 Task: Play online Dominion games in easy mode.
Action: Mouse moved to (256, 503)
Screenshot: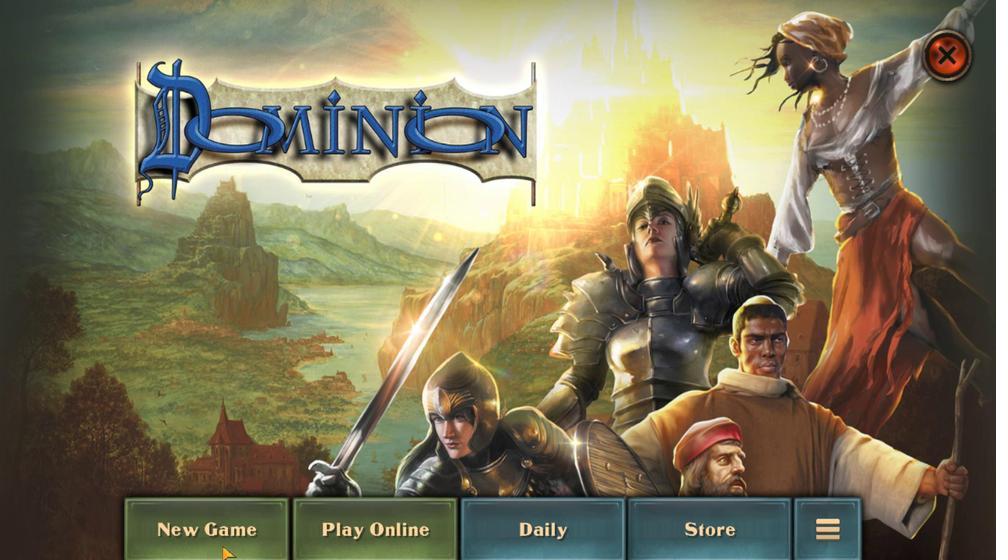 
Action: Mouse pressed left at (256, 503)
Screenshot: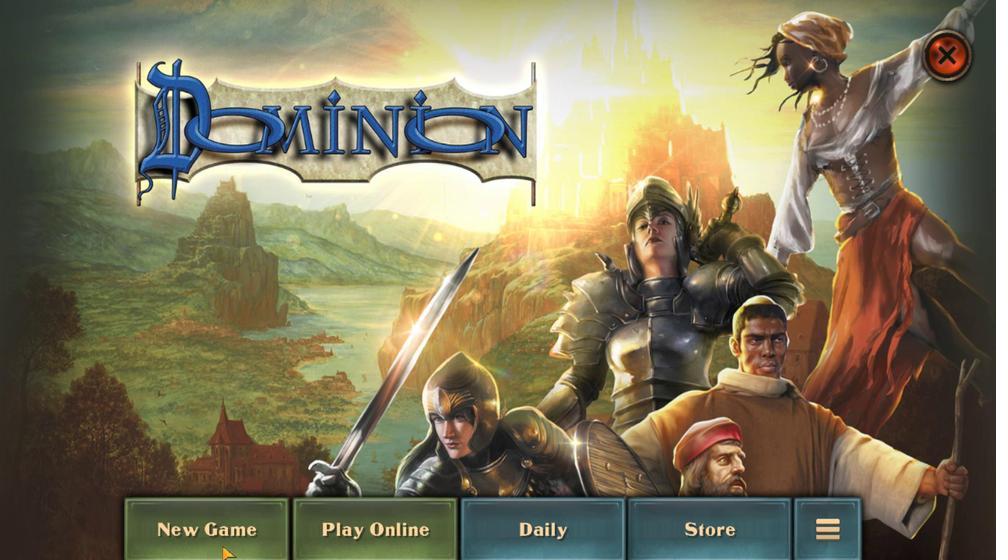 
Action: Mouse moved to (440, 217)
Screenshot: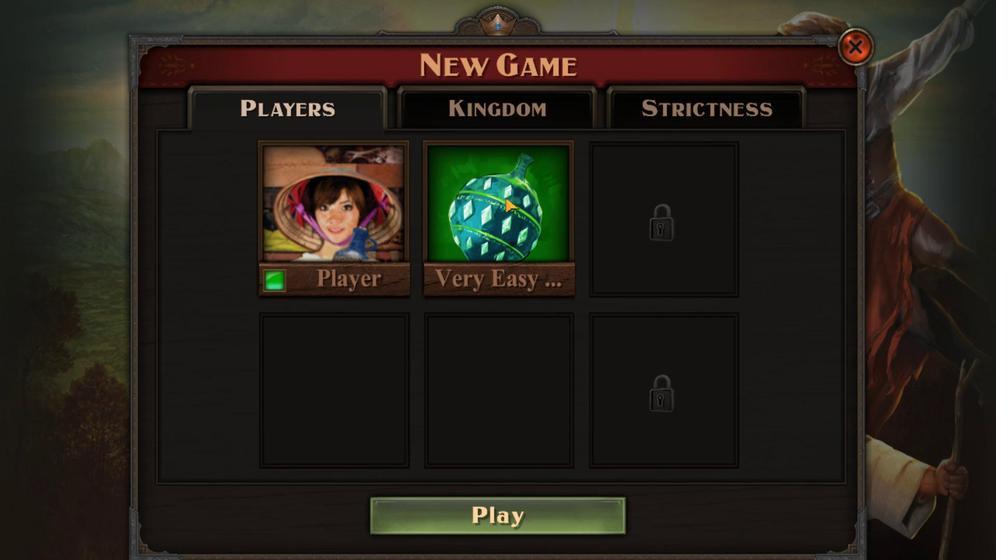 
Action: Mouse pressed left at (440, 217)
Screenshot: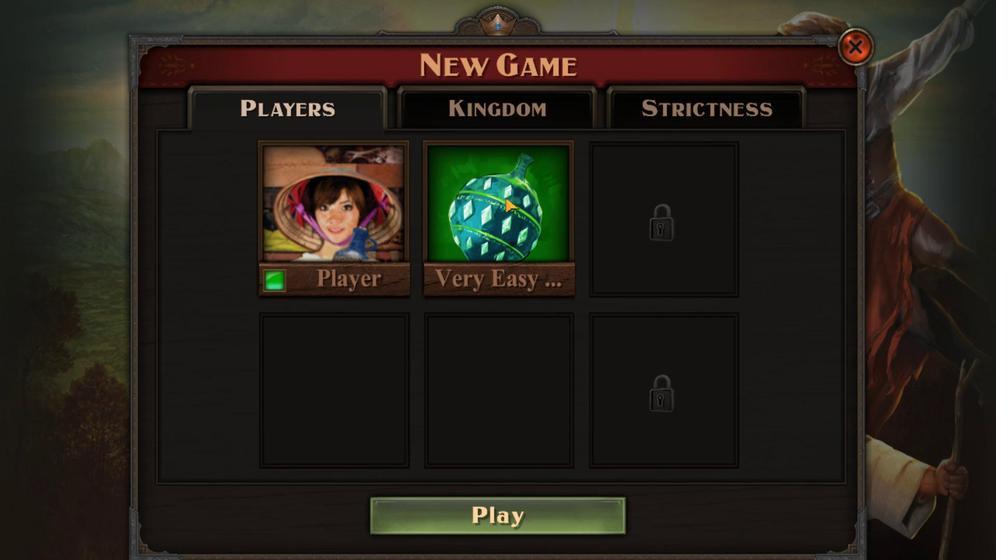 
Action: Mouse moved to (323, 312)
Screenshot: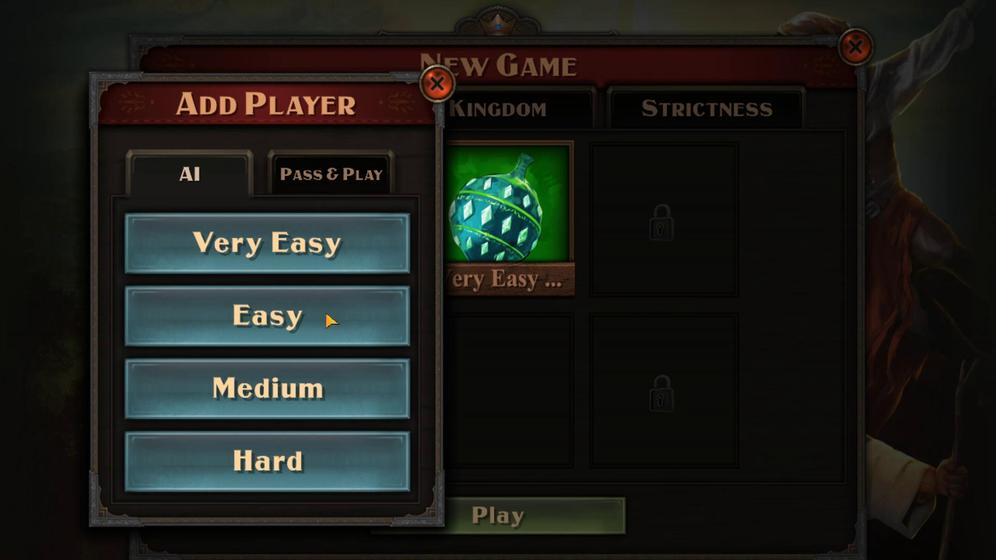 
Action: Mouse pressed left at (323, 312)
Screenshot: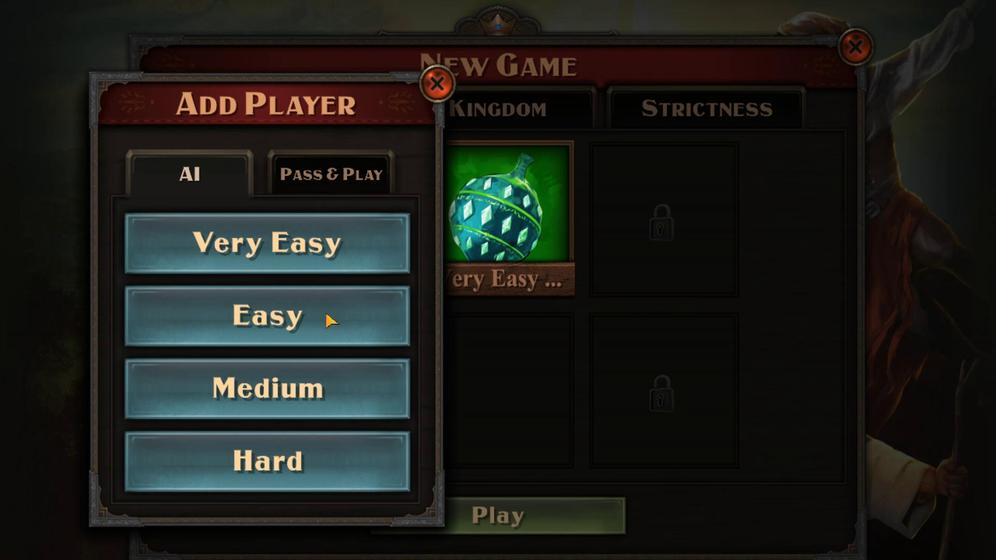 
Action: Mouse moved to (465, 473)
Screenshot: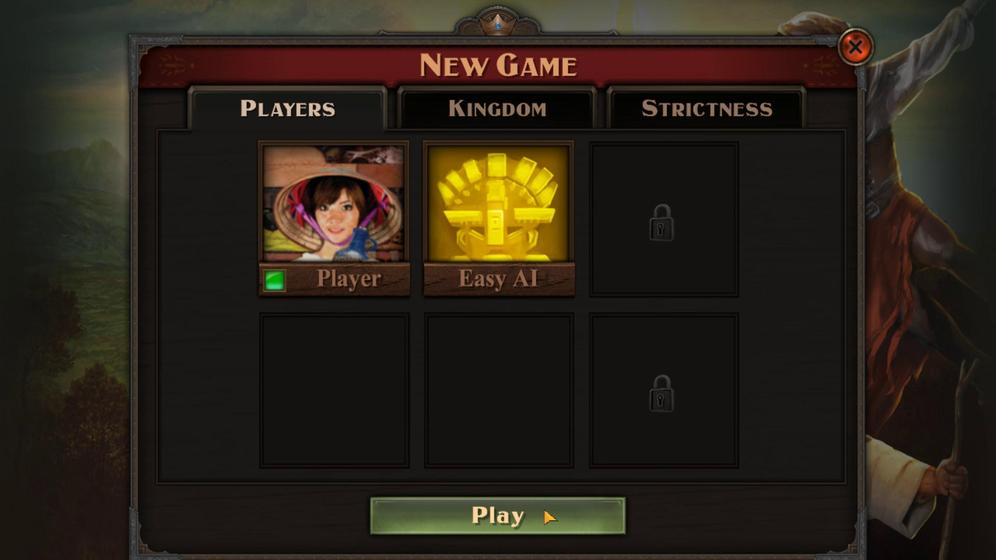 
Action: Mouse pressed left at (465, 473)
Screenshot: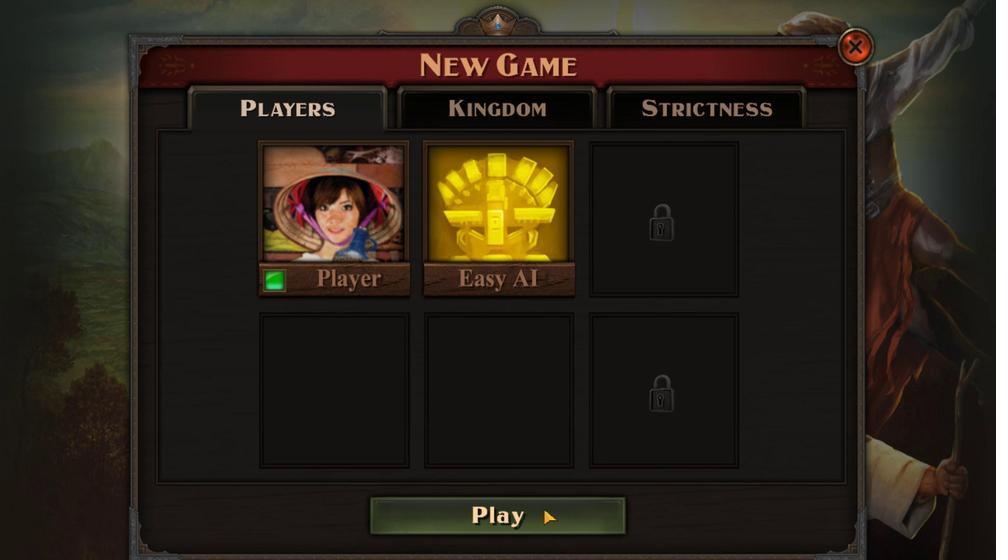 
Action: Mouse moved to (395, 432)
Screenshot: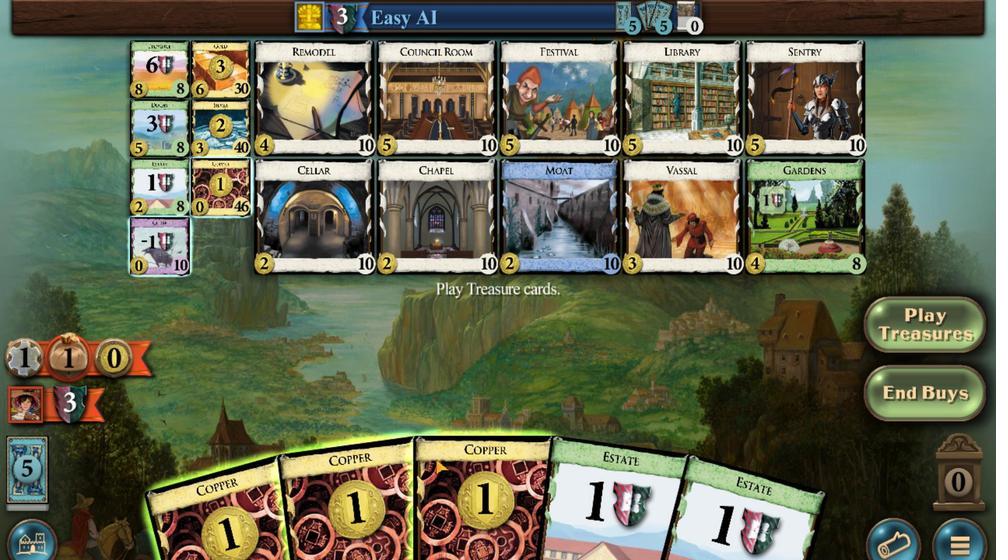 
Action: Mouse scrolled (395, 432) with delta (0, 0)
Screenshot: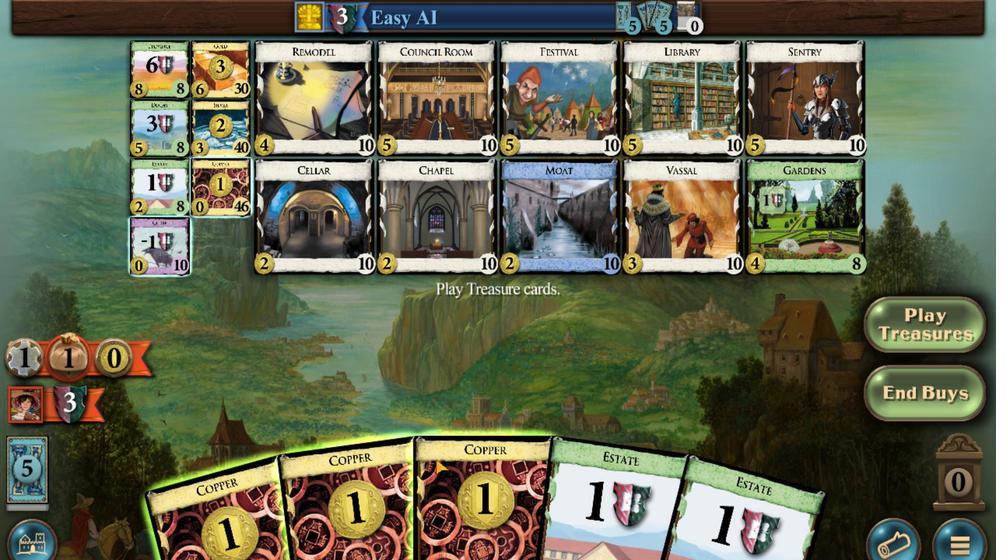 
Action: Mouse moved to (369, 442)
Screenshot: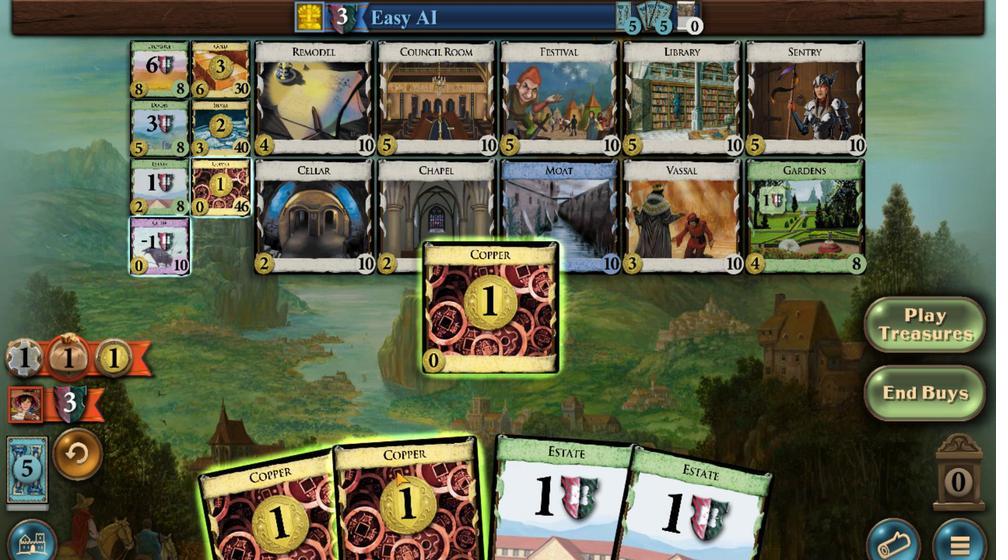
Action: Mouse scrolled (369, 442) with delta (0, 0)
Screenshot: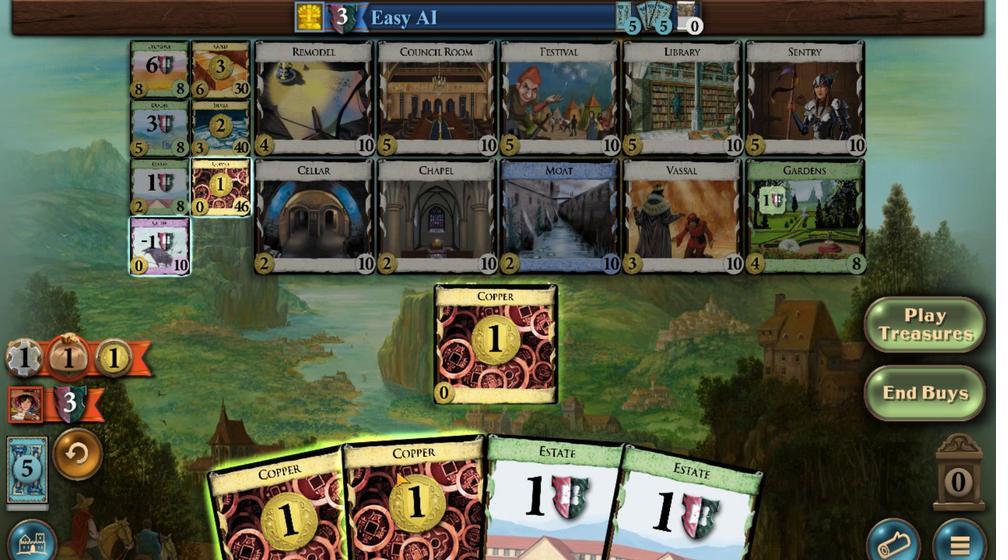 
Action: Mouse moved to (351, 452)
Screenshot: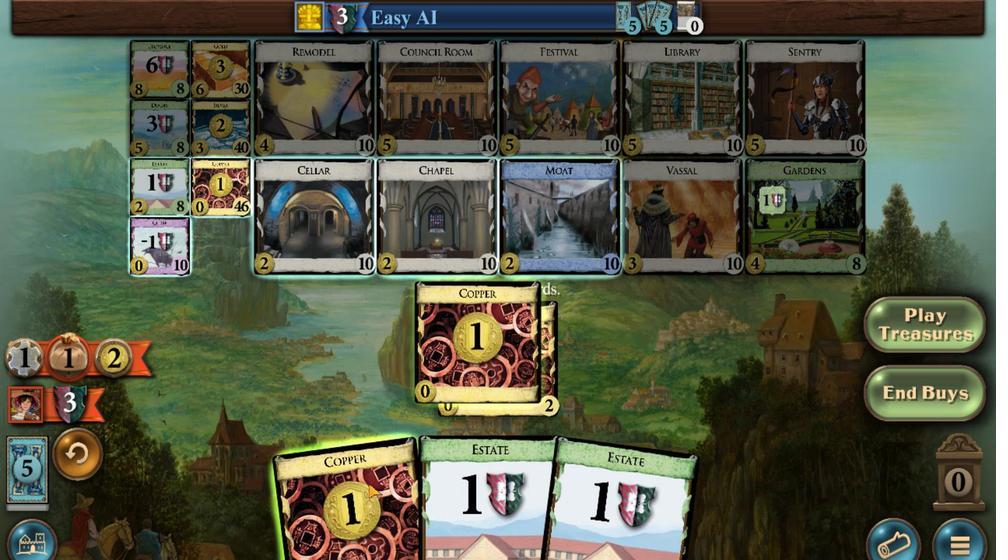 
Action: Mouse scrolled (351, 451) with delta (0, 0)
Screenshot: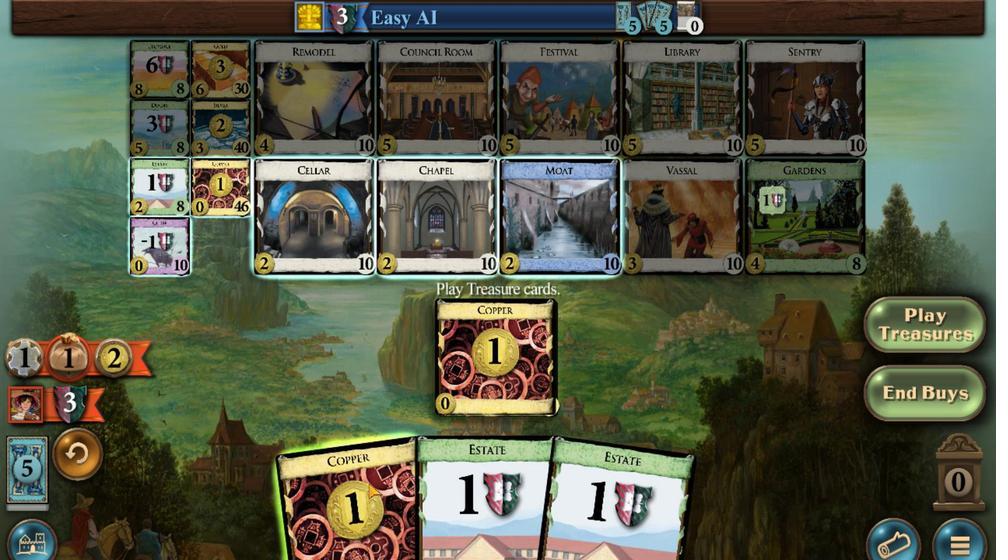 
Action: Mouse moved to (247, 141)
Screenshot: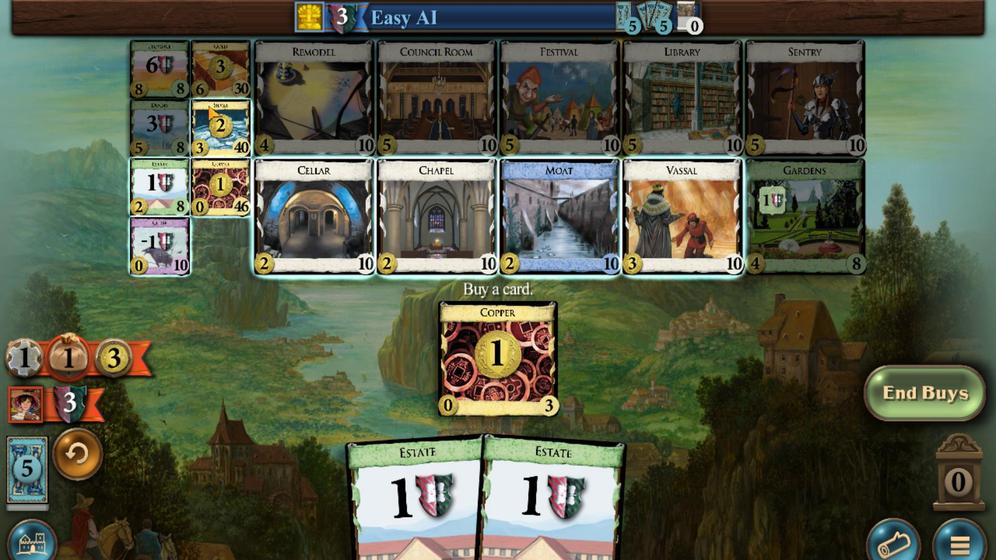 
Action: Mouse scrolled (247, 142) with delta (0, 0)
Screenshot: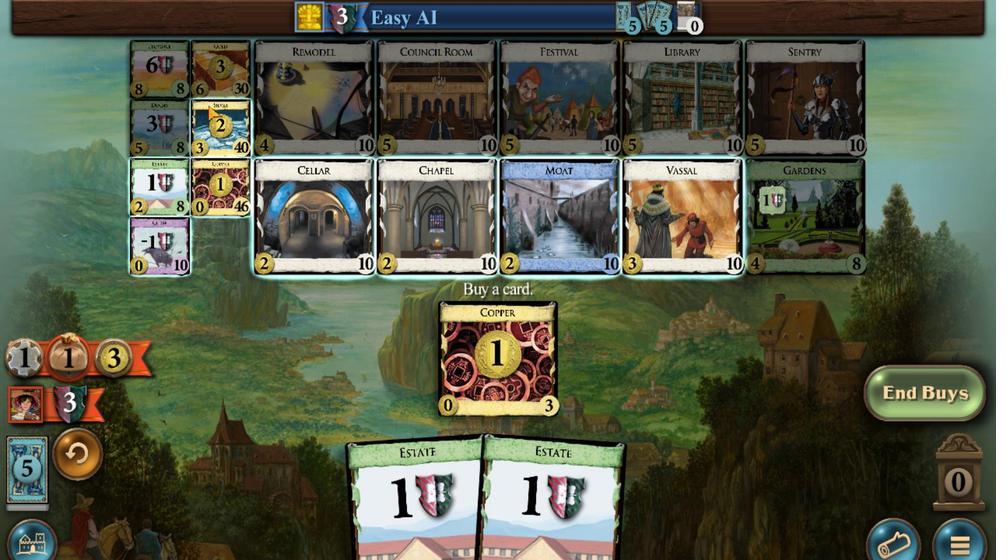
Action: Mouse scrolled (247, 142) with delta (0, 0)
Screenshot: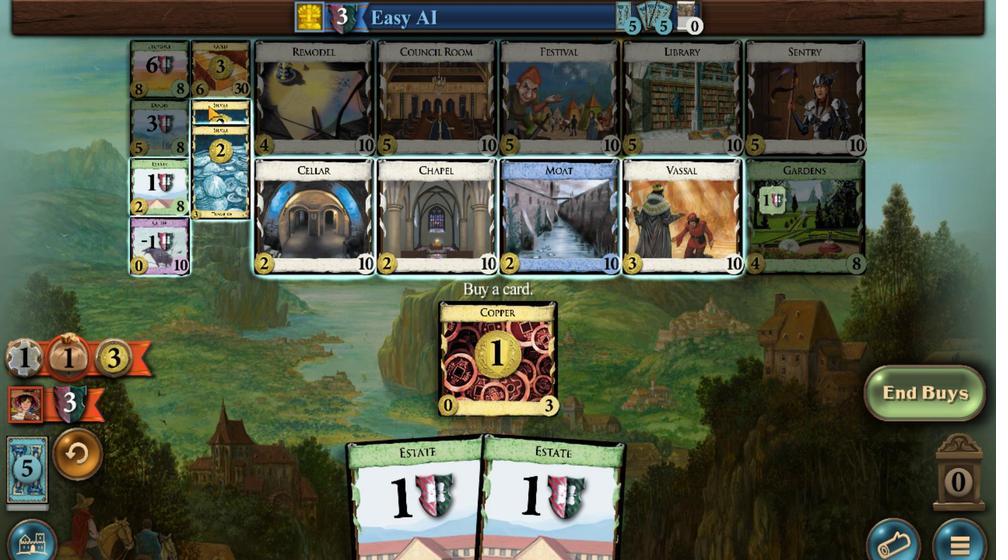 
Action: Mouse scrolled (247, 142) with delta (0, 0)
Screenshot: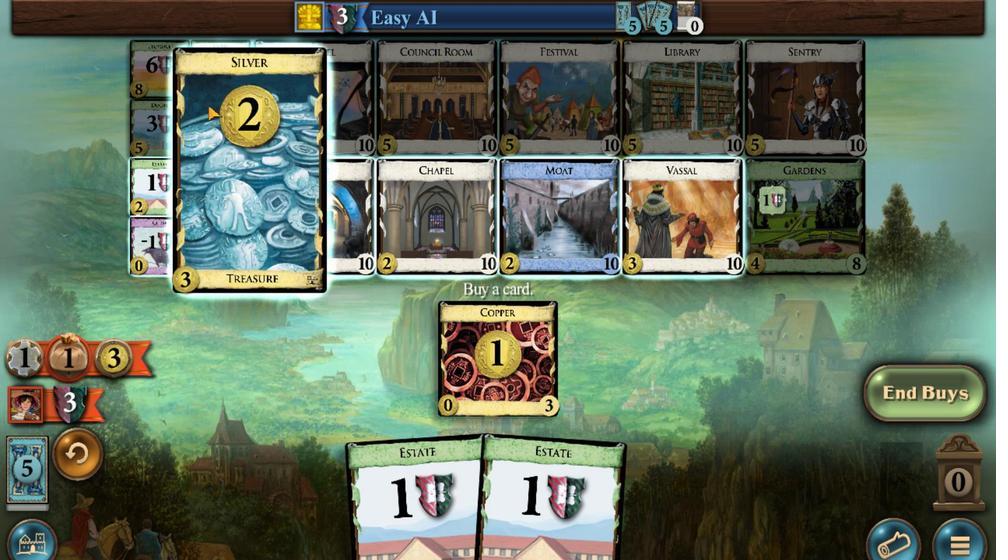 
Action: Mouse scrolled (247, 142) with delta (0, 0)
Screenshot: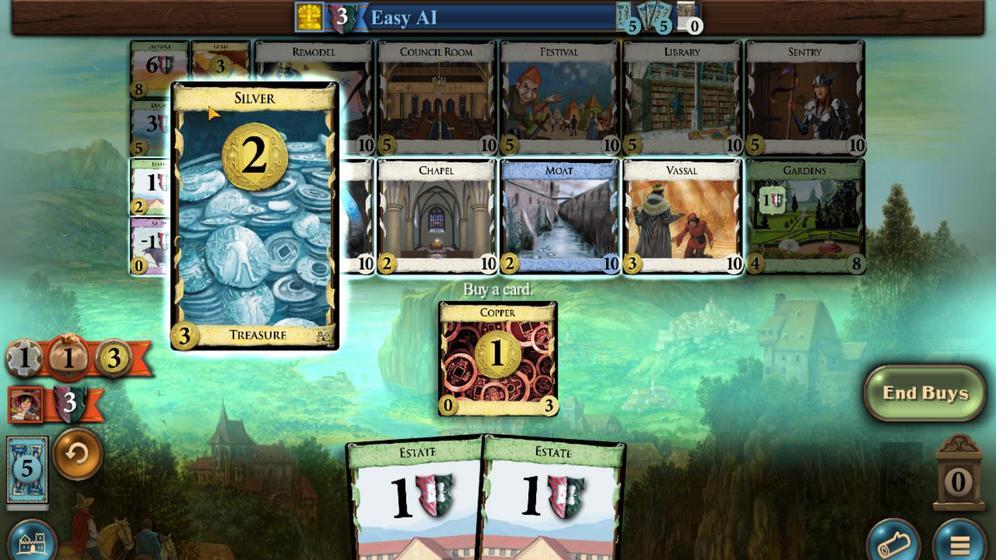 
Action: Mouse scrolled (247, 142) with delta (0, 0)
Screenshot: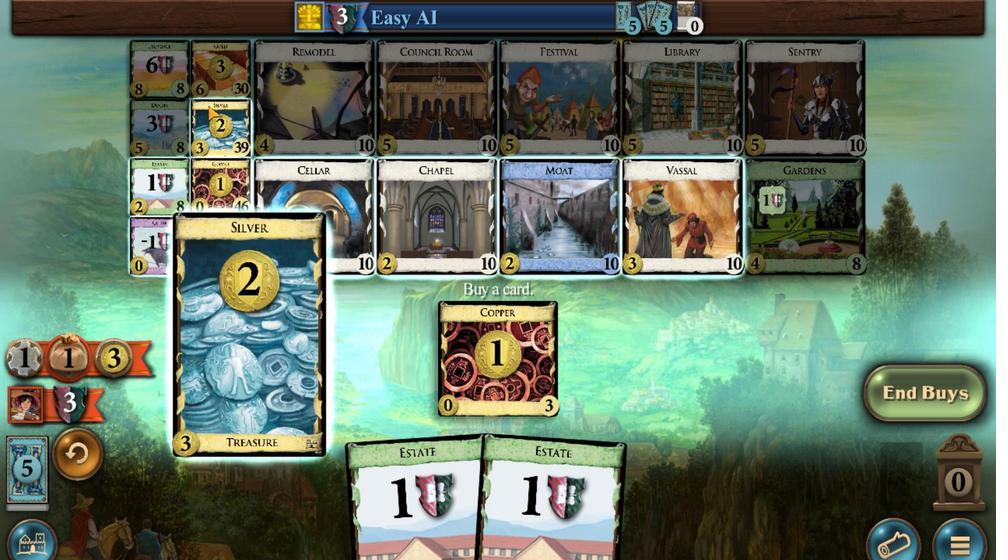 
Action: Mouse moved to (441, 456)
Screenshot: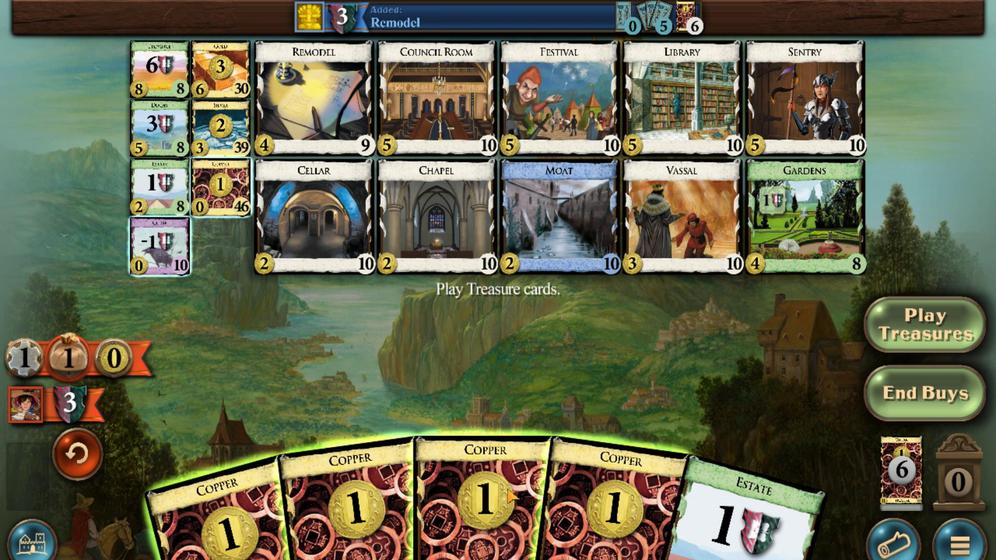 
Action: Mouse scrolled (441, 456) with delta (0, 0)
Screenshot: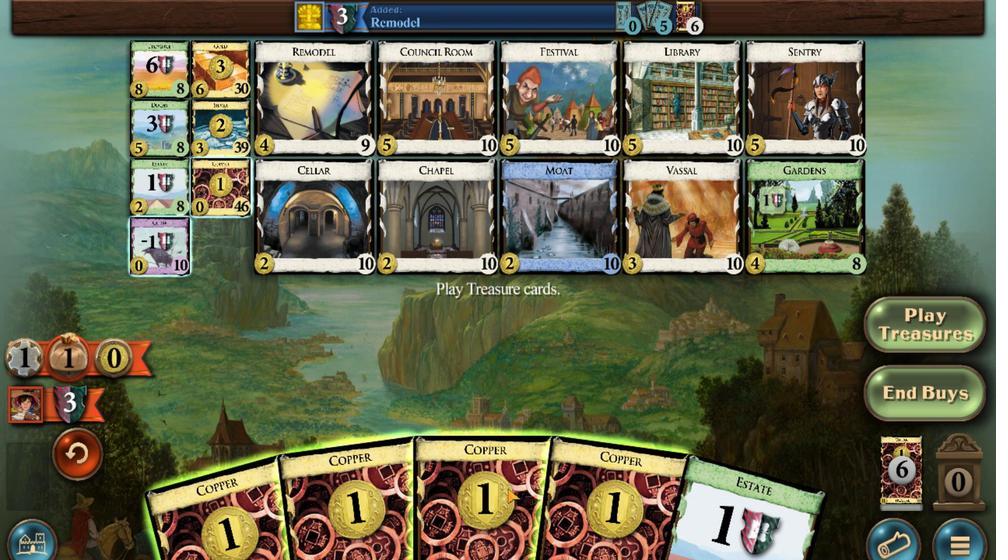 
Action: Mouse moved to (415, 450)
Screenshot: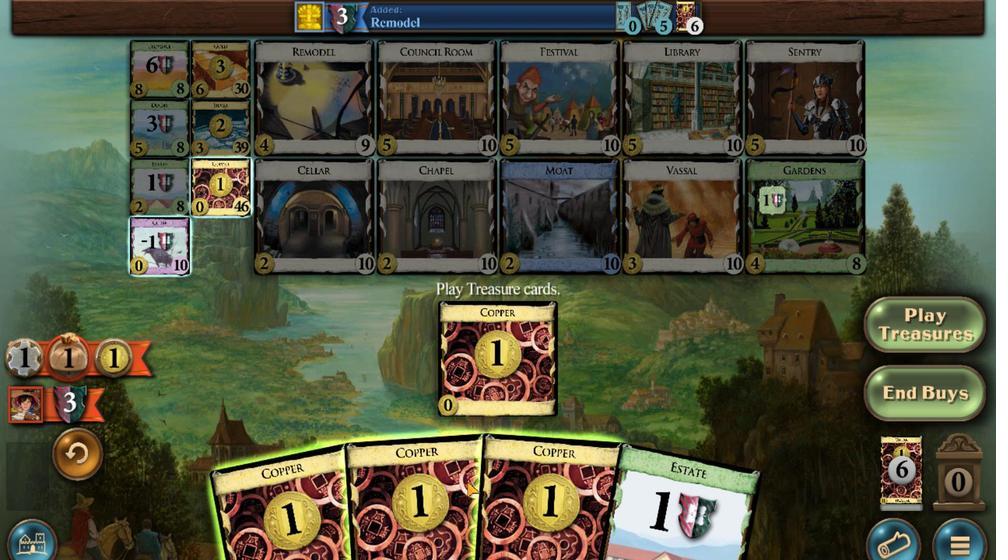 
Action: Mouse scrolled (415, 450) with delta (0, 0)
Screenshot: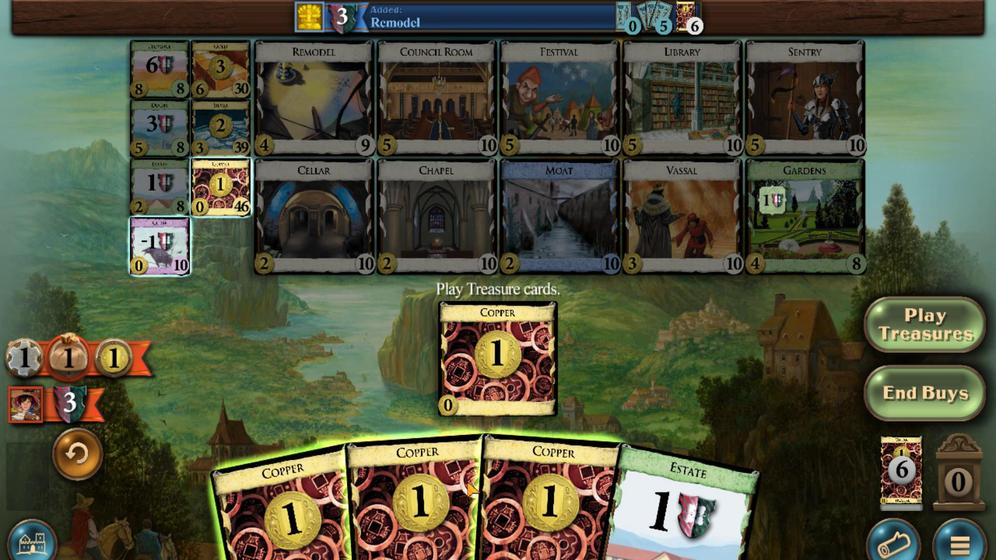 
Action: Mouse moved to (428, 449)
Screenshot: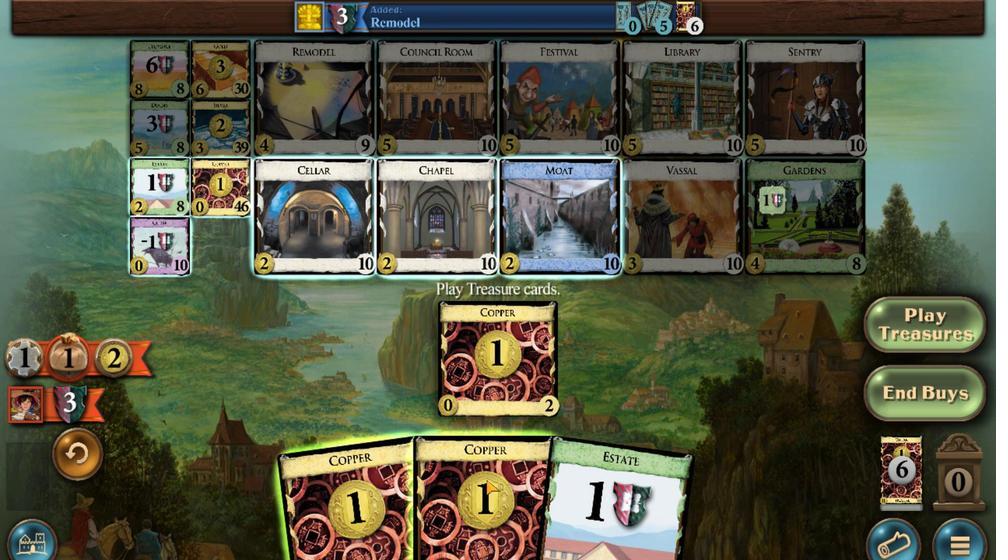 
Action: Mouse scrolled (428, 448) with delta (0, 0)
Screenshot: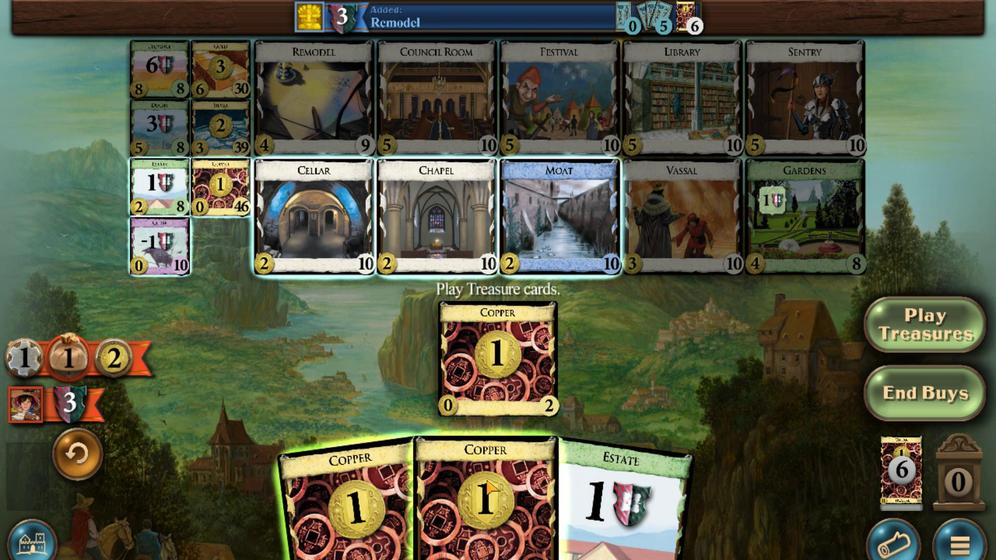 
Action: Mouse moved to (408, 442)
Screenshot: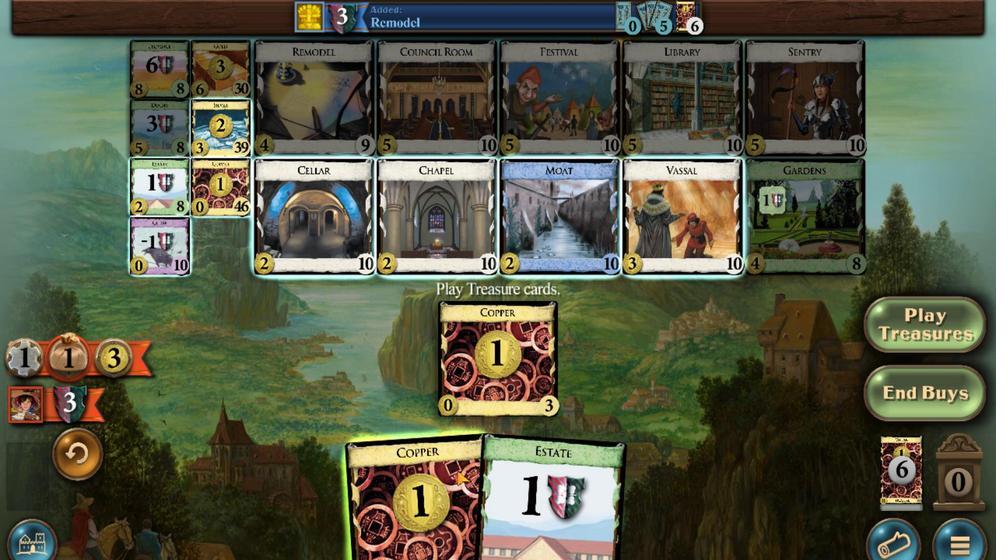 
Action: Mouse scrolled (408, 441) with delta (0, 0)
Screenshot: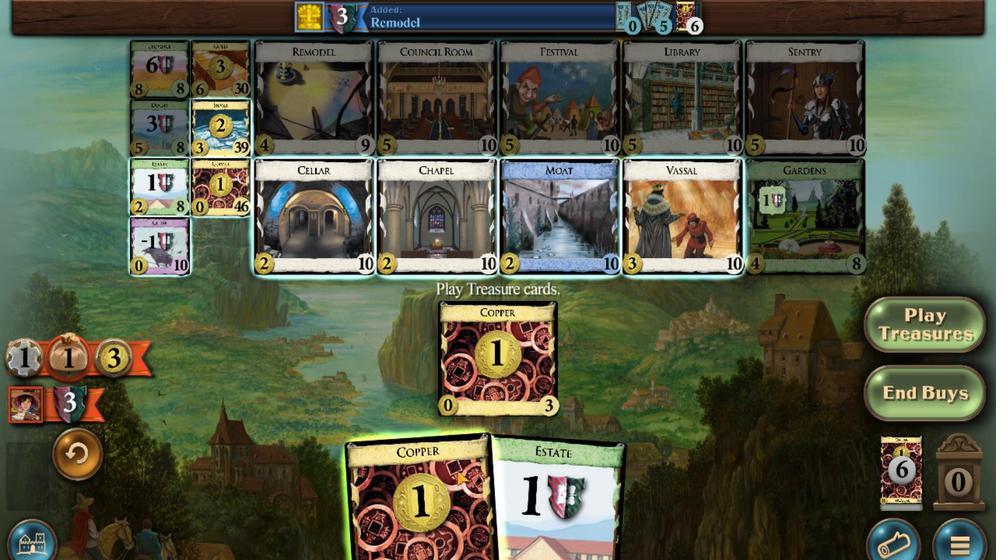 
Action: Mouse moved to (319, 134)
Screenshot: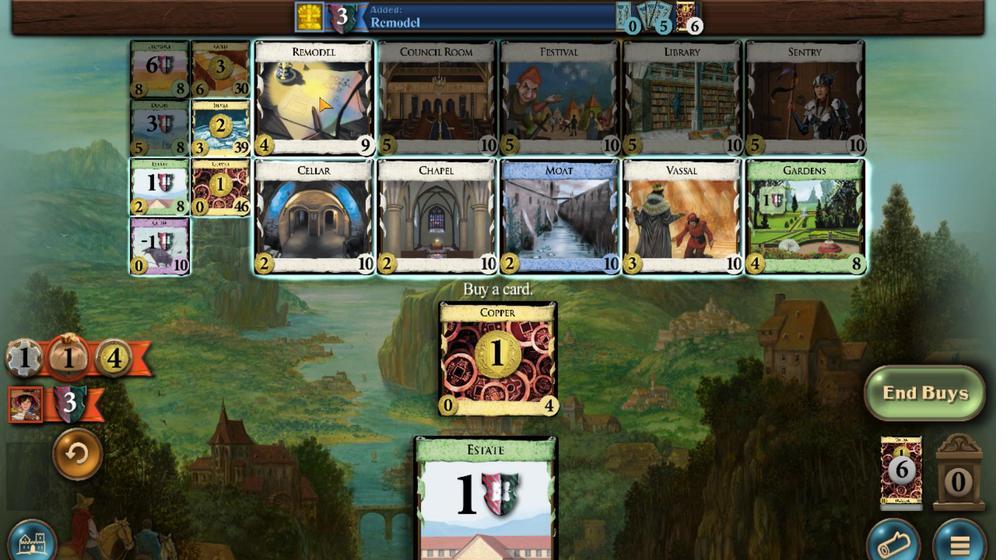 
Action: Mouse scrolled (319, 135) with delta (0, 0)
Screenshot: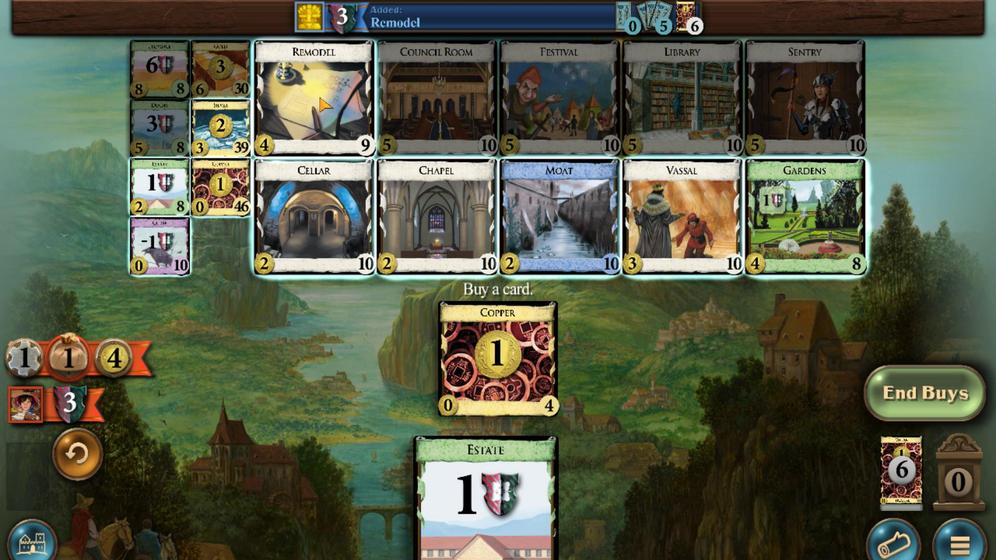 
Action: Mouse scrolled (319, 135) with delta (0, 0)
Screenshot: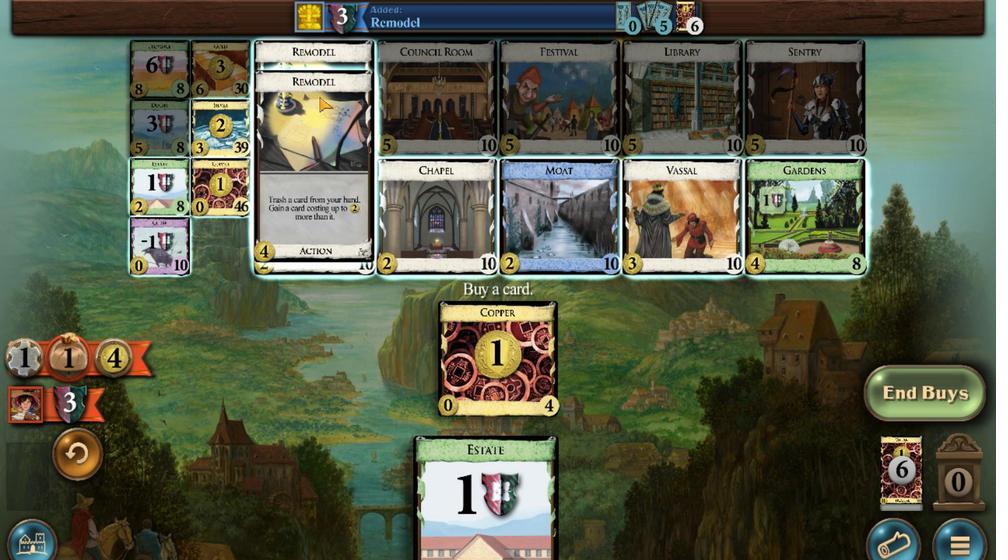 
Action: Mouse scrolled (319, 135) with delta (0, 0)
Screenshot: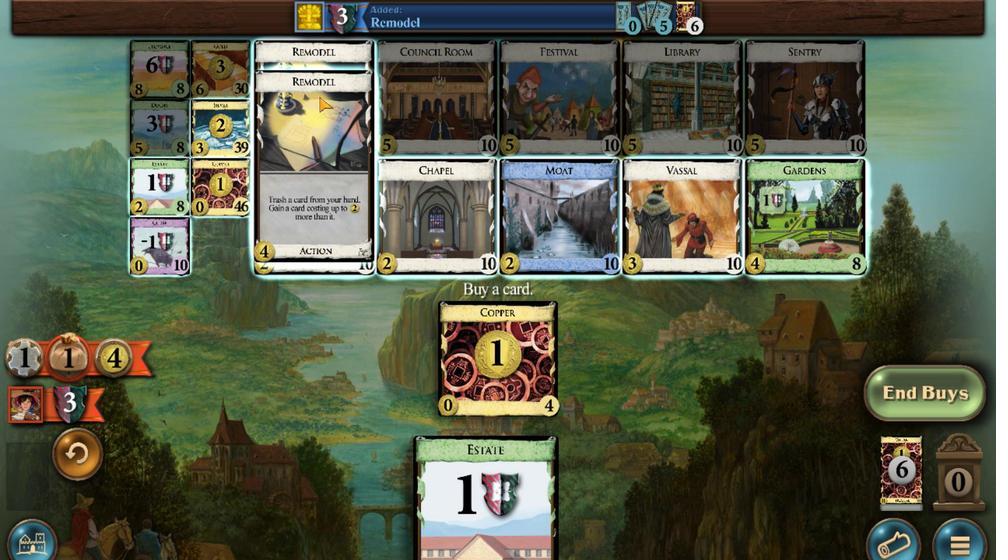 
Action: Mouse scrolled (319, 135) with delta (0, 0)
Screenshot: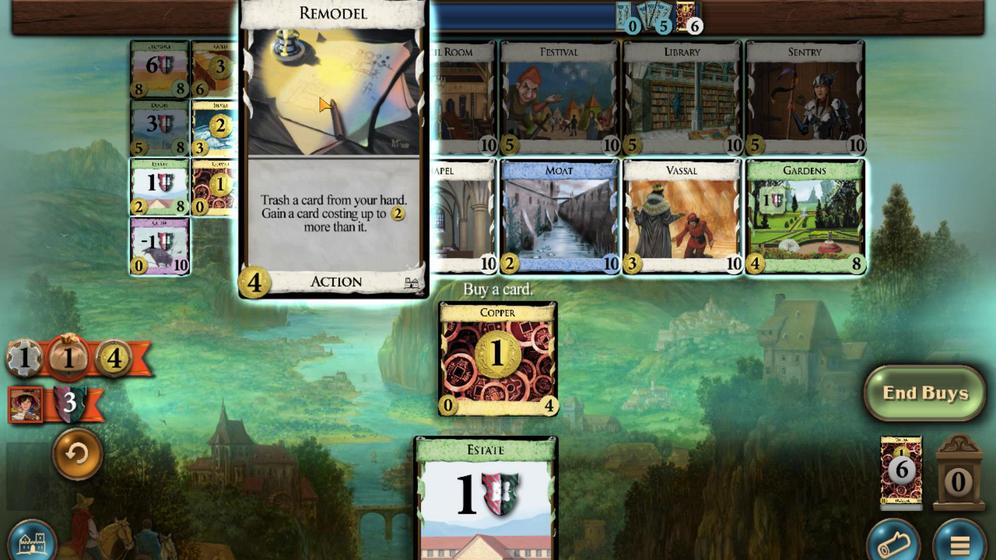 
Action: Mouse scrolled (319, 135) with delta (0, 0)
Screenshot: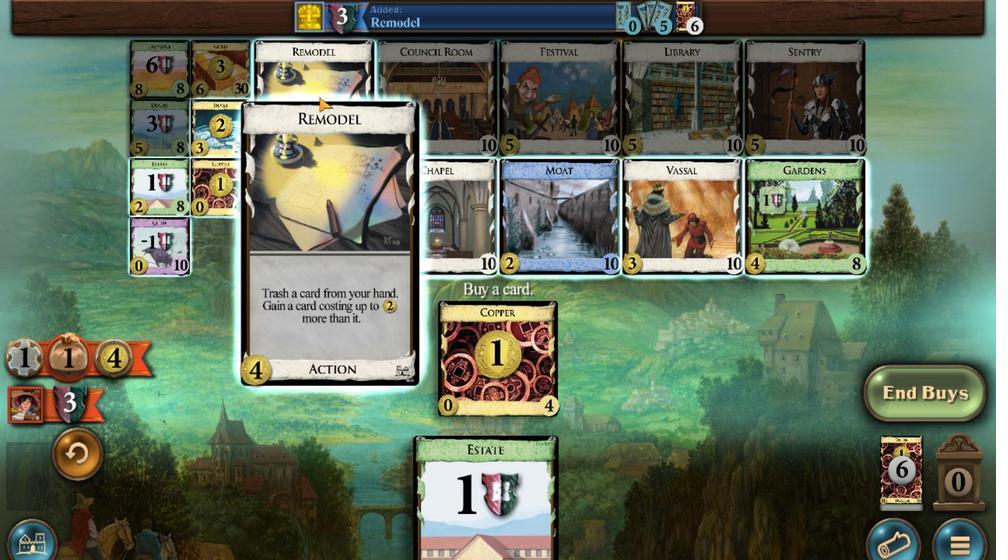 
Action: Mouse scrolled (319, 135) with delta (0, 0)
Screenshot: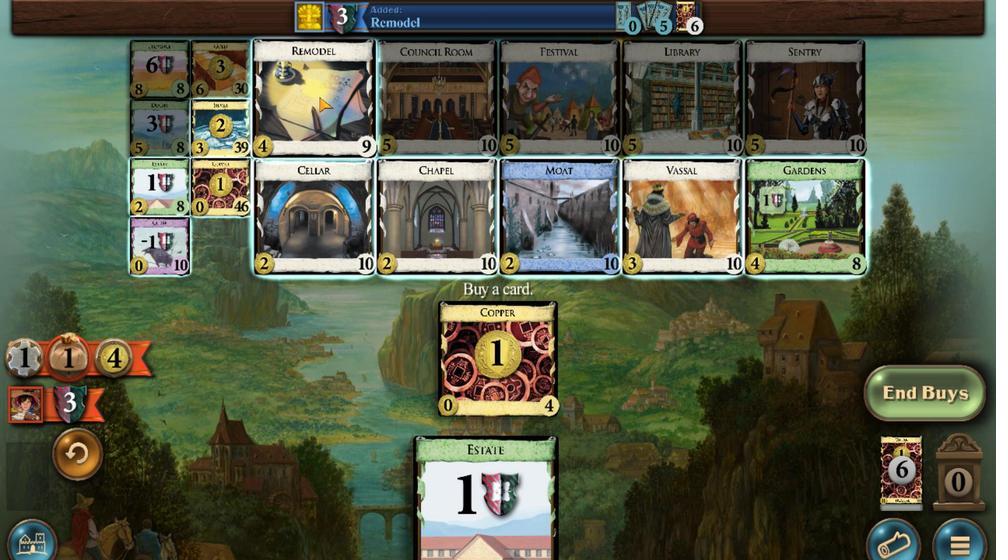 
Action: Mouse scrolled (319, 135) with delta (0, 0)
Screenshot: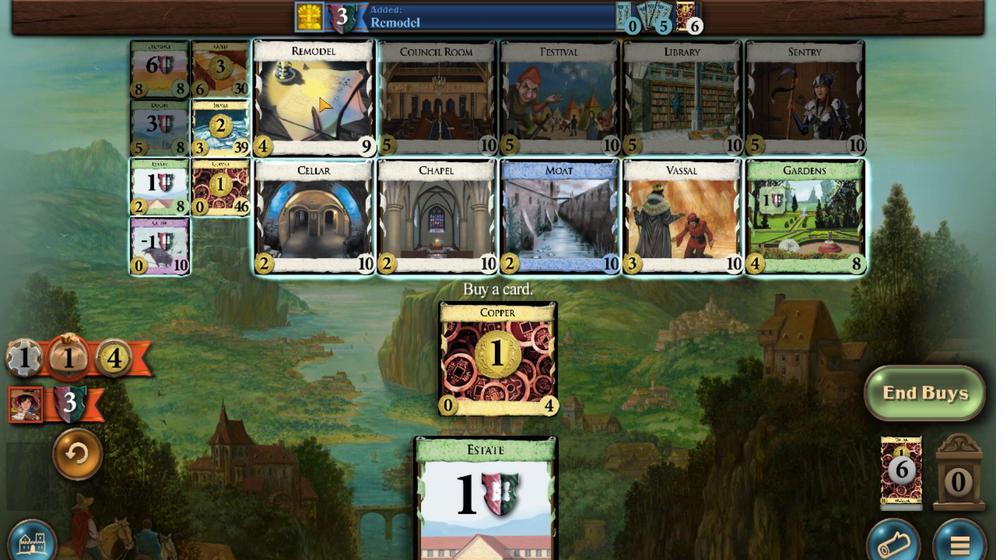 
Action: Mouse scrolled (319, 135) with delta (0, 0)
Screenshot: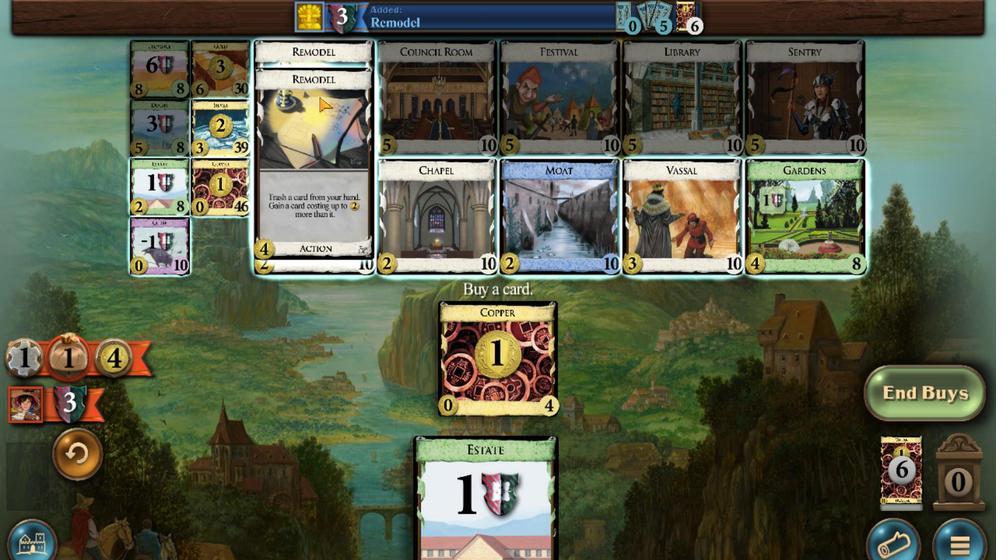 
Action: Mouse scrolled (319, 135) with delta (0, 0)
Screenshot: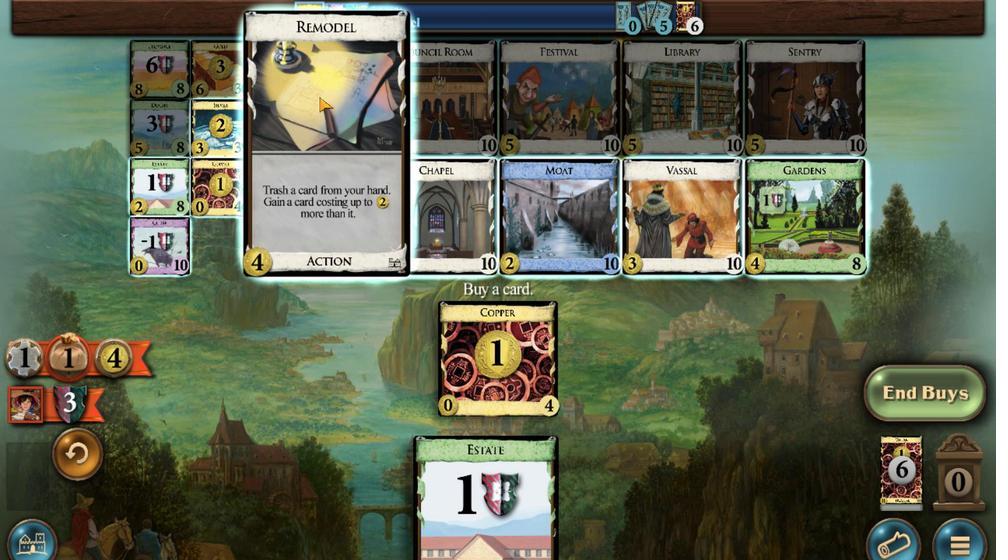
Action: Mouse scrolled (319, 135) with delta (0, 0)
Screenshot: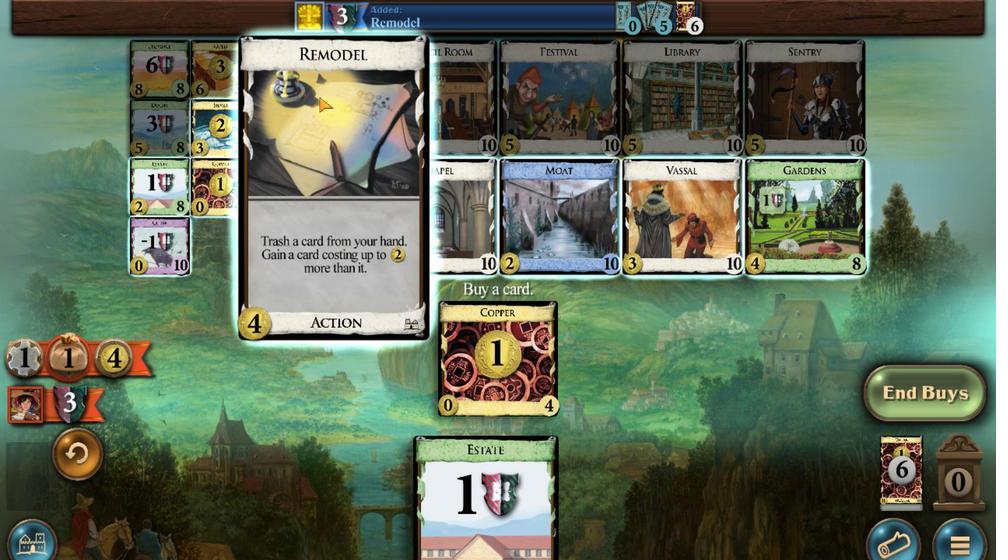 
Action: Mouse moved to (311, 474)
Screenshot: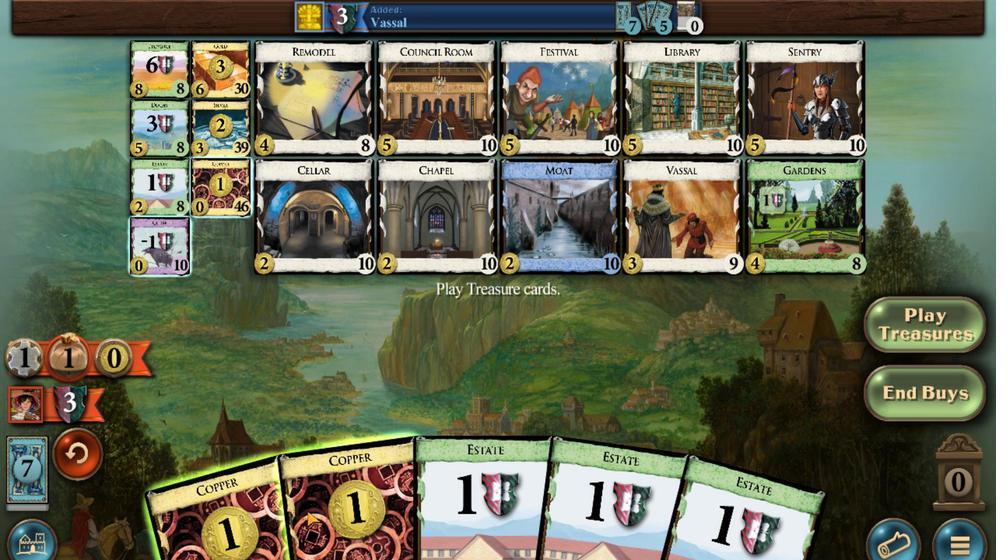 
Action: Mouse scrolled (311, 474) with delta (0, 0)
Screenshot: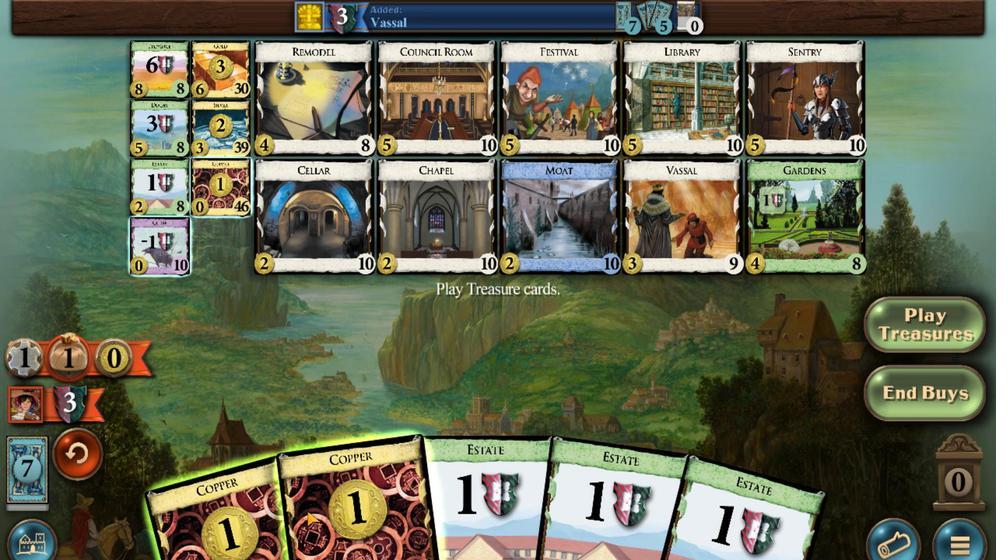 
Action: Mouse moved to (296, 473)
Screenshot: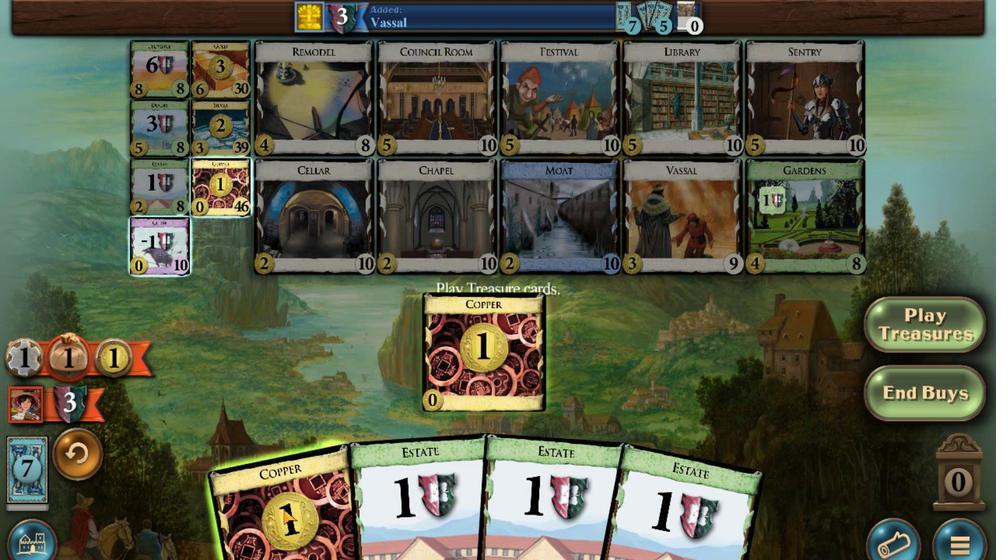 
Action: Mouse scrolled (296, 473) with delta (0, 0)
Screenshot: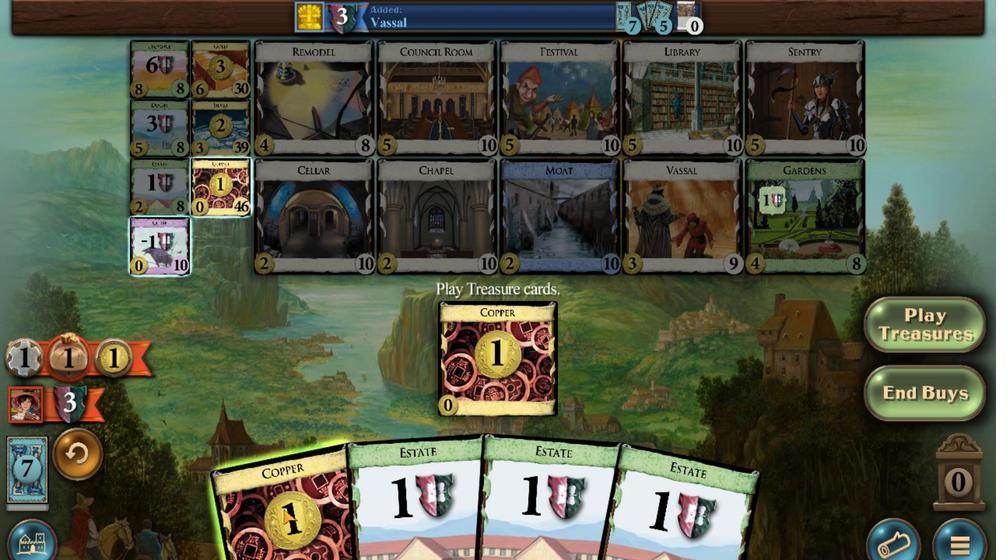 
Action: Mouse moved to (218, 208)
Screenshot: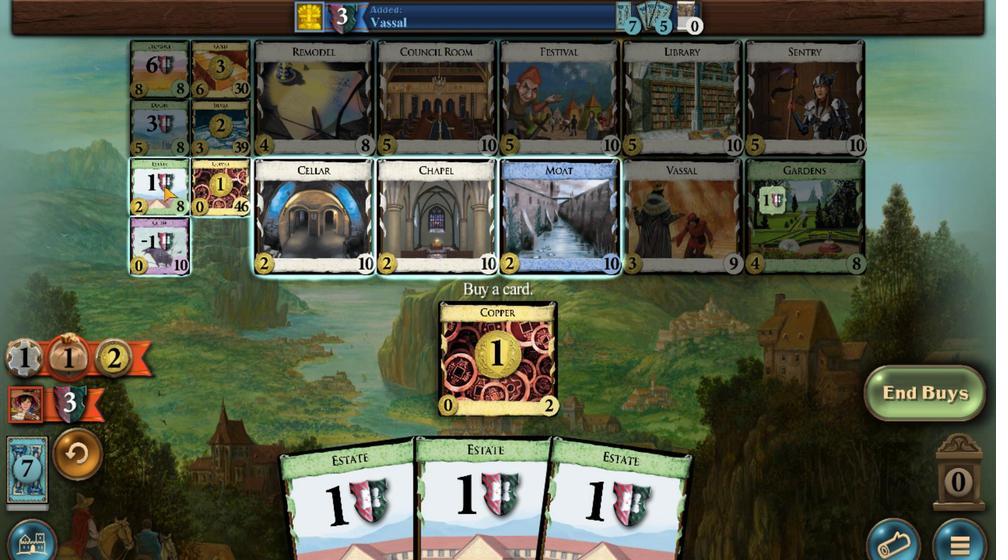 
Action: Mouse scrolled (218, 208) with delta (0, 0)
Screenshot: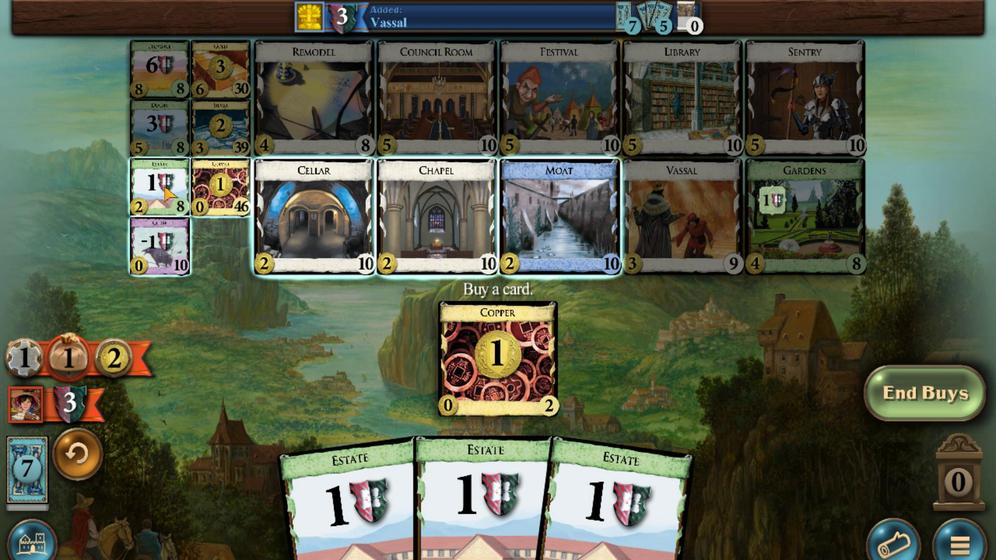 
Action: Mouse scrolled (218, 208) with delta (0, 0)
Screenshot: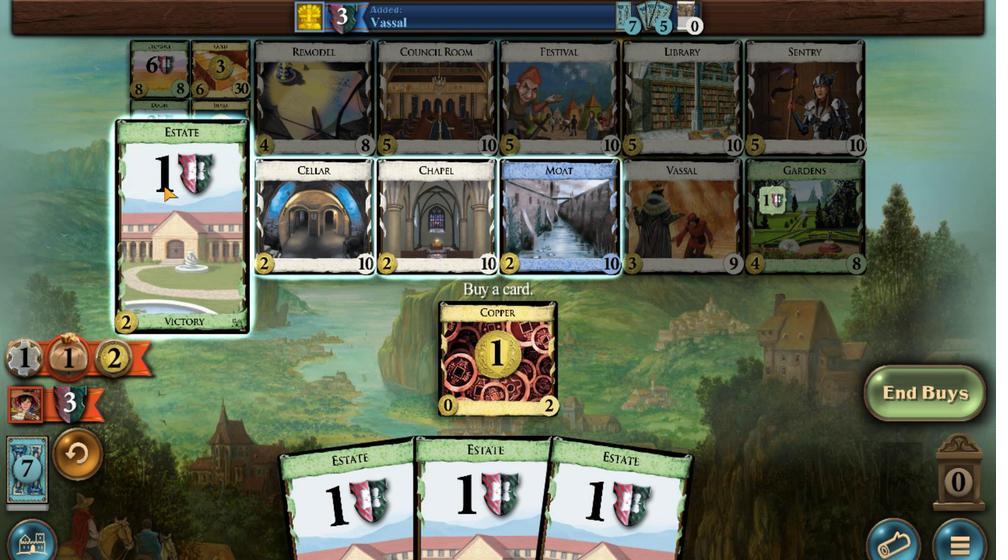 
Action: Mouse scrolled (218, 208) with delta (0, 0)
Screenshot: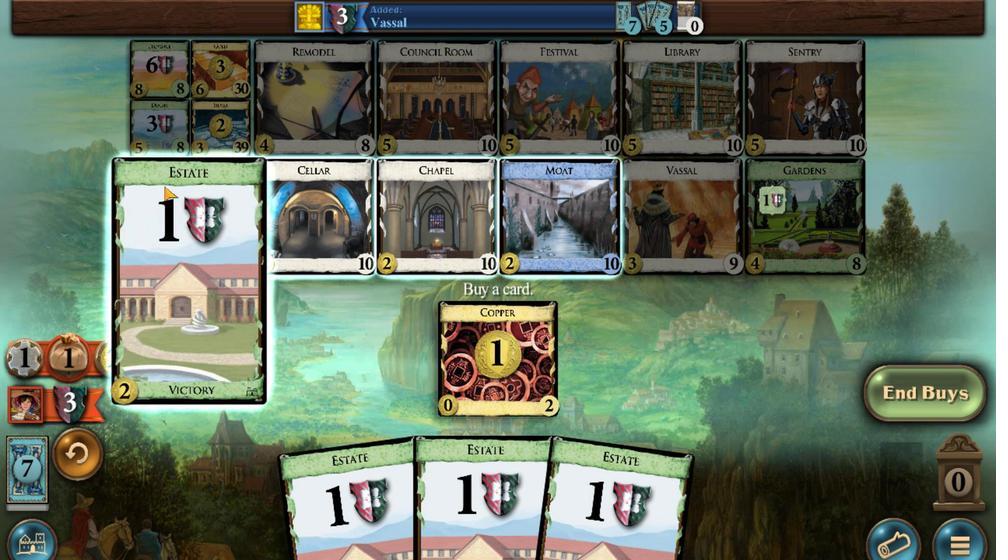 
Action: Mouse moved to (269, 499)
Screenshot: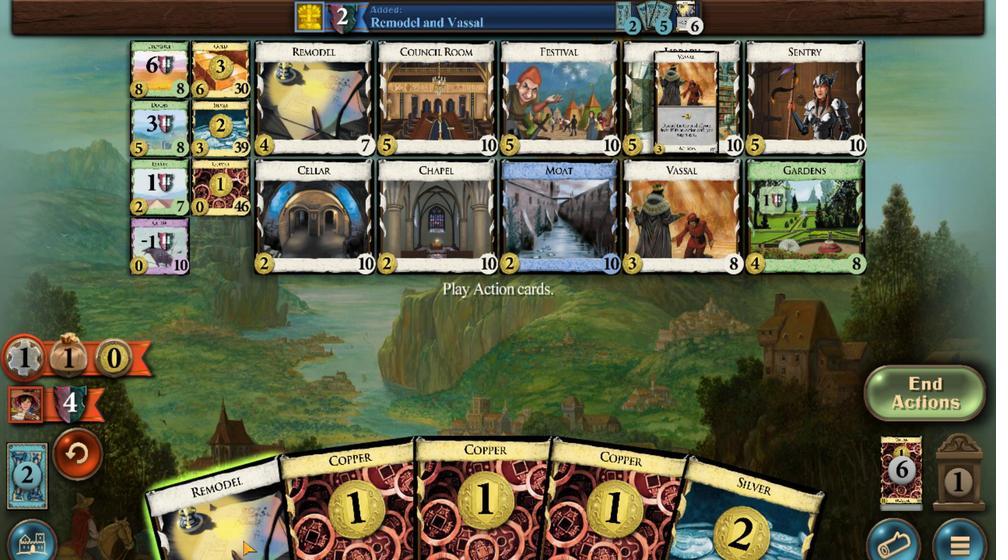 
Action: Mouse scrolled (269, 499) with delta (0, 0)
Screenshot: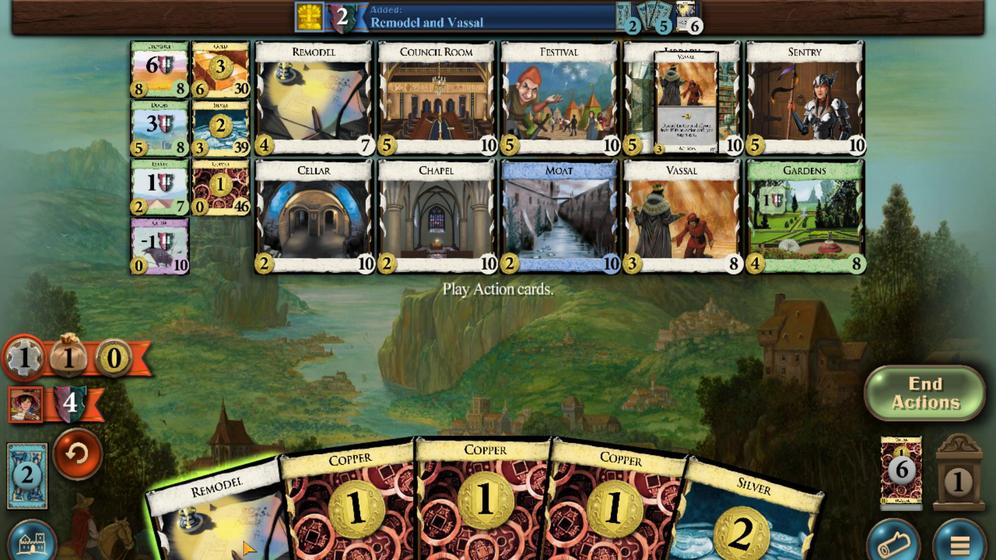 
Action: Mouse moved to (272, 496)
Screenshot: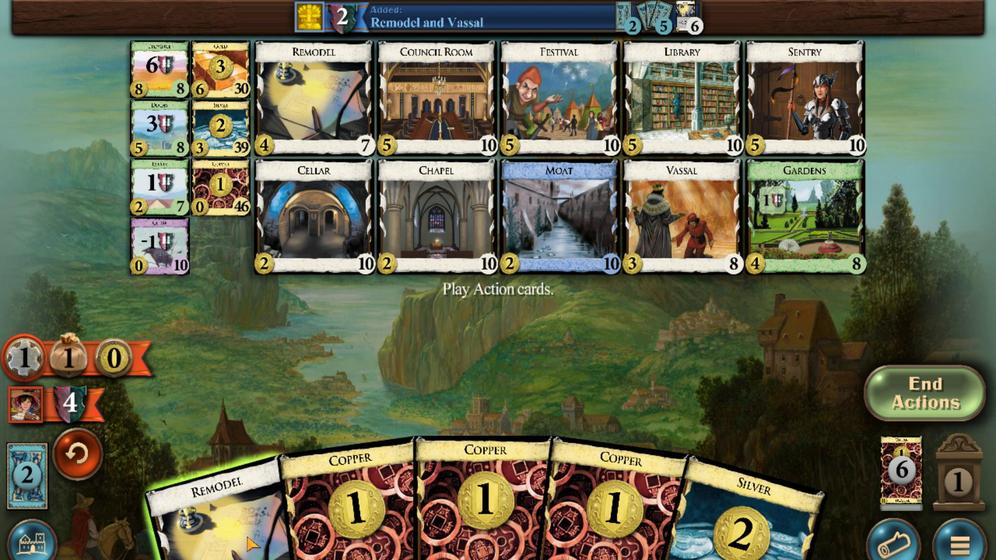 
Action: Mouse scrolled (272, 495) with delta (0, 0)
Screenshot: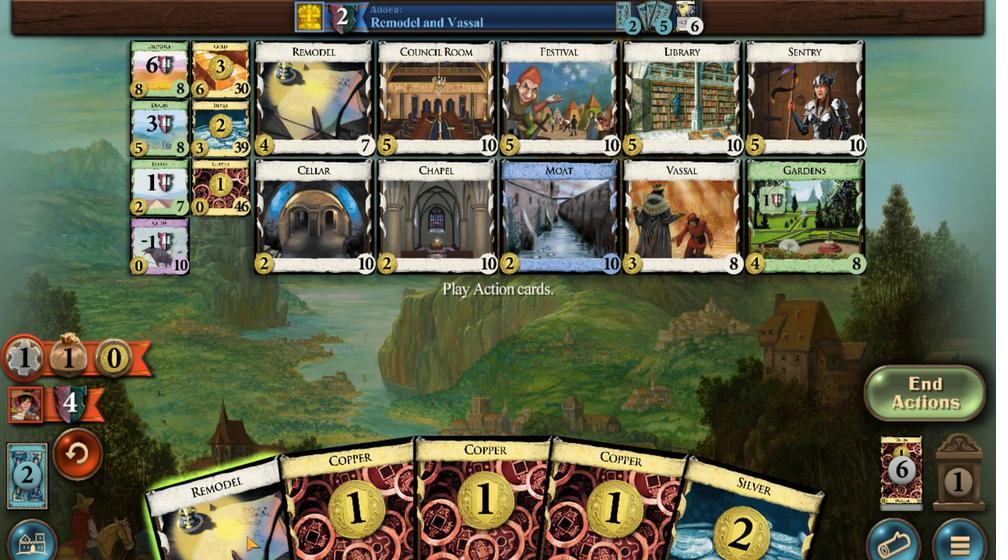 
Action: Mouse moved to (542, 452)
Screenshot: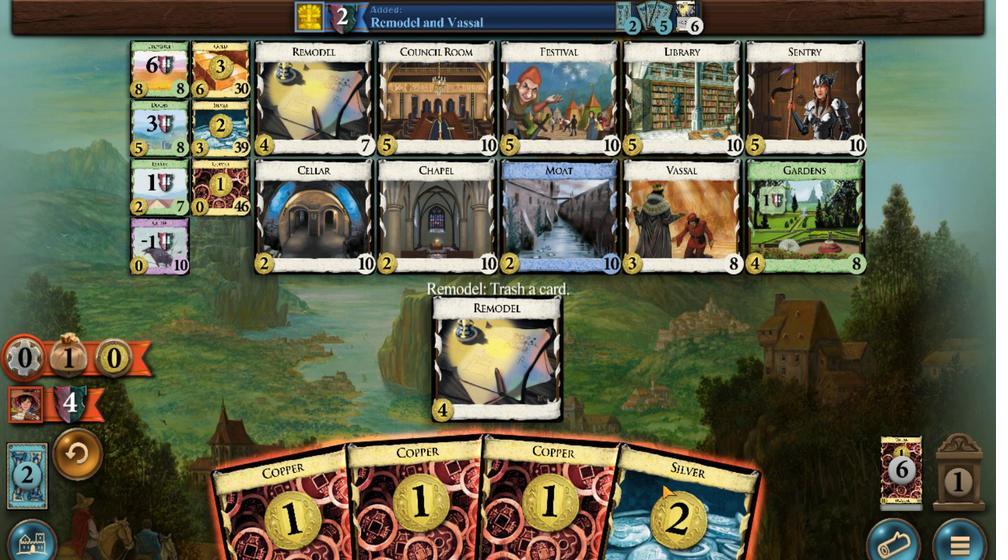 
Action: Mouse scrolled (542, 452) with delta (0, 0)
Screenshot: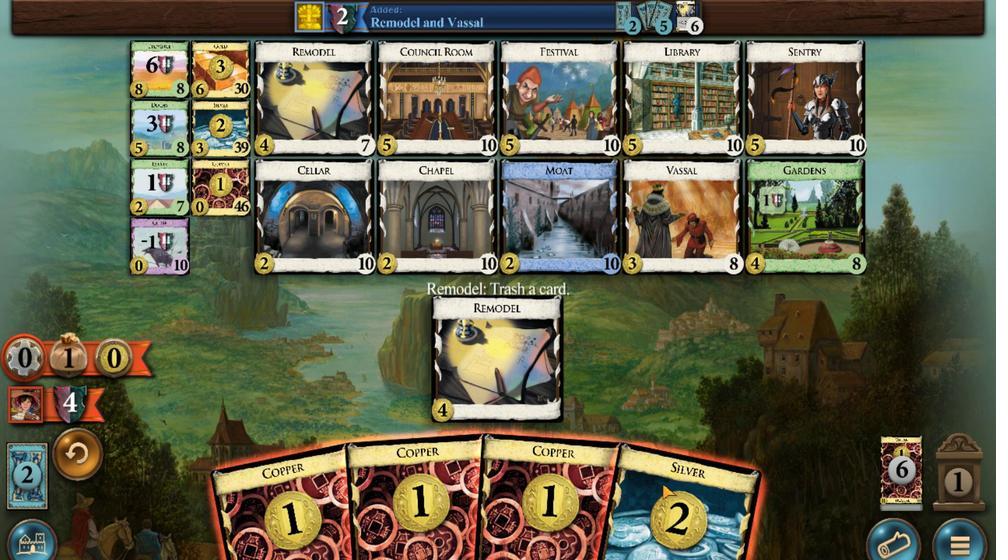 
Action: Mouse moved to (213, 166)
Screenshot: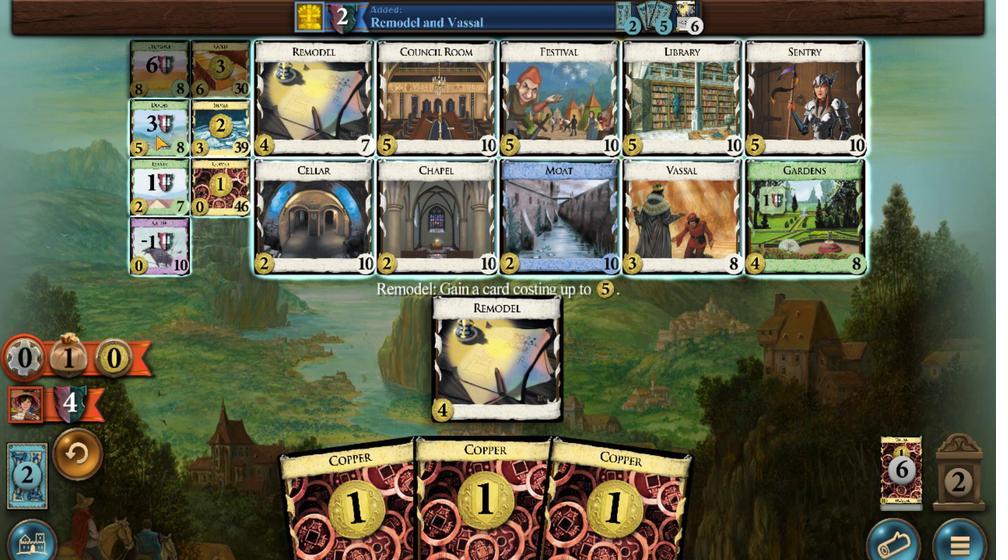 
Action: Mouse scrolled (213, 166) with delta (0, 0)
Screenshot: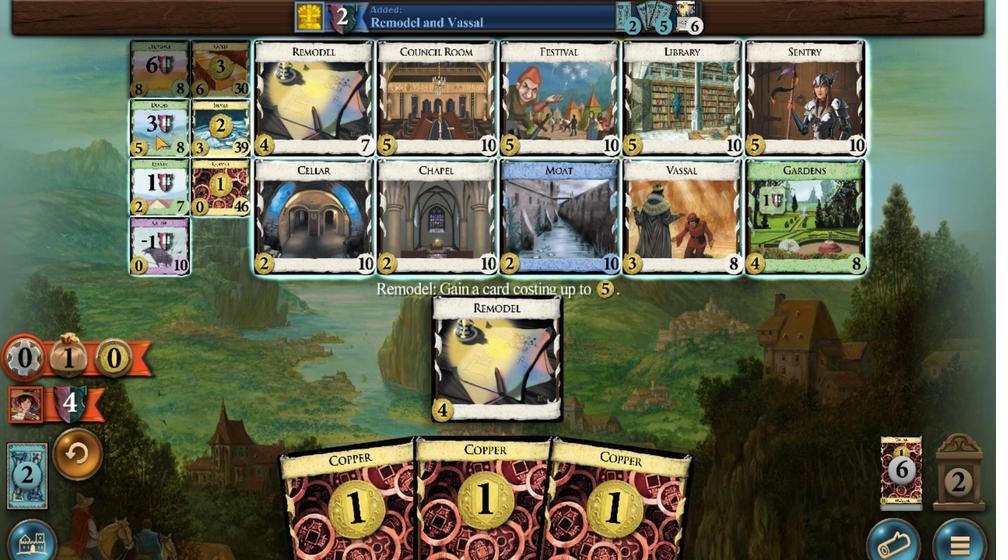 
Action: Mouse scrolled (213, 166) with delta (0, 0)
Screenshot: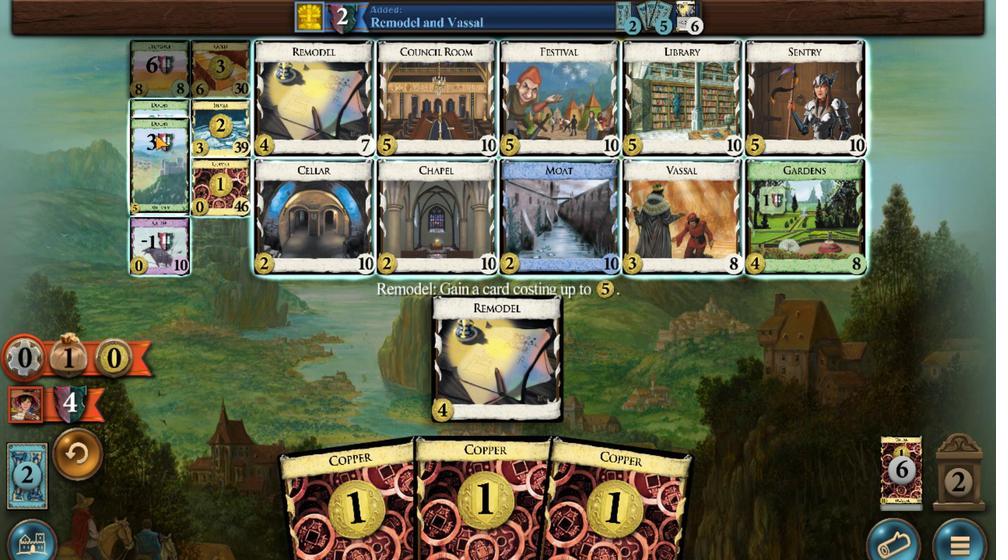 
Action: Mouse scrolled (213, 166) with delta (0, 0)
Screenshot: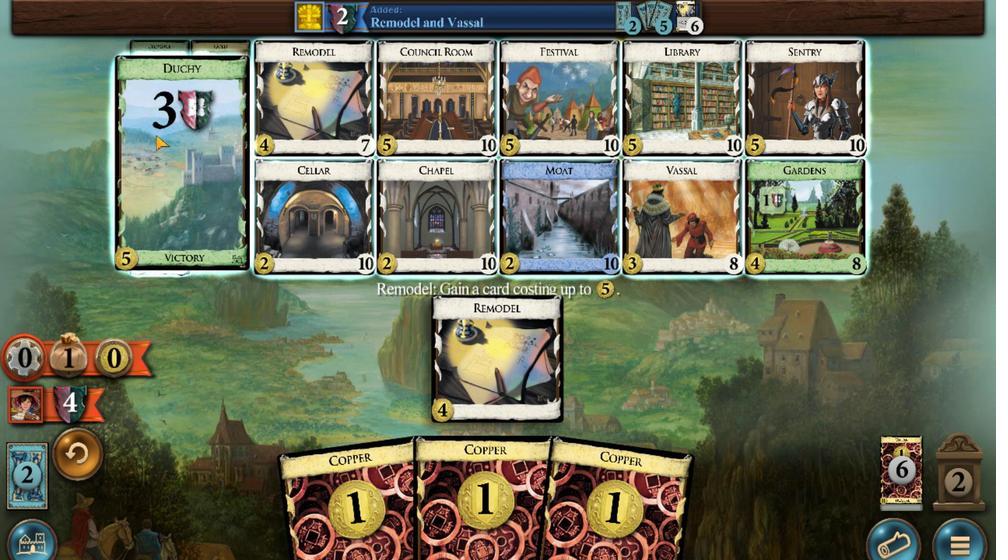 
Action: Mouse scrolled (213, 166) with delta (0, 0)
Screenshot: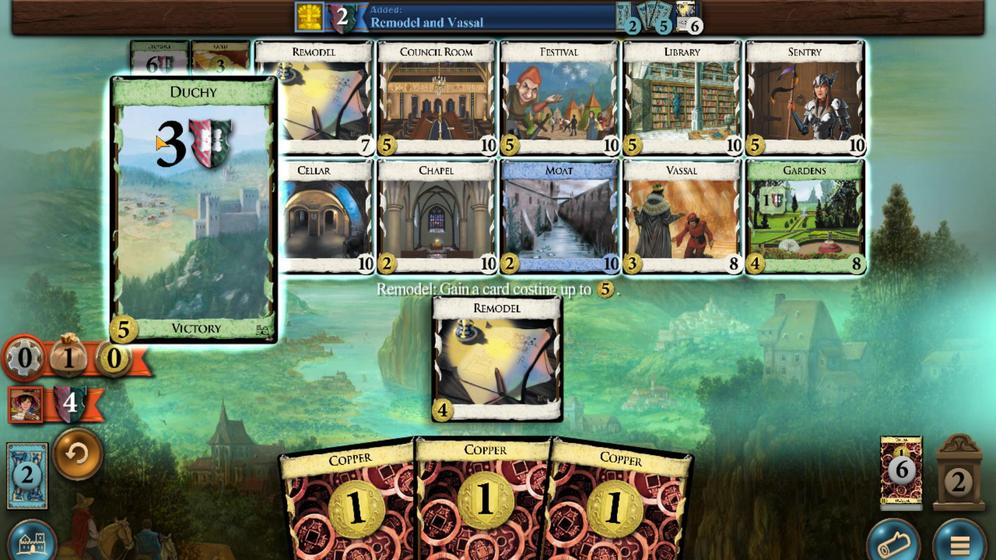 
Action: Mouse moved to (485, 430)
Screenshot: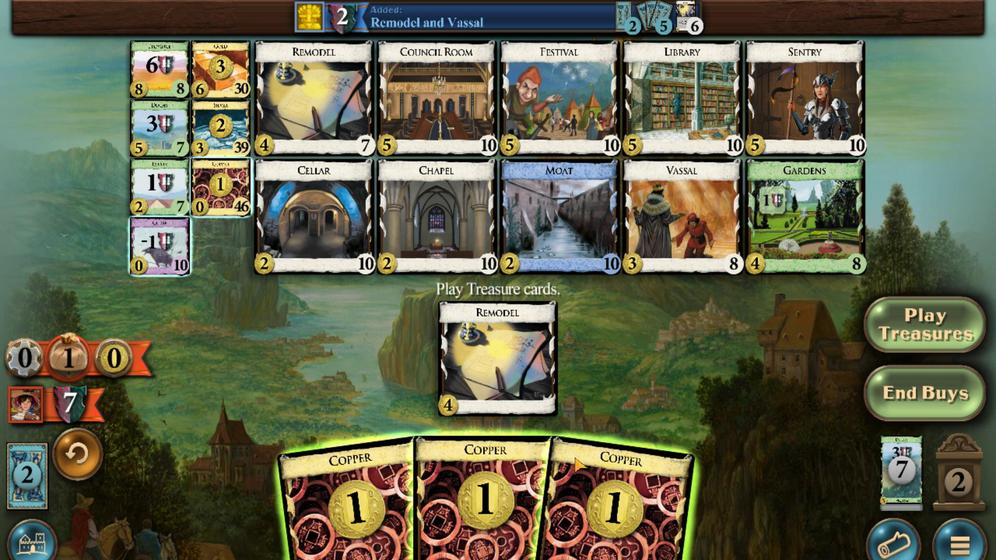 
Action: Mouse scrolled (485, 430) with delta (0, 0)
Screenshot: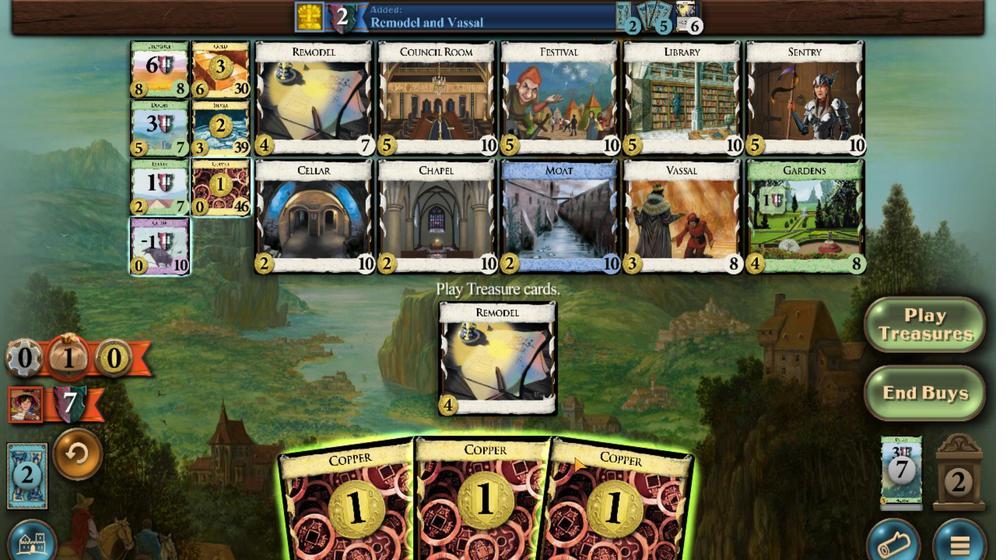 
Action: Mouse moved to (448, 440)
Screenshot: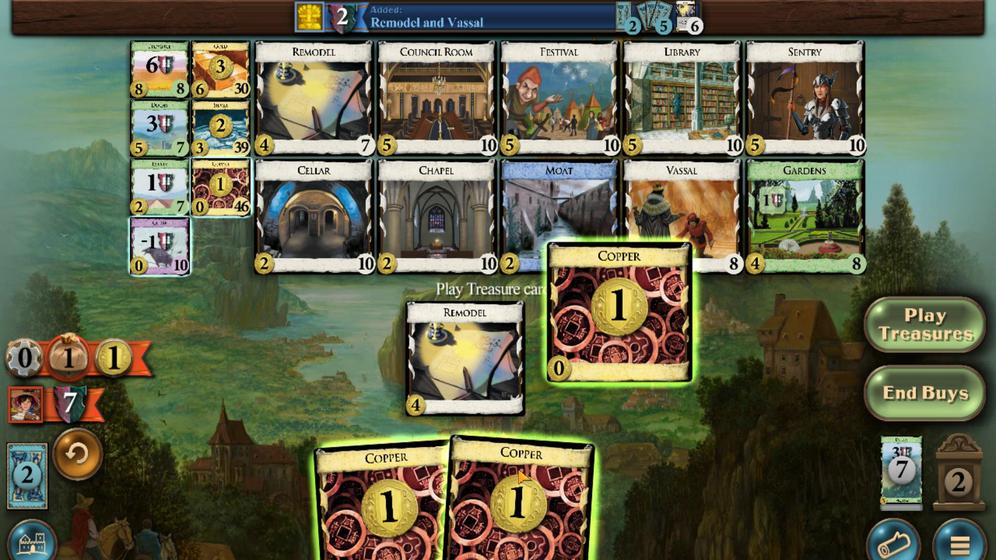 
Action: Mouse scrolled (448, 440) with delta (0, 0)
Screenshot: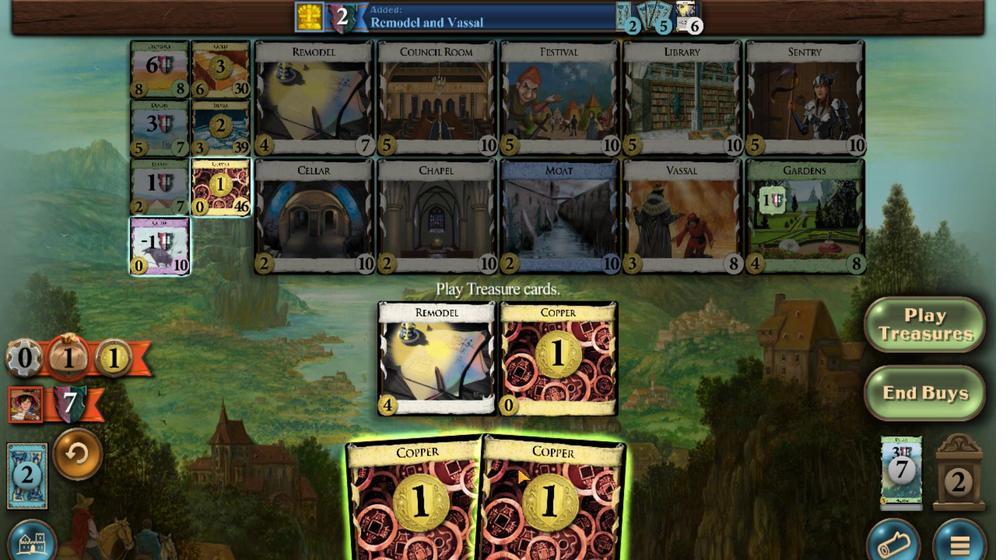 
Action: Mouse moved to (435, 444)
Screenshot: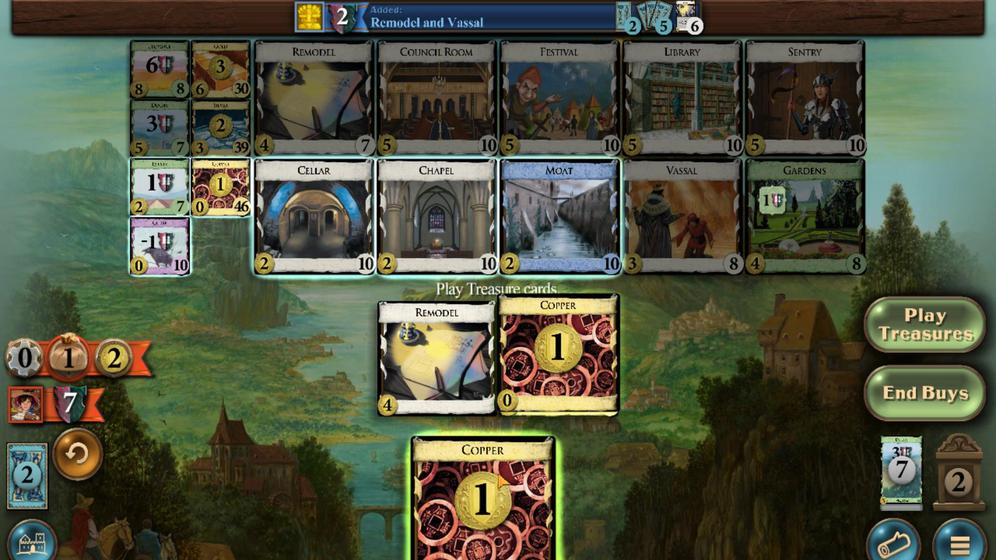 
Action: Mouse scrolled (435, 443) with delta (0, 0)
Screenshot: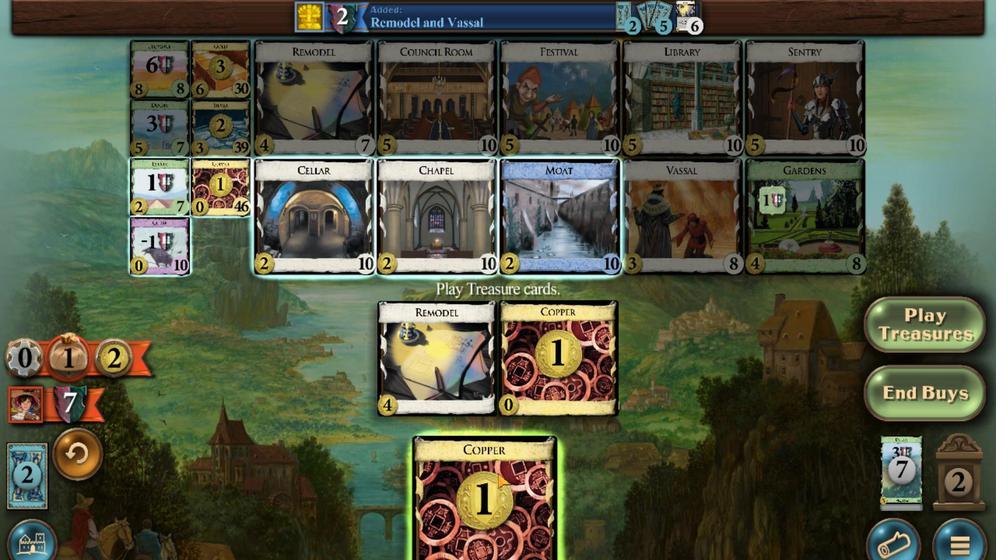 
Action: Mouse moved to (258, 150)
Screenshot: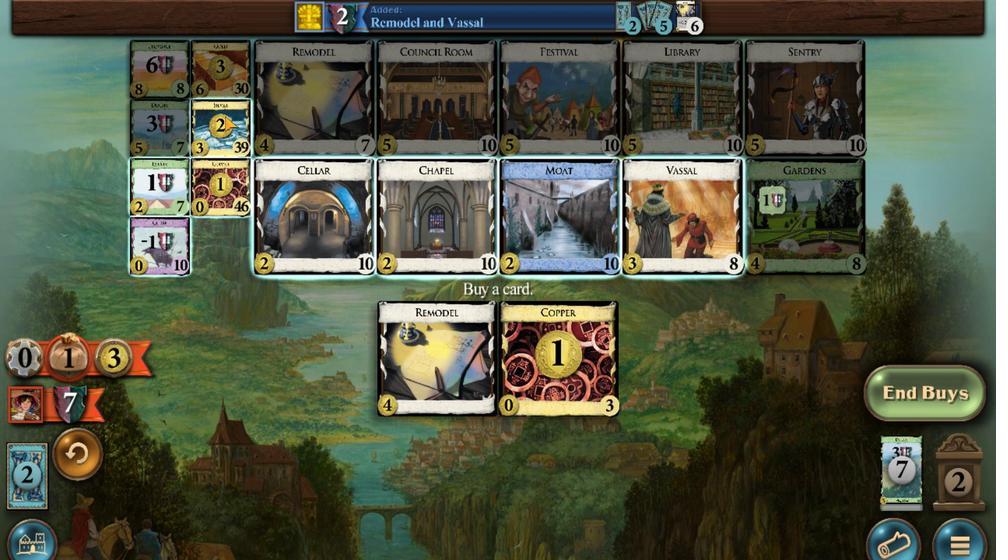 
Action: Mouse scrolled (258, 150) with delta (0, 0)
Screenshot: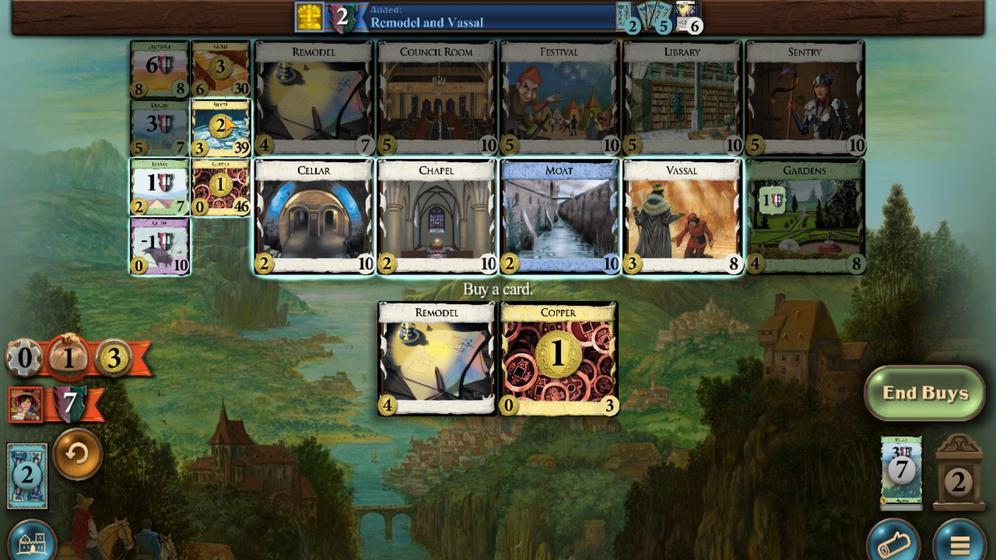 
Action: Mouse scrolled (258, 150) with delta (0, 0)
Screenshot: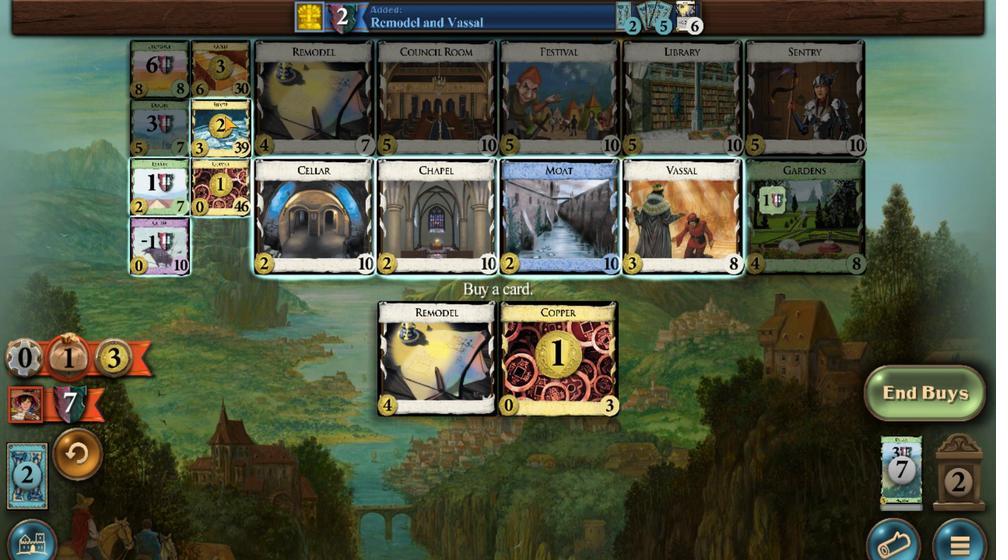 
Action: Mouse scrolled (258, 150) with delta (0, 0)
Screenshot: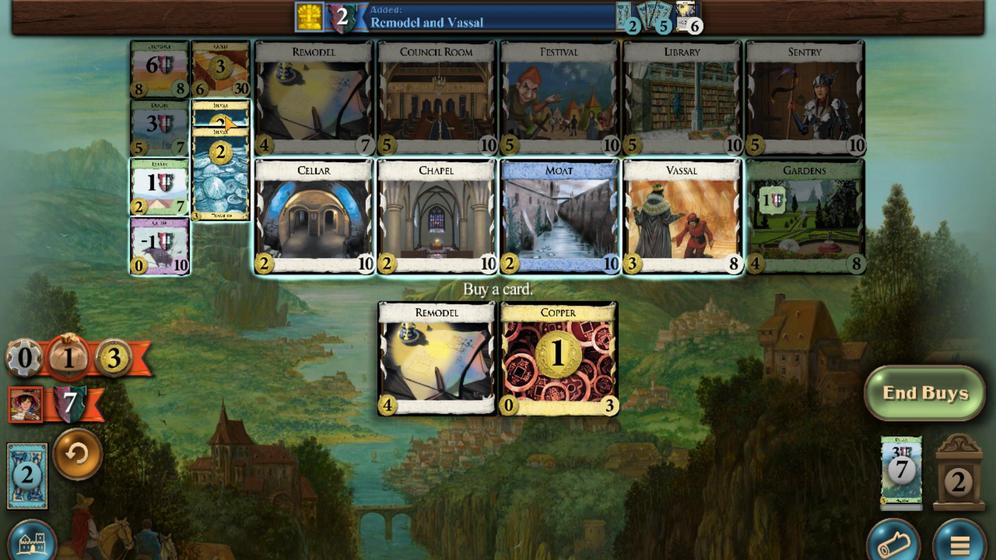 
Action: Mouse scrolled (258, 150) with delta (0, 0)
Screenshot: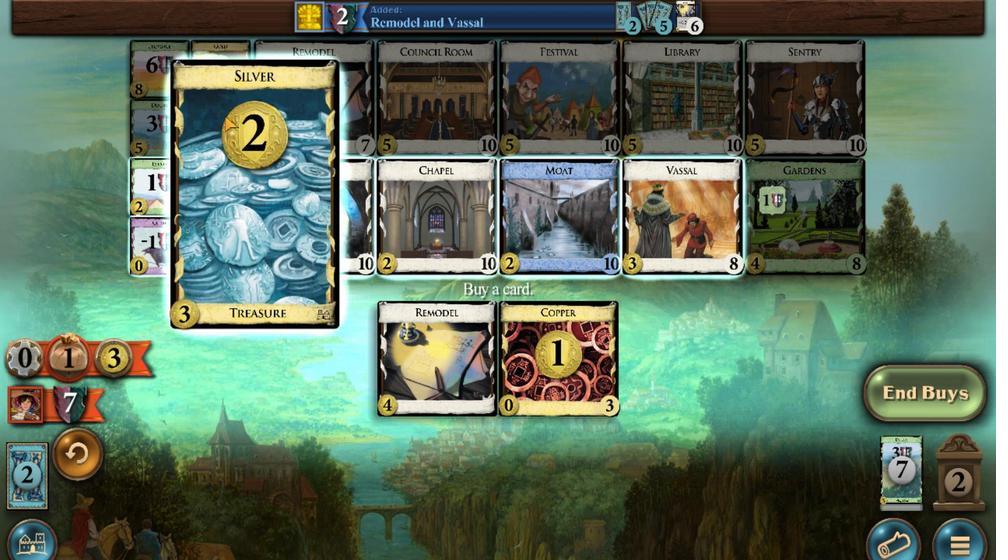 
Action: Mouse moved to (578, 463)
Screenshot: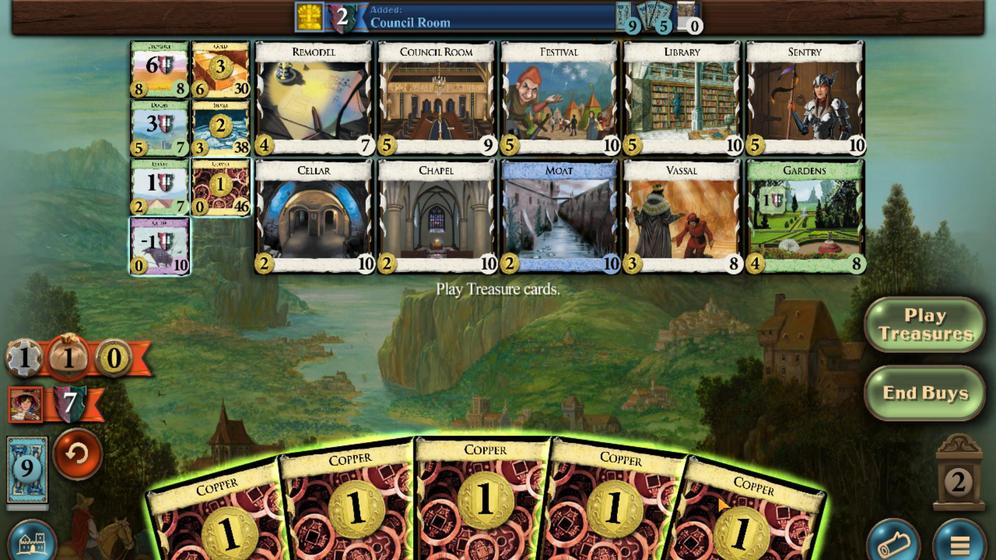 
Action: Mouse scrolled (578, 463) with delta (0, 0)
Screenshot: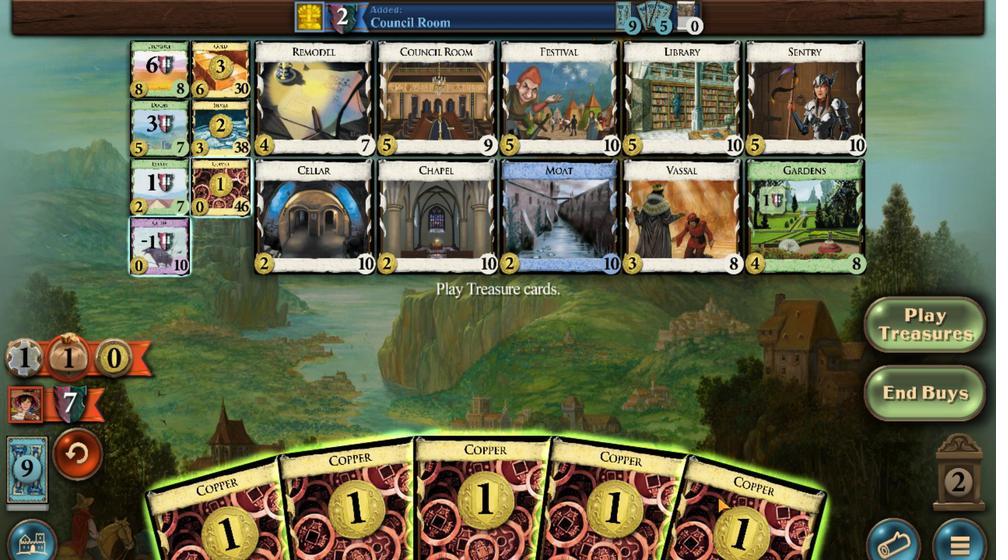 
Action: Mouse moved to (553, 473)
Screenshot: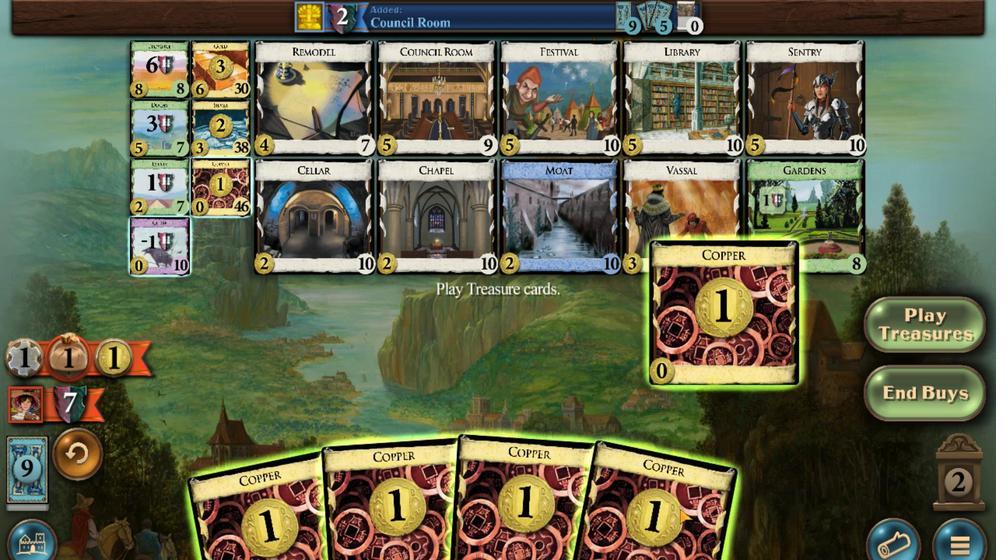 
Action: Mouse scrolled (553, 472) with delta (0, 0)
Screenshot: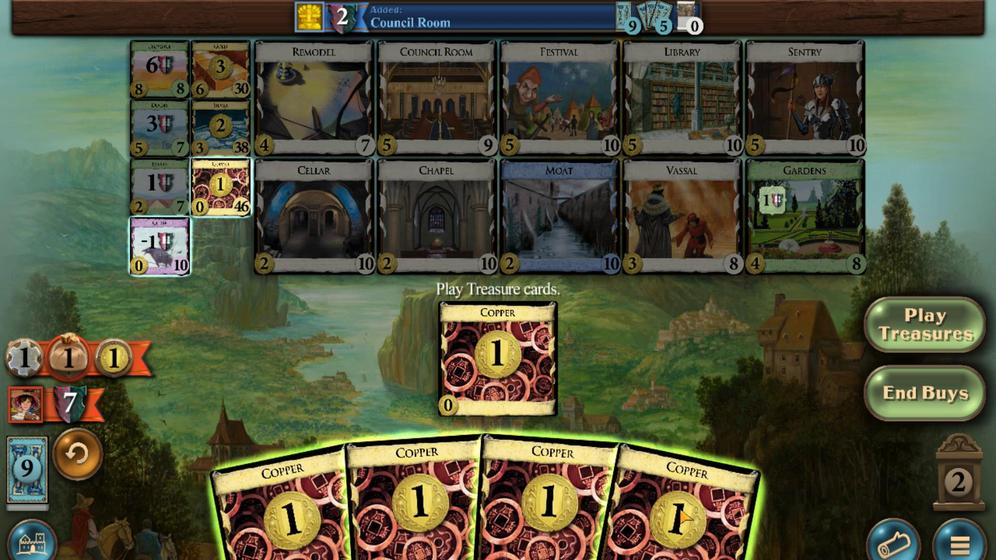 
Action: Mouse moved to (517, 471)
Screenshot: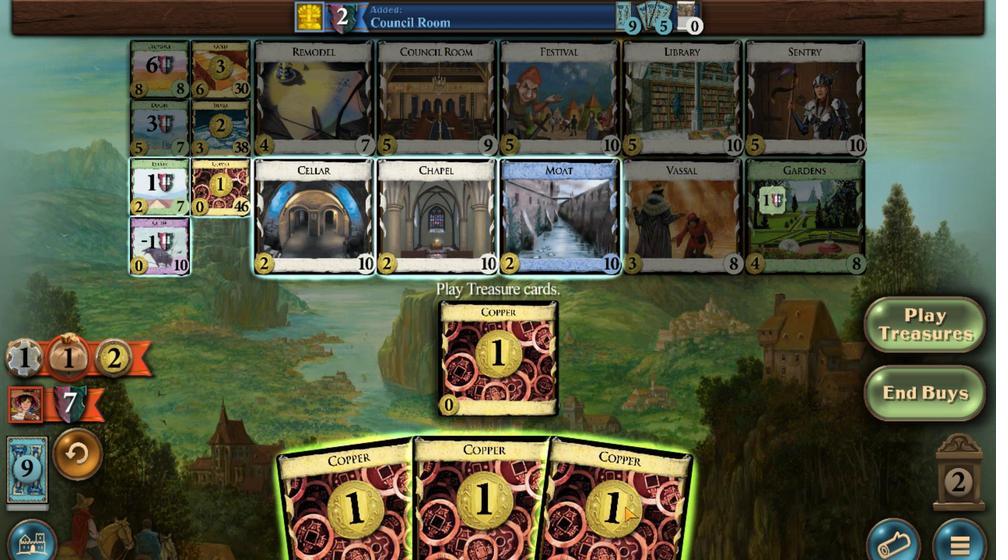 
Action: Mouse scrolled (517, 471) with delta (0, 0)
Screenshot: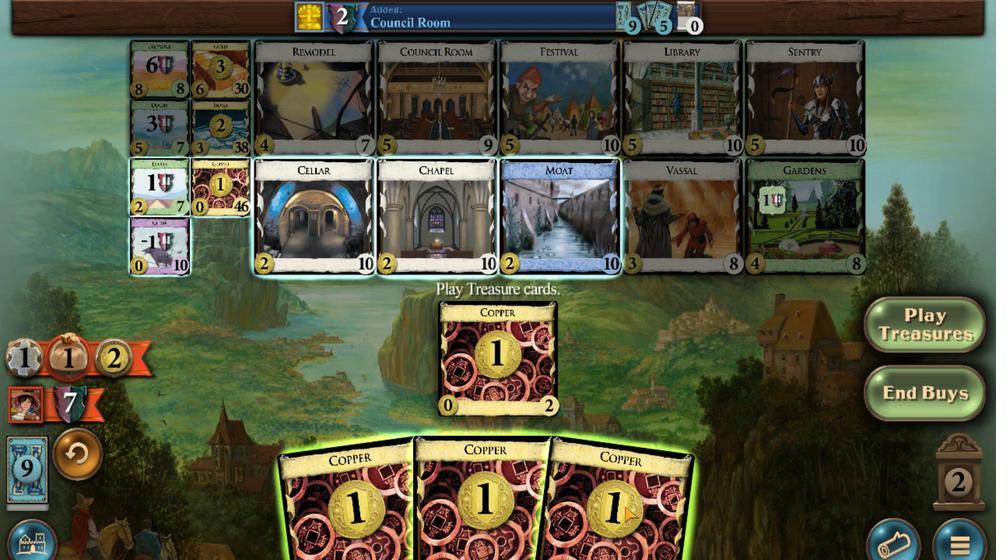 
Action: Mouse moved to (488, 466)
Screenshot: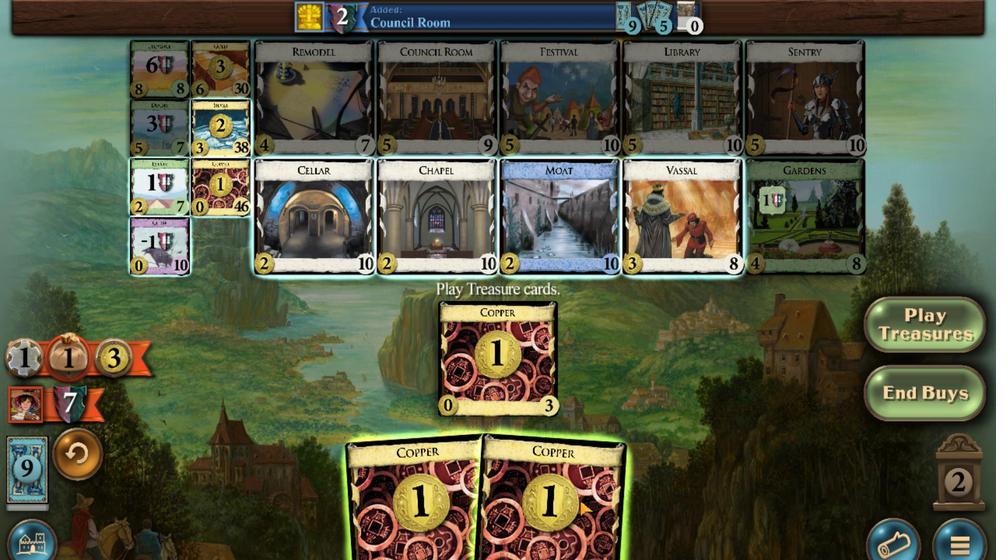 
Action: Mouse scrolled (488, 465) with delta (0, 0)
Screenshot: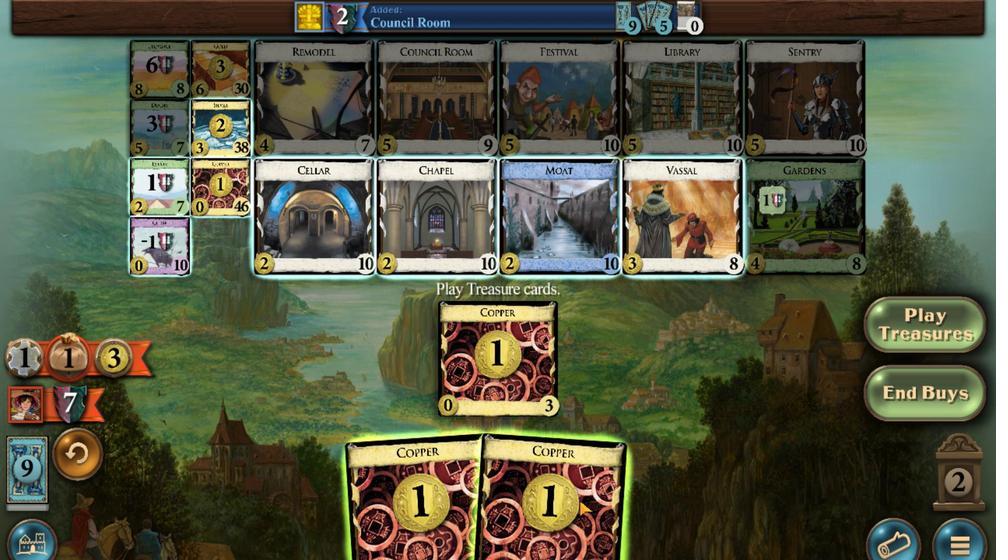 
Action: Mouse moved to (428, 475)
Screenshot: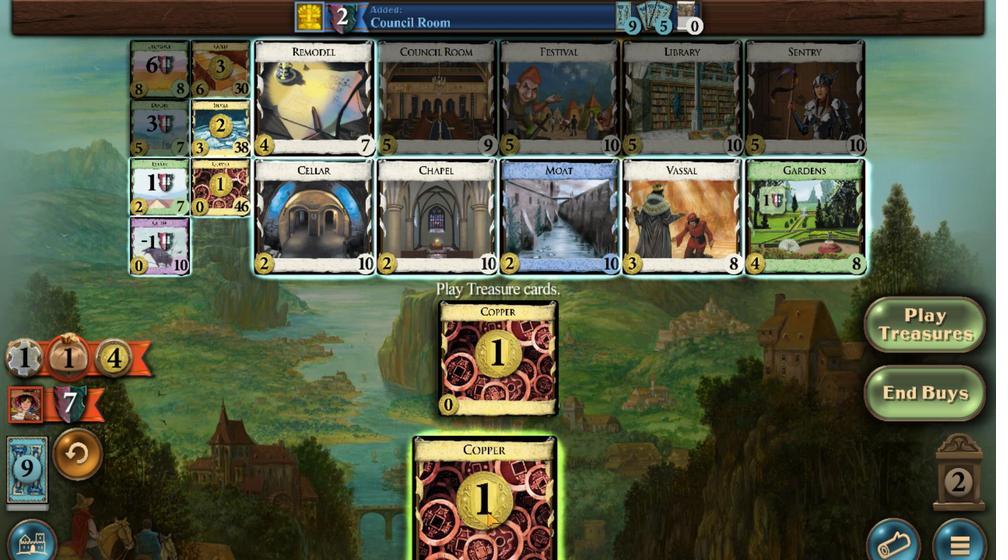 
Action: Mouse scrolled (428, 475) with delta (0, 0)
Screenshot: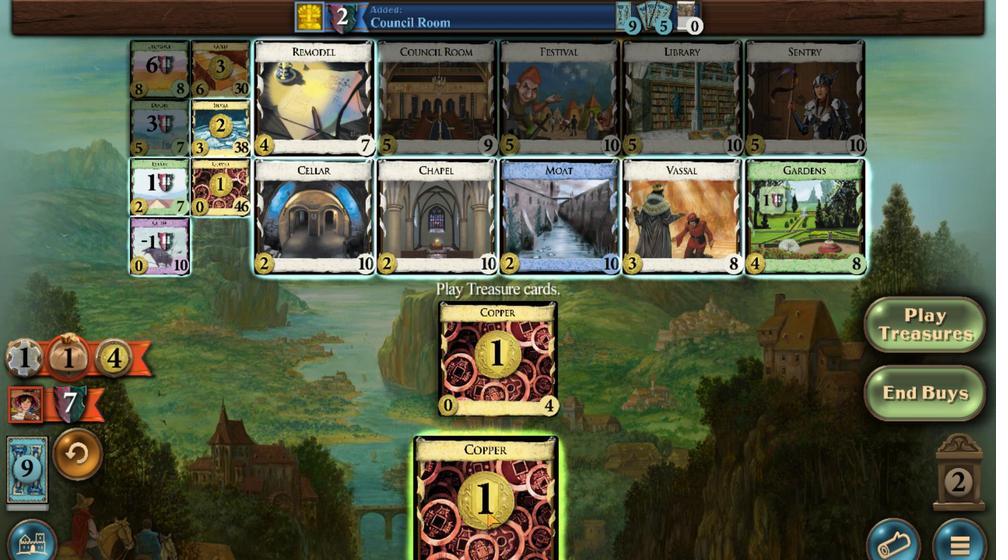 
Action: Mouse moved to (500, 143)
Screenshot: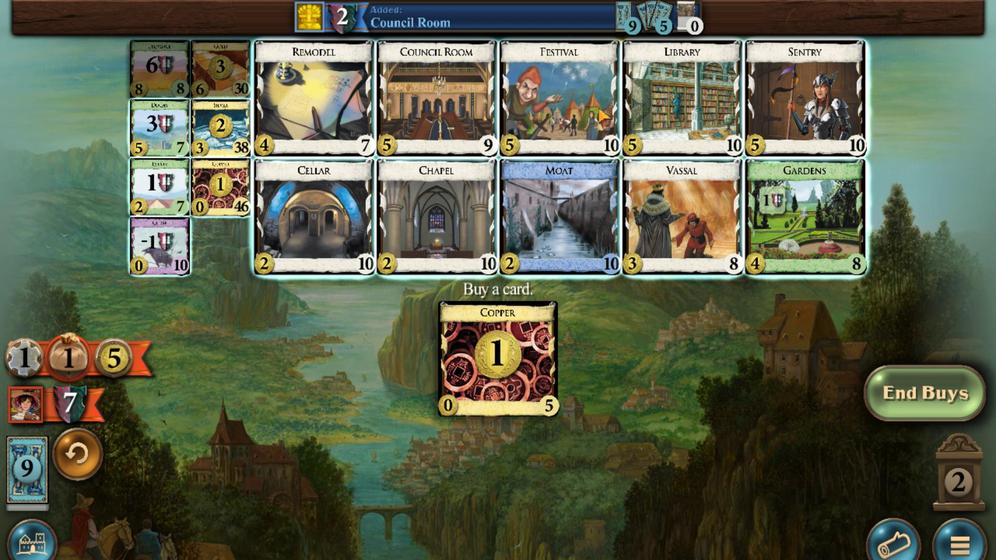 
Action: Mouse scrolled (500, 144) with delta (0, 0)
Screenshot: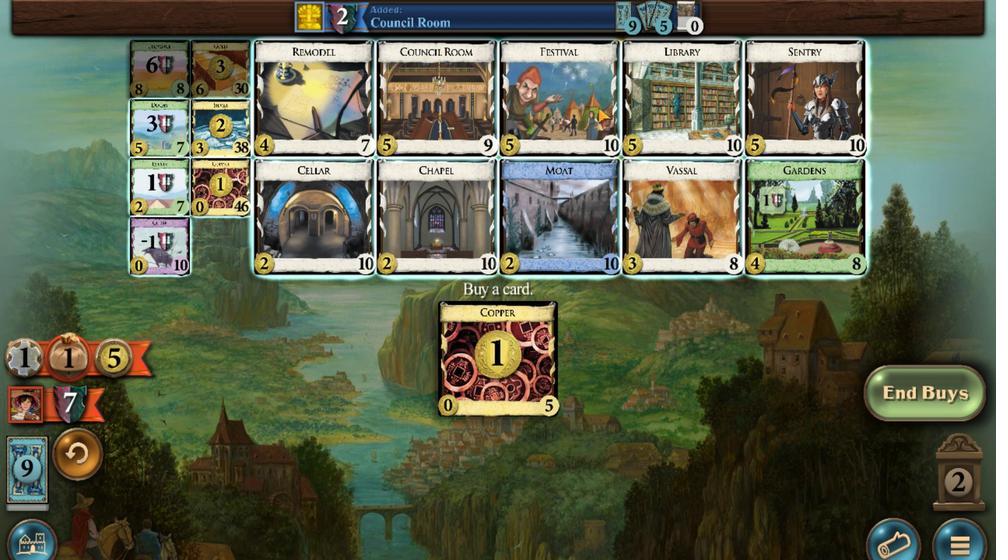 
Action: Mouse scrolled (500, 144) with delta (0, 0)
Screenshot: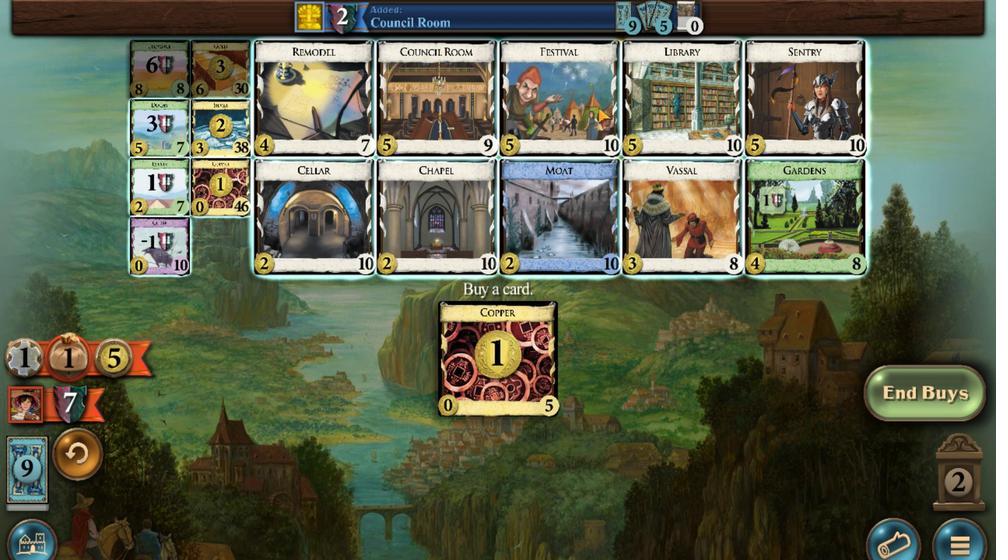 
Action: Mouse scrolled (500, 144) with delta (0, 0)
Screenshot: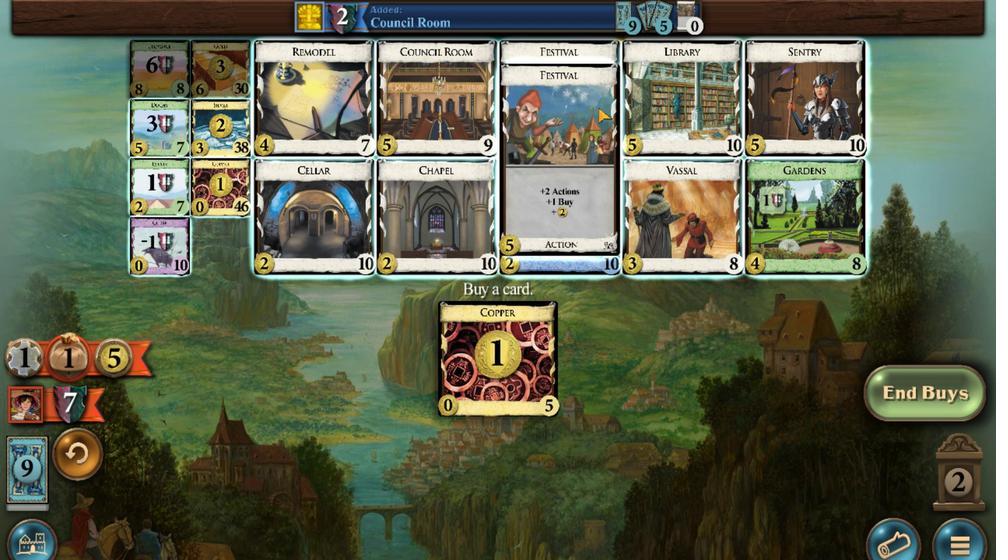 
Action: Mouse scrolled (500, 144) with delta (0, 0)
Screenshot: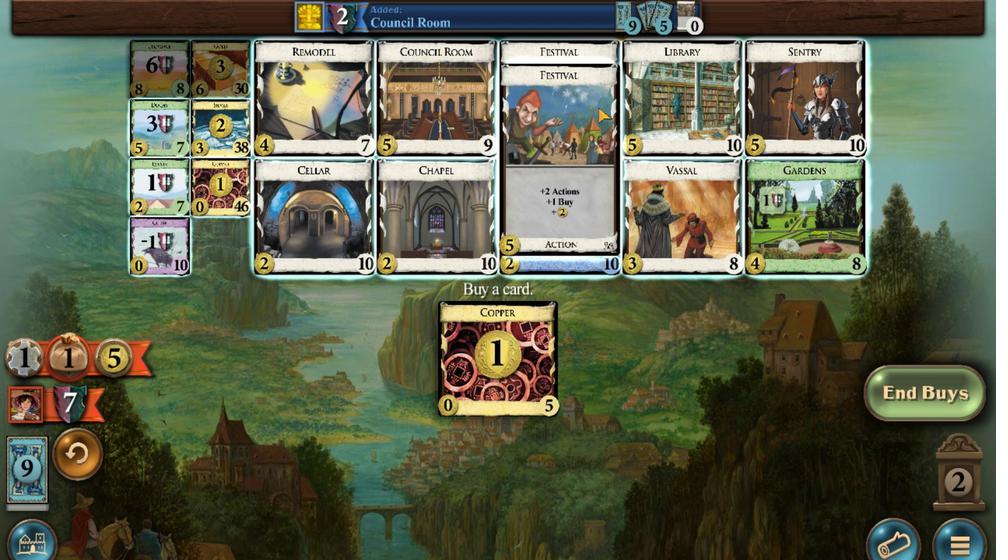 
Action: Mouse scrolled (500, 144) with delta (0, 0)
Screenshot: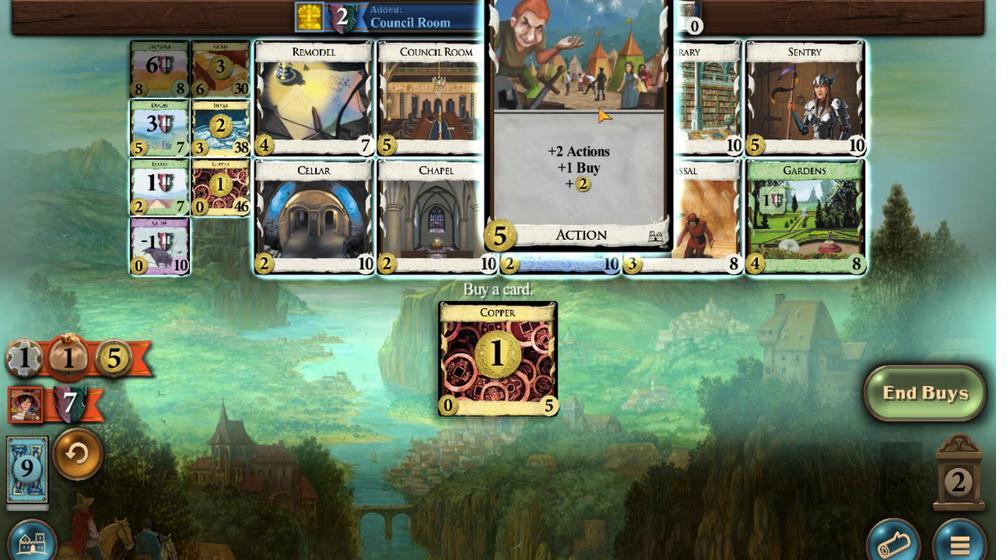 
Action: Mouse scrolled (500, 144) with delta (0, 0)
Screenshot: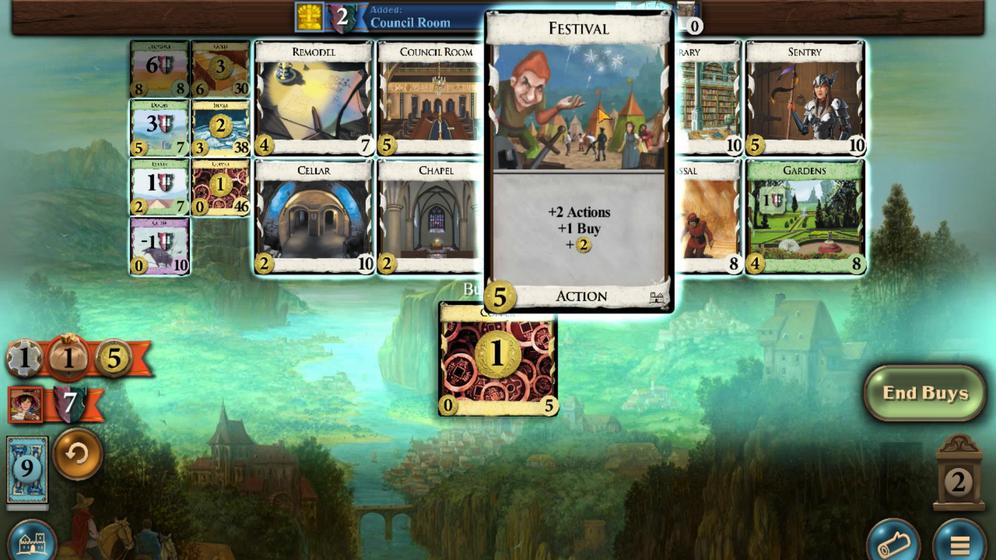 
Action: Mouse scrolled (500, 144) with delta (0, 0)
Screenshot: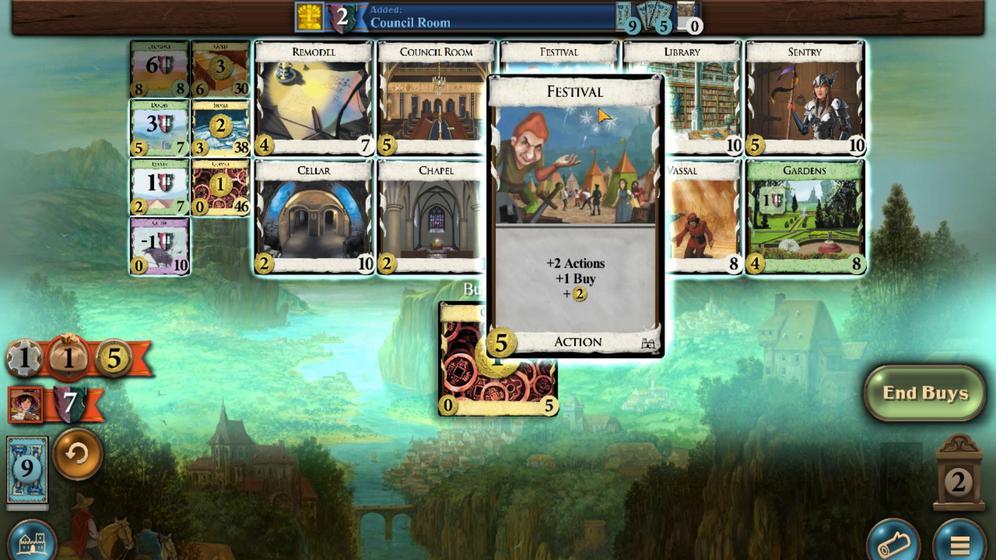 
Action: Mouse moved to (414, 436)
Screenshot: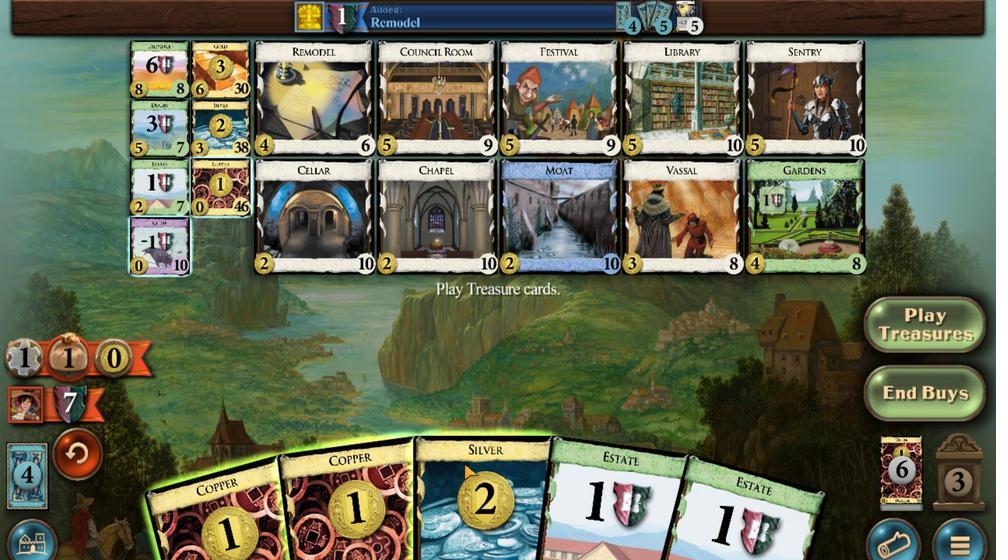 
Action: Mouse scrolled (414, 435) with delta (0, 0)
Screenshot: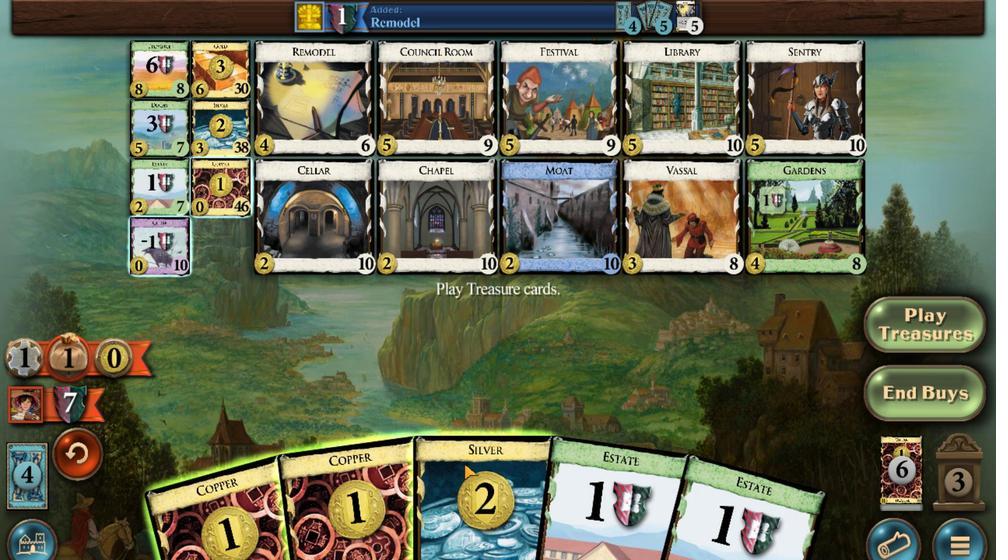 
Action: Mouse moved to (382, 438)
Screenshot: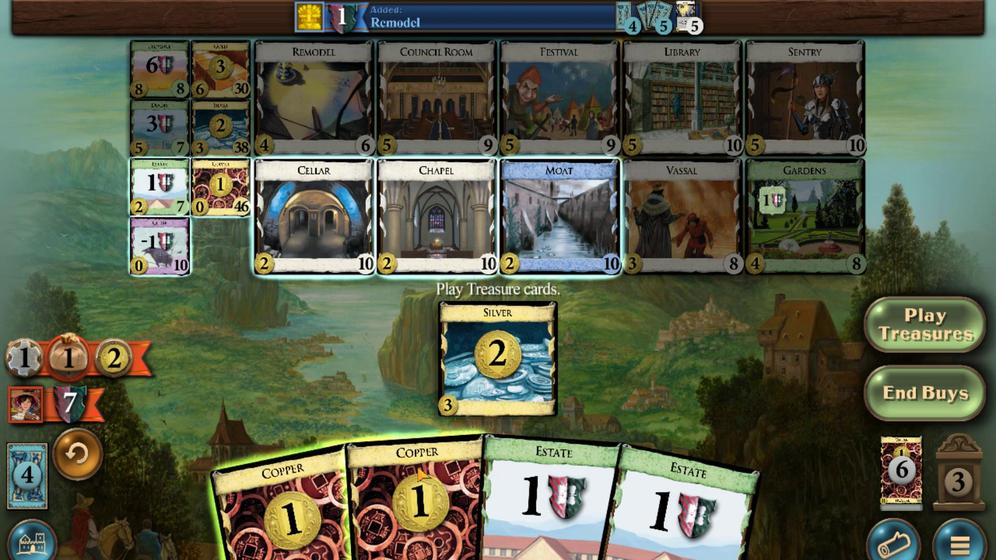 
Action: Mouse scrolled (382, 438) with delta (0, 0)
Screenshot: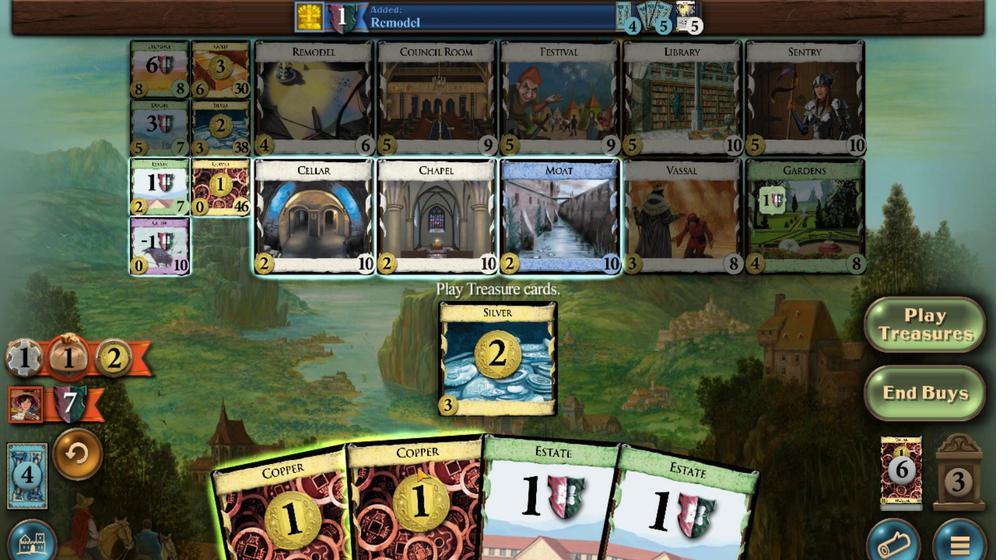 
Action: Mouse moved to (362, 451)
Screenshot: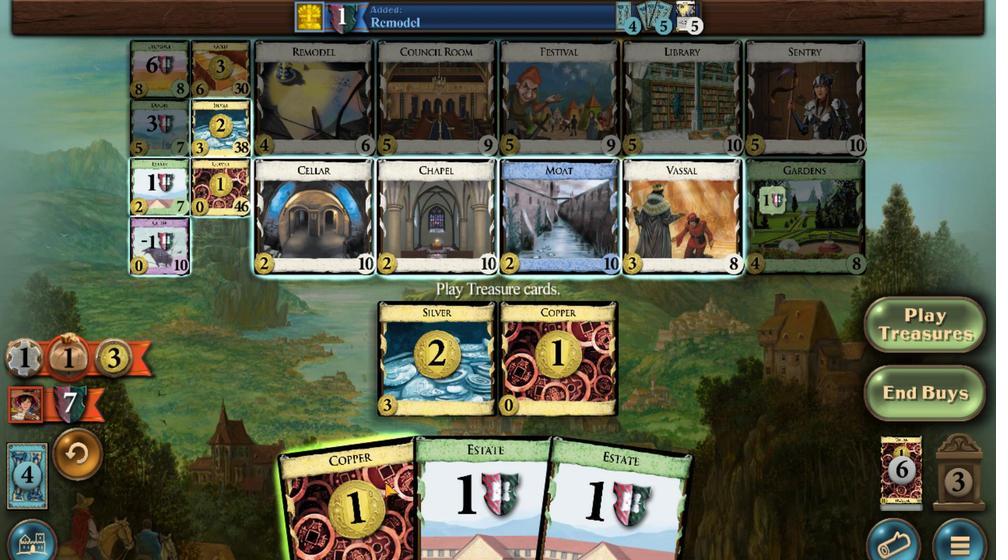 
Action: Mouse scrolled (362, 450) with delta (0, 0)
Screenshot: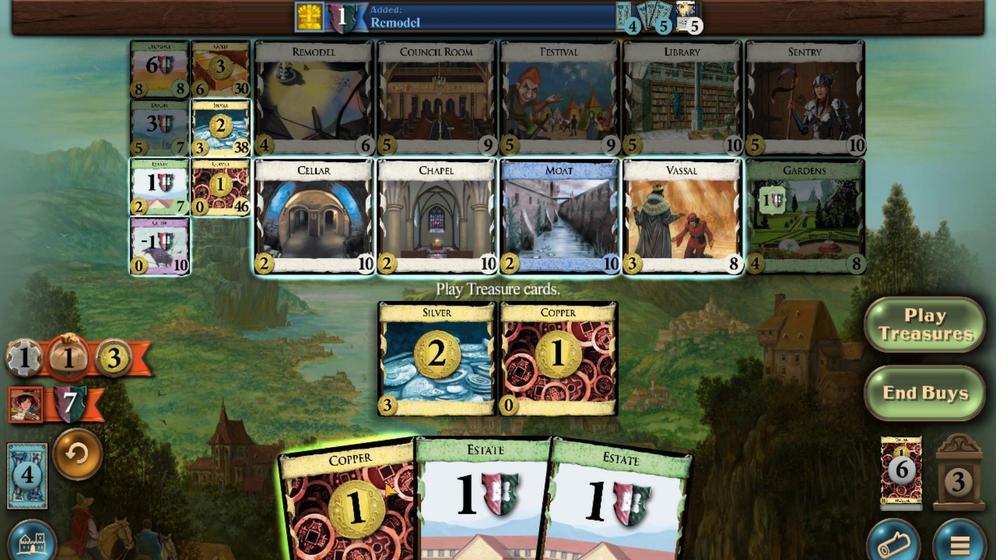 
Action: Mouse moved to (303, 147)
Screenshot: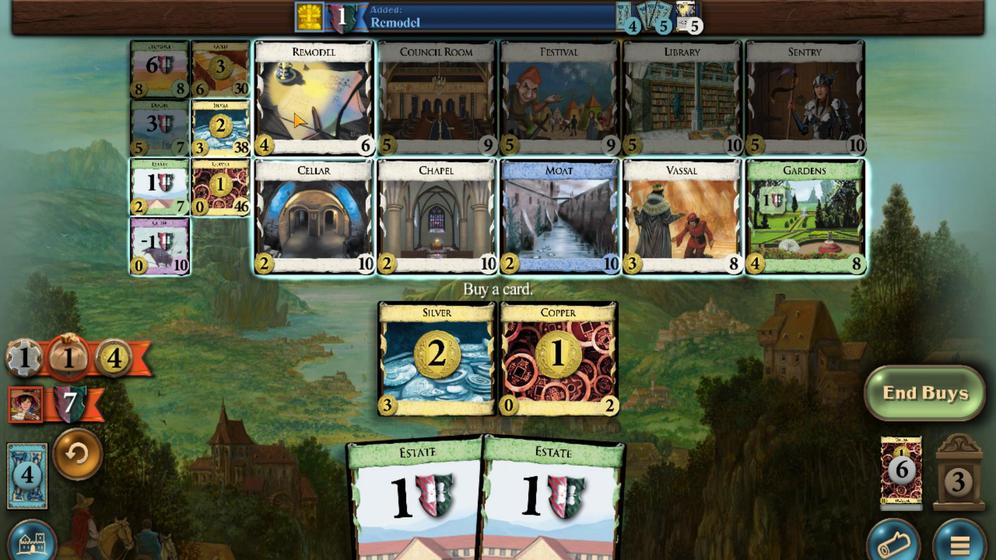 
Action: Mouse scrolled (303, 147) with delta (0, 0)
Screenshot: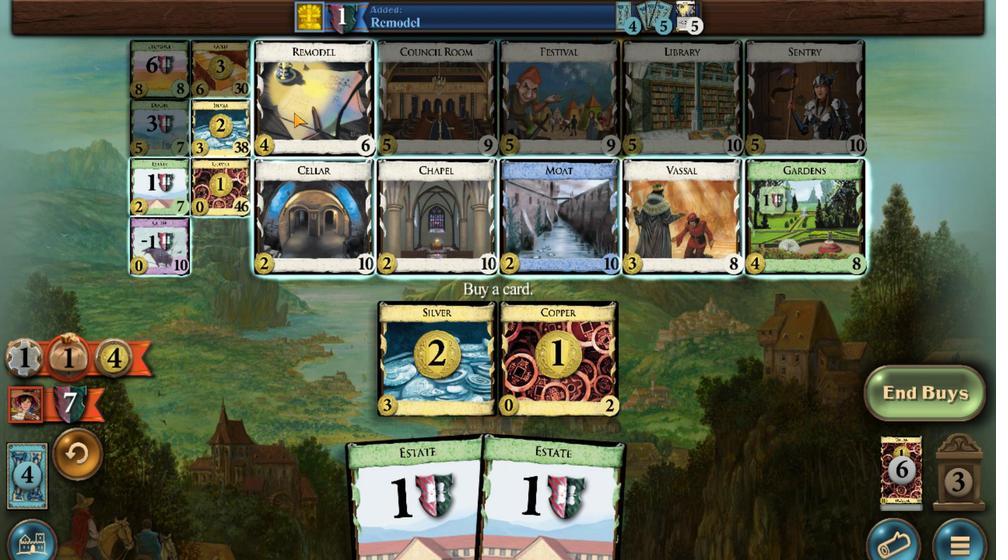 
Action: Mouse scrolled (303, 147) with delta (0, 0)
Screenshot: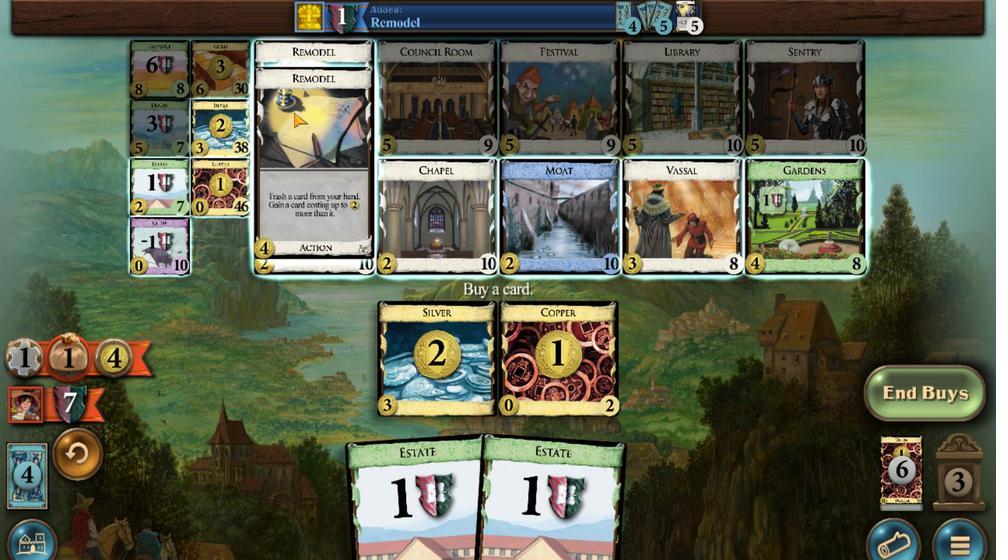 
Action: Mouse scrolled (303, 147) with delta (0, 0)
Screenshot: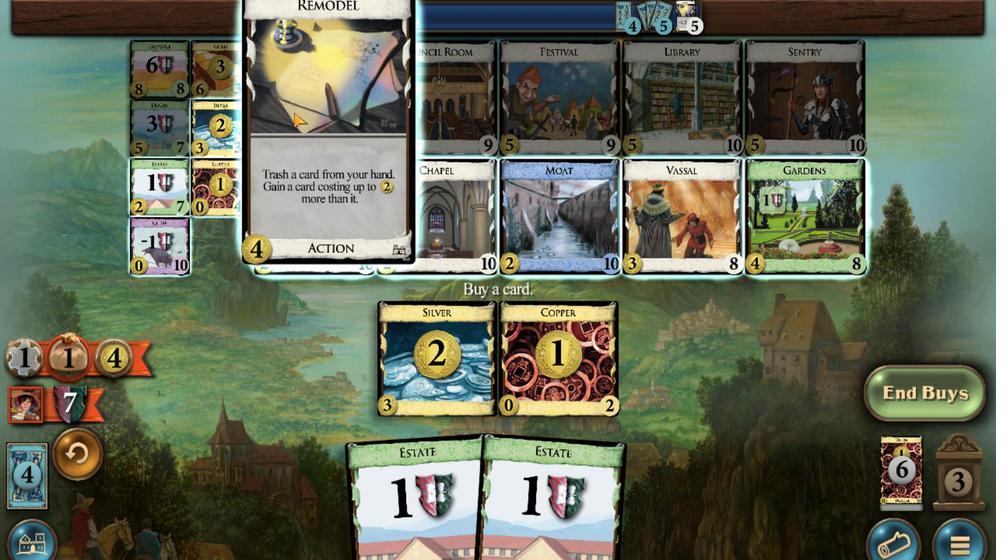 
Action: Mouse scrolled (303, 147) with delta (0, 0)
Screenshot: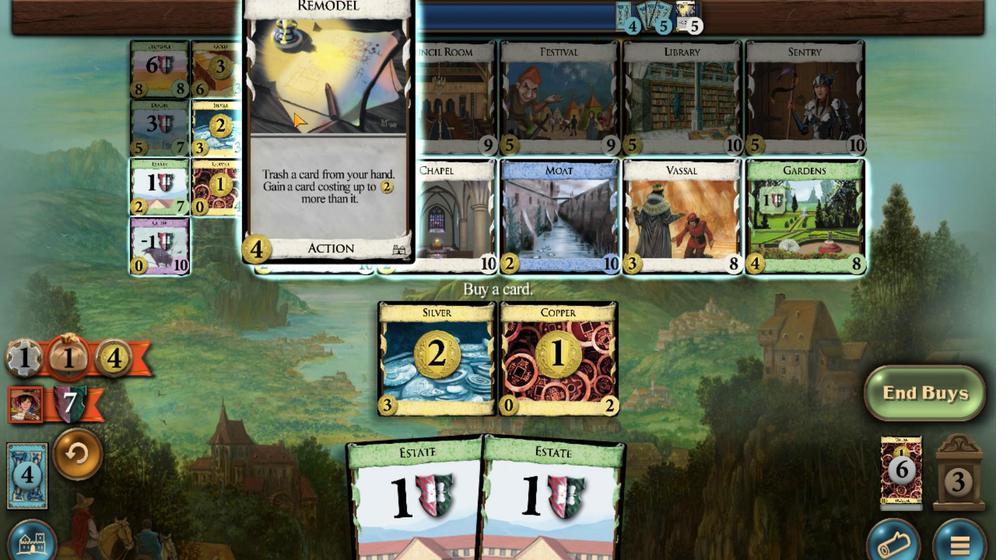 
Action: Mouse scrolled (303, 147) with delta (0, 0)
Screenshot: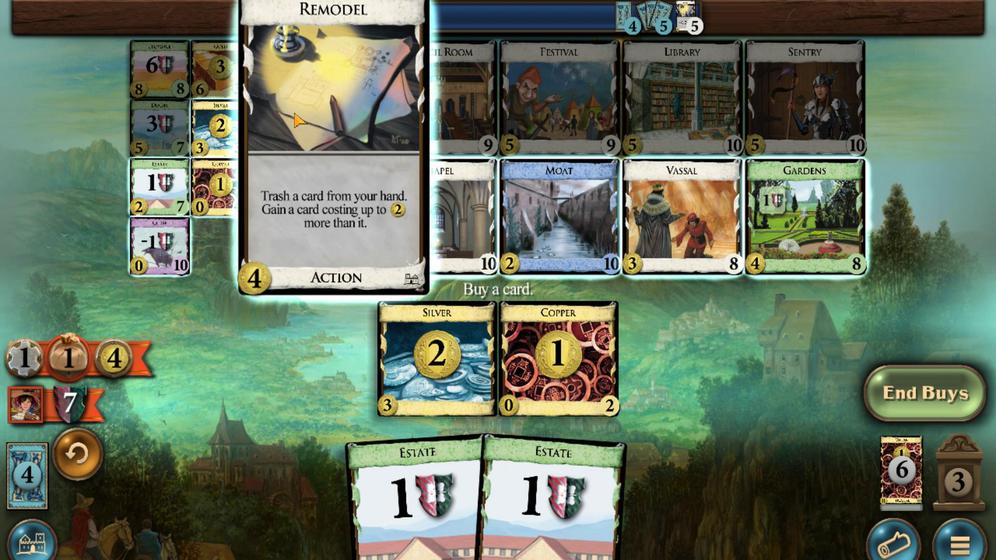 
Action: Mouse moved to (263, 462)
Screenshot: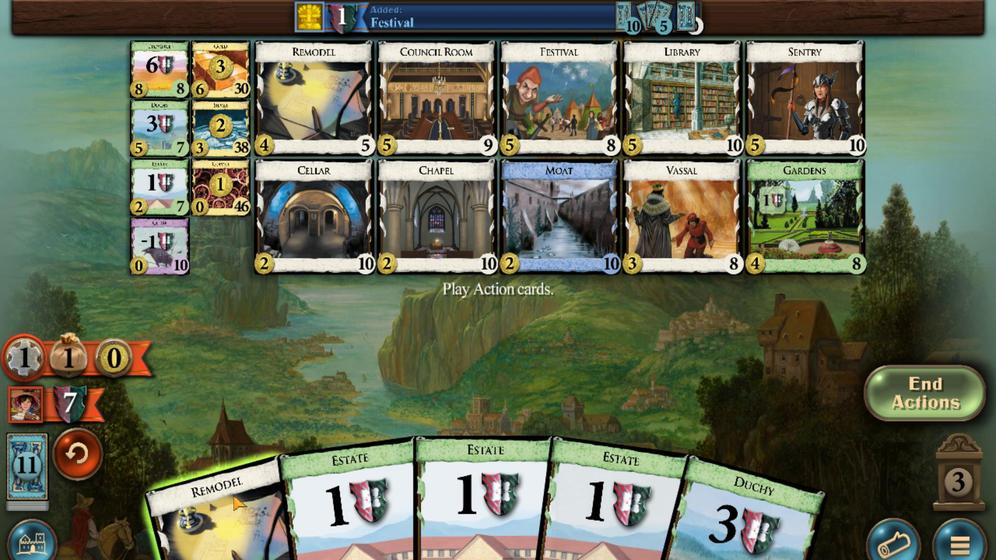 
Action: Mouse scrolled (263, 461) with delta (0, 0)
Screenshot: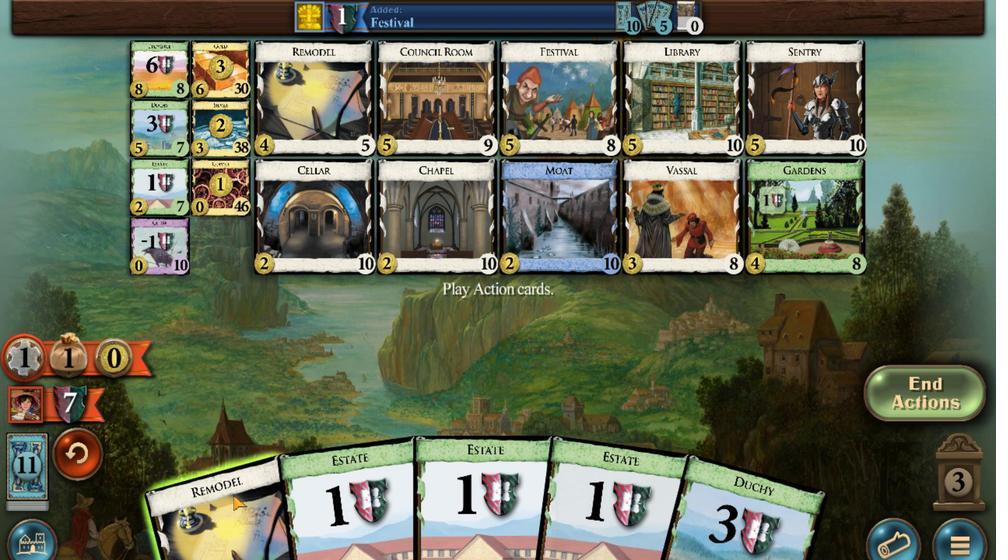 
Action: Mouse moved to (563, 462)
Screenshot: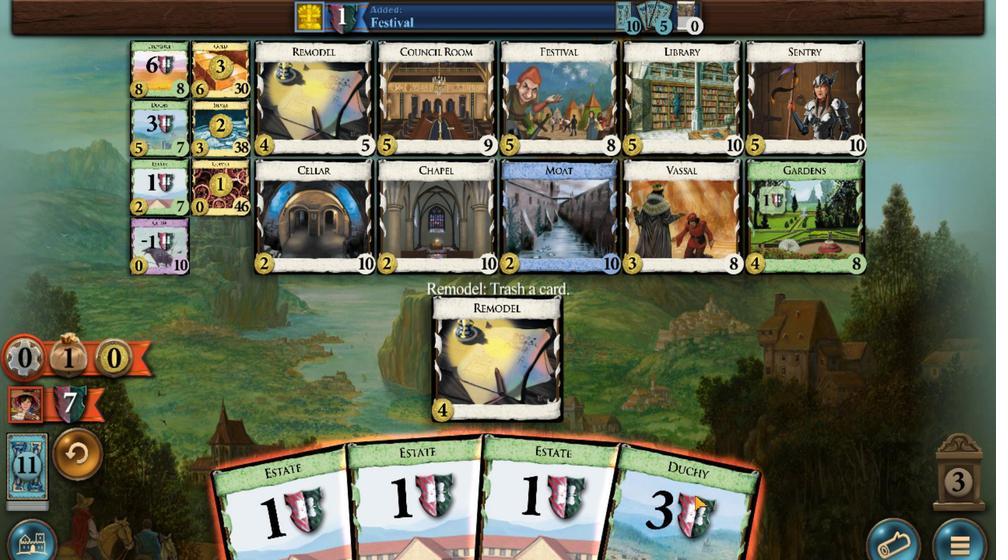 
Action: Mouse scrolled (563, 461) with delta (0, 0)
Screenshot: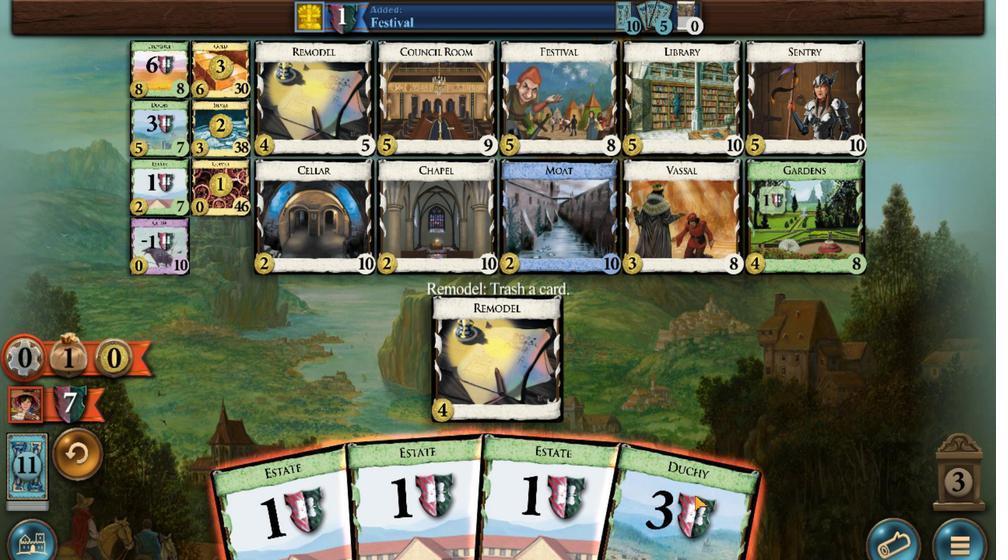 
Action: Mouse moved to (253, 105)
Screenshot: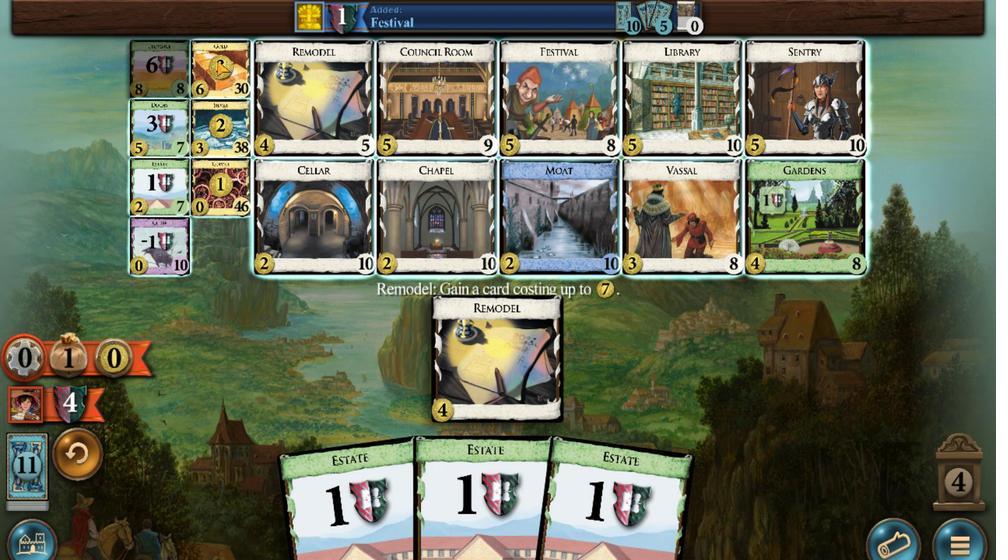
Action: Mouse scrolled (253, 105) with delta (0, 0)
Screenshot: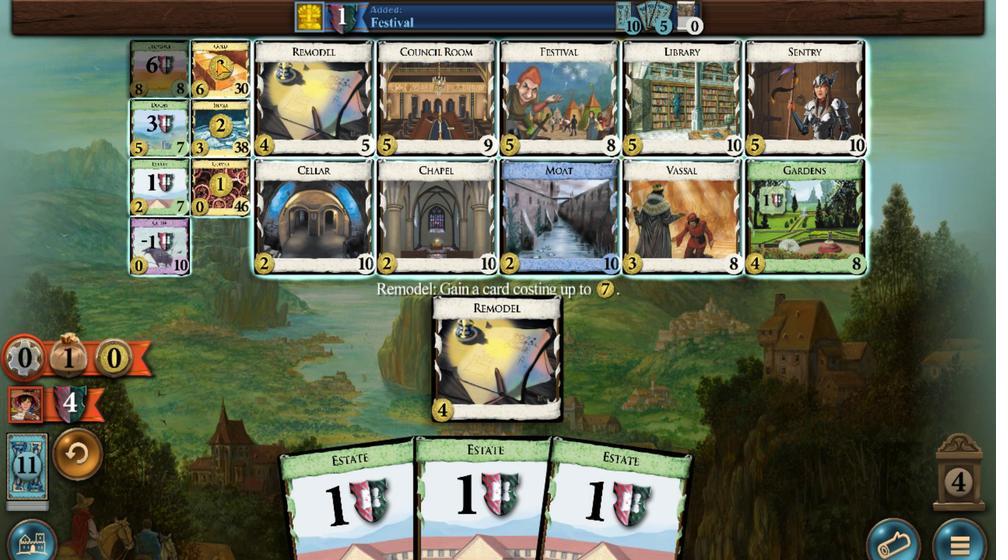 
Action: Mouse scrolled (253, 105) with delta (0, 0)
Screenshot: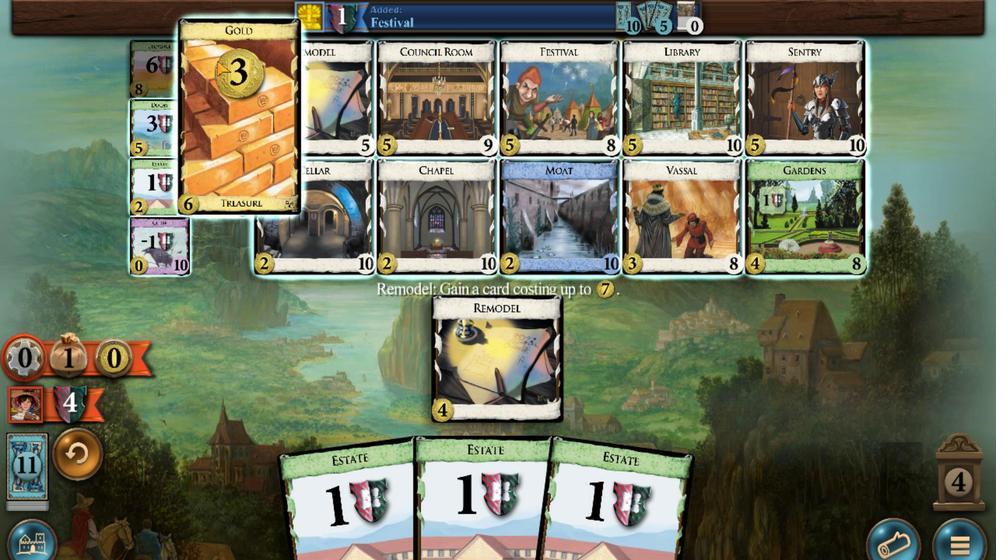 
Action: Mouse scrolled (253, 105) with delta (0, 0)
Screenshot: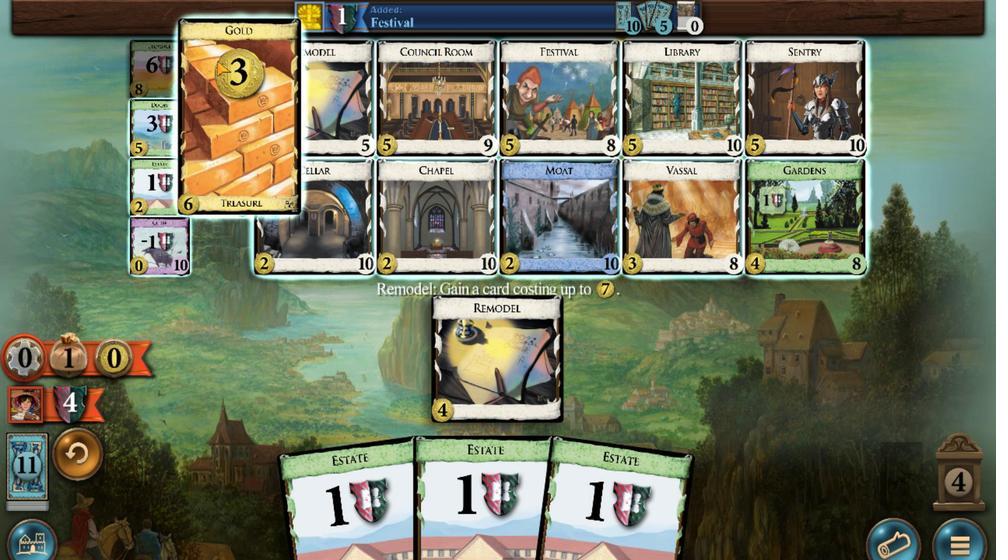 
Action: Mouse scrolled (253, 105) with delta (0, 0)
Screenshot: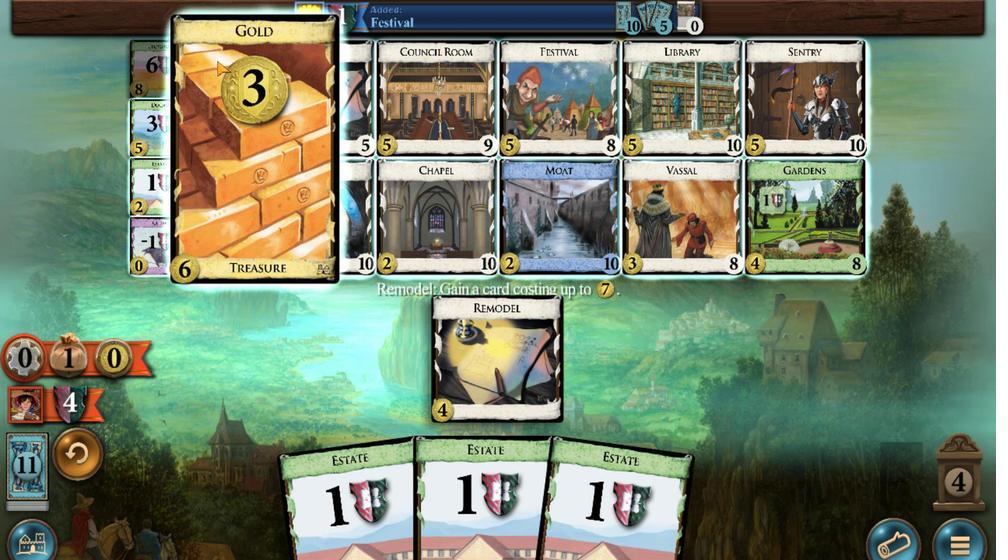 
Action: Mouse moved to (238, 205)
Screenshot: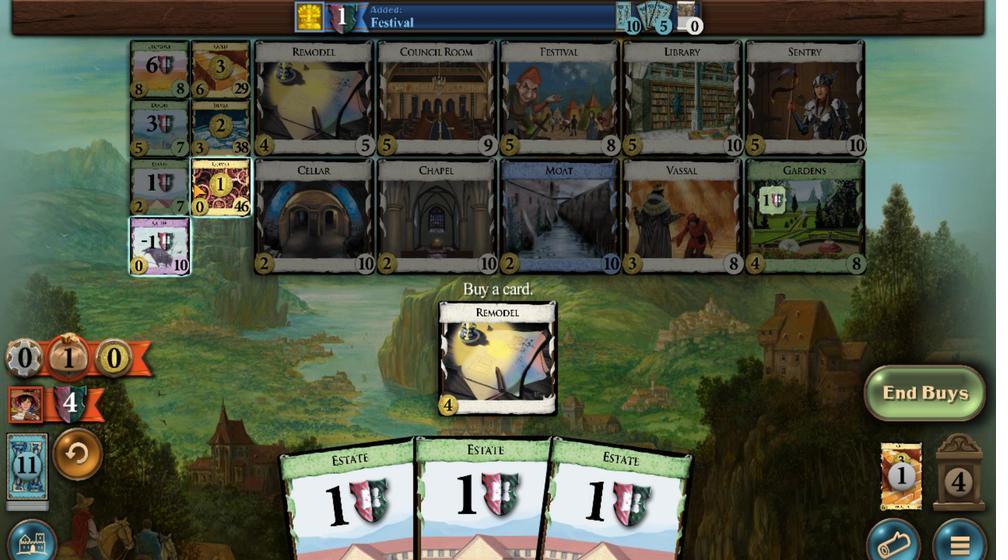 
Action: Mouse scrolled (238, 205) with delta (0, 0)
Screenshot: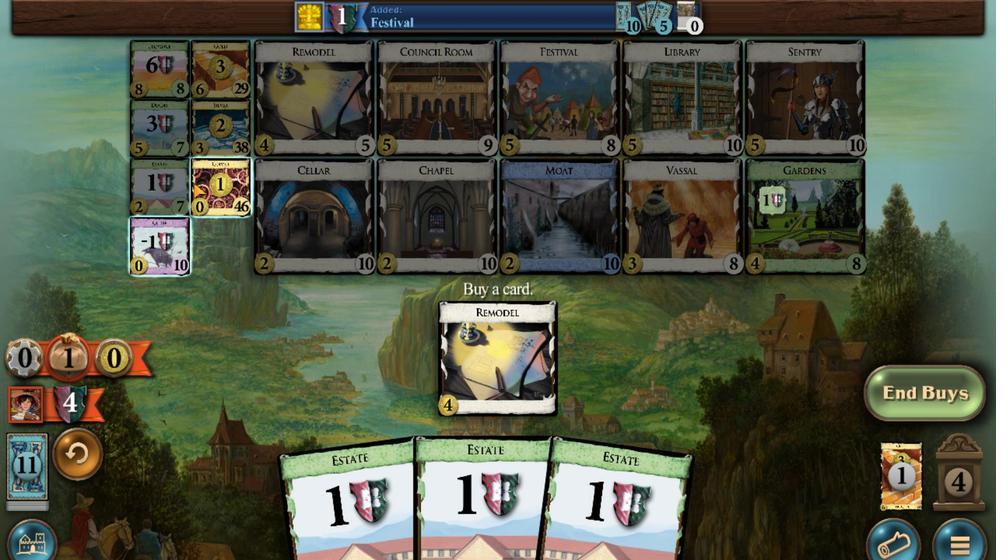 
Action: Mouse scrolled (238, 205) with delta (0, 0)
Screenshot: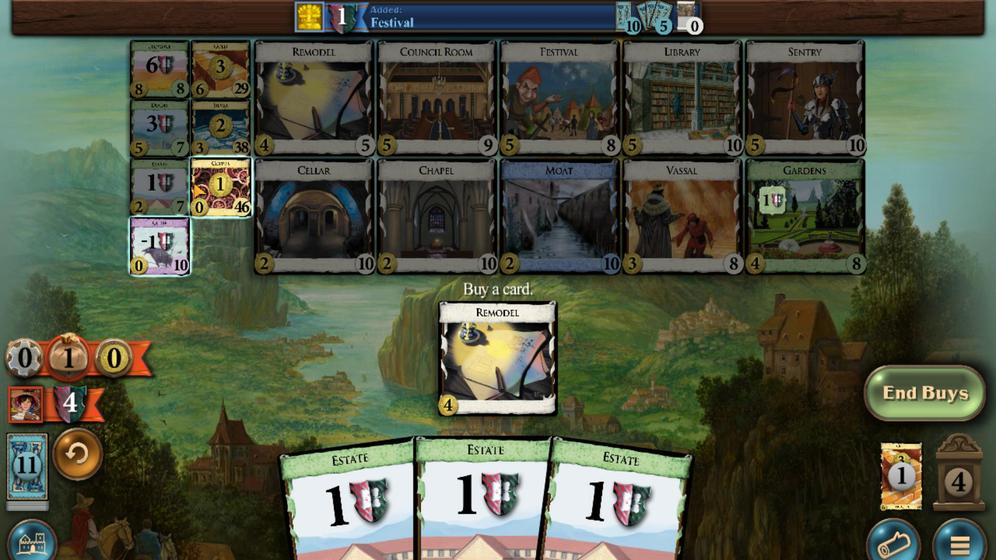 
Action: Mouse scrolled (238, 205) with delta (0, 0)
Screenshot: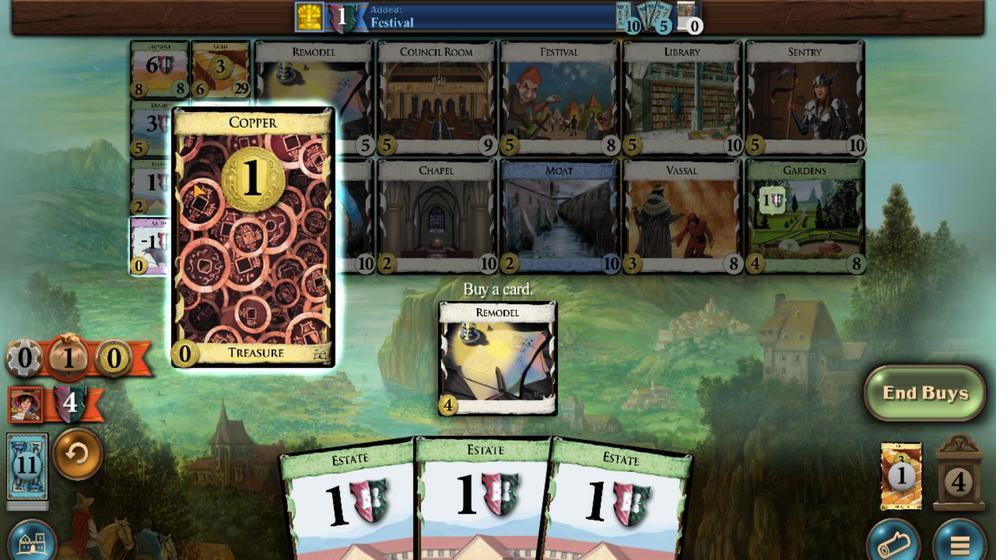 
Action: Mouse moved to (260, 468)
Screenshot: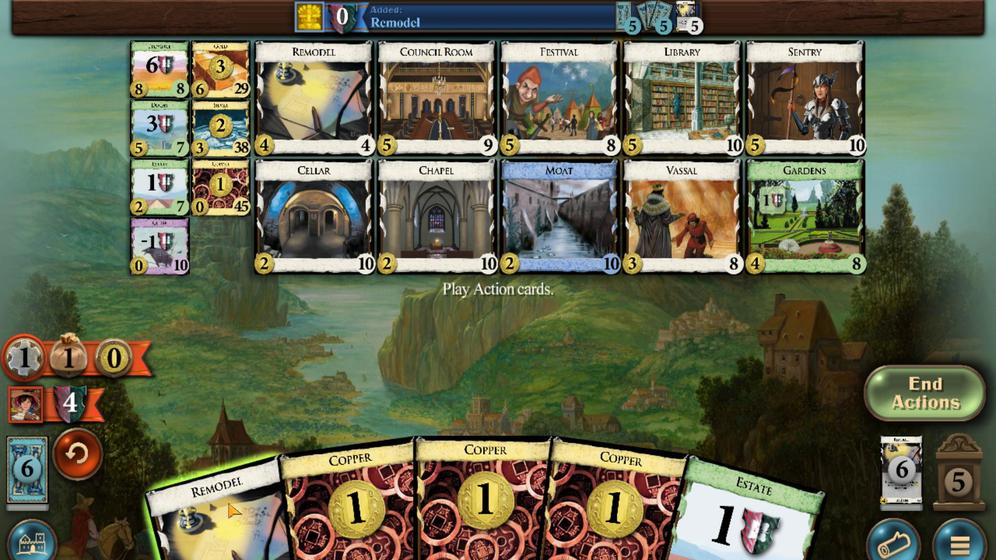
Action: Mouse scrolled (260, 468) with delta (0, 0)
Screenshot: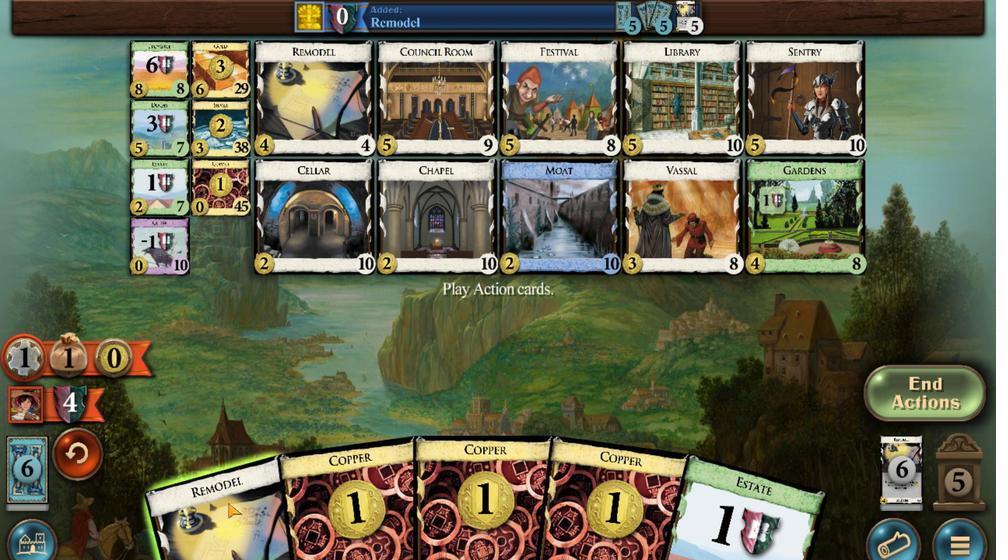 
Action: Mouse moved to (523, 436)
Screenshot: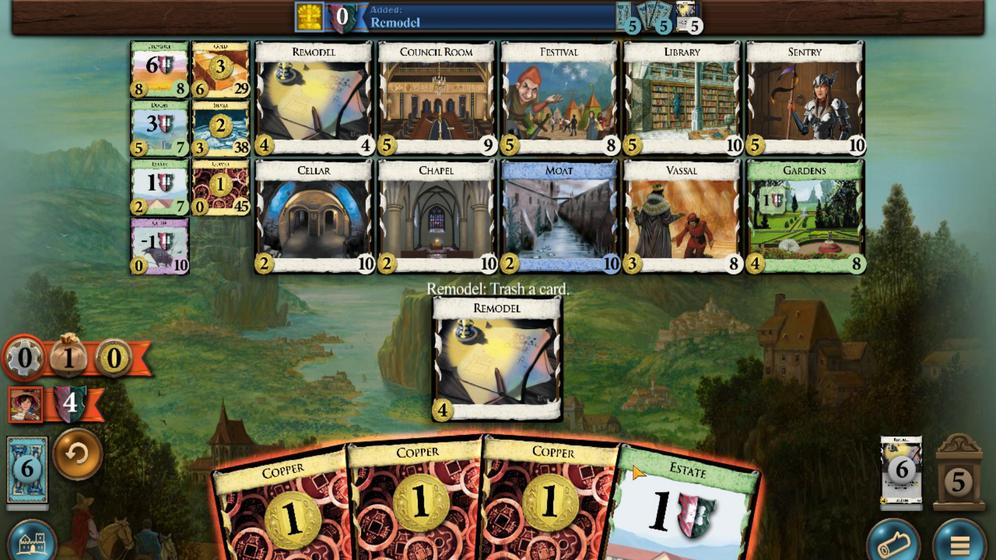 
Action: Mouse scrolled (523, 436) with delta (0, 0)
Screenshot: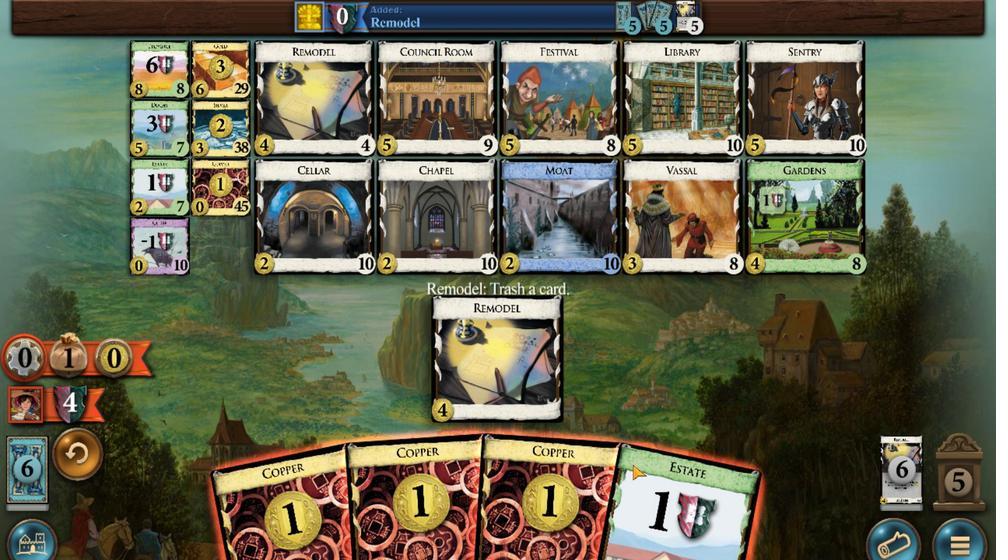 
Action: Mouse moved to (334, 140)
Screenshot: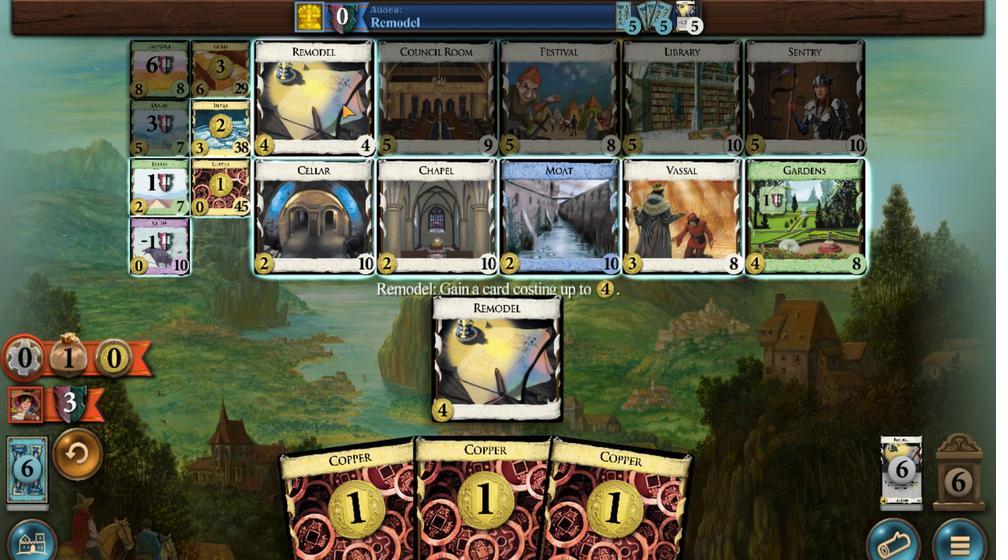 
Action: Mouse scrolled (334, 141) with delta (0, 0)
Screenshot: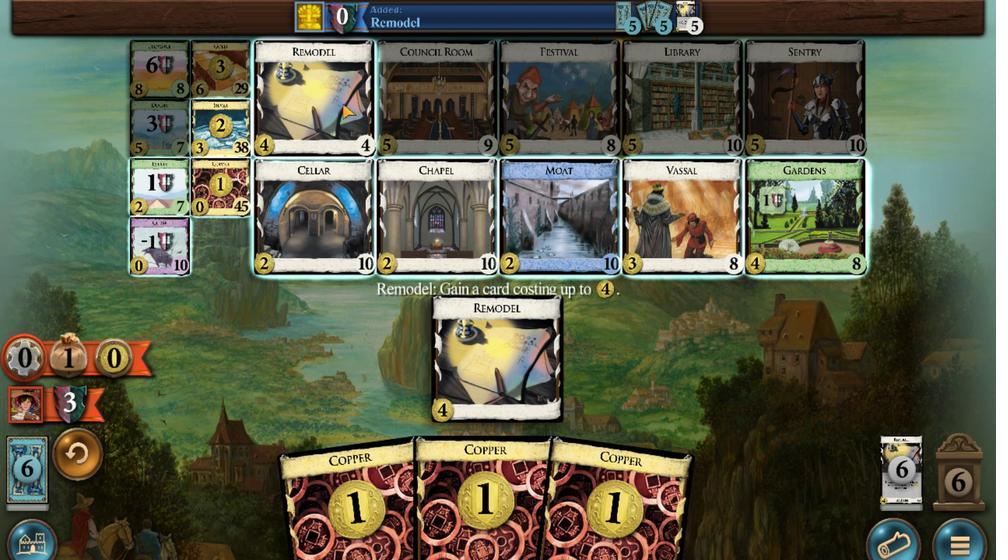 
Action: Mouse scrolled (334, 141) with delta (0, 0)
Screenshot: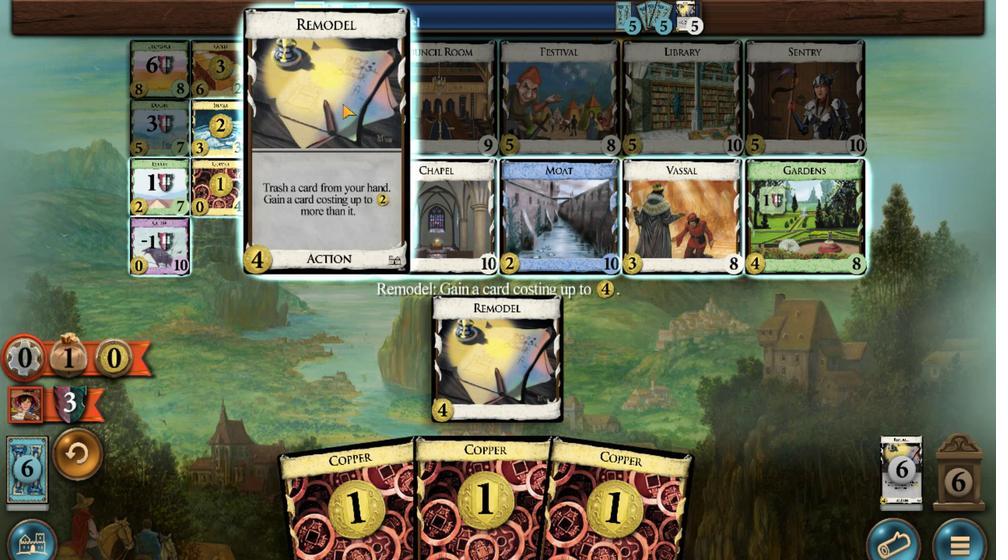 
Action: Mouse scrolled (334, 141) with delta (0, 0)
Screenshot: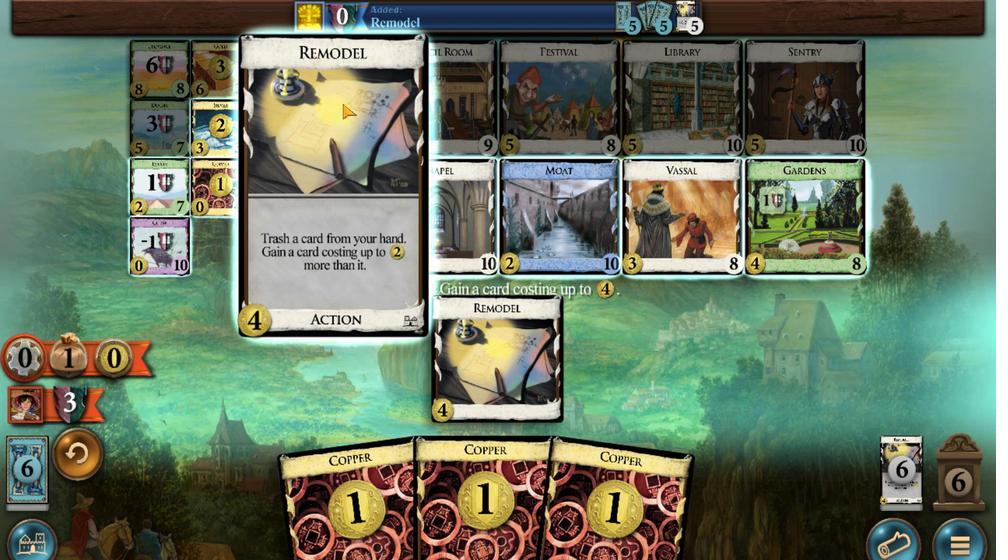 
Action: Mouse moved to (499, 425)
Screenshot: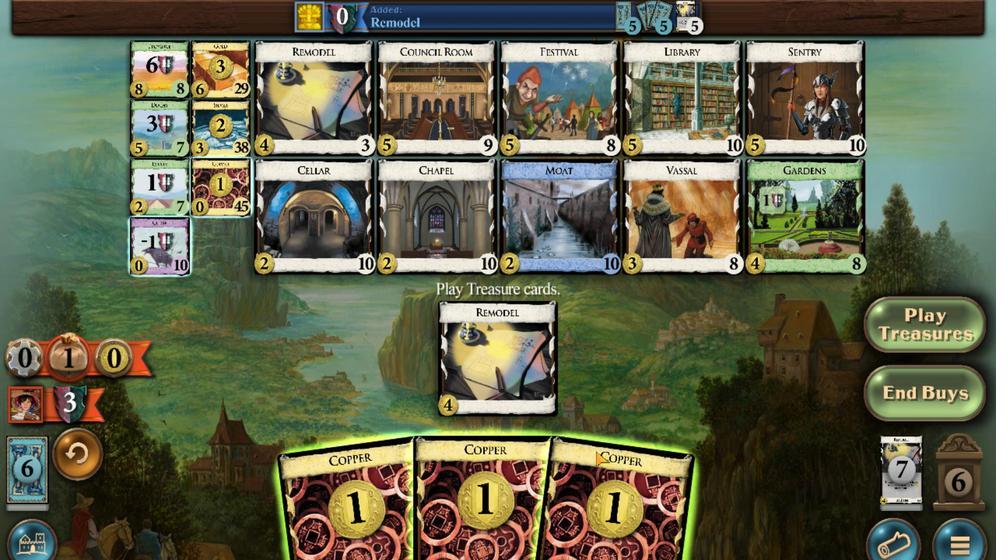 
Action: Mouse scrolled (499, 425) with delta (0, 0)
Screenshot: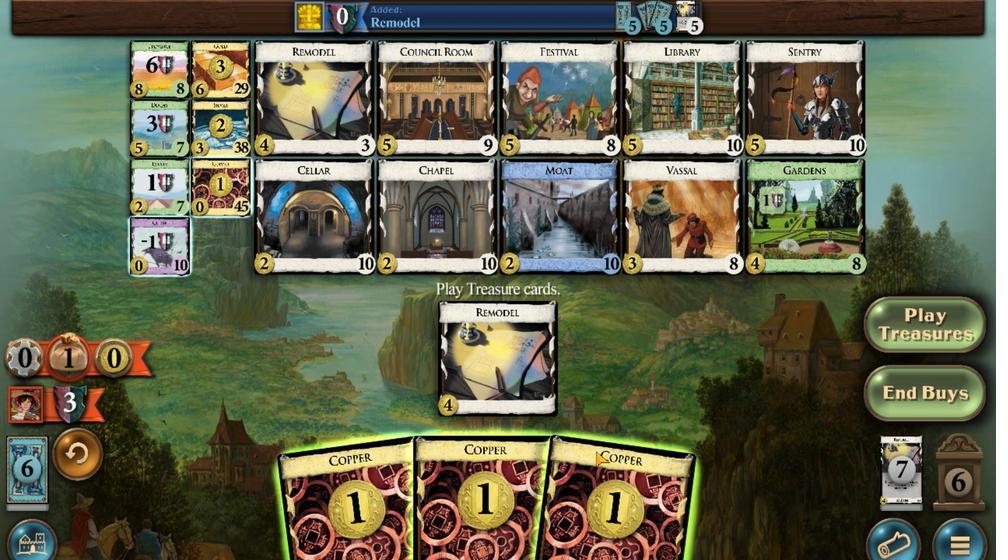 
Action: Mouse moved to (474, 440)
Screenshot: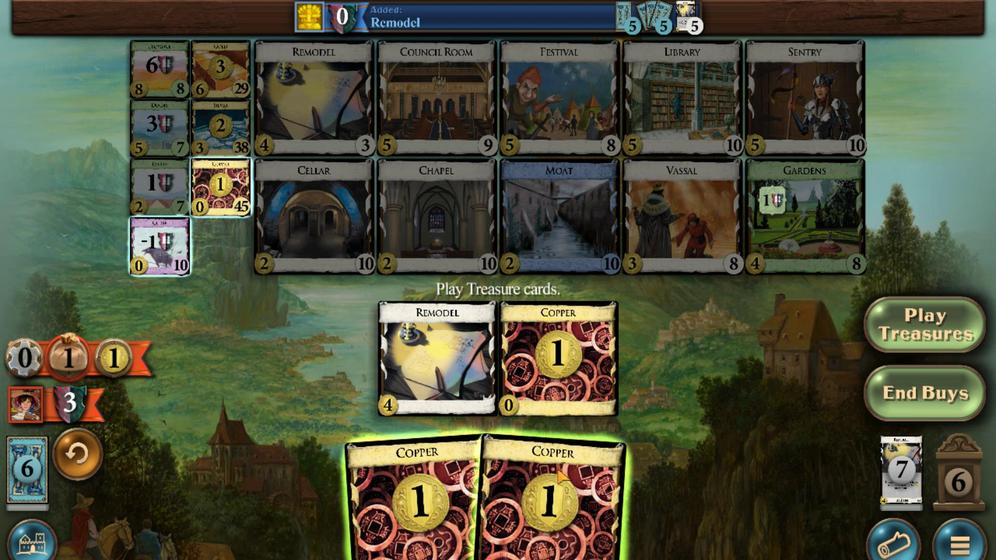 
Action: Mouse scrolled (474, 439) with delta (0, 0)
Screenshot: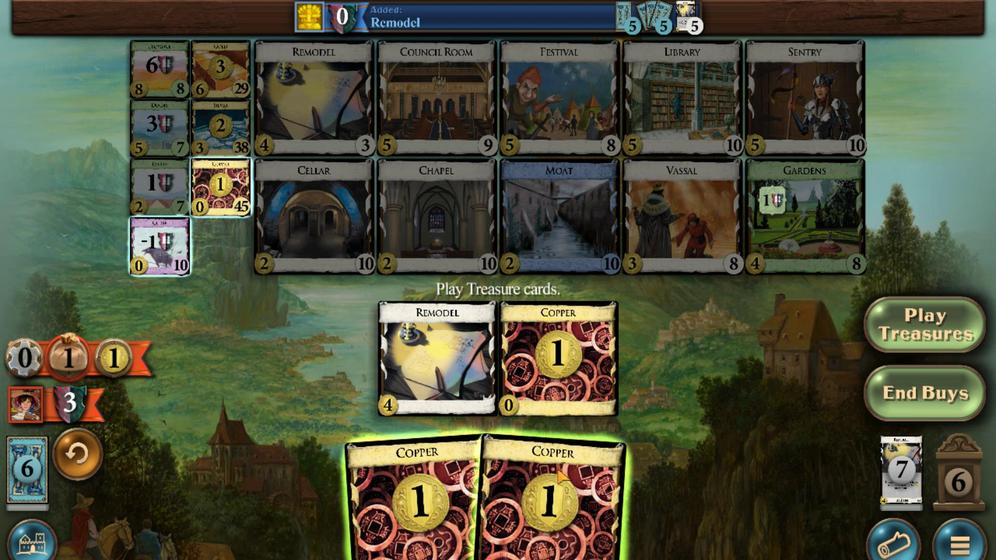 
Action: Mouse moved to (416, 457)
Screenshot: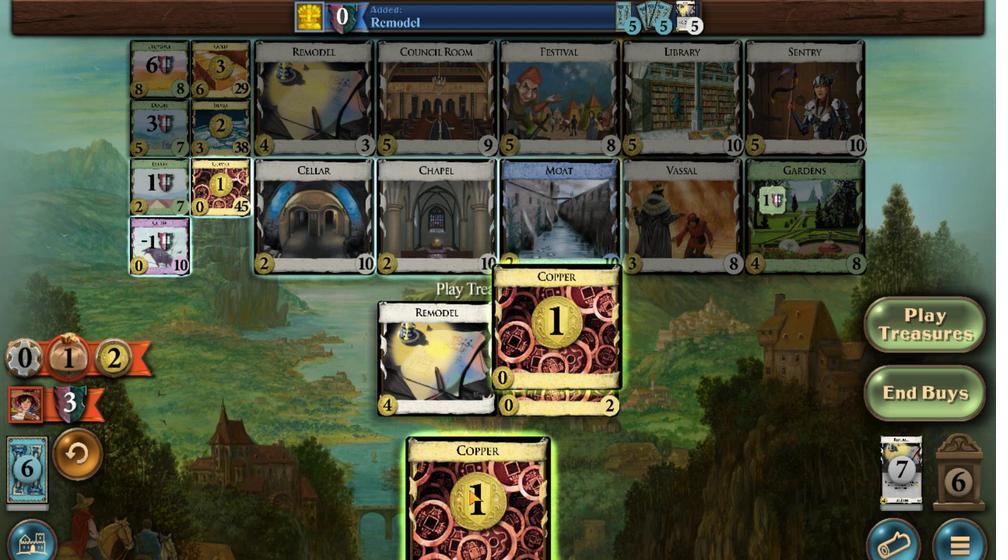 
Action: Mouse scrolled (416, 457) with delta (0, 0)
Screenshot: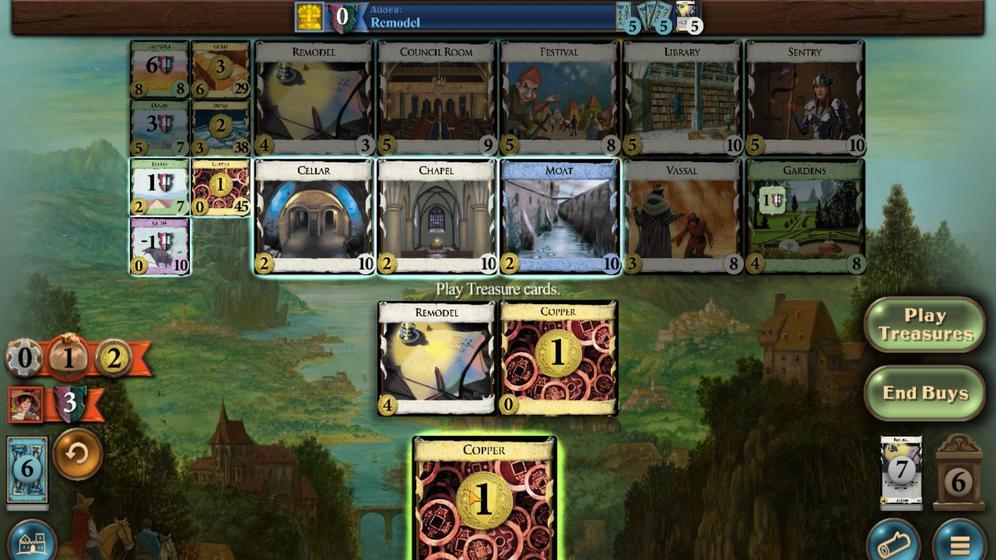 
Action: Mouse moved to (241, 148)
Screenshot: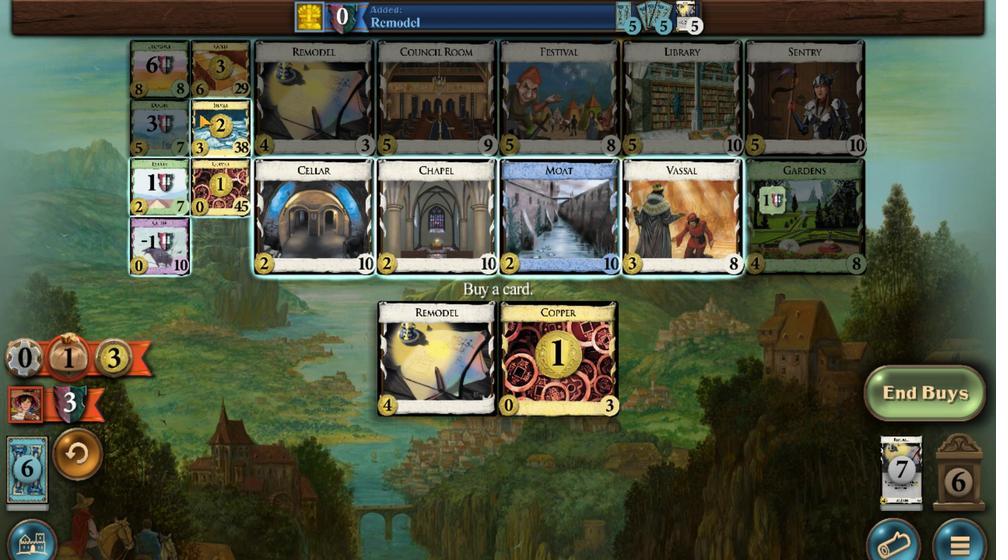
Action: Mouse scrolled (241, 148) with delta (0, 0)
Screenshot: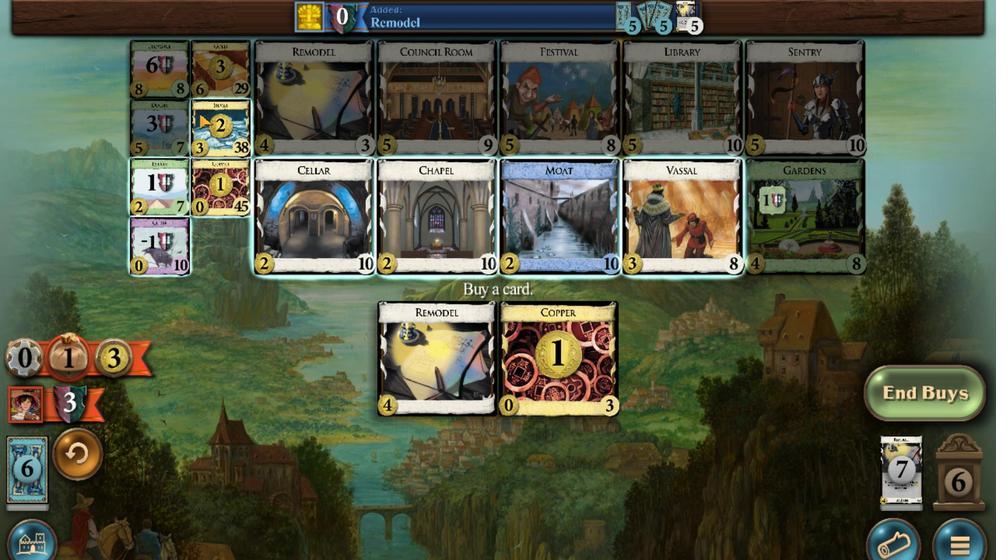 
Action: Mouse scrolled (241, 148) with delta (0, 0)
Screenshot: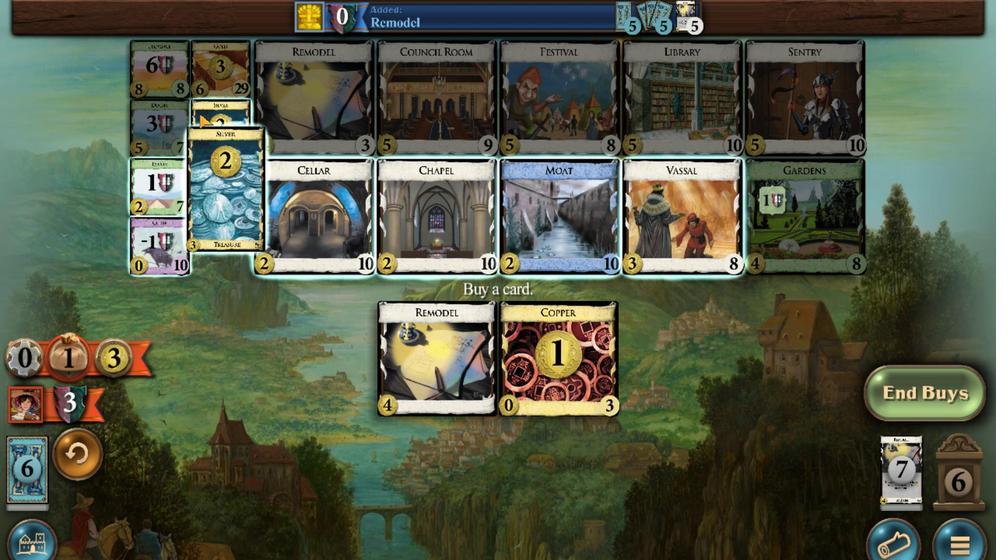 
Action: Mouse scrolled (241, 148) with delta (0, 0)
Screenshot: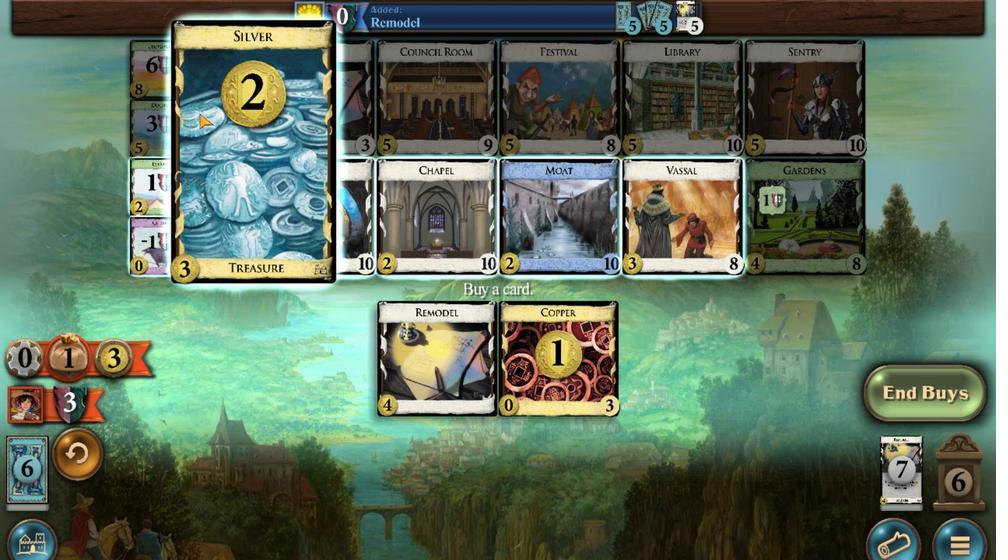 
Action: Mouse scrolled (241, 148) with delta (0, 0)
Screenshot: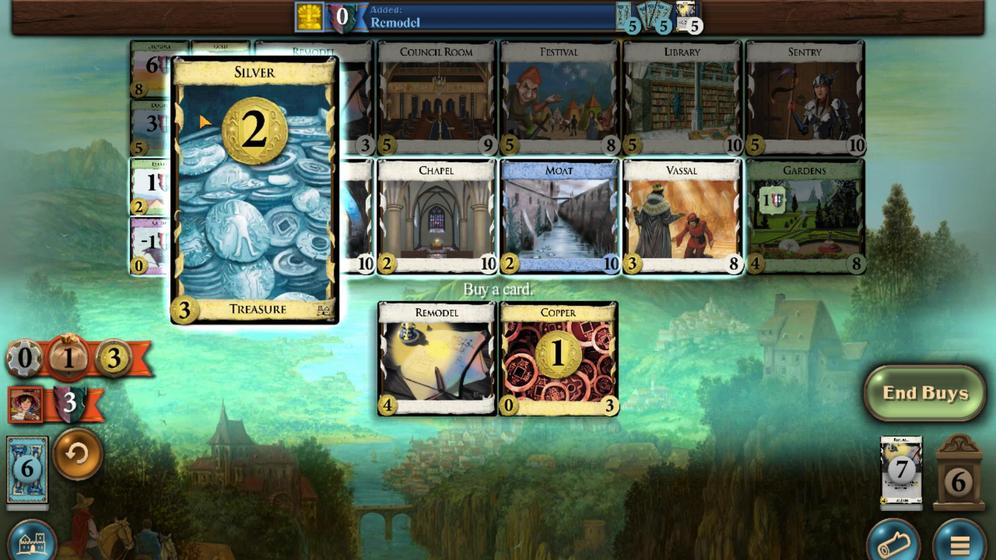 
Action: Mouse scrolled (241, 148) with delta (0, 0)
Screenshot: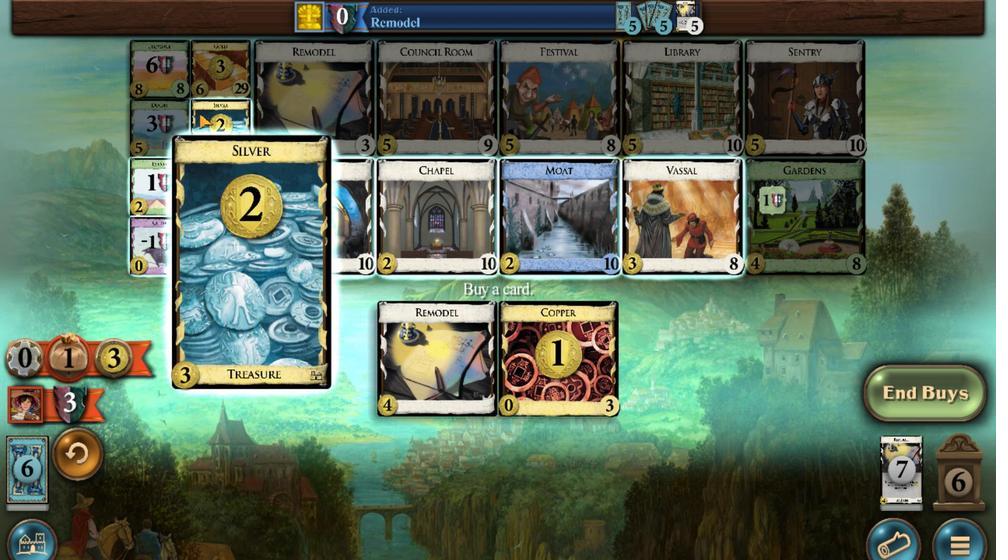 
Action: Mouse moved to (271, 464)
Screenshot: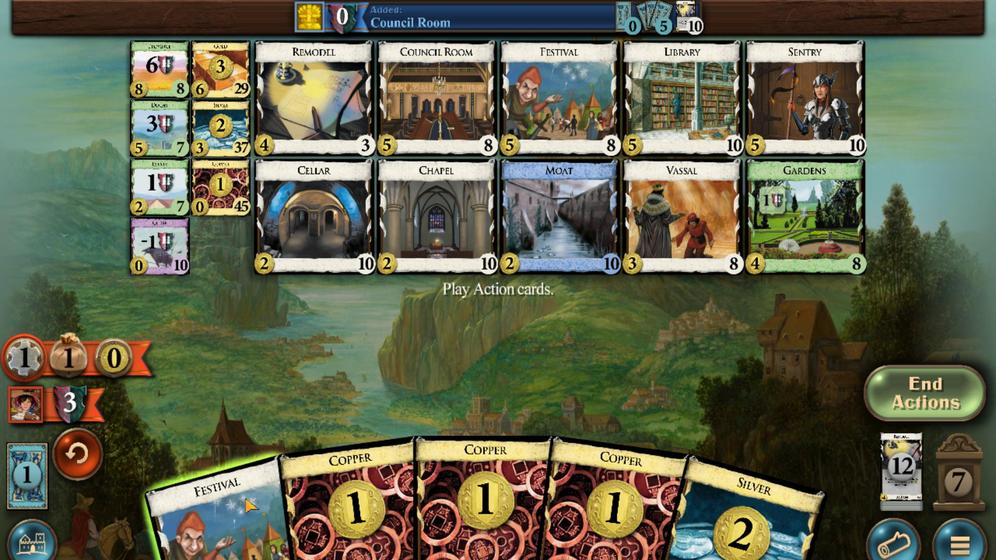 
Action: Mouse scrolled (271, 463) with delta (0, 0)
Screenshot: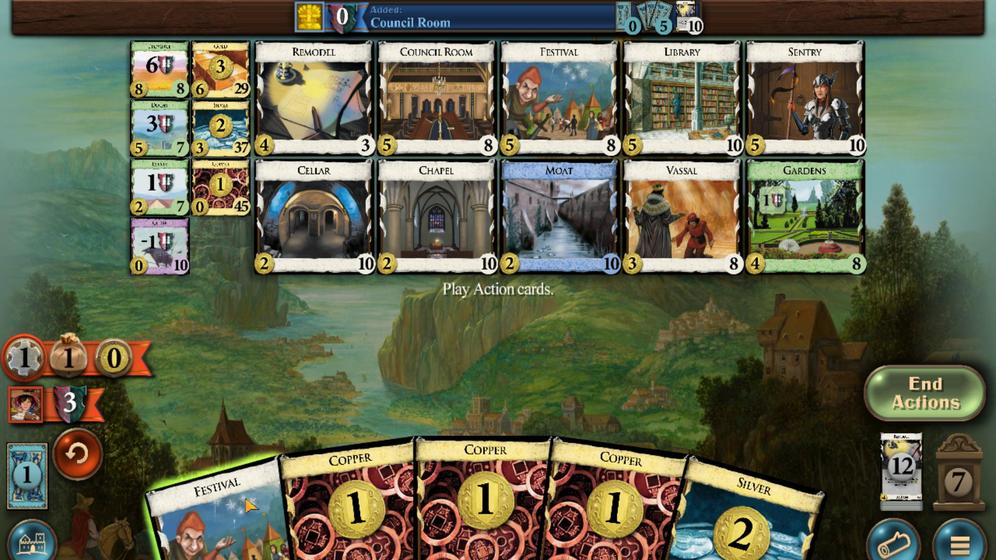 
Action: Mouse moved to (551, 457)
Screenshot: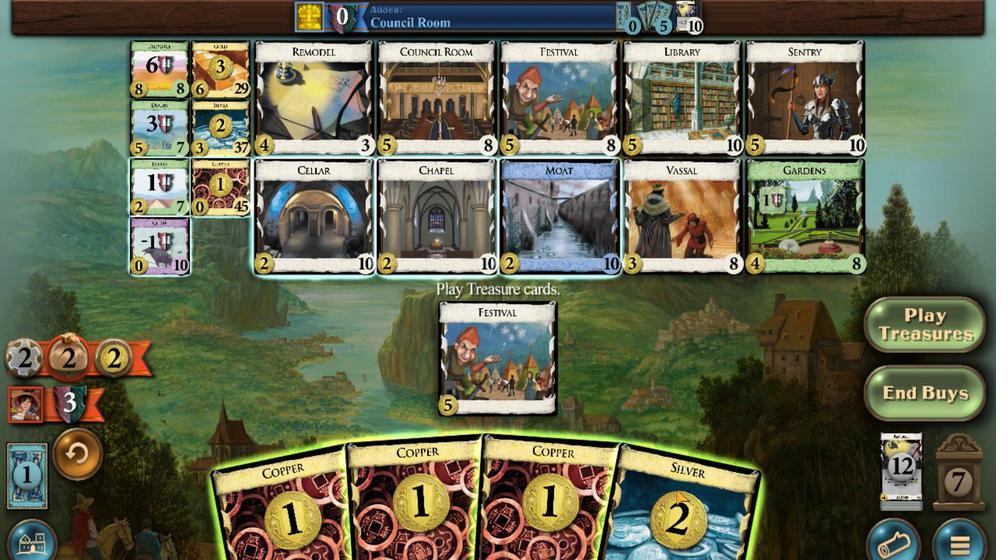 
Action: Mouse scrolled (551, 457) with delta (0, 0)
Screenshot: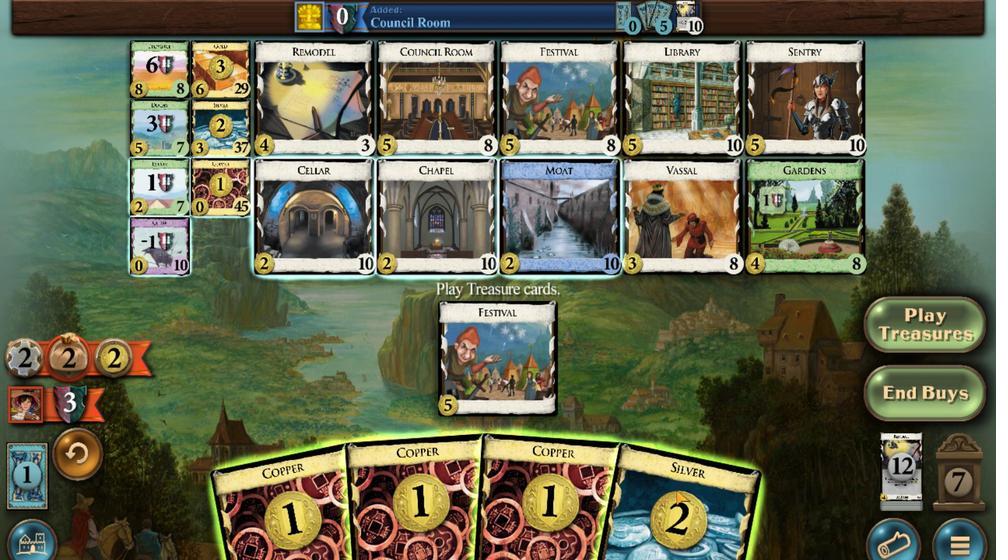 
Action: Mouse moved to (525, 465)
Screenshot: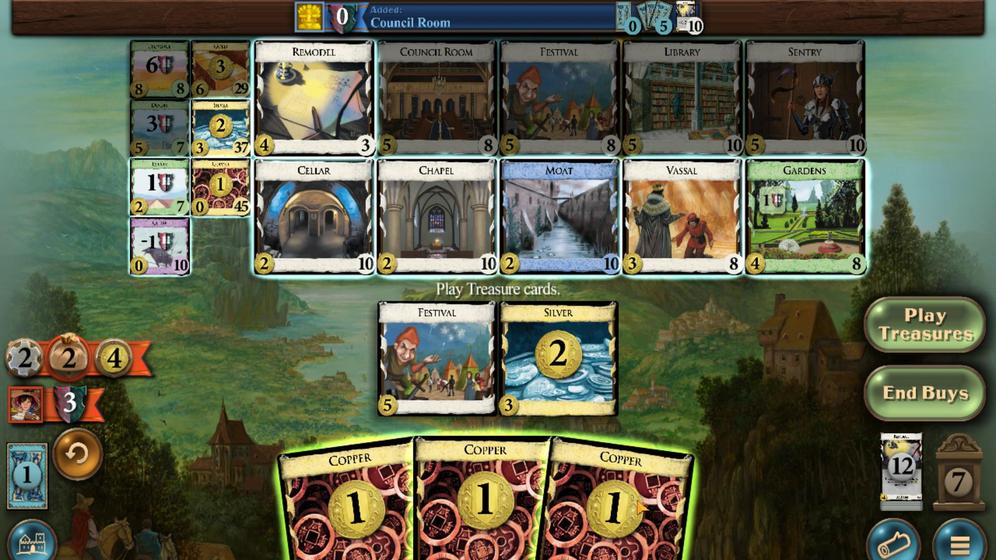 
Action: Mouse scrolled (525, 465) with delta (0, 0)
Screenshot: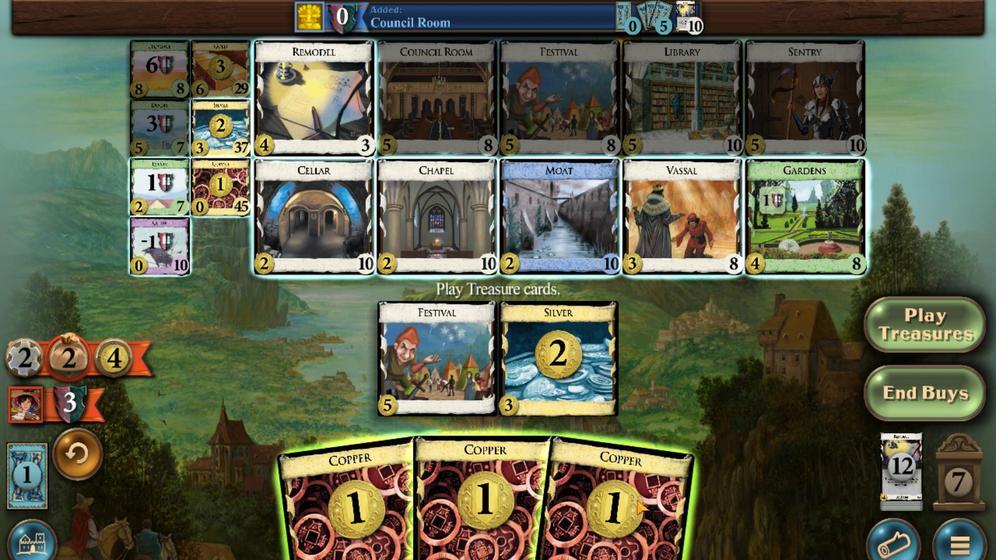 
Action: Mouse moved to (478, 471)
Screenshot: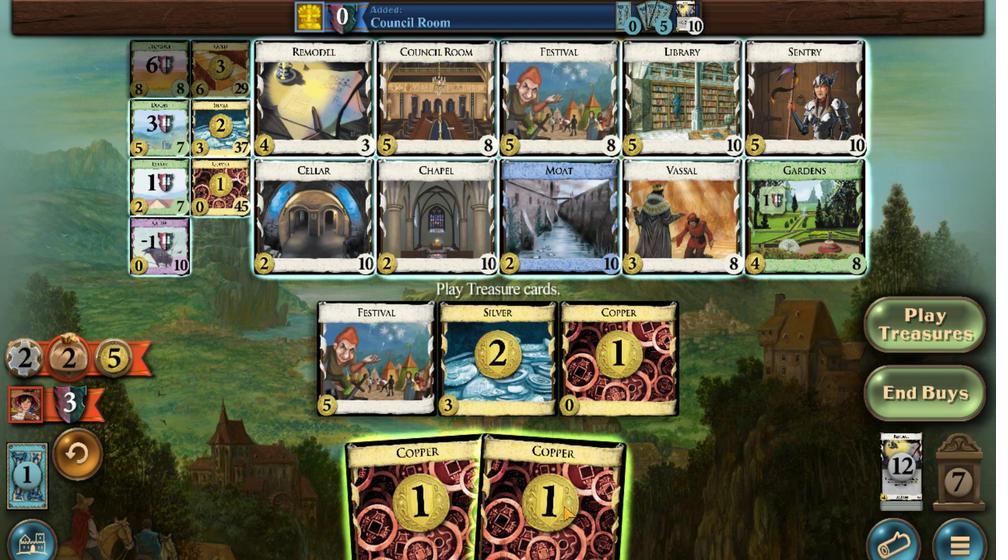 
Action: Mouse scrolled (478, 470) with delta (0, 0)
Screenshot: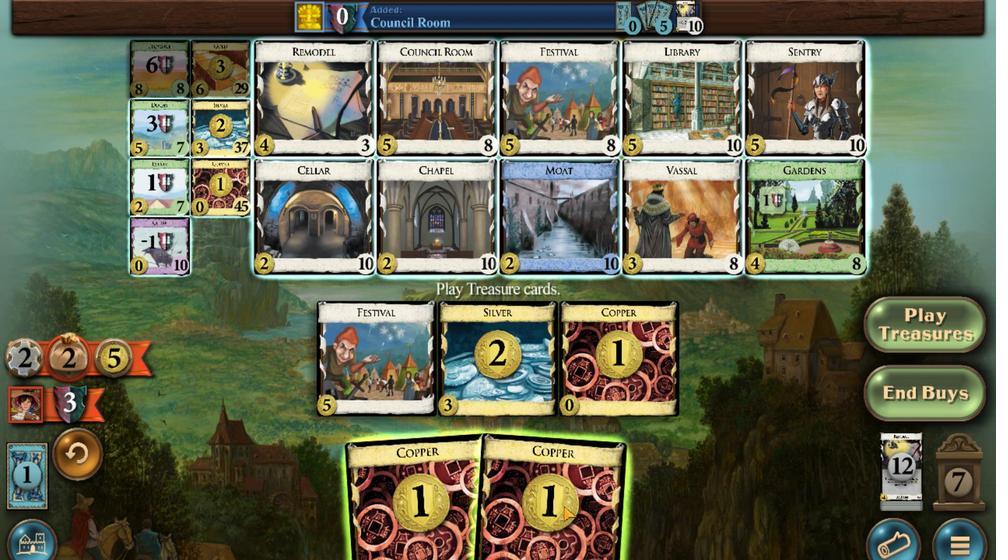 
Action: Mouse moved to (445, 461)
Screenshot: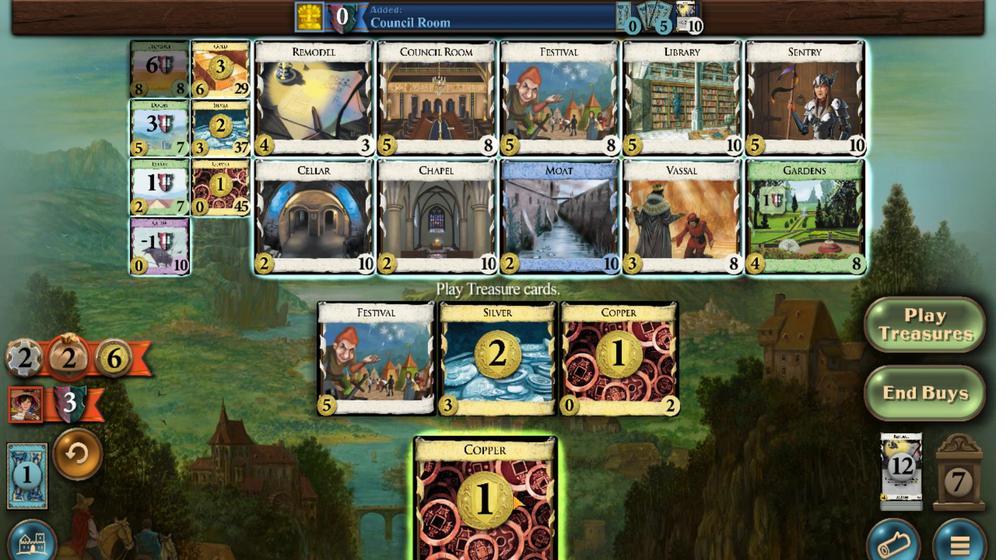 
Action: Mouse scrolled (445, 461) with delta (0, 0)
Screenshot: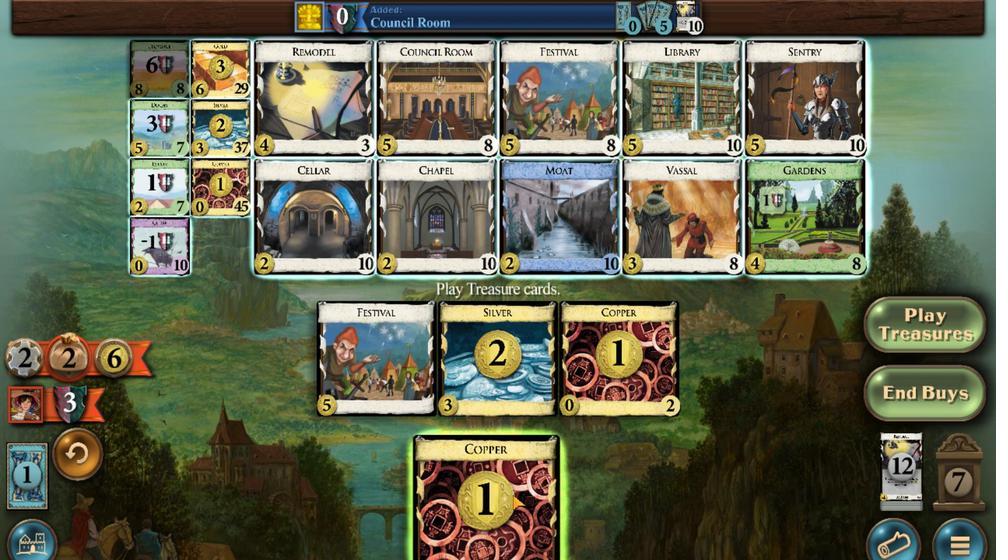 
Action: Mouse moved to (257, 114)
Screenshot: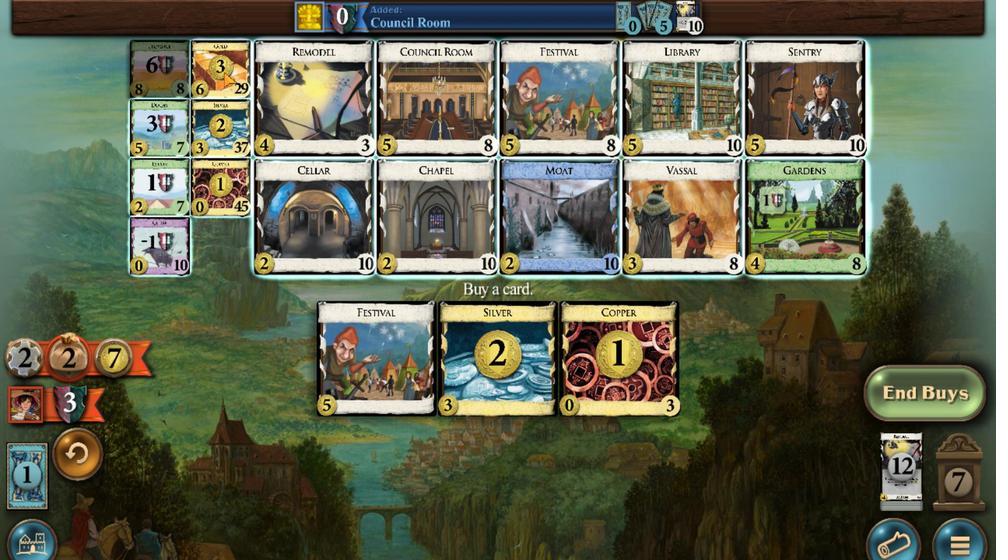 
Action: Mouse scrolled (257, 114) with delta (0, 0)
Screenshot: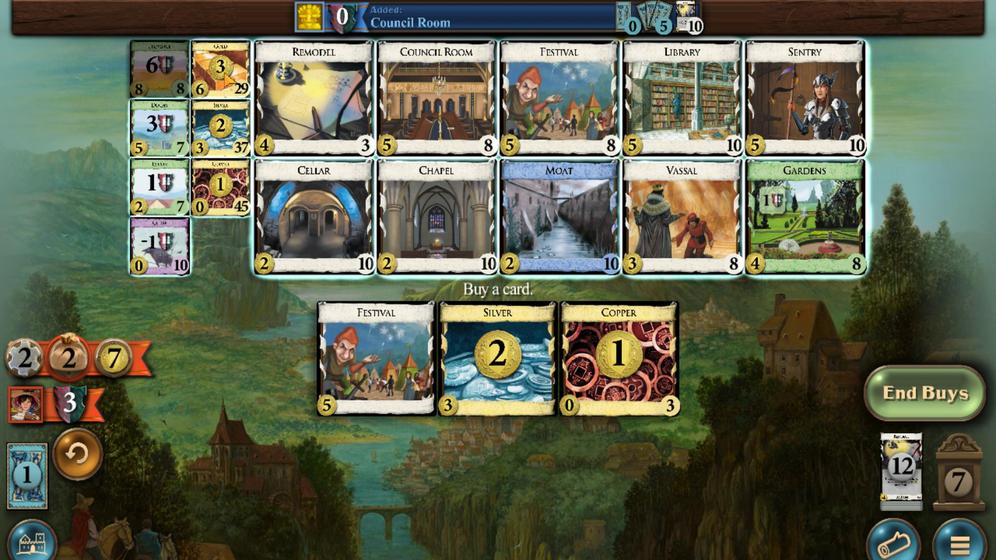 
Action: Mouse scrolled (257, 114) with delta (0, 0)
Screenshot: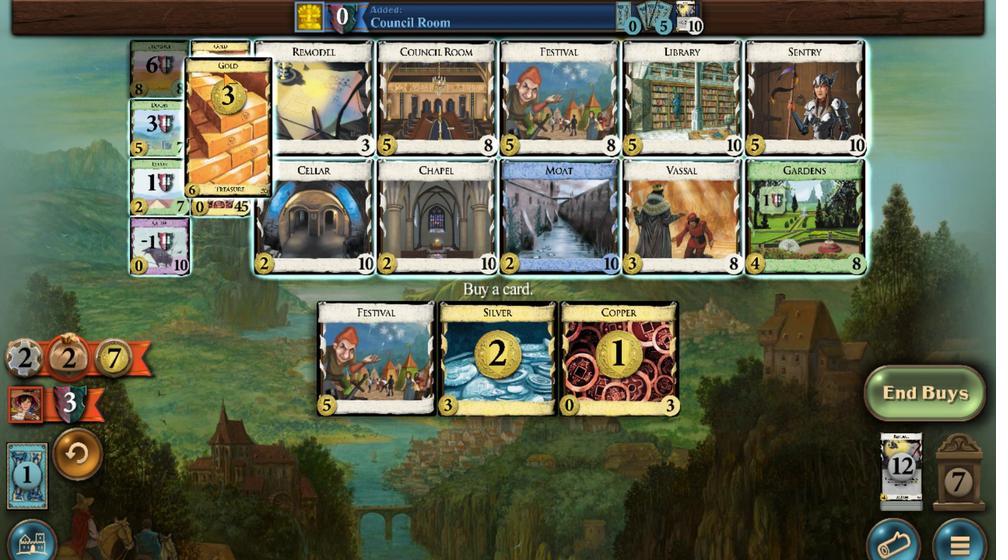 
Action: Mouse scrolled (257, 114) with delta (0, 0)
Screenshot: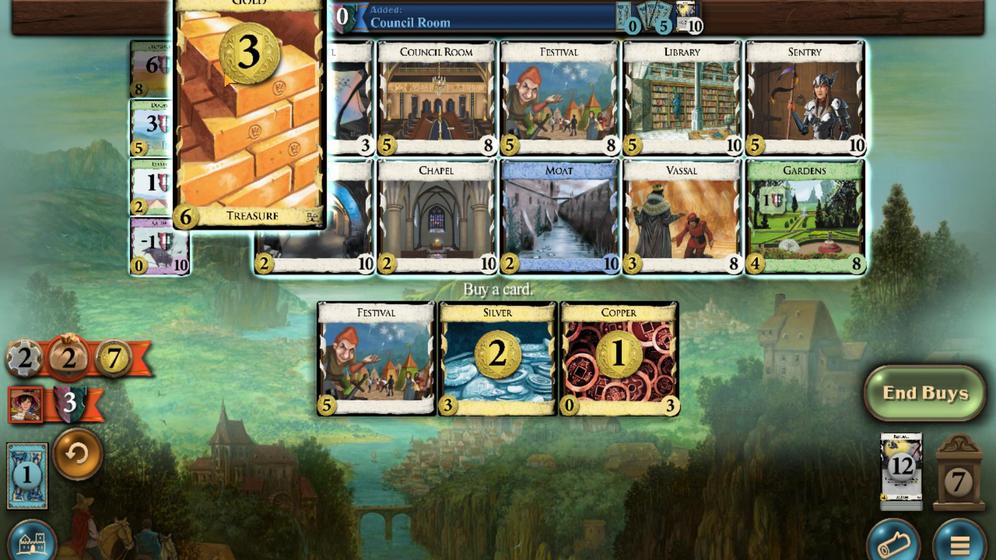 
Action: Mouse scrolled (257, 114) with delta (0, 0)
Screenshot: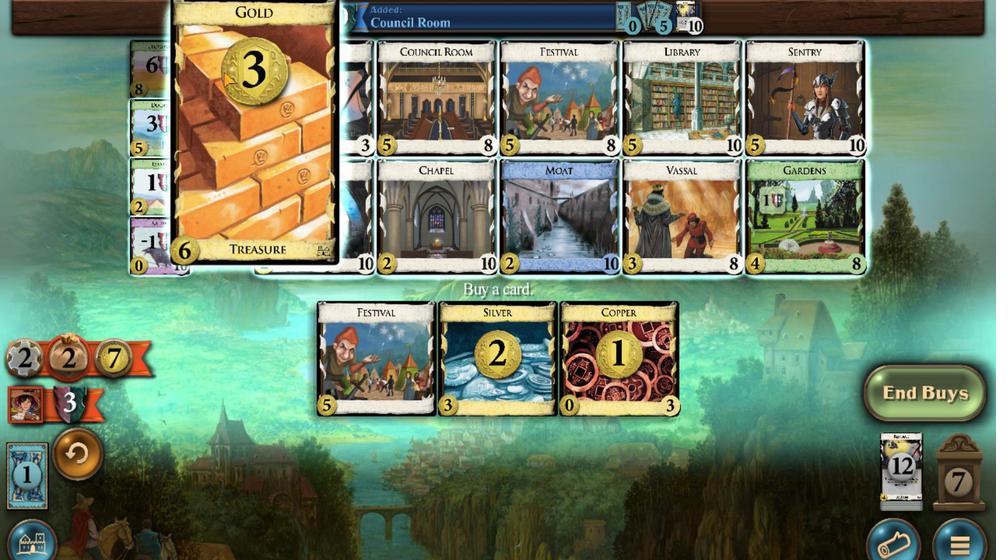 
Action: Mouse moved to (262, 208)
Screenshot: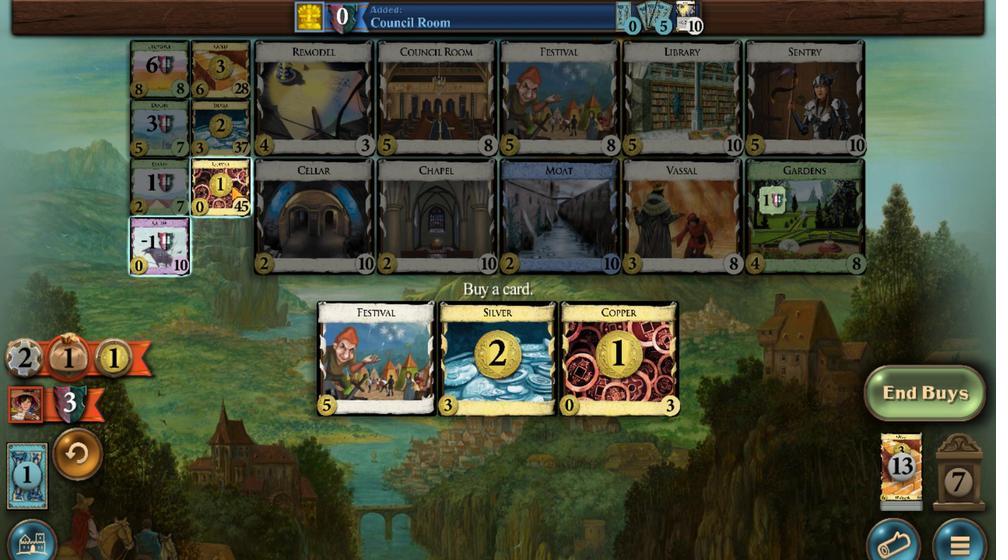 
Action: Mouse scrolled (262, 208) with delta (0, 0)
Screenshot: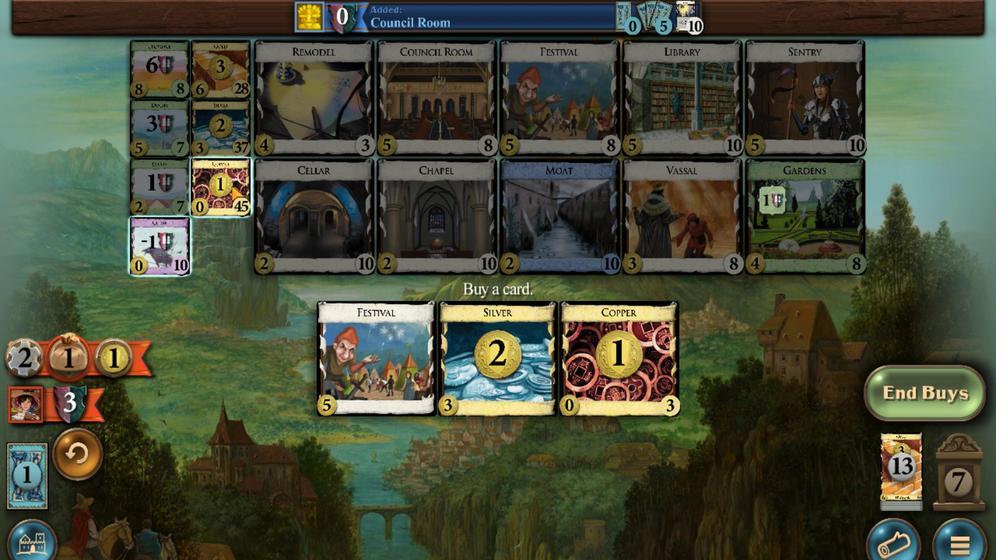 
Action: Mouse scrolled (262, 208) with delta (0, 0)
Screenshot: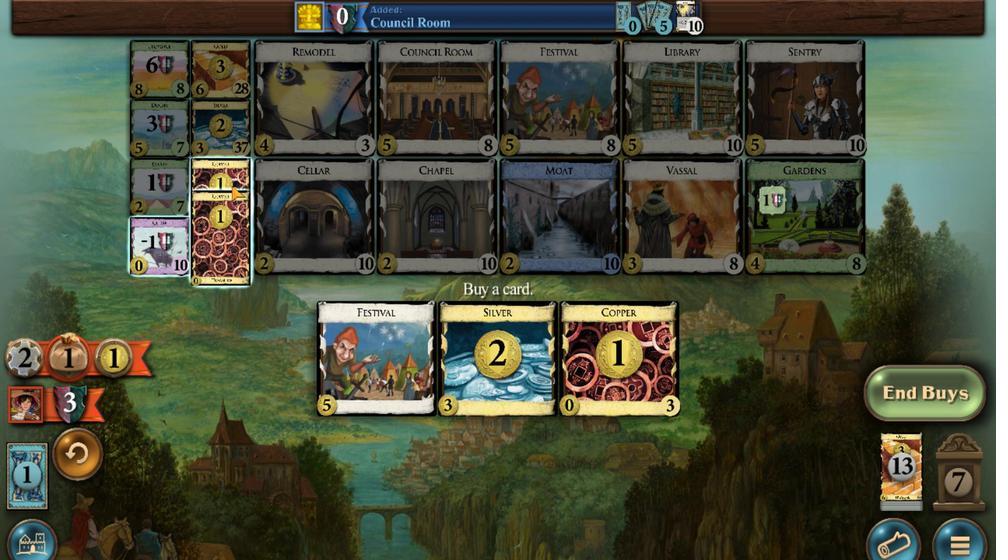 
Action: Mouse scrolled (262, 208) with delta (0, 0)
Screenshot: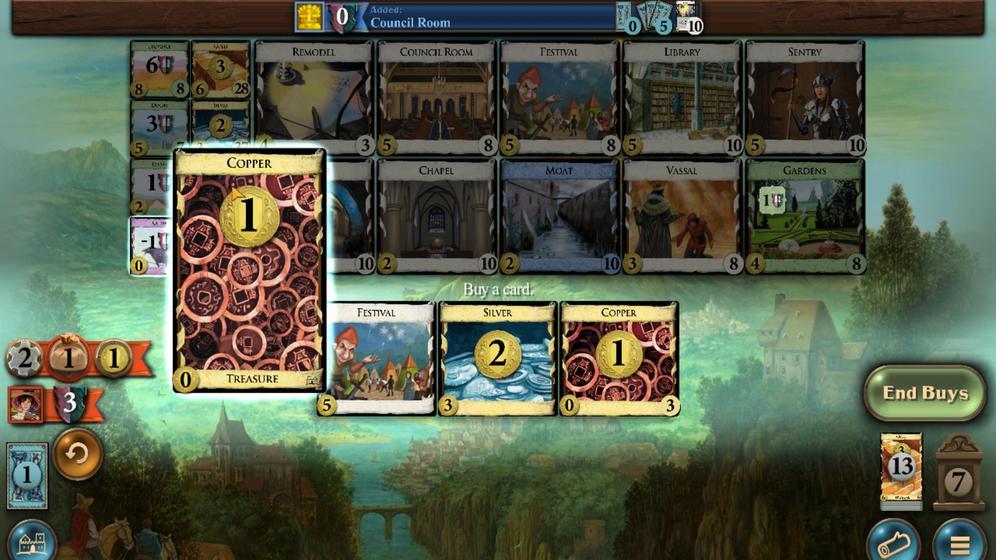 
Action: Mouse moved to (364, 442)
Screenshot: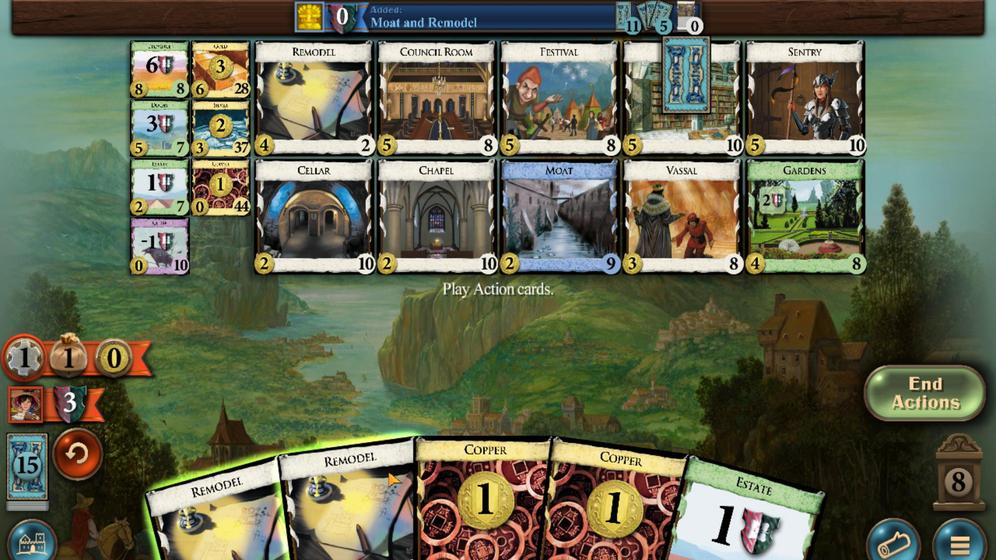 
Action: Mouse scrolled (364, 442) with delta (0, 0)
Screenshot: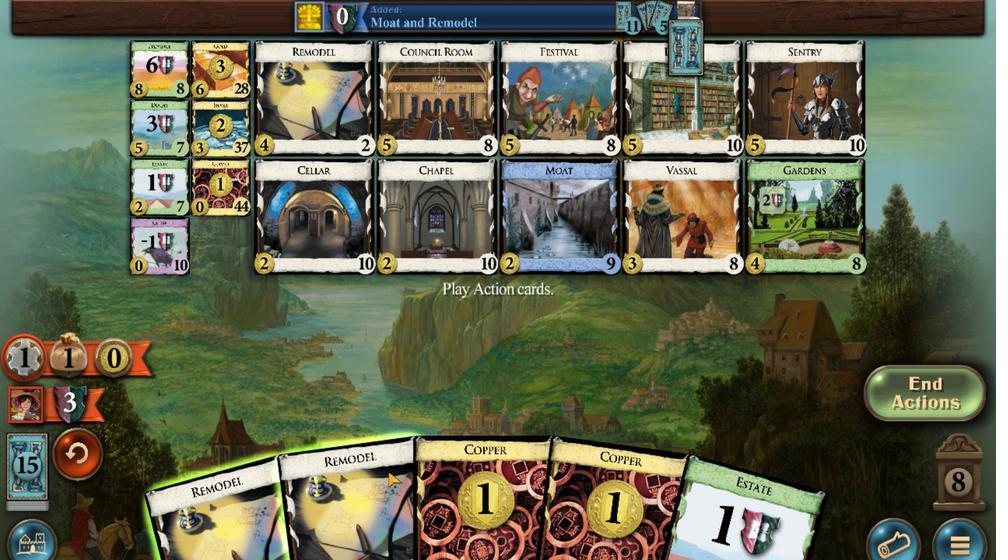 
Action: Mouse moved to (297, 473)
Screenshot: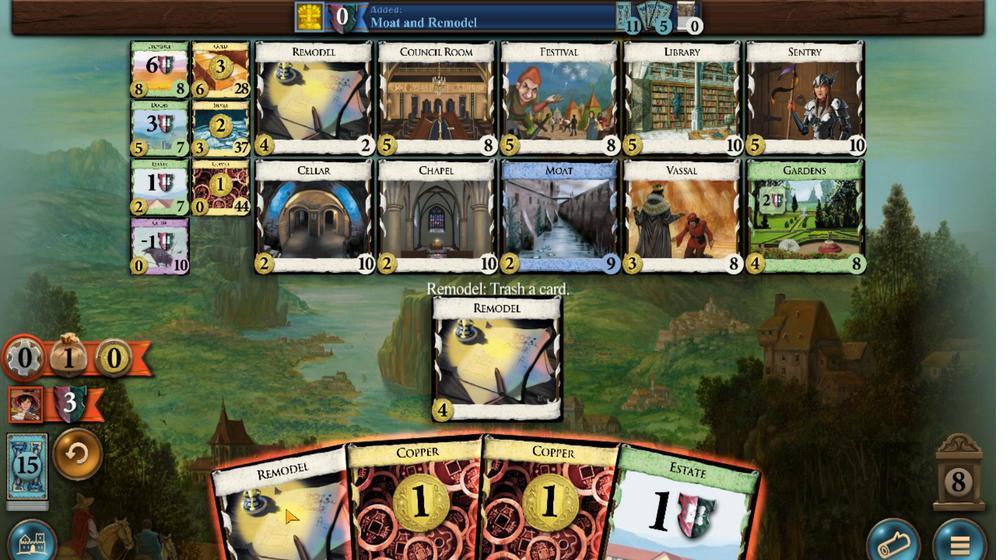 
Action: Mouse scrolled (297, 472) with delta (0, 0)
Screenshot: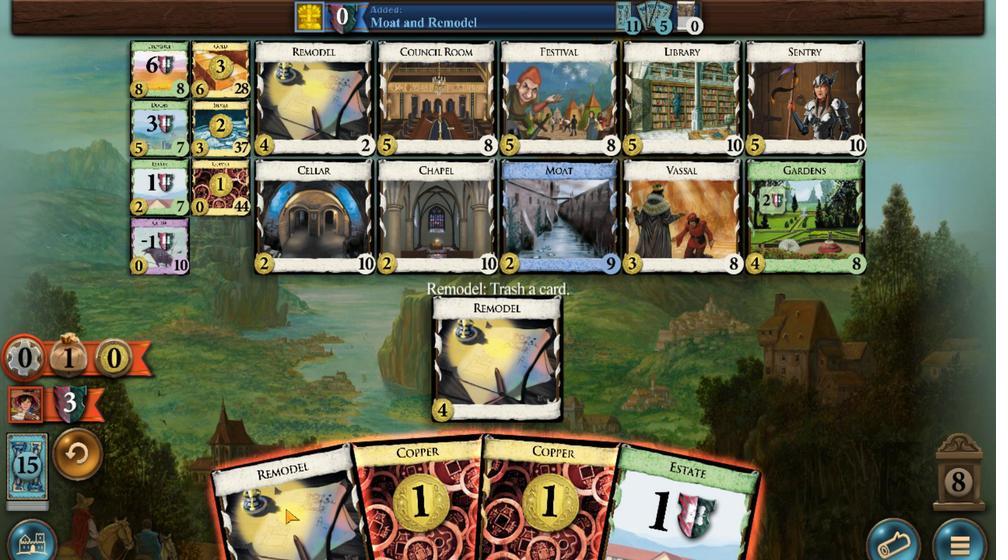 
Action: Mouse moved to (251, 114)
Screenshot: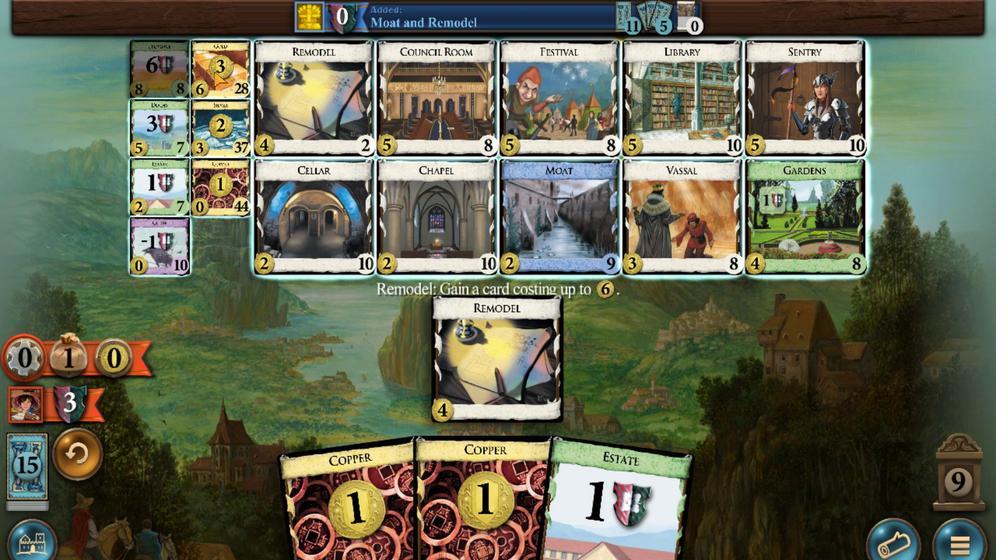 
Action: Mouse scrolled (251, 114) with delta (0, 0)
Screenshot: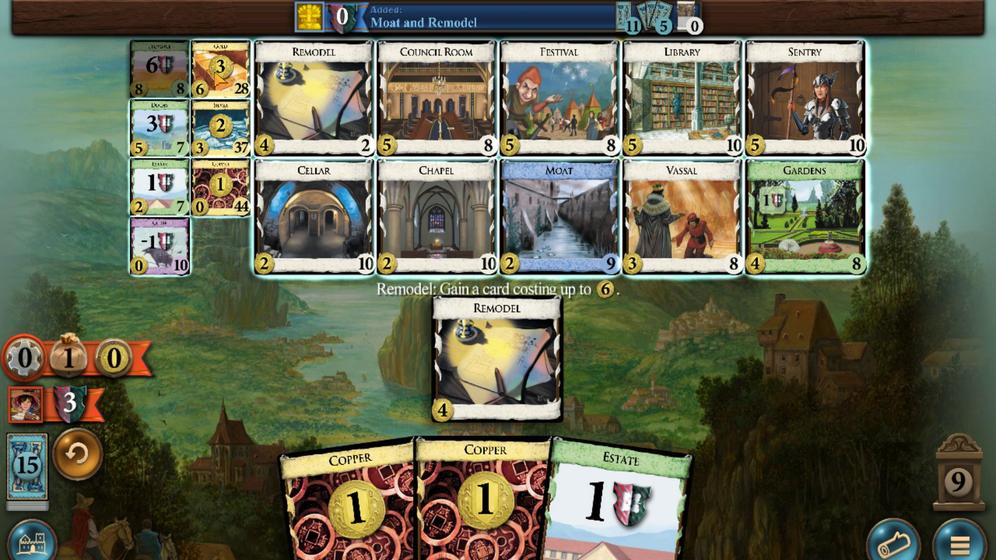 
Action: Mouse scrolled (251, 114) with delta (0, 0)
Screenshot: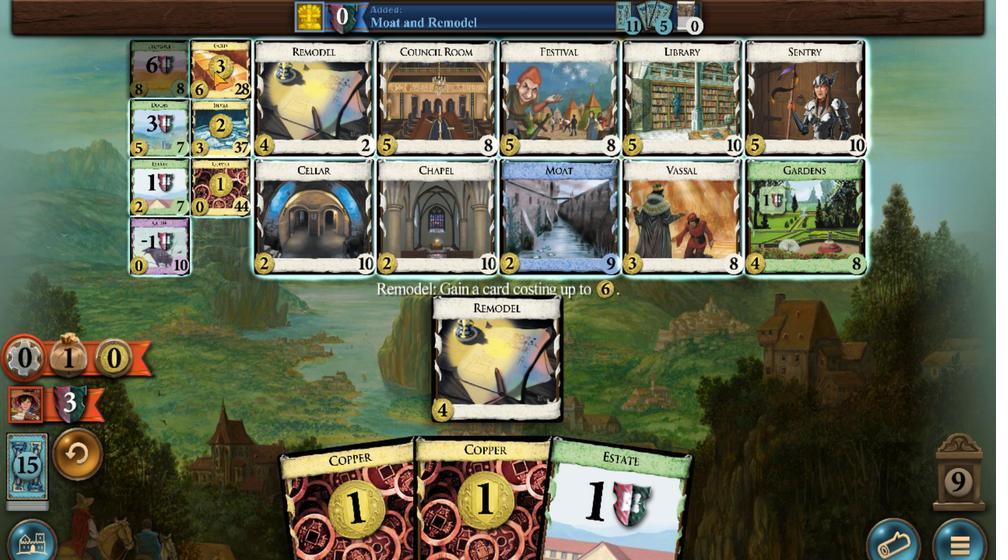 
Action: Mouse scrolled (251, 114) with delta (0, 0)
Screenshot: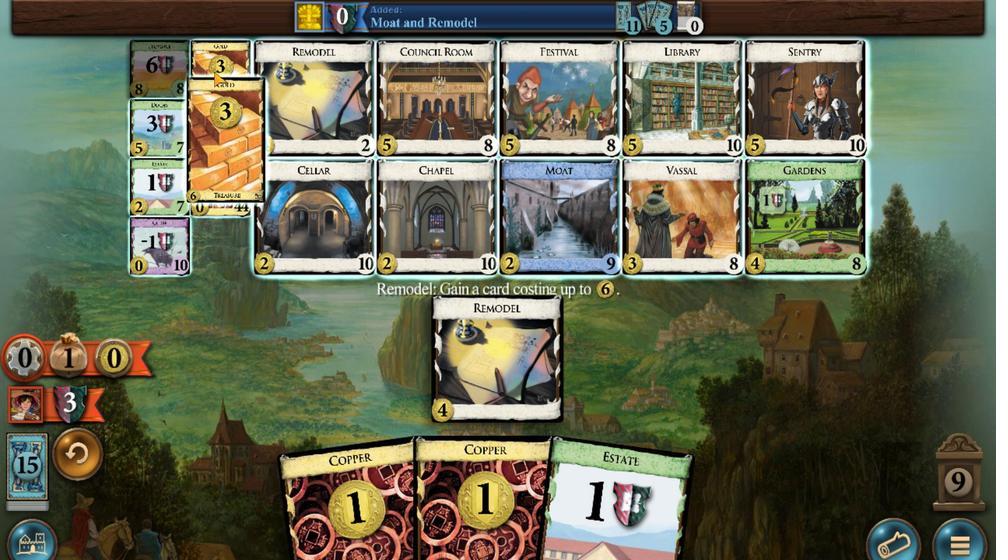 
Action: Mouse scrolled (251, 114) with delta (0, 0)
Screenshot: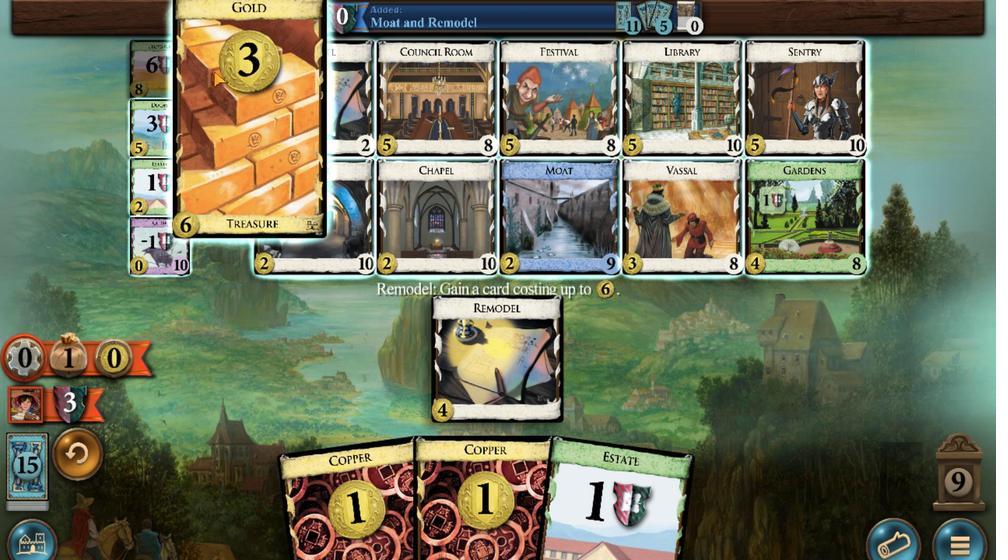 
Action: Mouse scrolled (251, 114) with delta (0, 0)
Screenshot: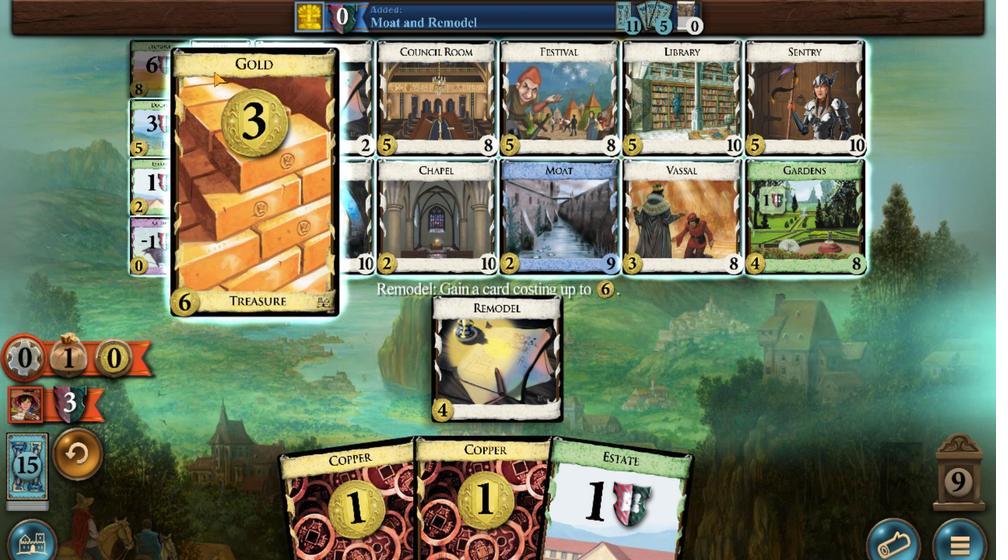 
Action: Mouse moved to (419, 436)
Screenshot: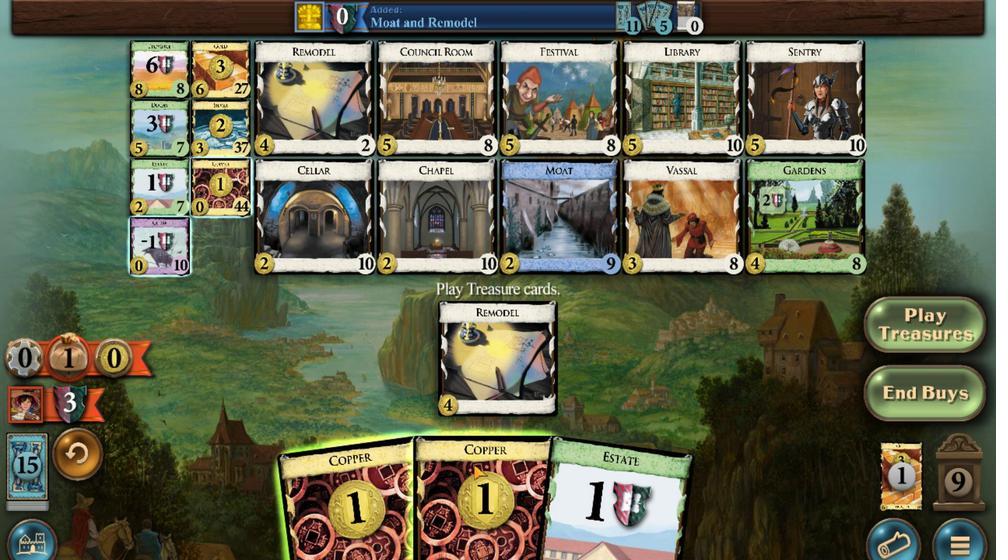 
Action: Mouse scrolled (419, 436) with delta (0, 0)
Screenshot: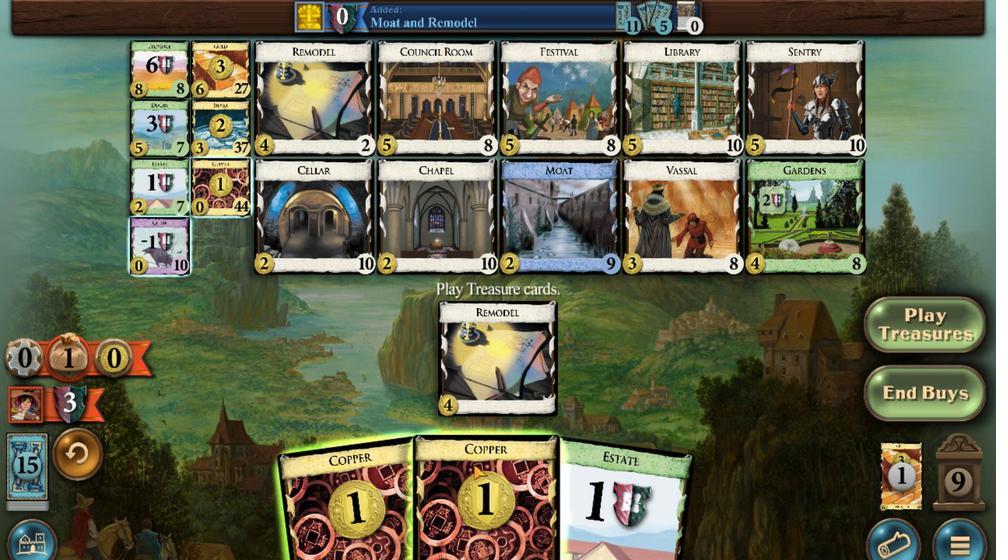 
Action: Mouse moved to (381, 445)
Screenshot: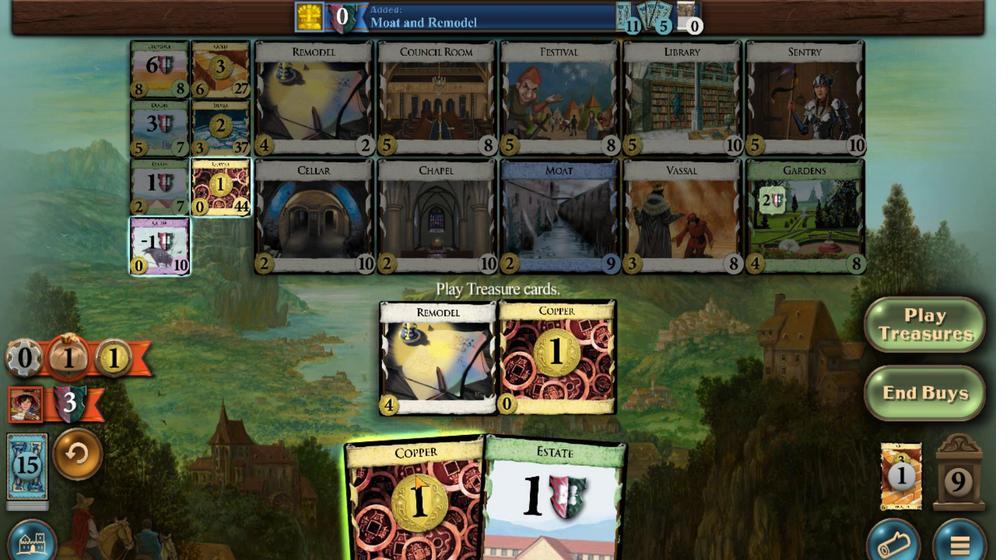 
Action: Mouse scrolled (381, 445) with delta (0, 0)
Screenshot: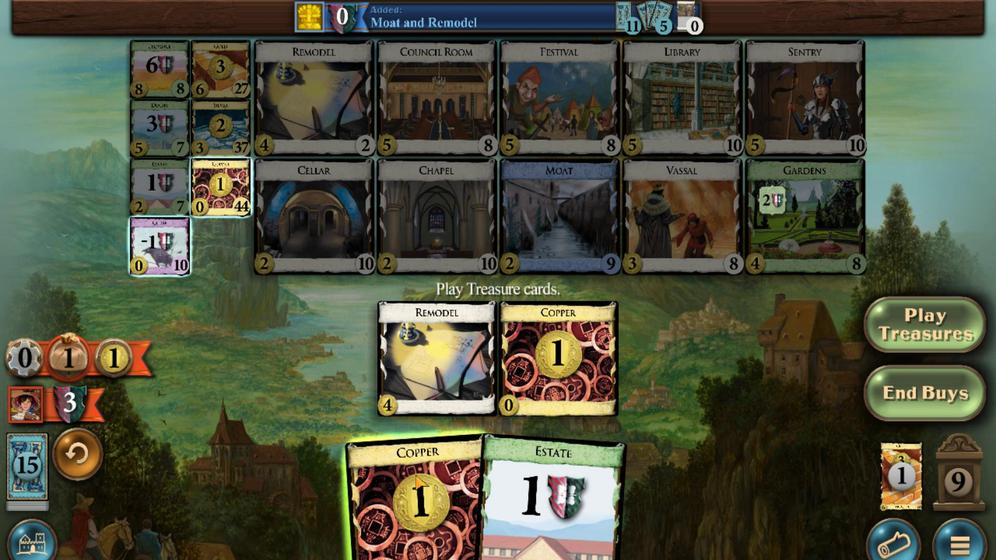 
Action: Mouse moved to (216, 210)
Screenshot: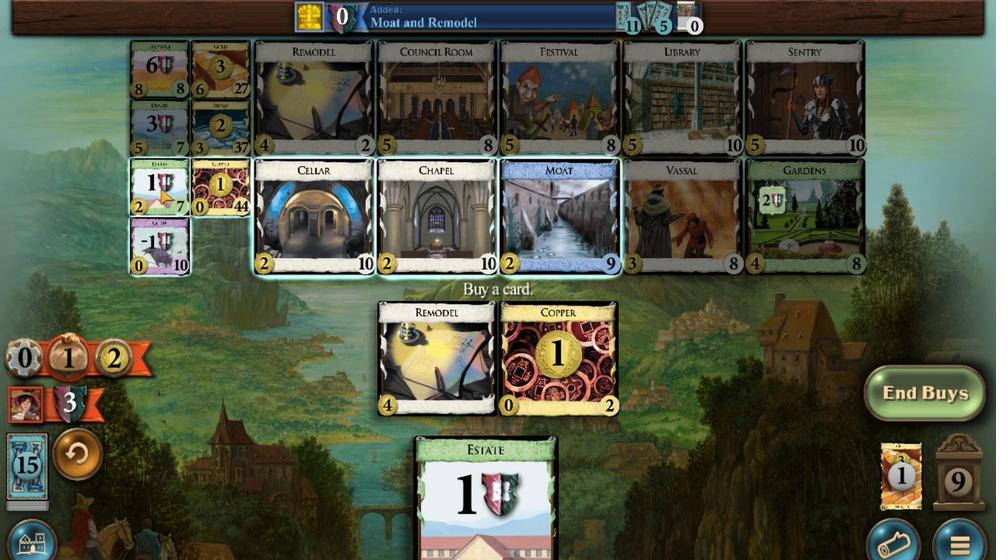 
Action: Mouse scrolled (216, 210) with delta (0, 0)
Screenshot: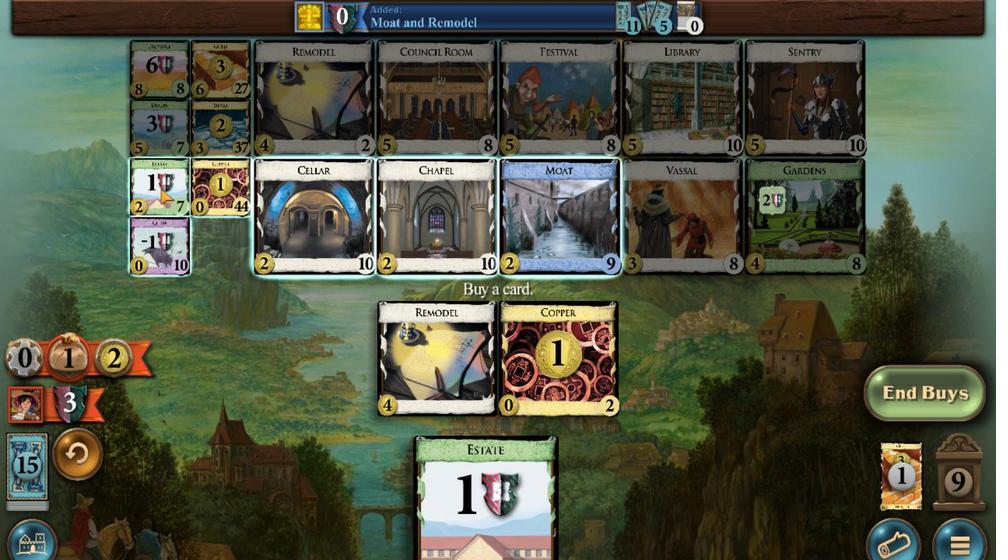 
Action: Mouse scrolled (216, 210) with delta (0, 0)
Screenshot: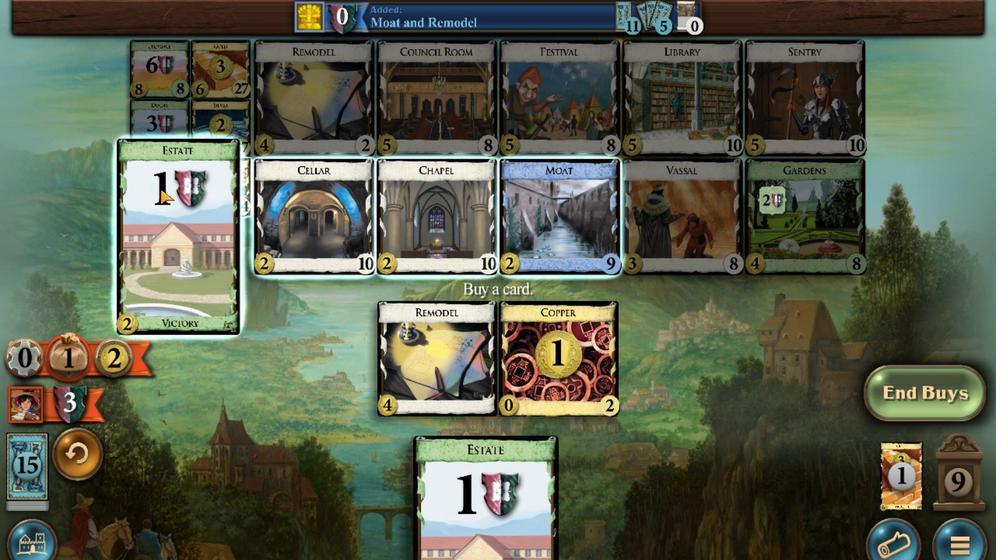 
Action: Mouse moved to (558, 463)
Screenshot: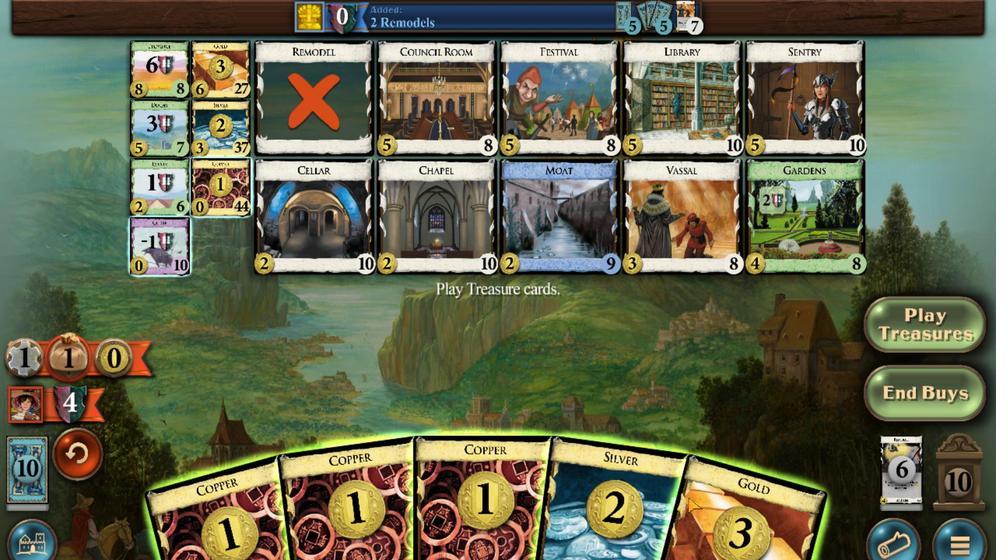 
Action: Mouse scrolled (558, 463) with delta (0, 0)
Screenshot: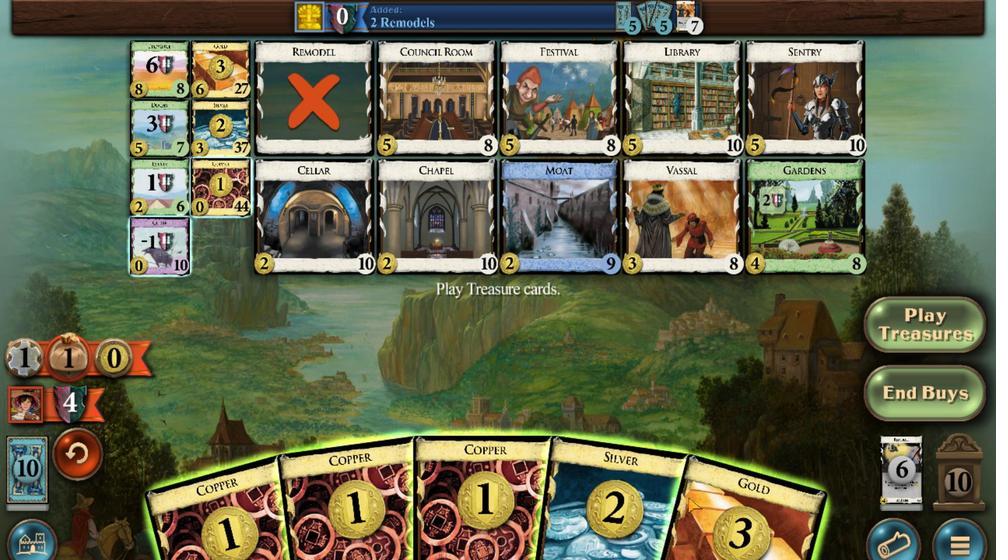 
Action: Mouse moved to (549, 463)
Screenshot: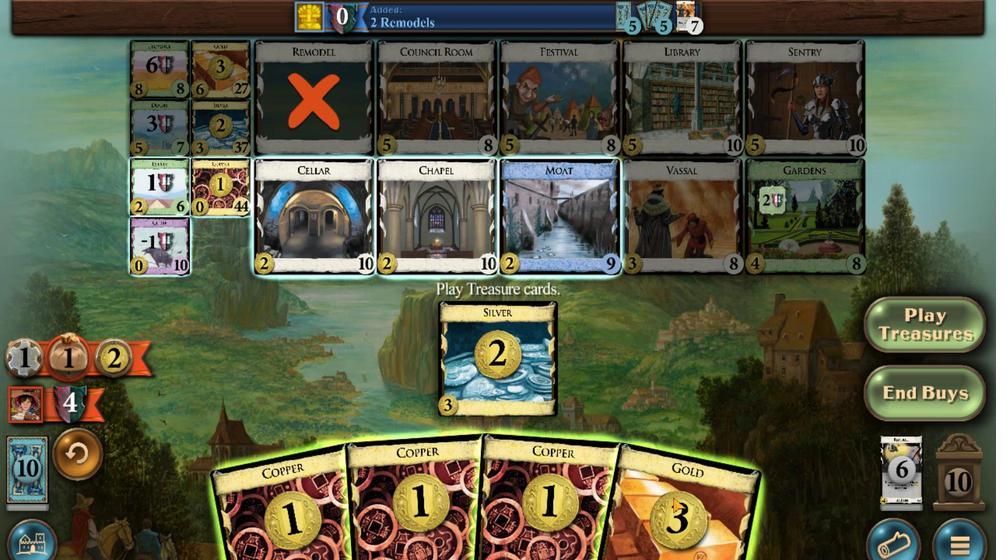 
Action: Mouse scrolled (549, 463) with delta (0, 0)
Screenshot: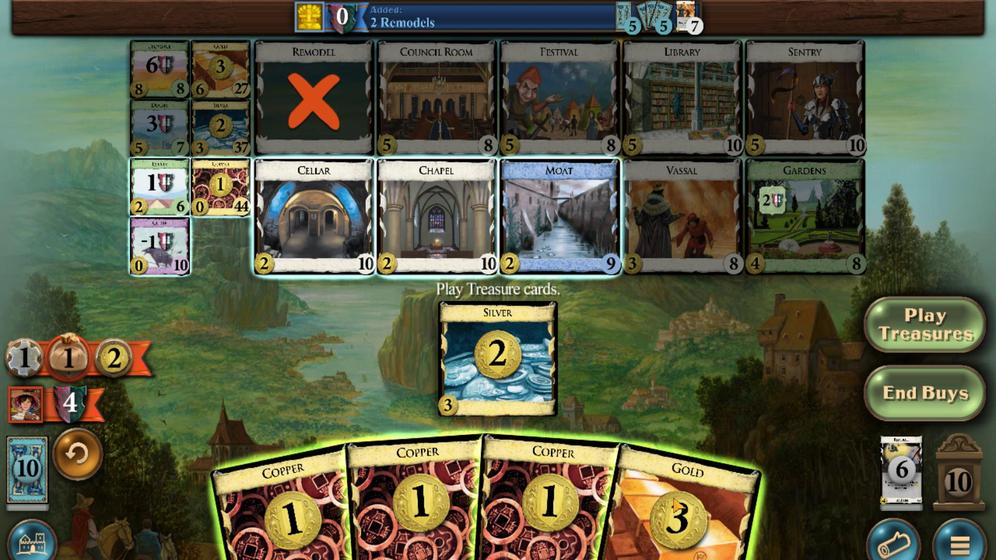 
Action: Mouse moved to (514, 469)
Screenshot: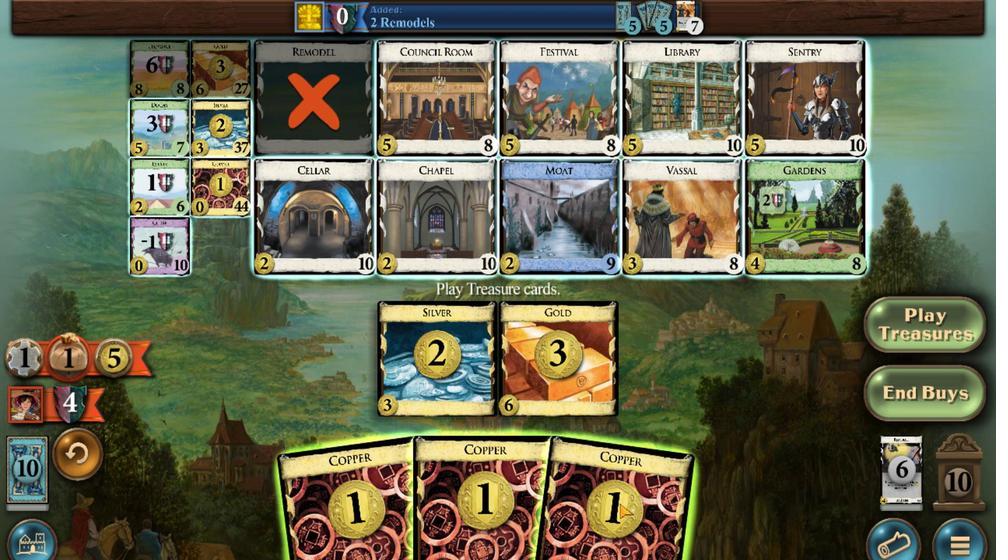 
Action: Mouse scrolled (514, 468) with delta (0, 0)
Screenshot: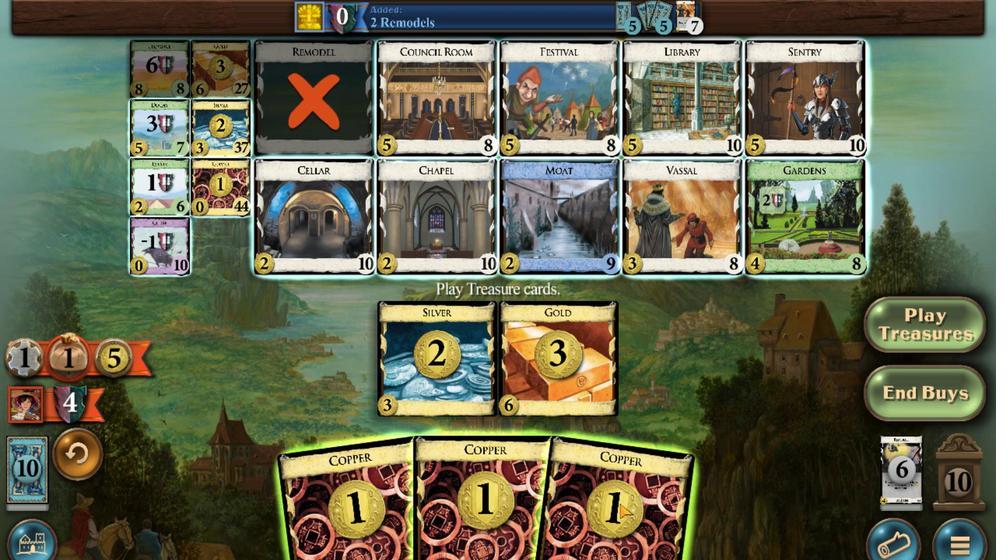 
Action: Mouse moved to (480, 470)
Screenshot: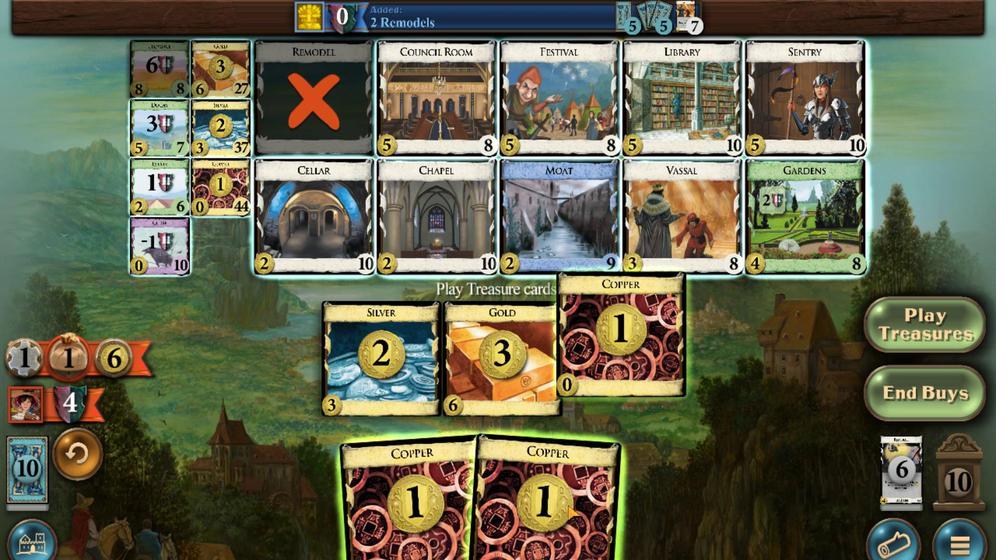 
Action: Mouse scrolled (480, 469) with delta (0, 0)
Screenshot: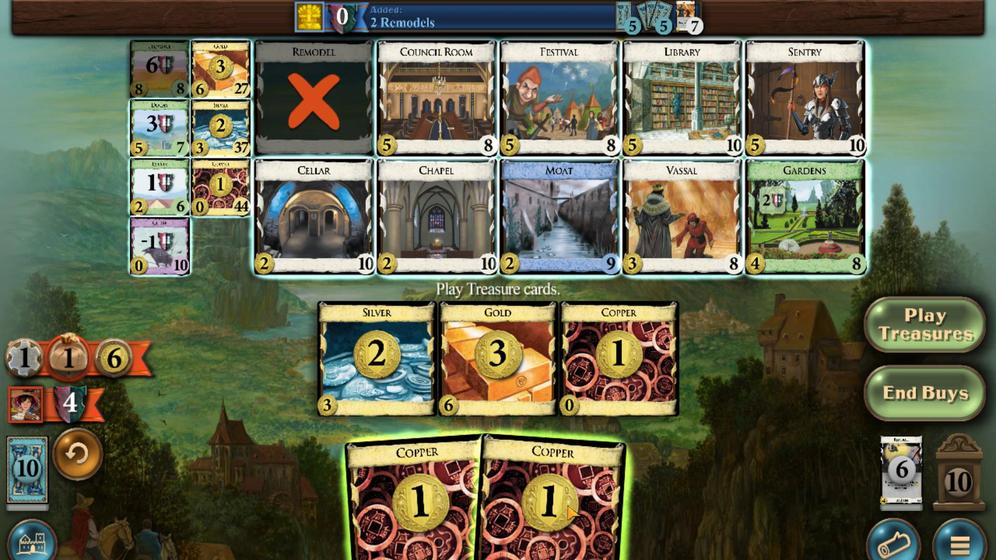 
Action: Mouse moved to (255, 117)
Screenshot: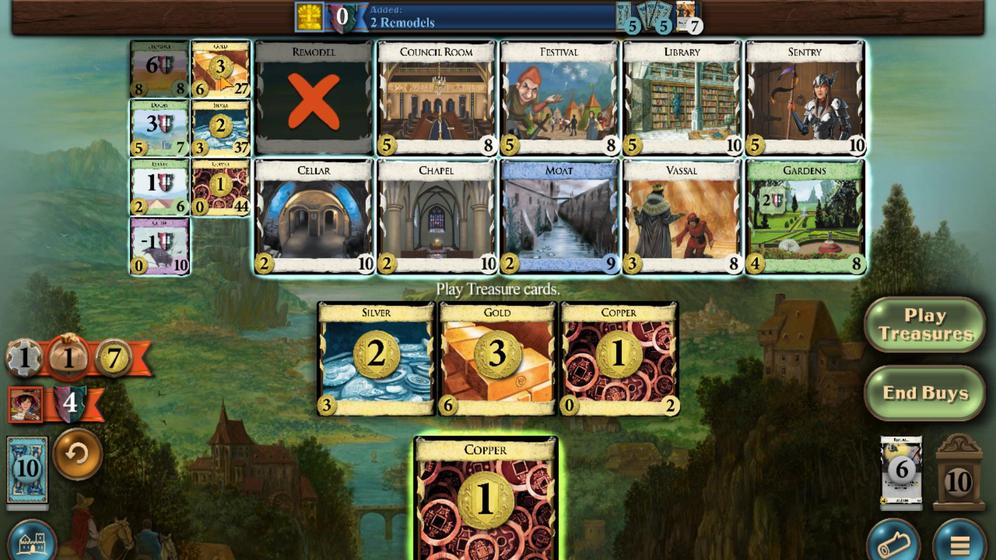 
Action: Mouse scrolled (255, 117) with delta (0, 0)
Screenshot: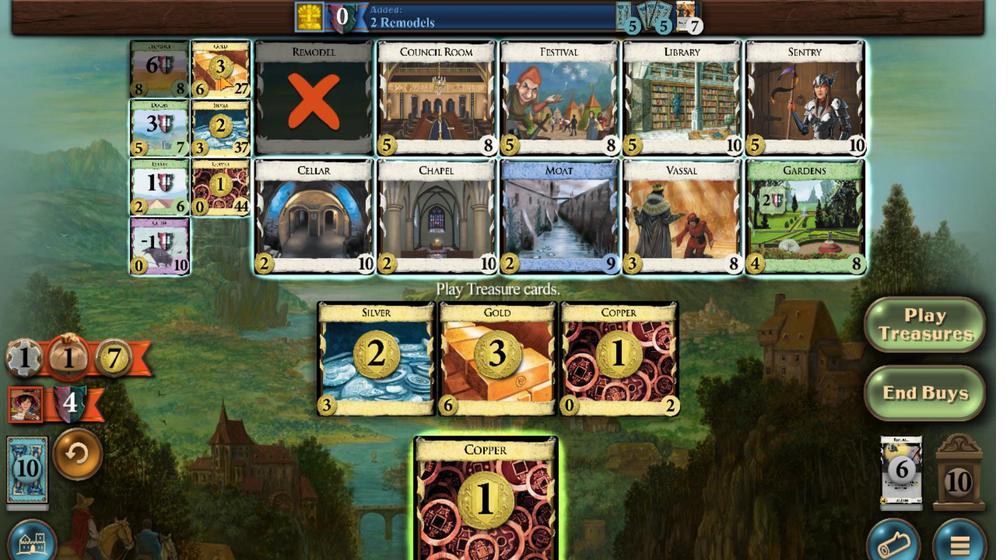 
Action: Mouse scrolled (255, 117) with delta (0, 0)
Screenshot: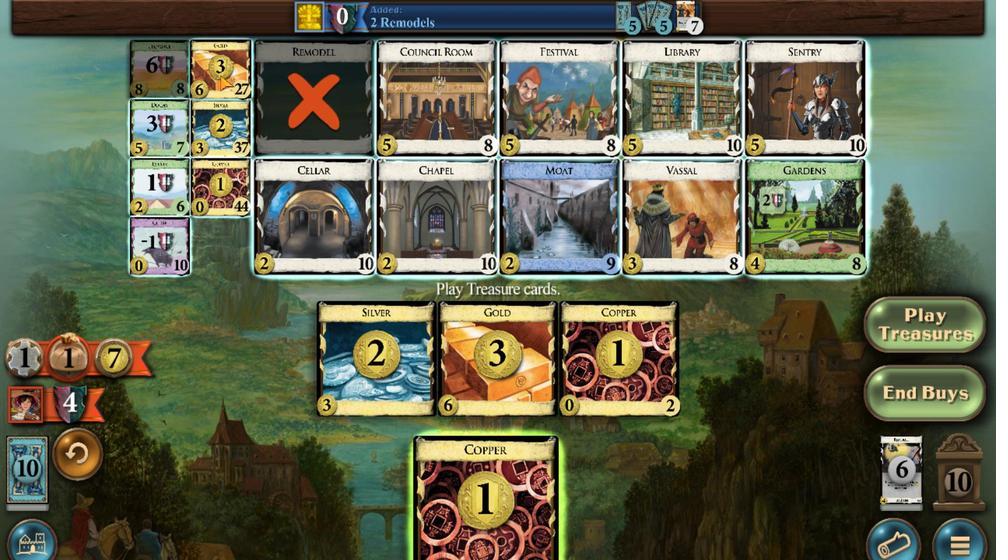 
Action: Mouse scrolled (255, 117) with delta (0, 0)
Screenshot: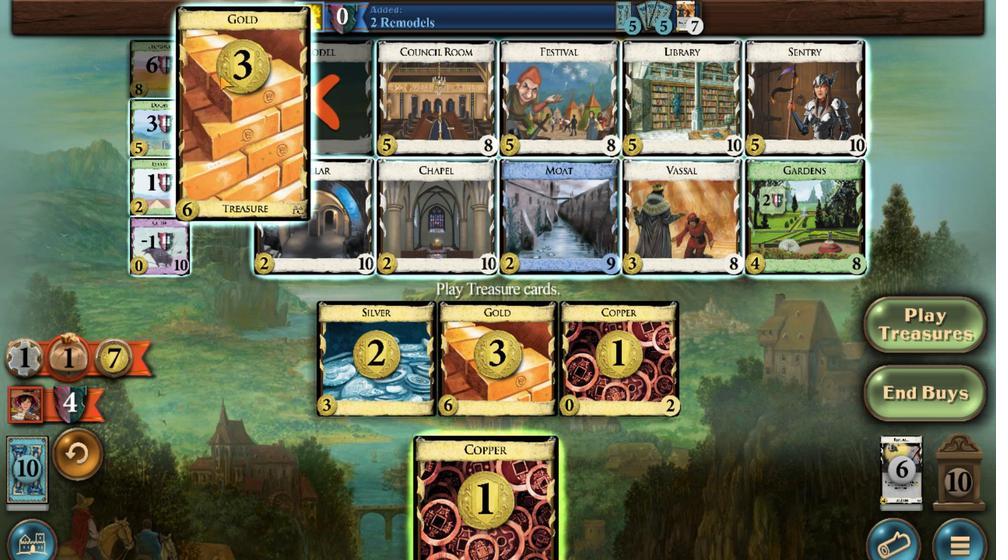 
Action: Mouse scrolled (255, 117) with delta (0, 0)
Screenshot: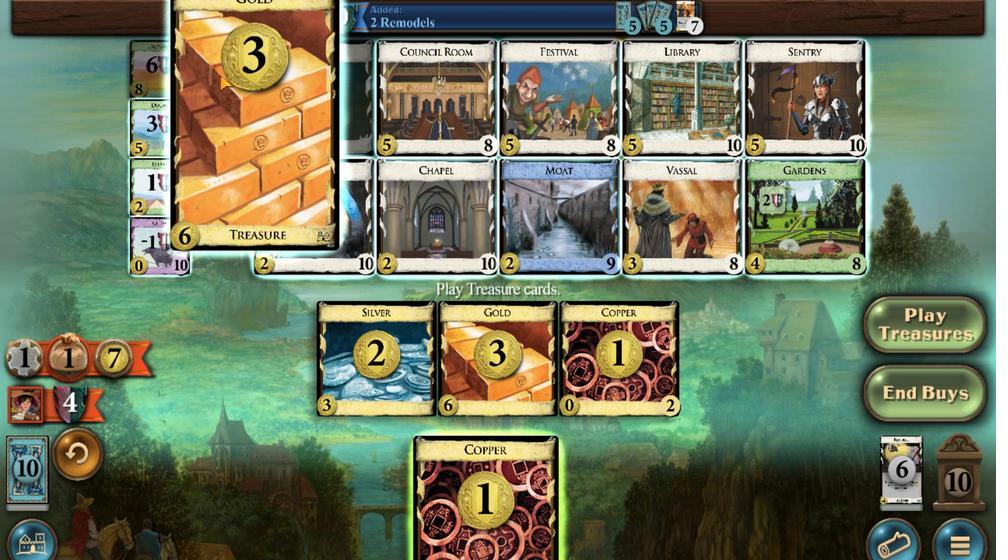 
Action: Mouse scrolled (255, 117) with delta (0, 0)
Screenshot: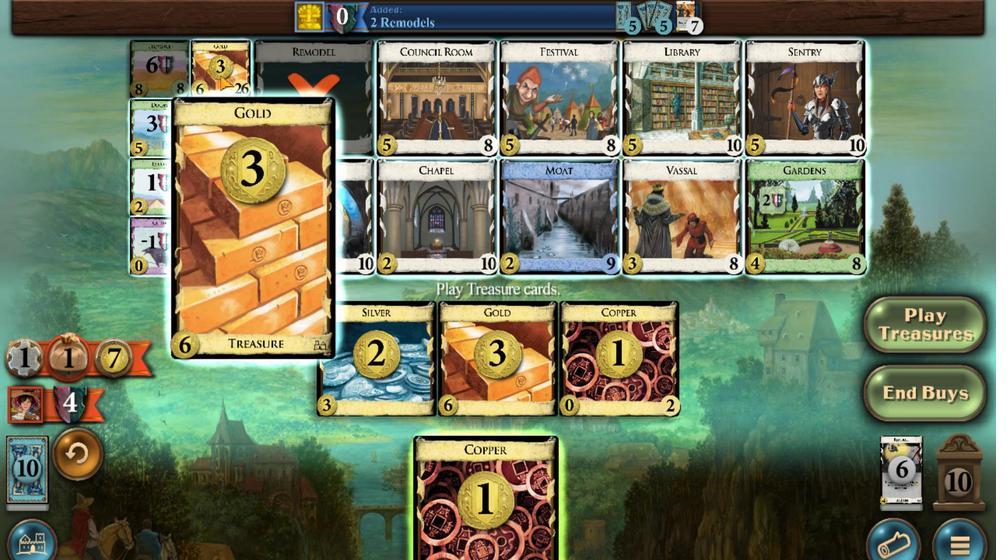 
Action: Mouse moved to (533, 447)
Screenshot: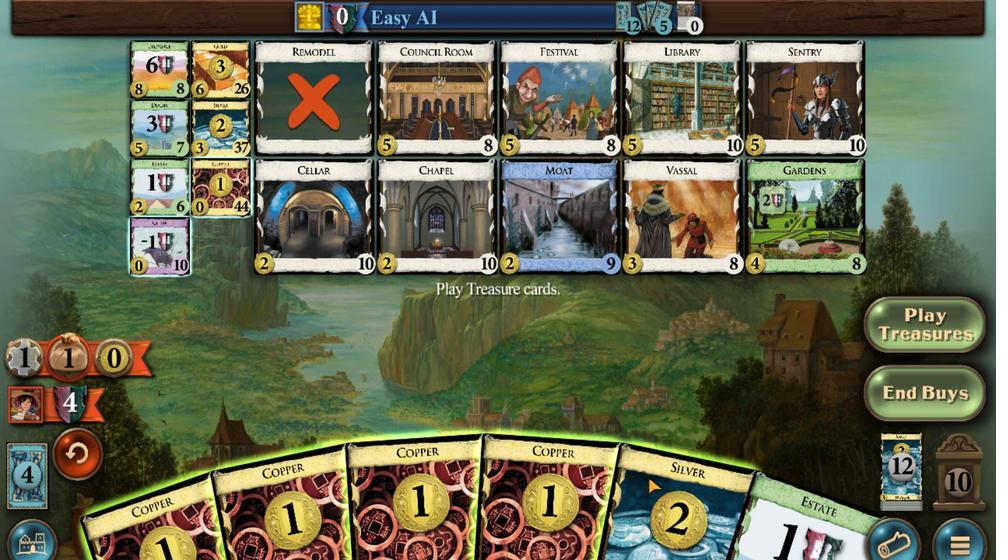 
Action: Mouse scrolled (533, 447) with delta (0, 0)
Screenshot: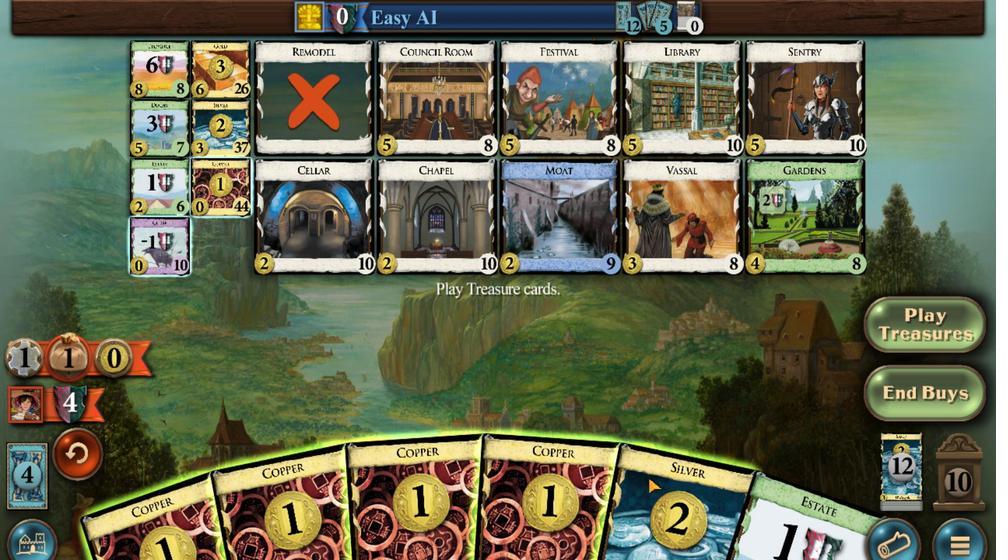 
Action: Mouse moved to (505, 448)
Screenshot: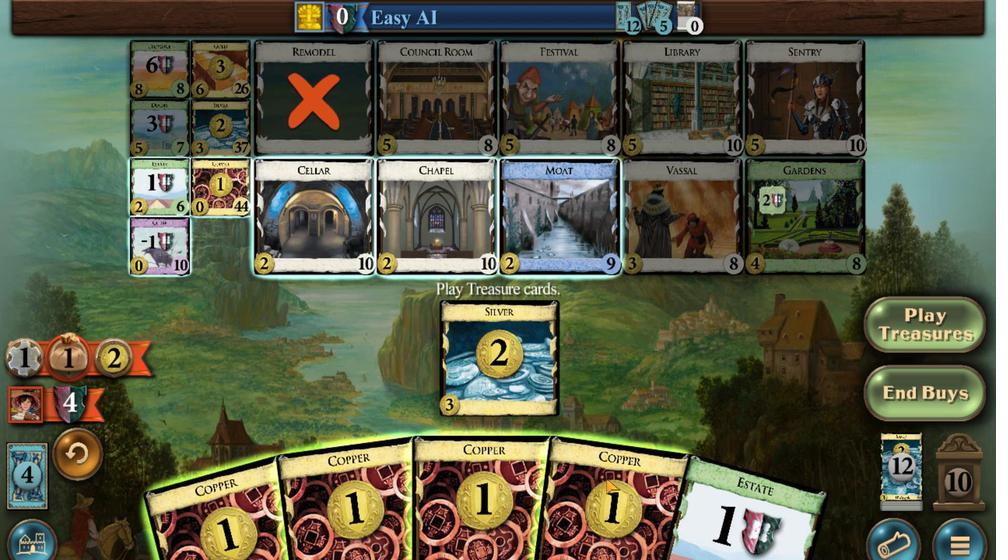 
Action: Mouse scrolled (505, 447) with delta (0, 0)
Screenshot: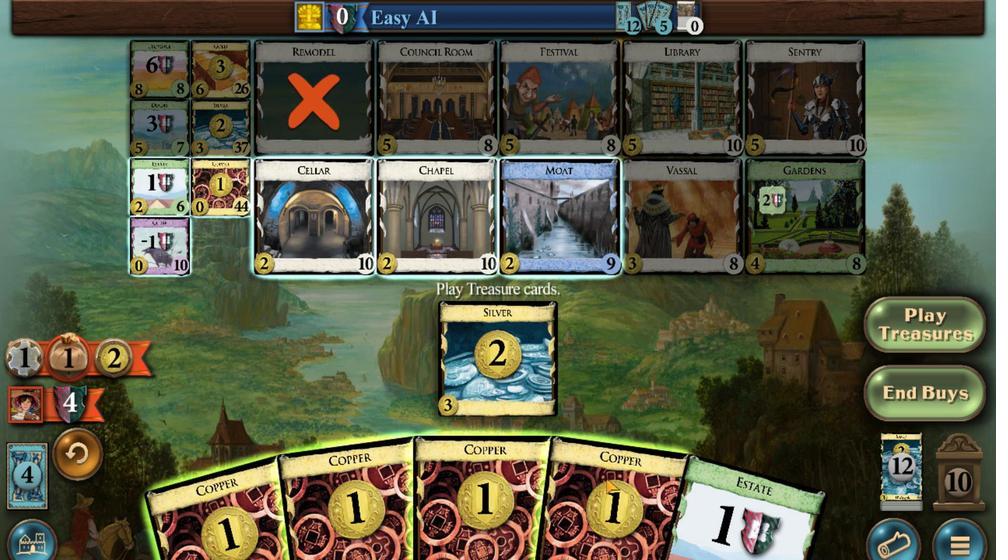 
Action: Mouse moved to (440, 443)
Screenshot: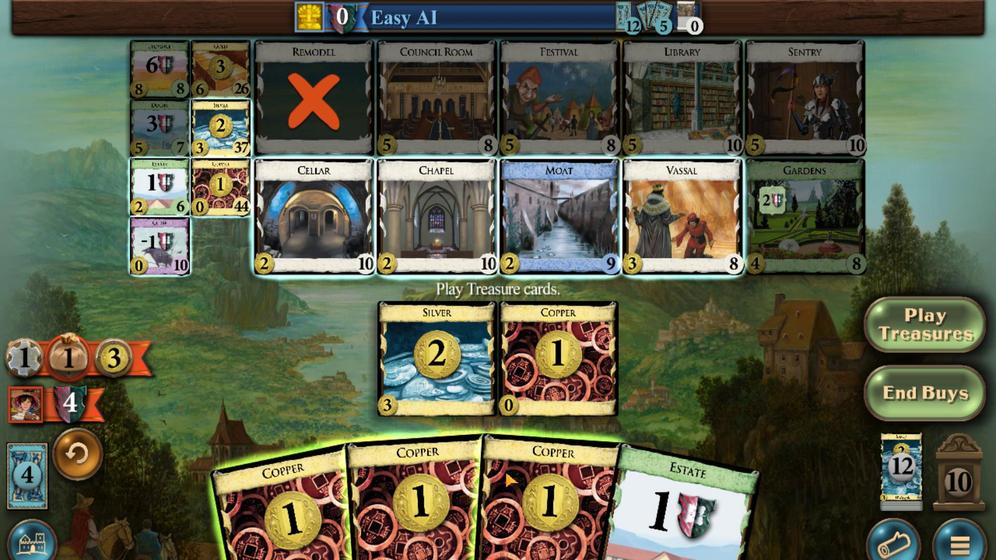 
Action: Mouse scrolled (440, 442) with delta (0, 0)
Screenshot: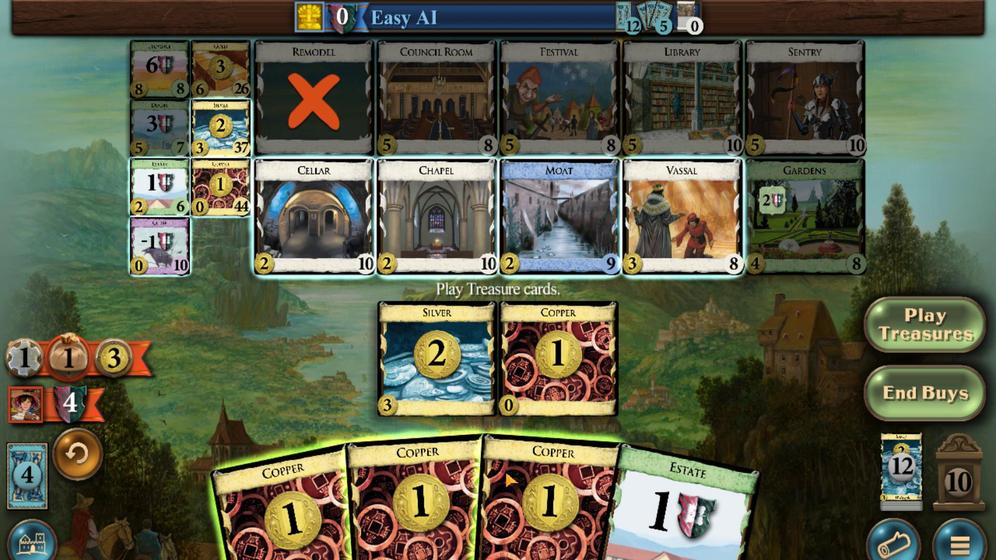 
Action: Mouse moved to (417, 434)
Screenshot: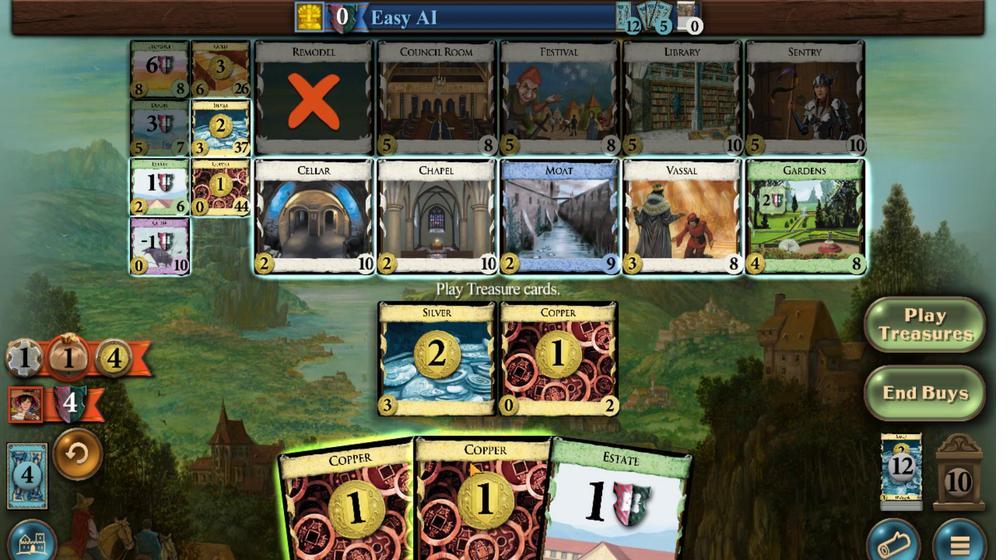 
Action: Mouse scrolled (417, 434) with delta (0, 0)
Screenshot: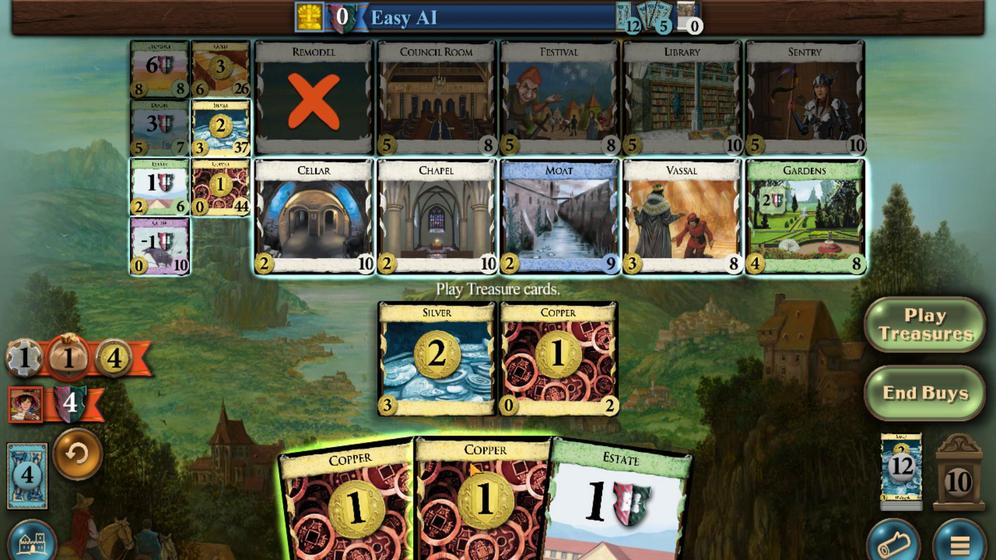 
Action: Mouse moved to (372, 437)
Screenshot: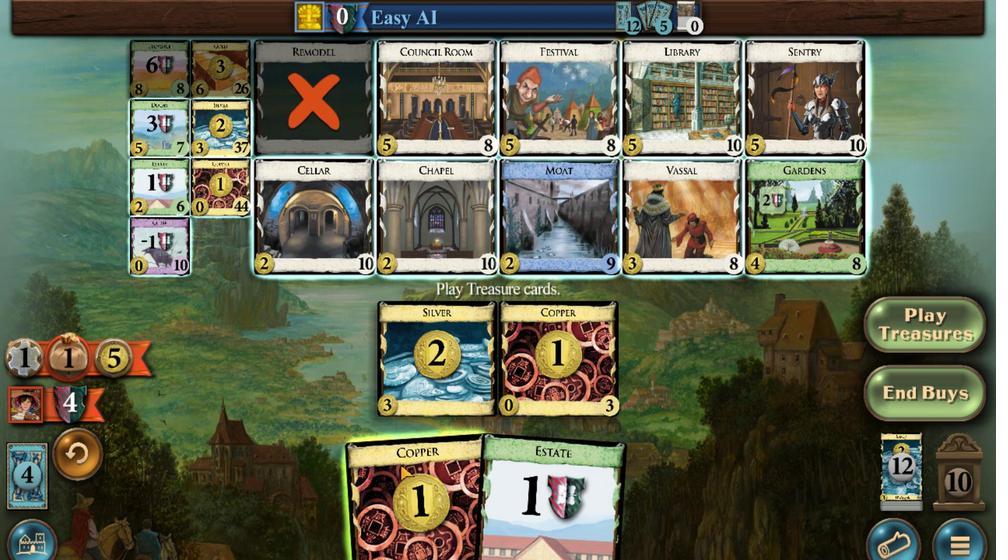 
Action: Mouse scrolled (372, 436) with delta (0, 0)
Screenshot: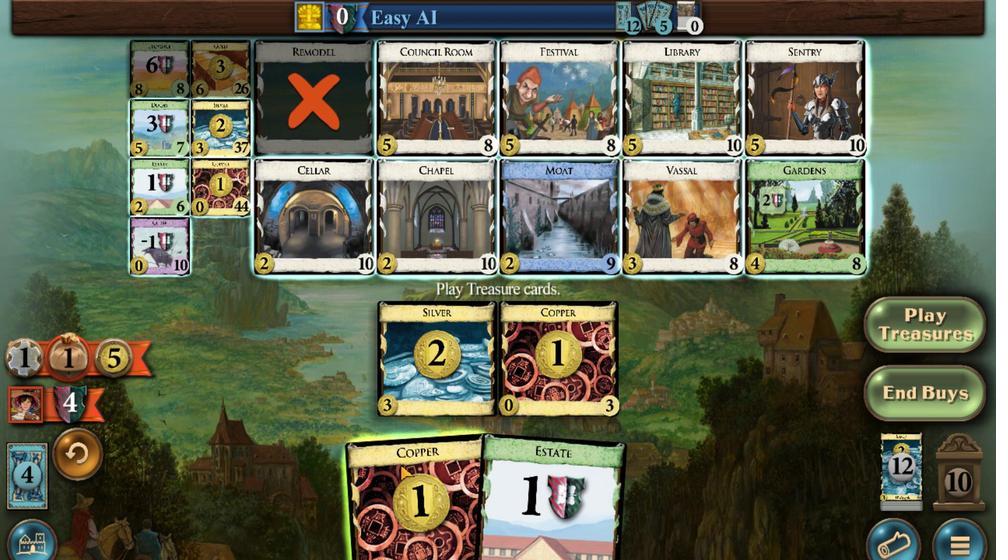 
Action: Mouse moved to (259, 126)
Screenshot: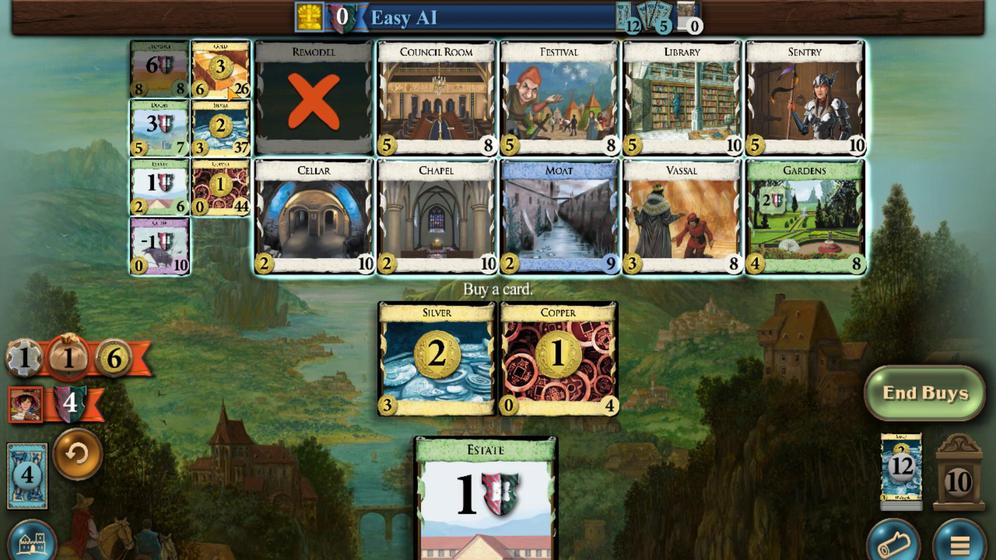 
Action: Mouse scrolled (259, 126) with delta (0, 0)
Screenshot: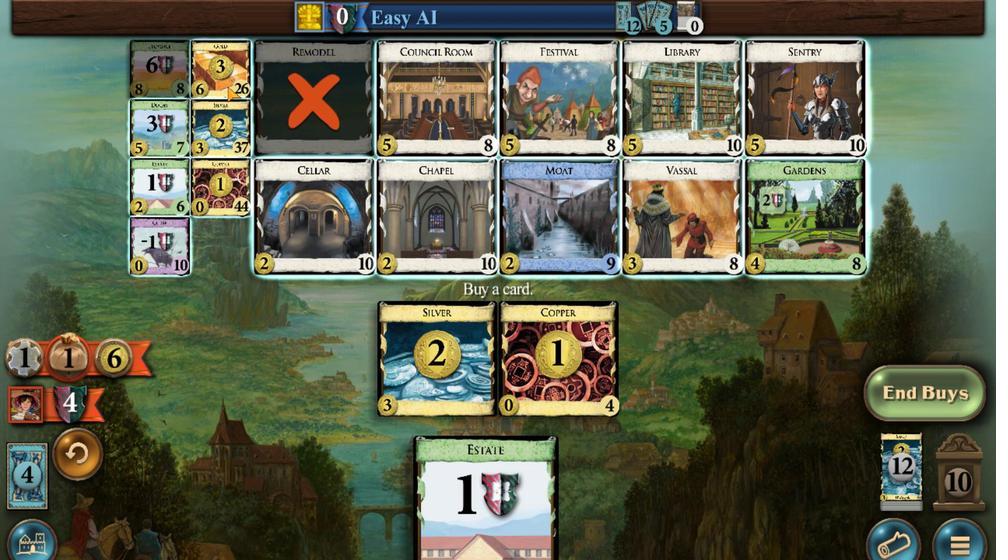 
Action: Mouse scrolled (259, 126) with delta (0, 0)
Screenshot: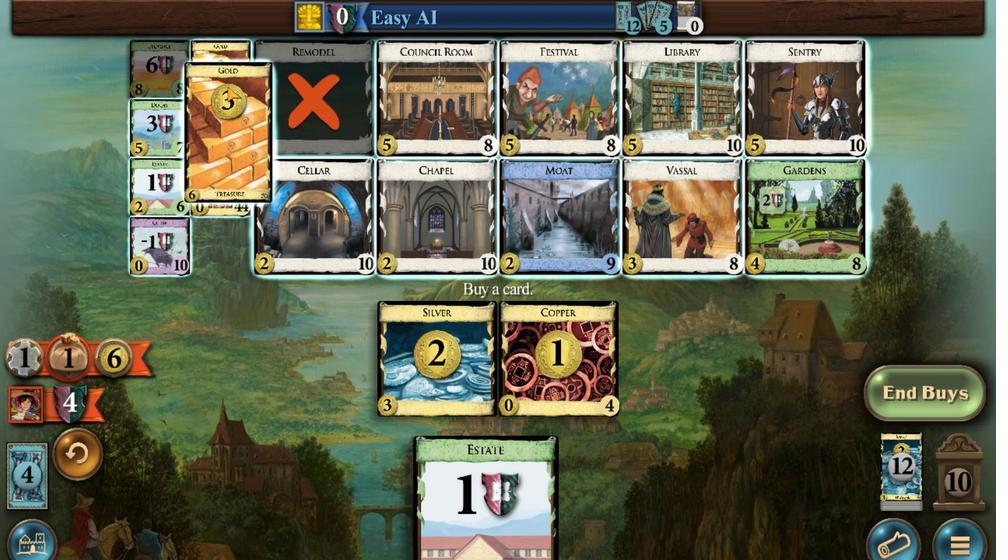 
Action: Mouse scrolled (259, 126) with delta (0, 0)
Screenshot: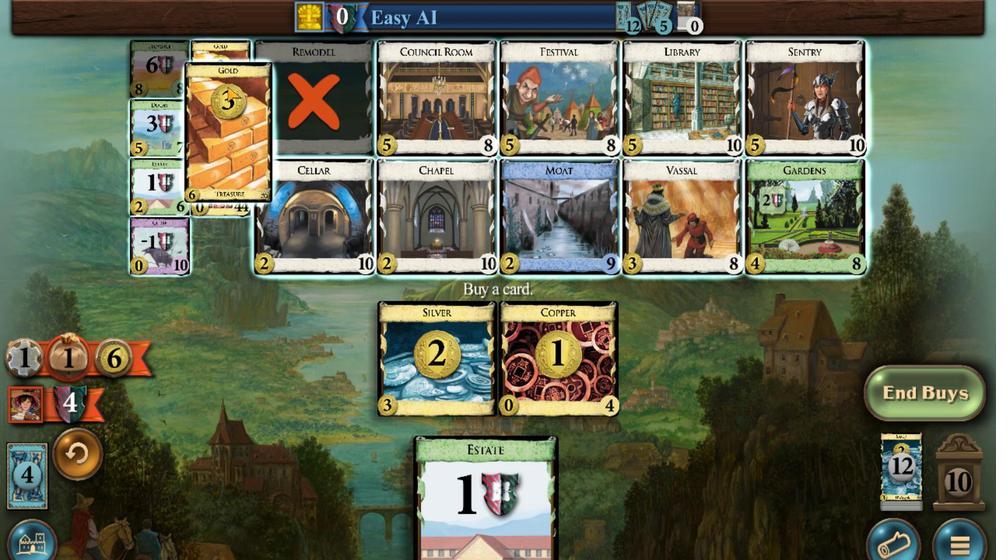 
Action: Mouse scrolled (259, 126) with delta (0, 0)
Screenshot: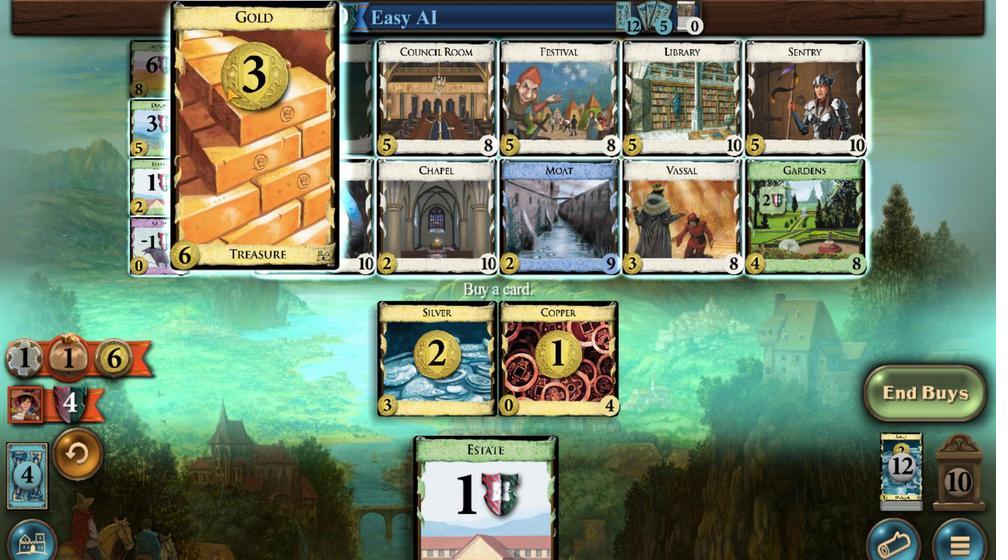 
Action: Mouse scrolled (259, 126) with delta (0, 0)
Screenshot: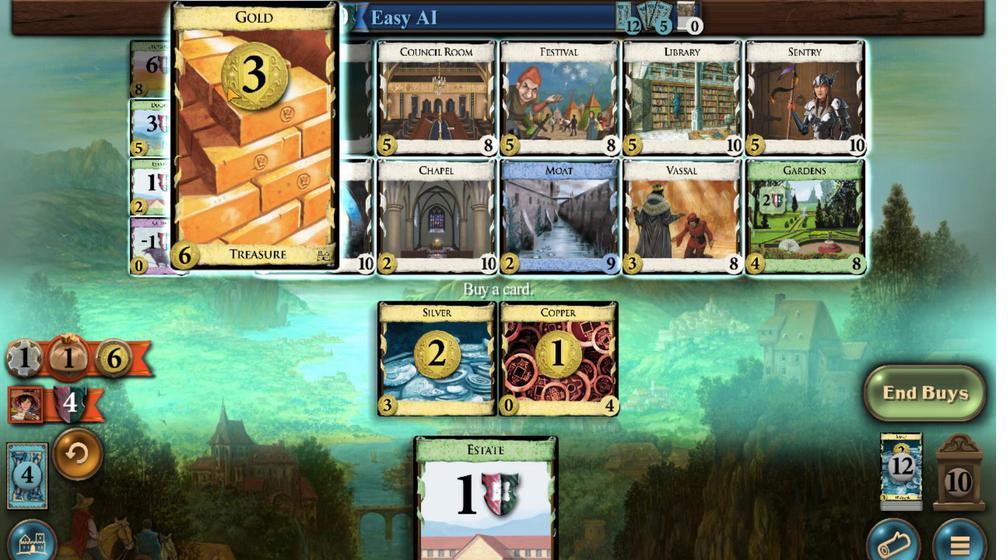 
Action: Mouse moved to (312, 459)
Screenshot: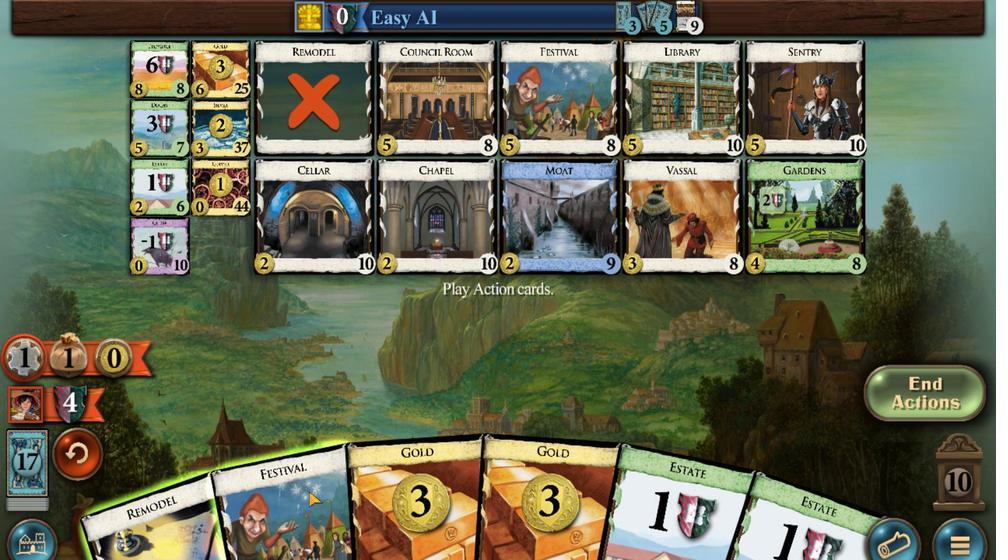 
Action: Mouse scrolled (312, 458) with delta (0, 0)
Screenshot: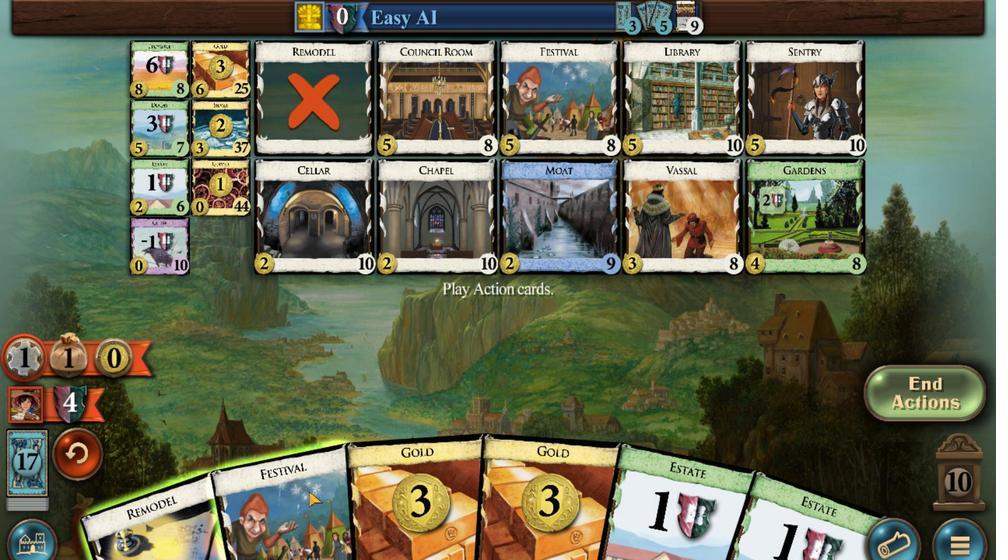 
Action: Mouse moved to (270, 459)
Screenshot: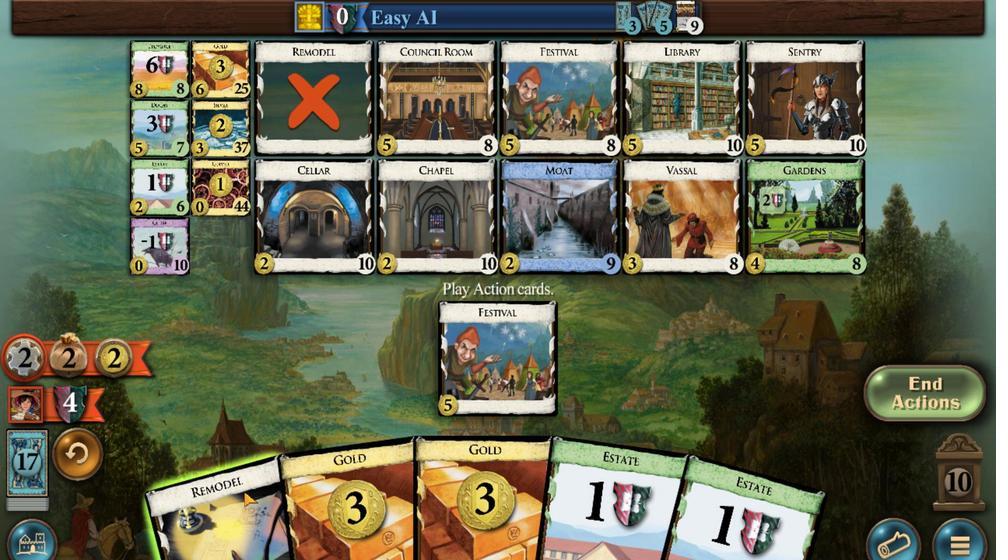 
Action: Mouse scrolled (270, 458) with delta (0, 0)
Screenshot: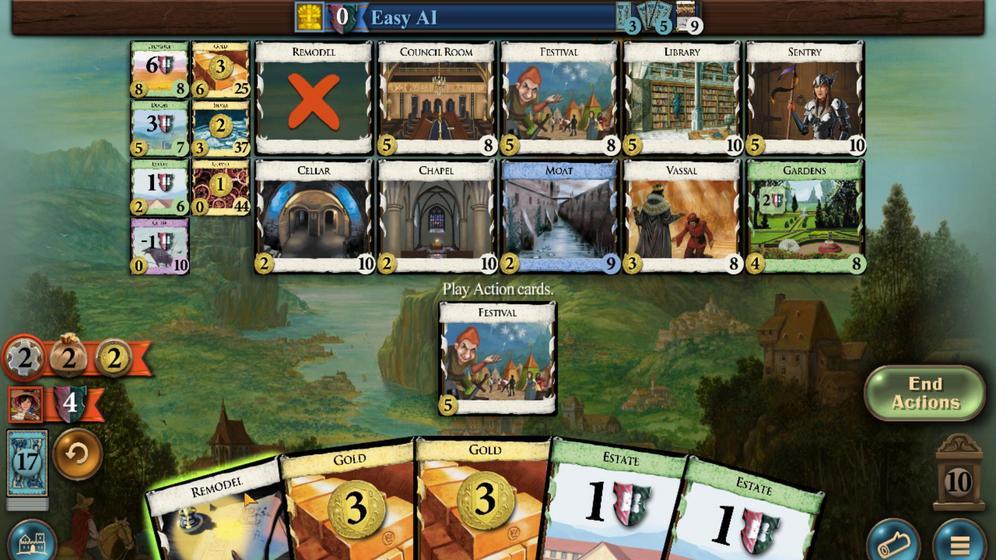 
Action: Mouse moved to (353, 445)
Screenshot: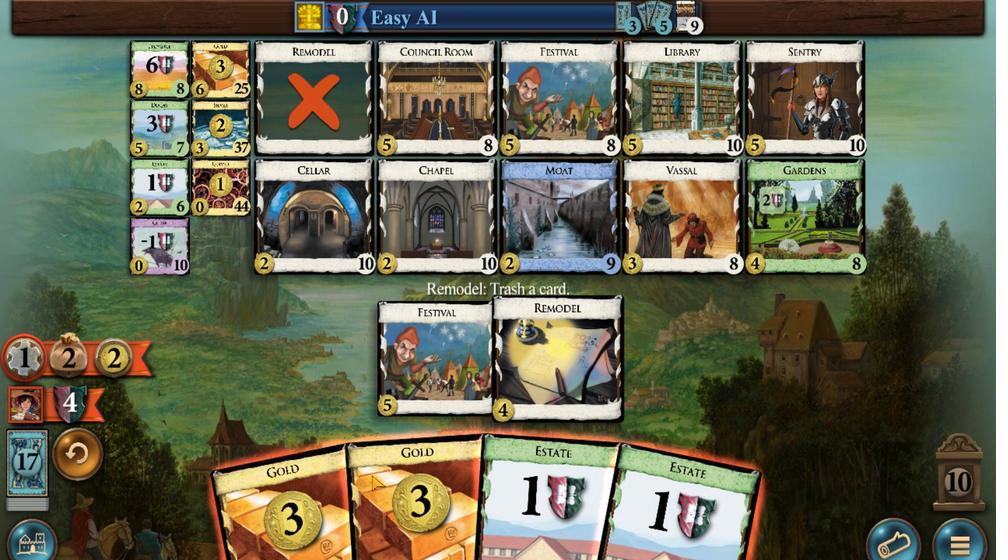 
Action: Mouse scrolled (353, 445) with delta (0, 0)
Screenshot: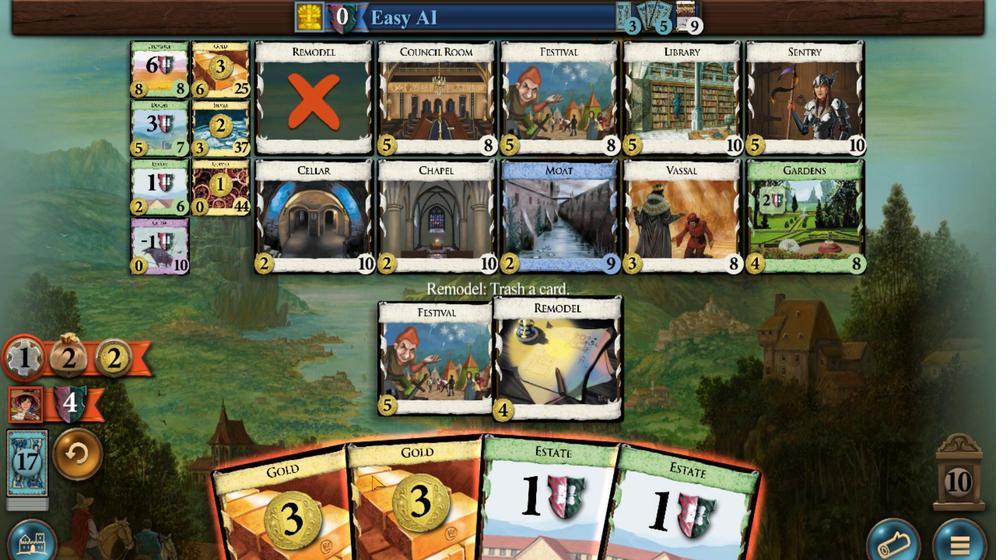 
Action: Mouse moved to (220, 99)
Screenshot: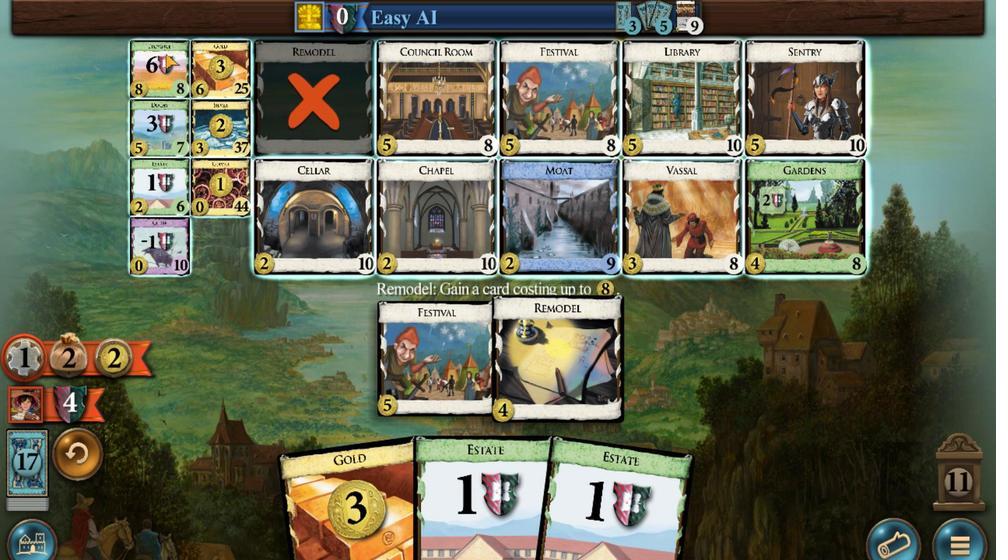 
Action: Mouse scrolled (220, 99) with delta (0, 0)
Screenshot: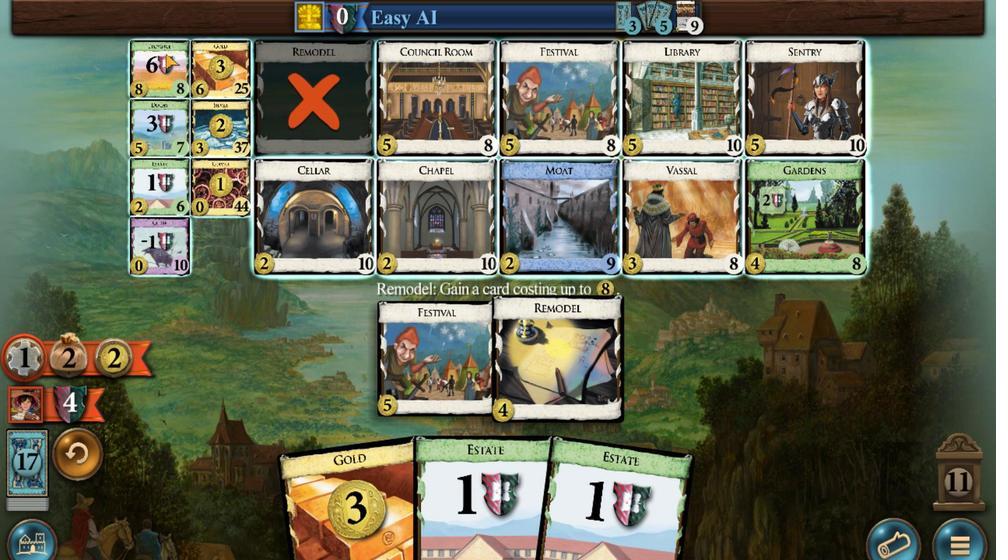 
Action: Mouse scrolled (220, 99) with delta (0, 0)
Screenshot: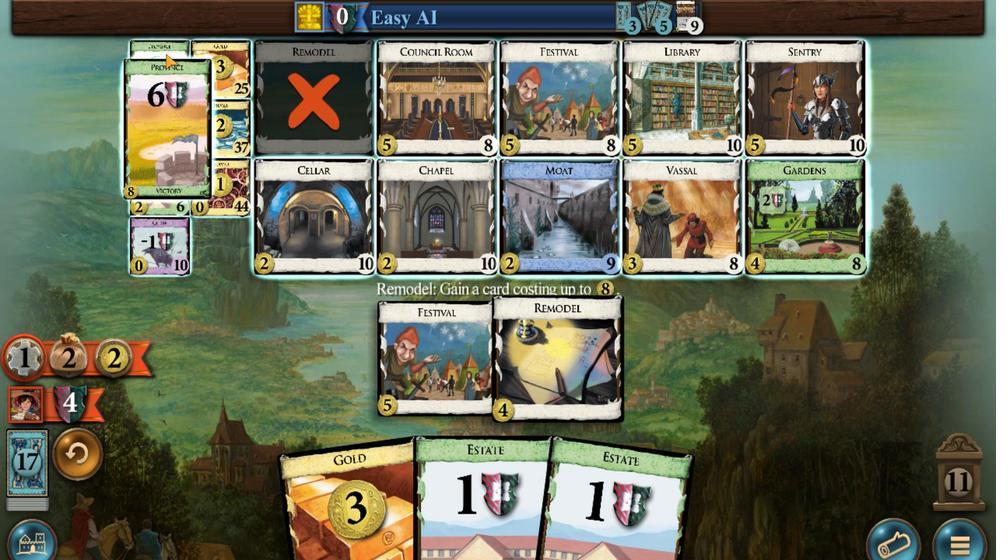 
Action: Mouse scrolled (220, 99) with delta (0, 0)
Screenshot: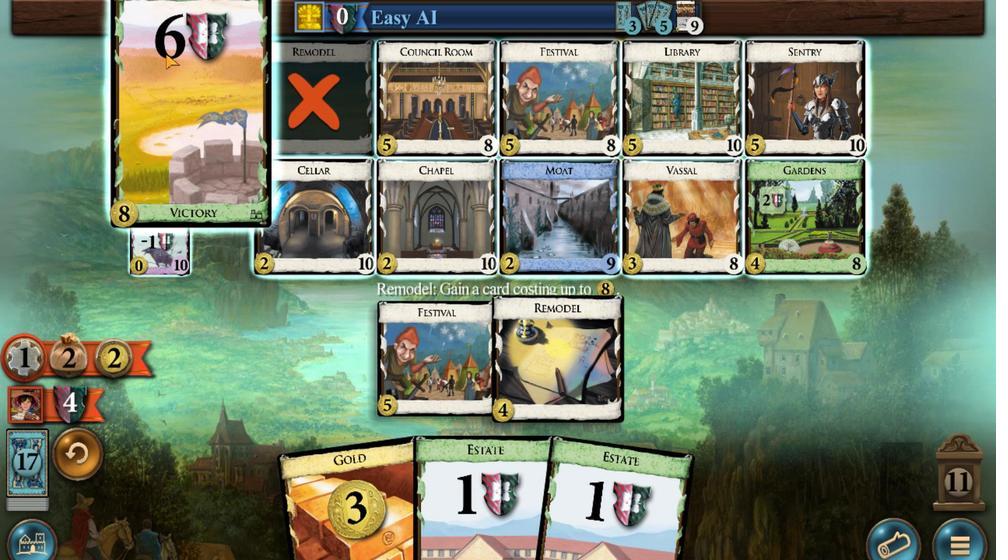 
Action: Mouse scrolled (220, 99) with delta (0, 0)
Screenshot: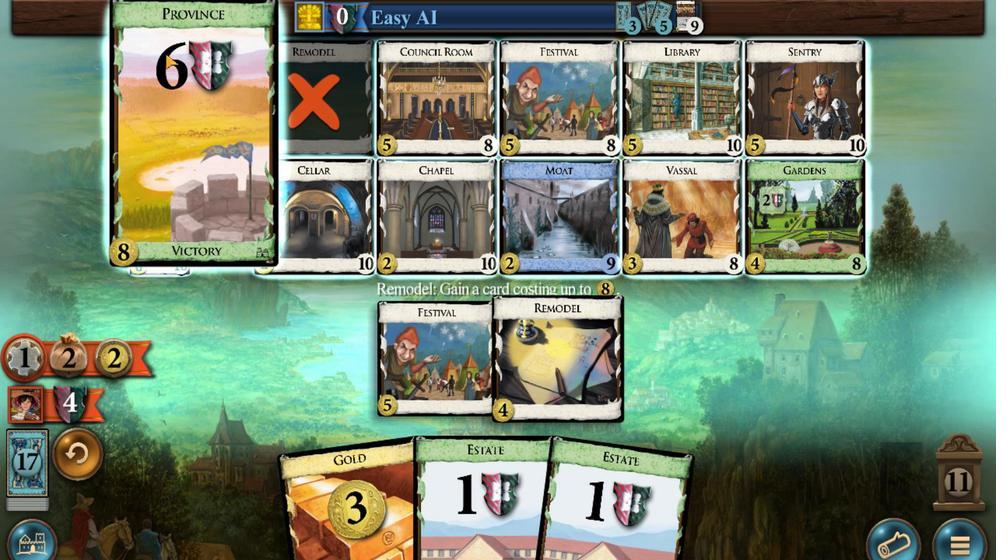 
Action: Mouse scrolled (220, 99) with delta (0, 0)
Screenshot: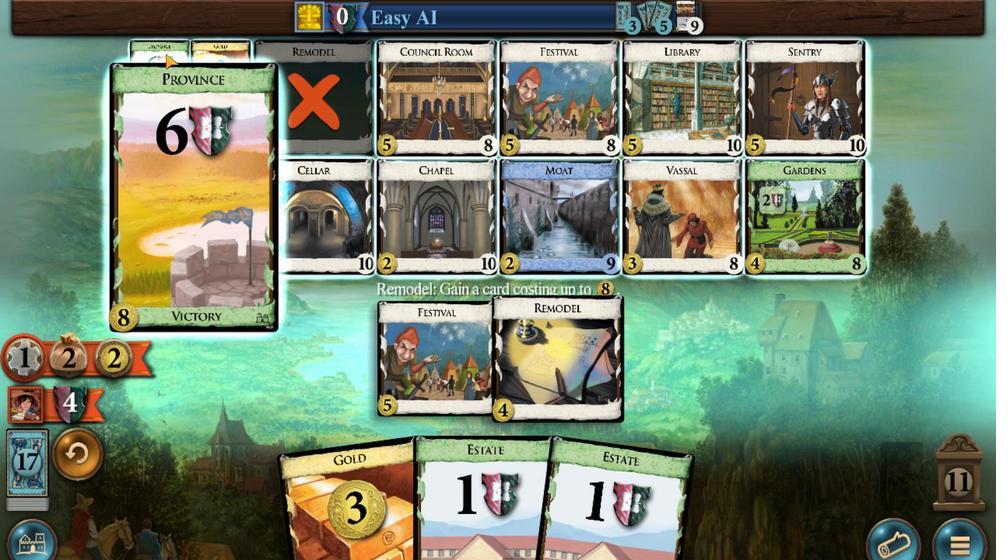 
Action: Mouse moved to (364, 449)
Screenshot: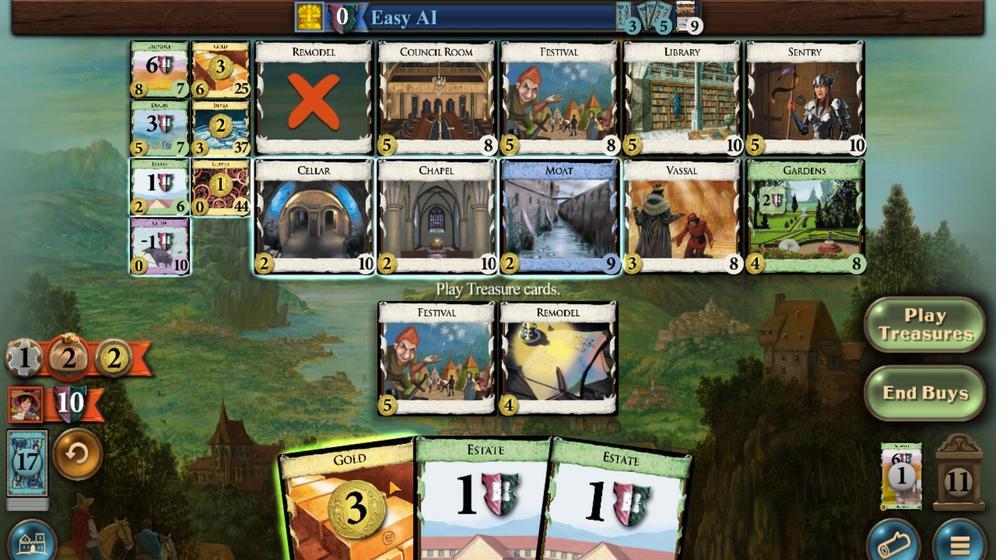 
Action: Mouse scrolled (364, 448) with delta (0, 0)
Screenshot: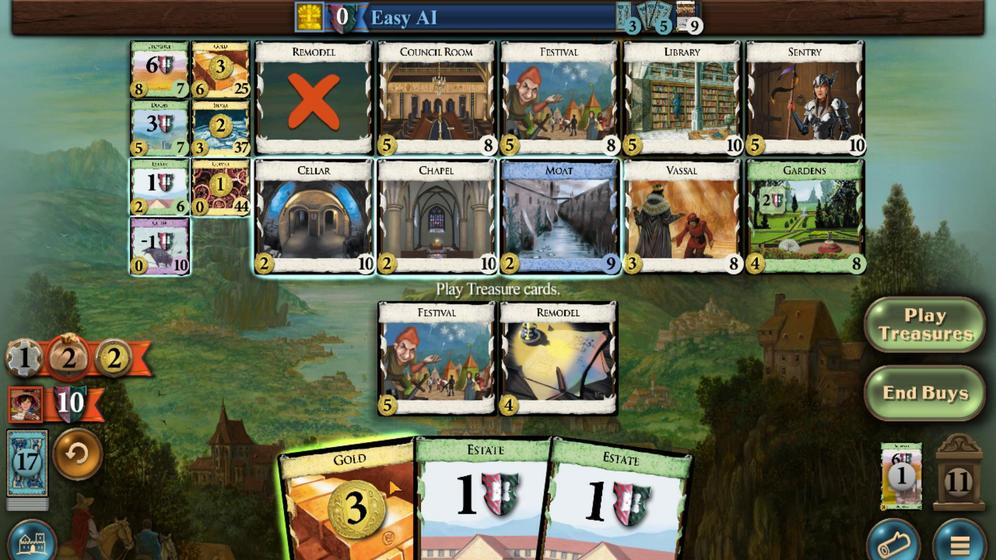 
Action: Mouse moved to (219, 153)
Screenshot: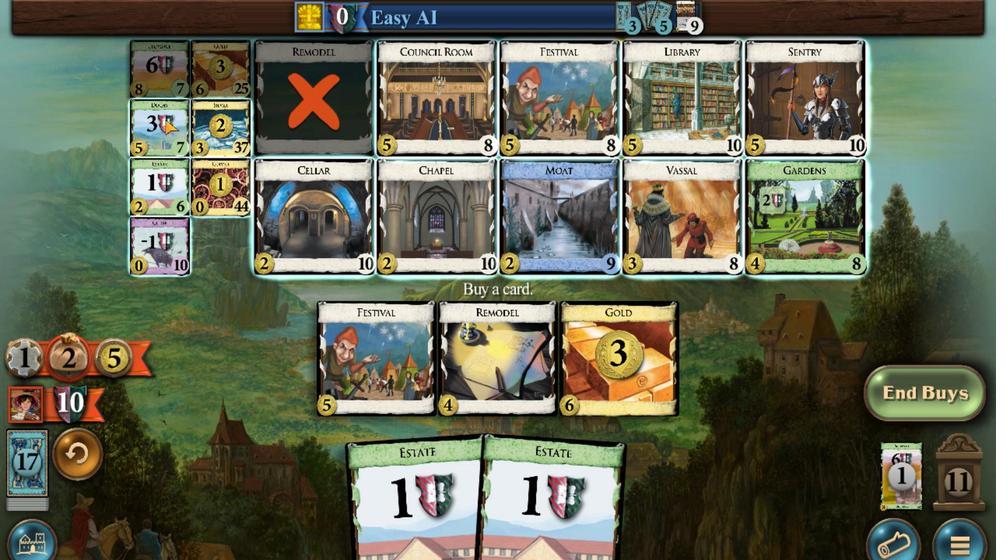 
Action: Mouse scrolled (219, 154) with delta (0, 0)
Screenshot: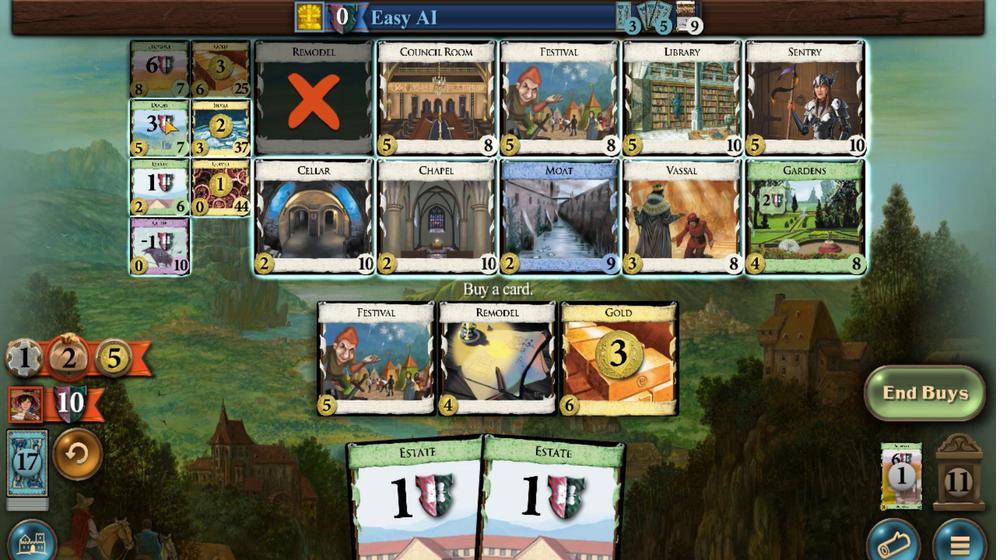 
Action: Mouse scrolled (219, 154) with delta (0, 0)
Screenshot: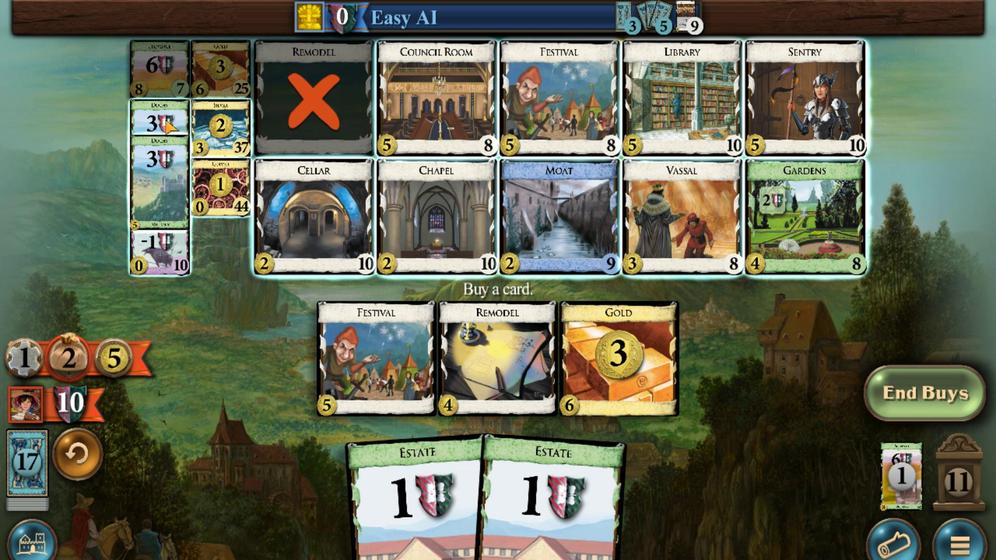 
Action: Mouse scrolled (219, 154) with delta (0, 0)
Screenshot: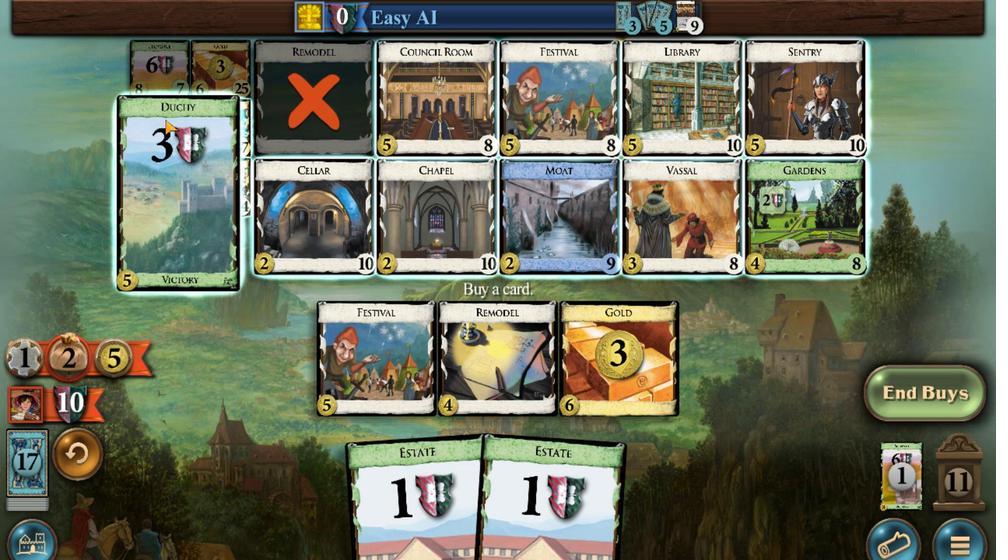 
Action: Mouse scrolled (219, 154) with delta (0, 0)
Screenshot: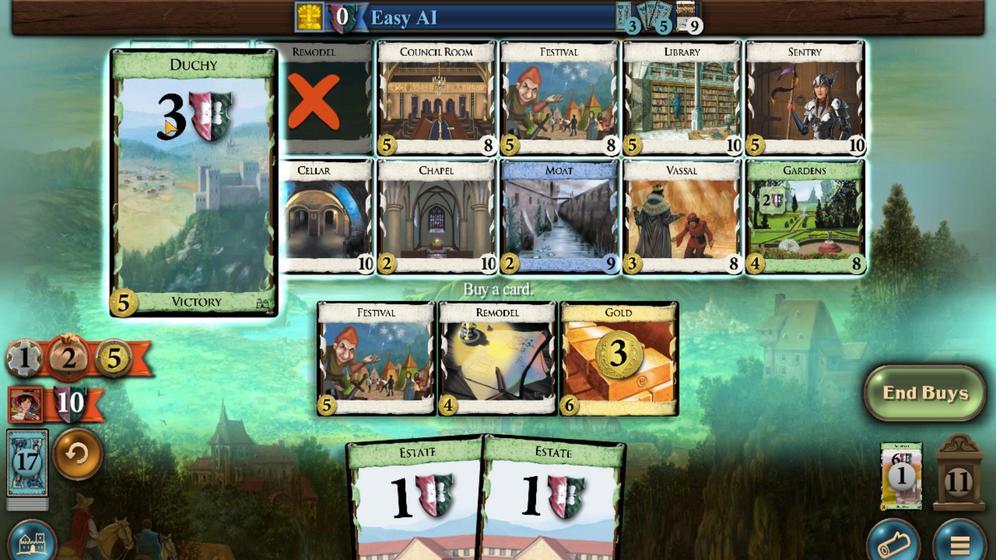 
Action: Mouse moved to (253, 214)
Screenshot: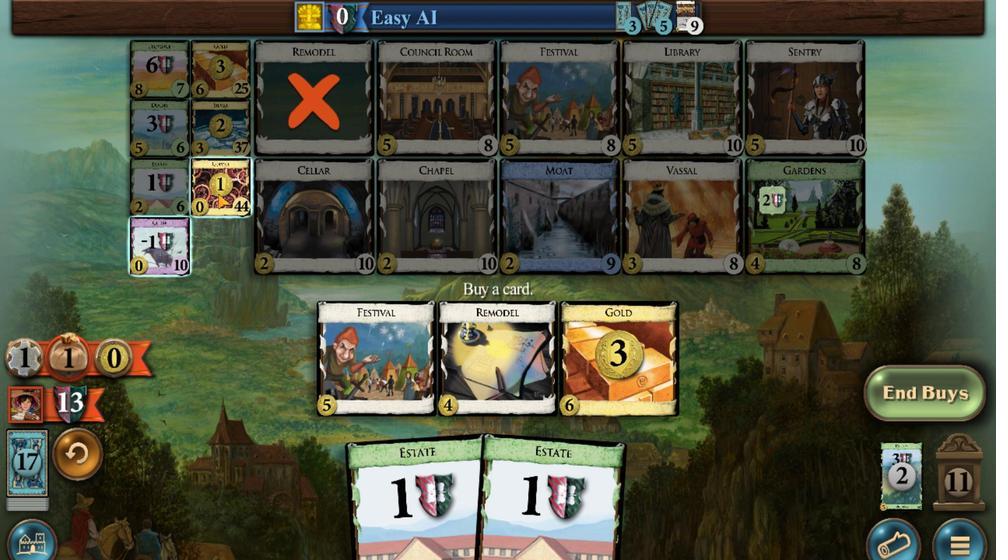 
Action: Mouse scrolled (253, 214) with delta (0, 0)
Screenshot: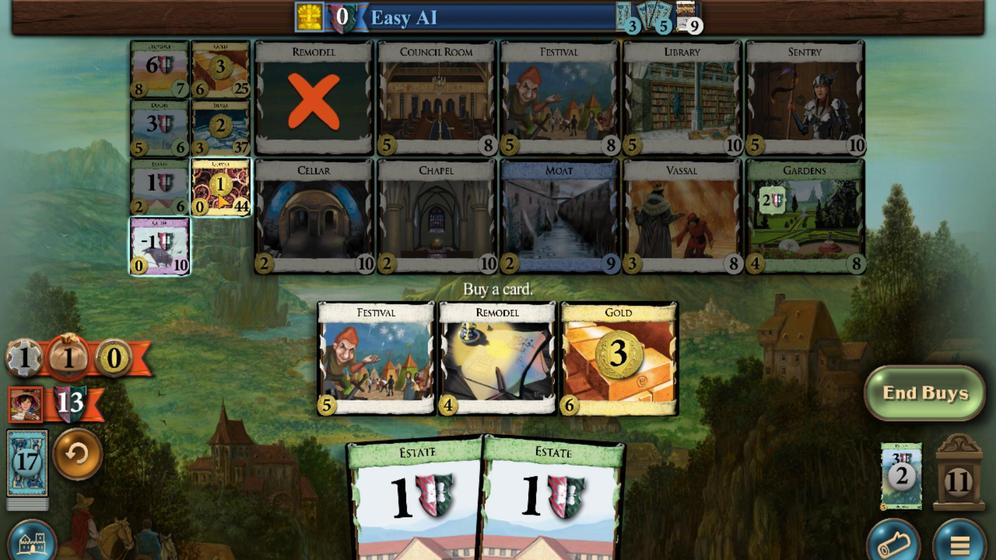 
Action: Mouse scrolled (253, 214) with delta (0, 0)
Screenshot: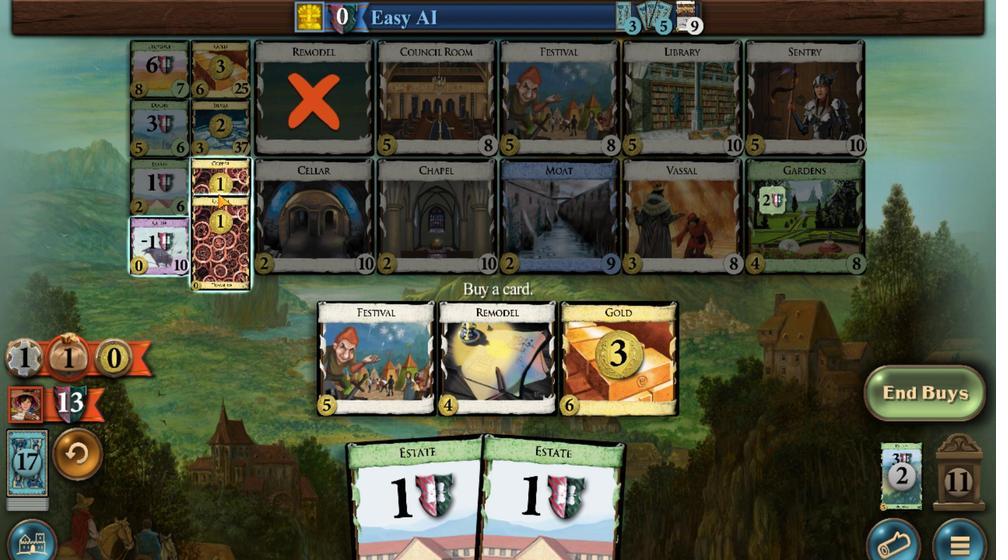 
Action: Mouse scrolled (253, 214) with delta (0, 0)
Screenshot: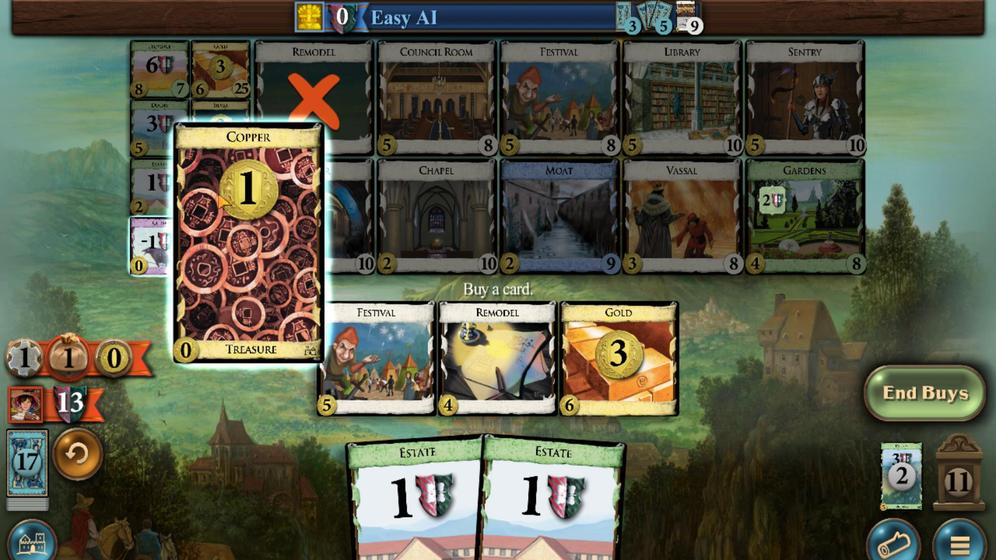 
Action: Mouse scrolled (253, 214) with delta (0, 0)
Screenshot: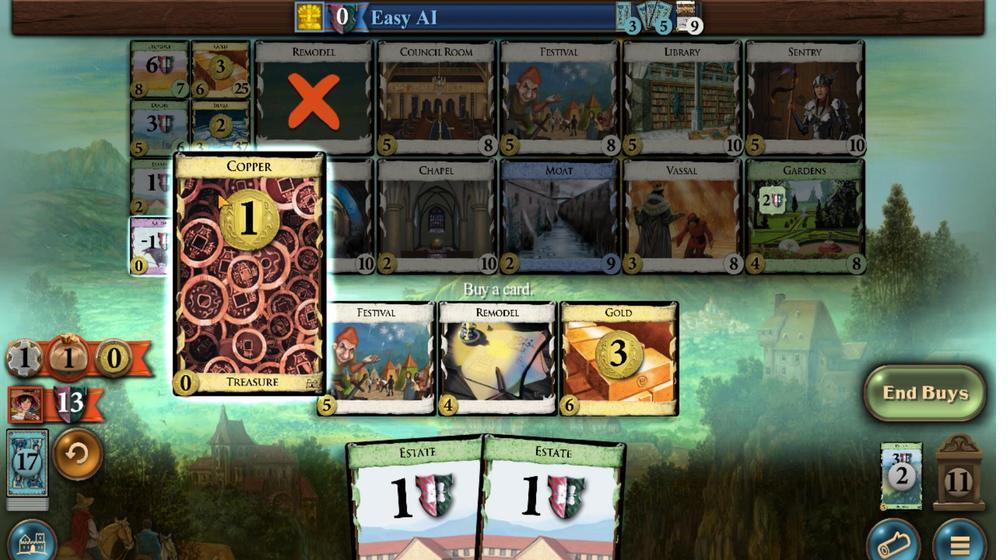 
Action: Mouse moved to (241, 464)
Screenshot: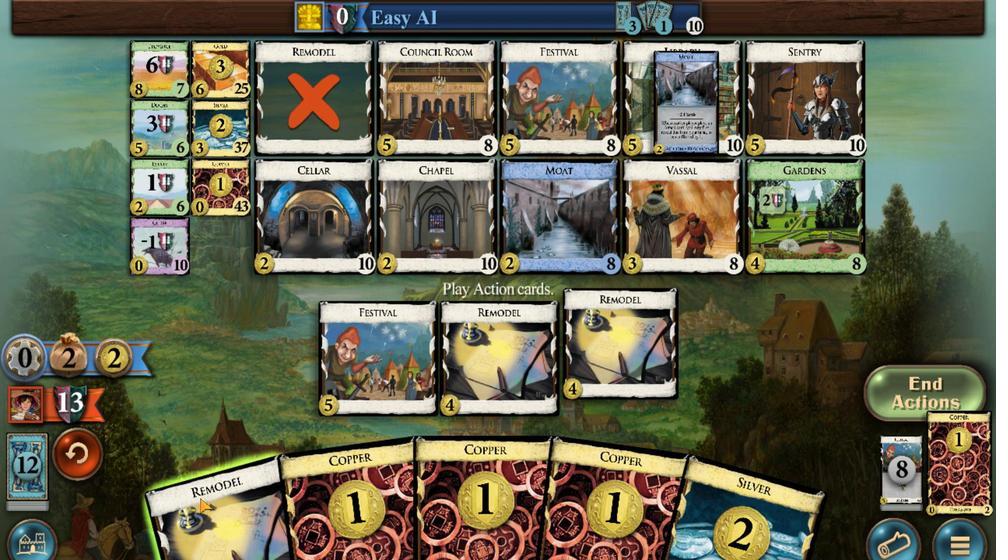 
Action: Mouse scrolled (241, 463) with delta (0, 0)
Screenshot: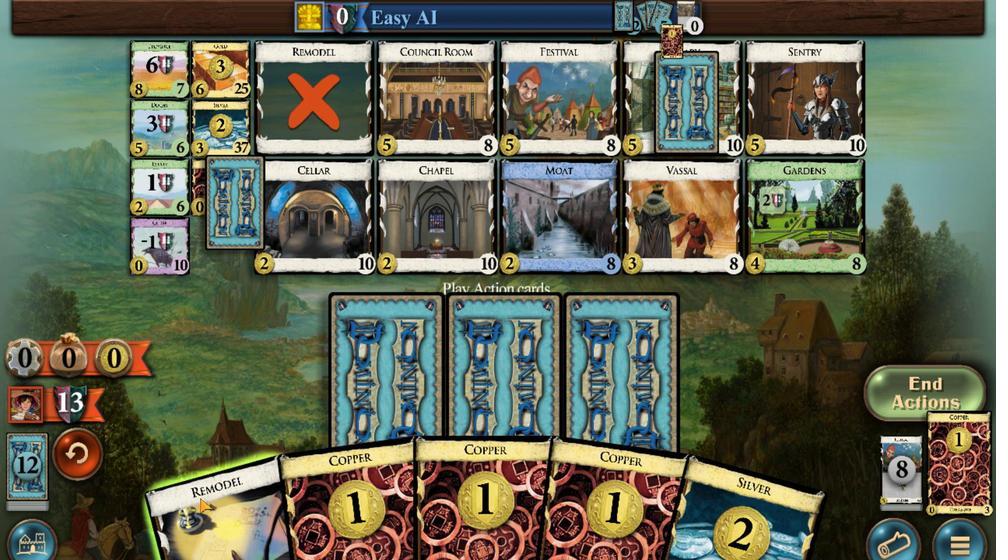 
Action: Mouse moved to (557, 449)
Screenshot: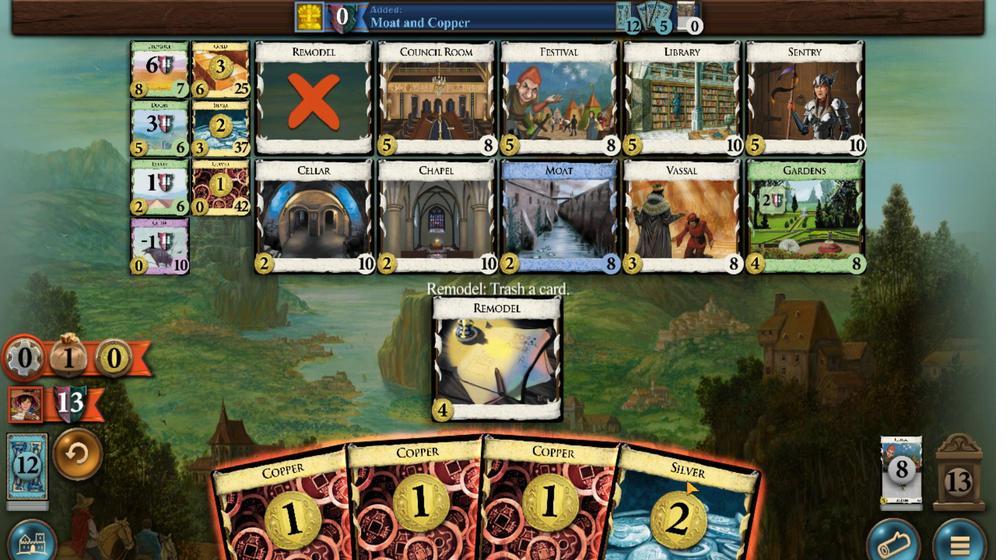 
Action: Mouse scrolled (557, 449) with delta (0, 0)
Screenshot: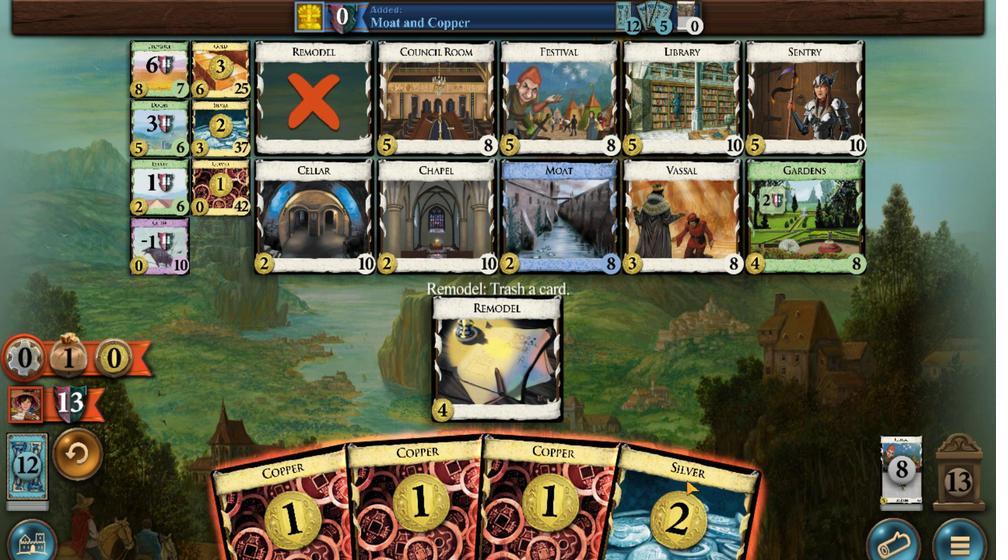 
Action: Mouse moved to (210, 168)
Screenshot: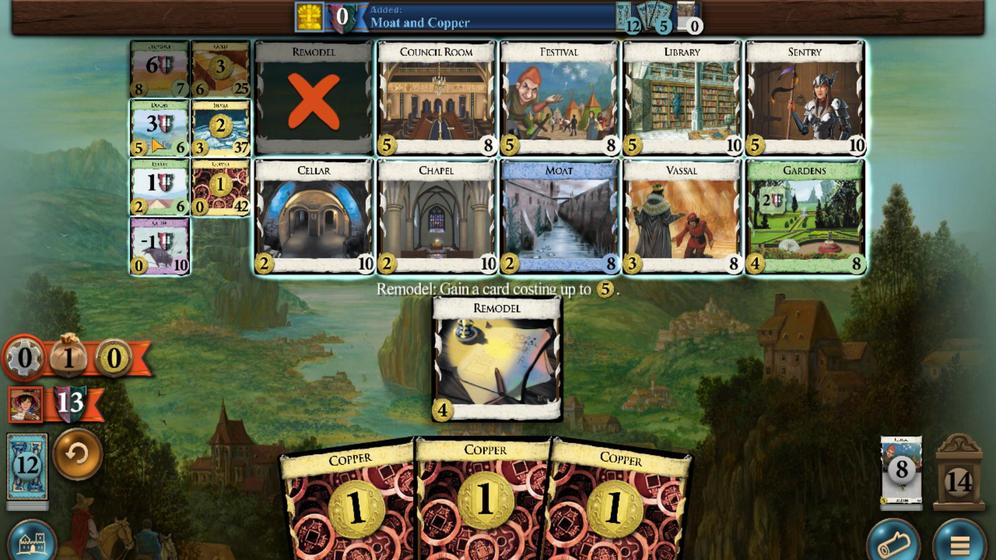 
Action: Mouse scrolled (210, 168) with delta (0, 0)
Screenshot: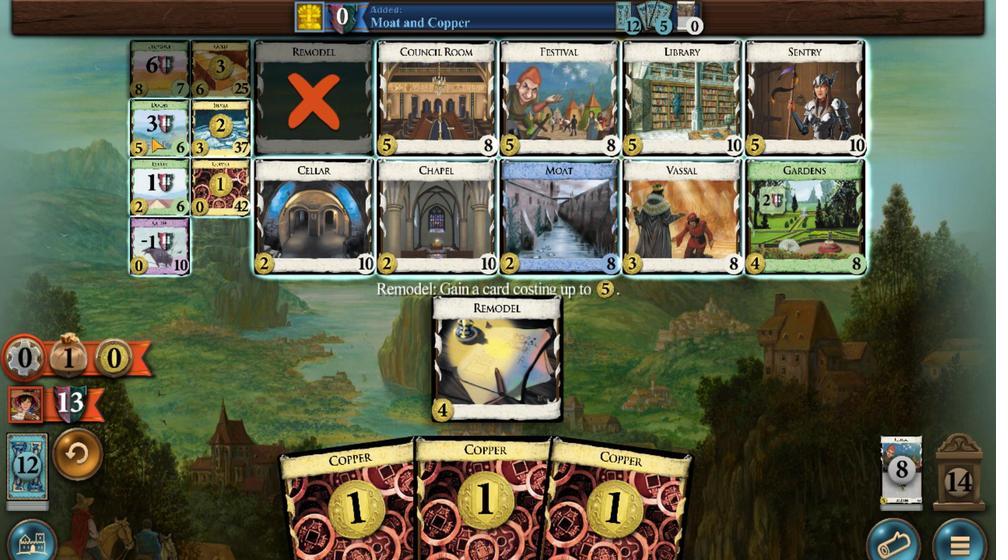 
Action: Mouse scrolled (210, 168) with delta (0, 0)
Screenshot: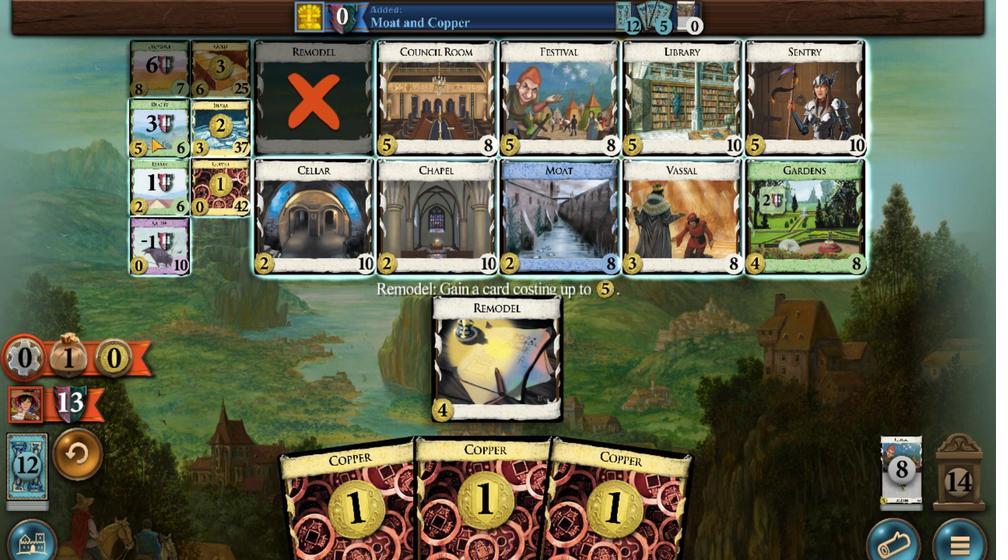 
Action: Mouse scrolled (210, 168) with delta (0, 0)
Screenshot: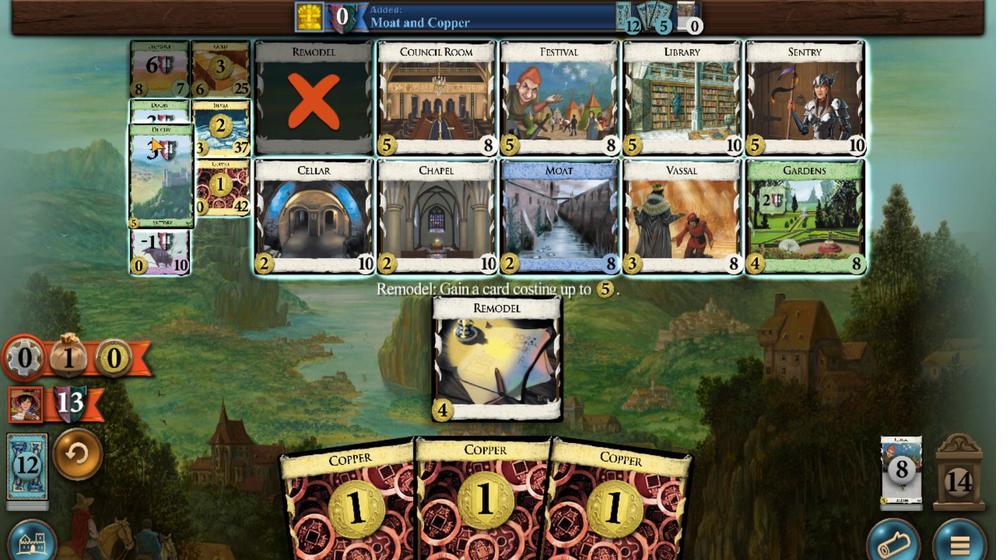 
Action: Mouse scrolled (210, 168) with delta (0, 0)
Screenshot: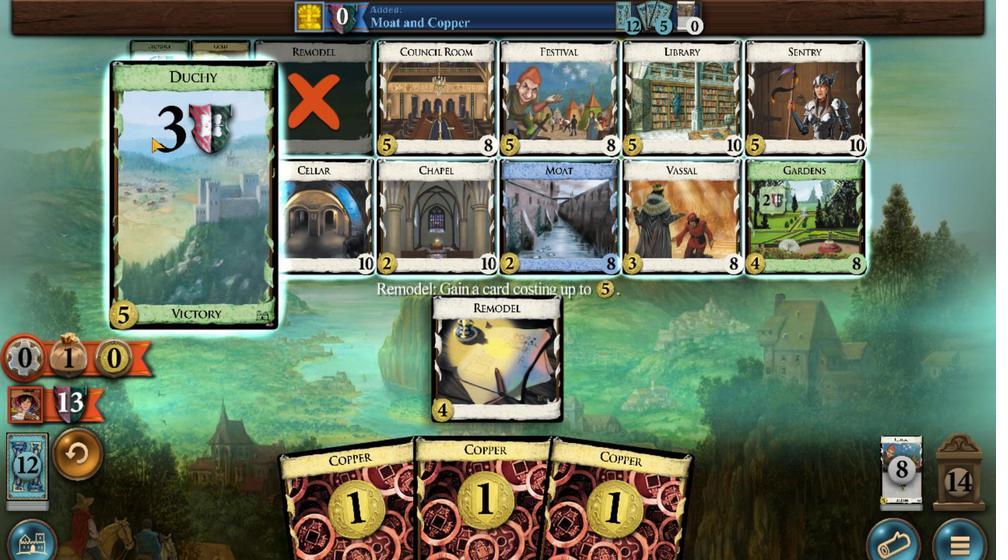 
Action: Mouse moved to (489, 434)
Screenshot: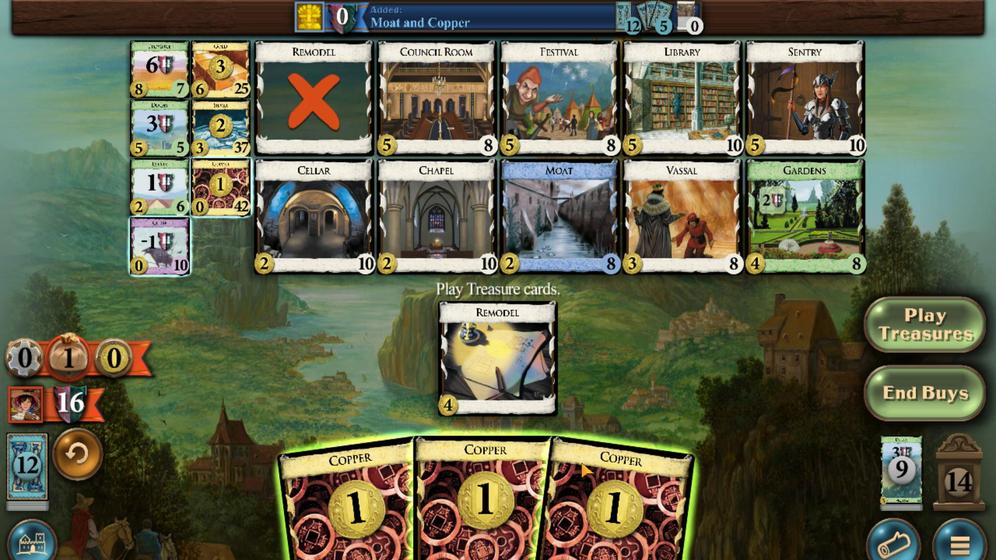 
Action: Mouse scrolled (489, 434) with delta (0, 0)
Screenshot: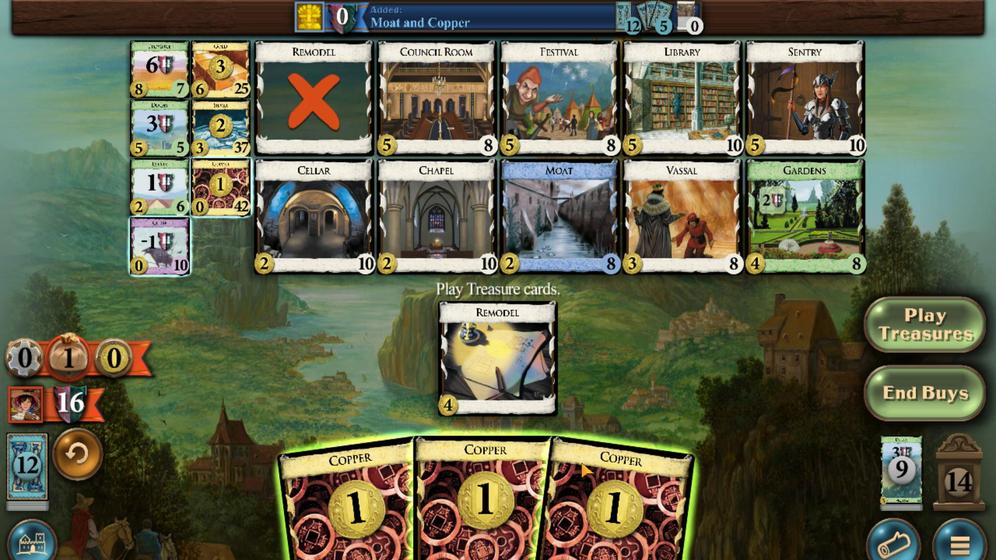 
Action: Mouse moved to (467, 438)
Screenshot: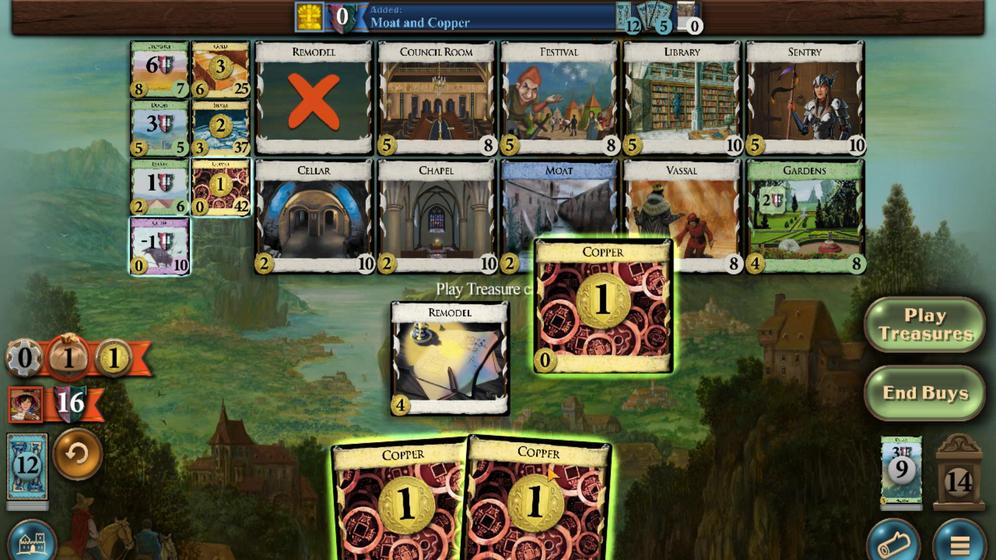 
Action: Mouse scrolled (467, 438) with delta (0, 0)
Screenshot: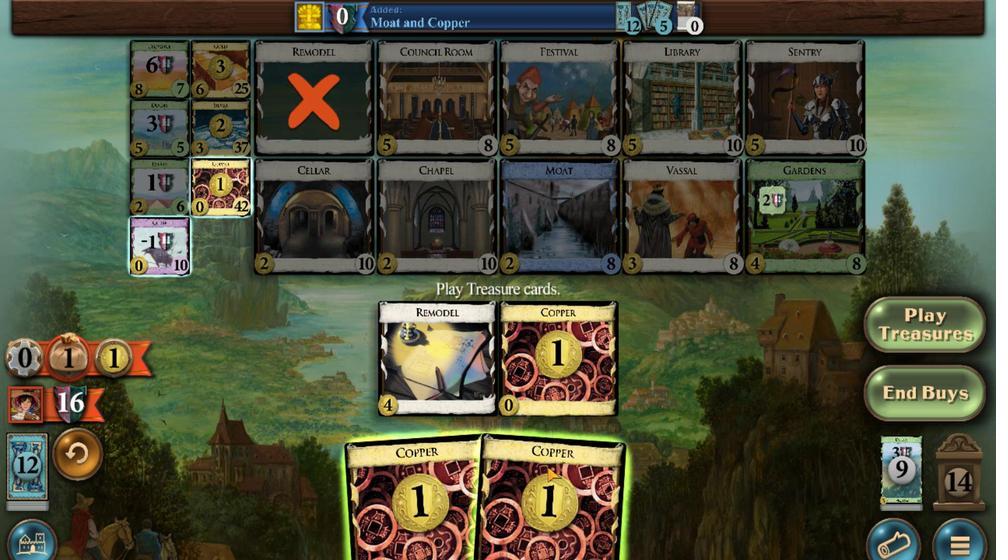 
Action: Mouse moved to (424, 452)
Screenshot: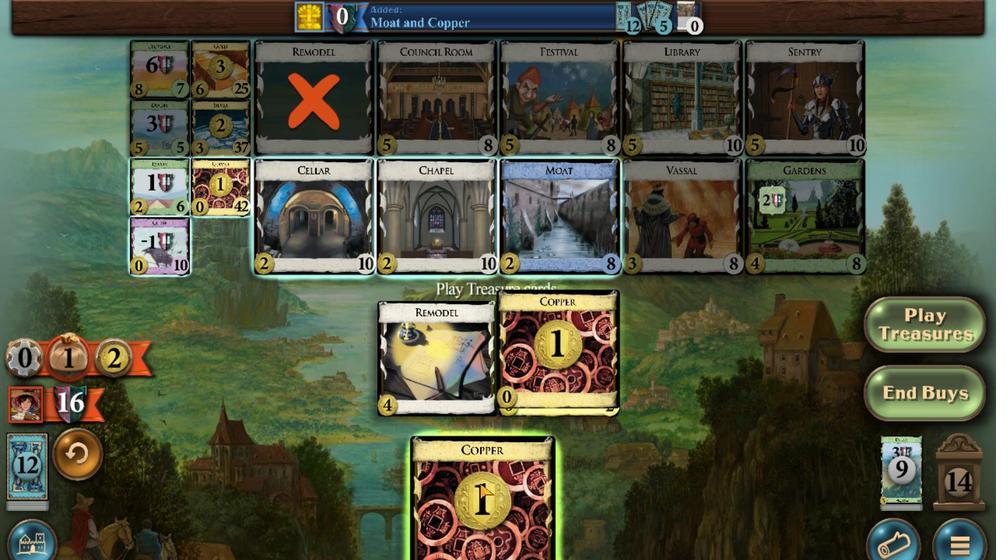 
Action: Mouse scrolled (424, 451) with delta (0, 0)
Screenshot: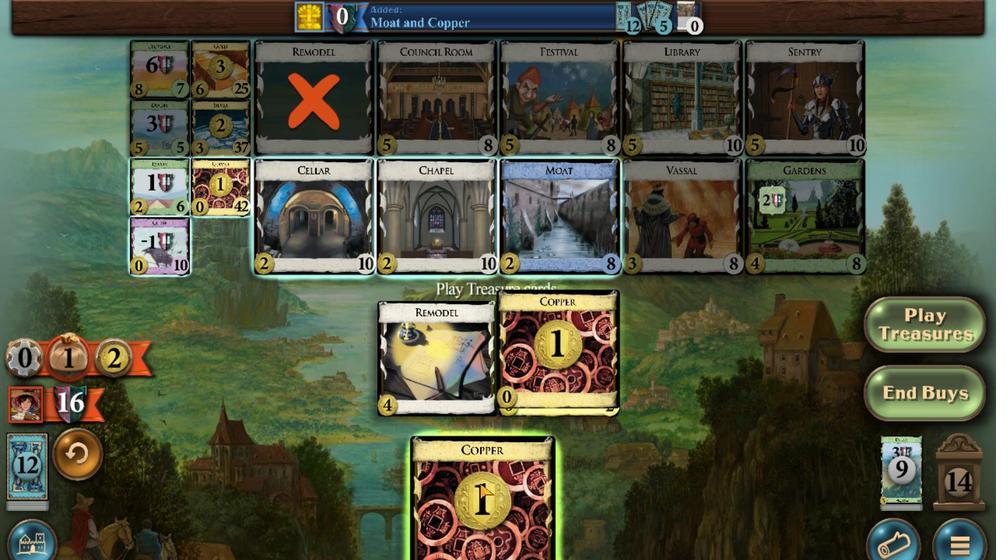 
Action: Mouse moved to (243, 165)
Screenshot: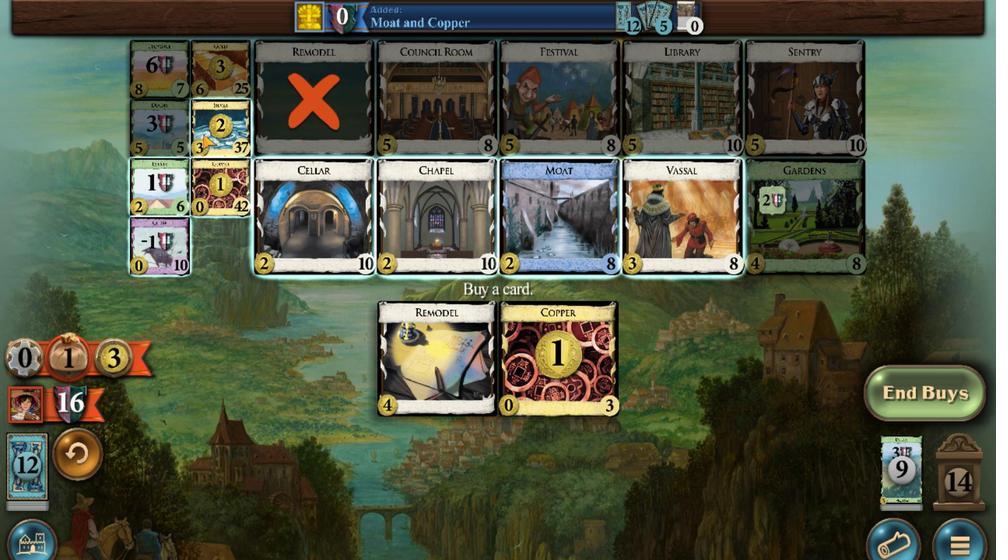 
Action: Mouse scrolled (243, 166) with delta (0, 0)
Screenshot: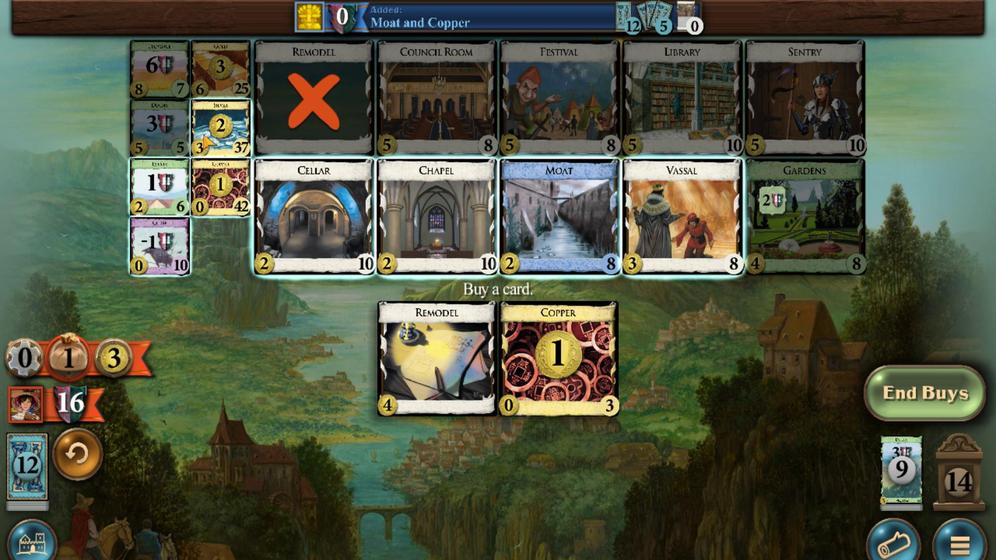 
Action: Mouse scrolled (243, 166) with delta (0, 0)
Screenshot: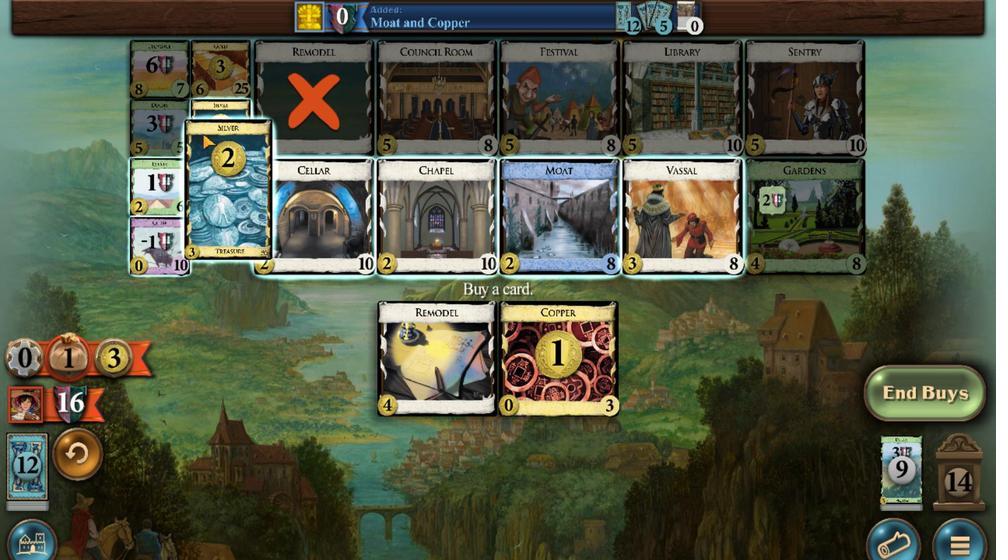 
Action: Mouse scrolled (243, 166) with delta (0, 0)
Screenshot: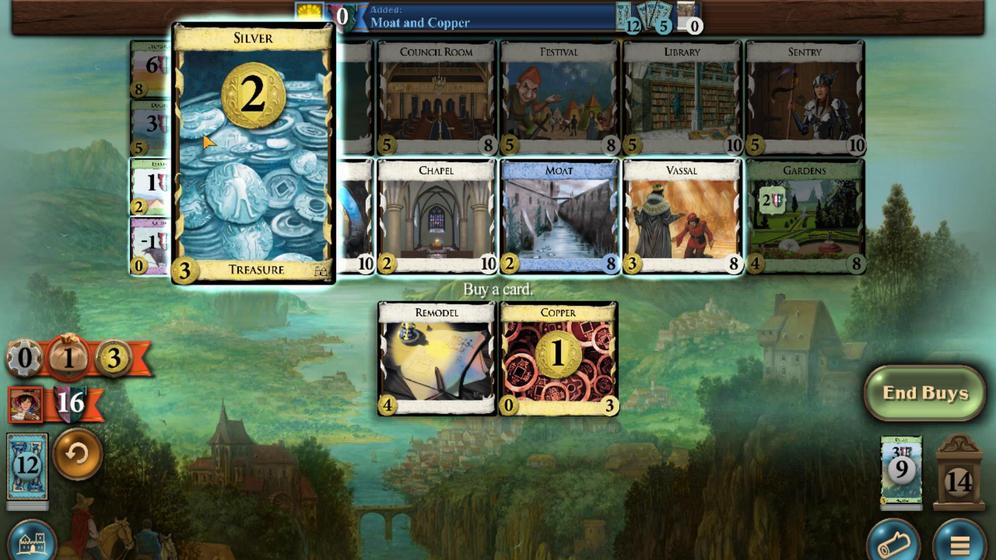 
Action: Mouse scrolled (243, 166) with delta (0, 0)
Screenshot: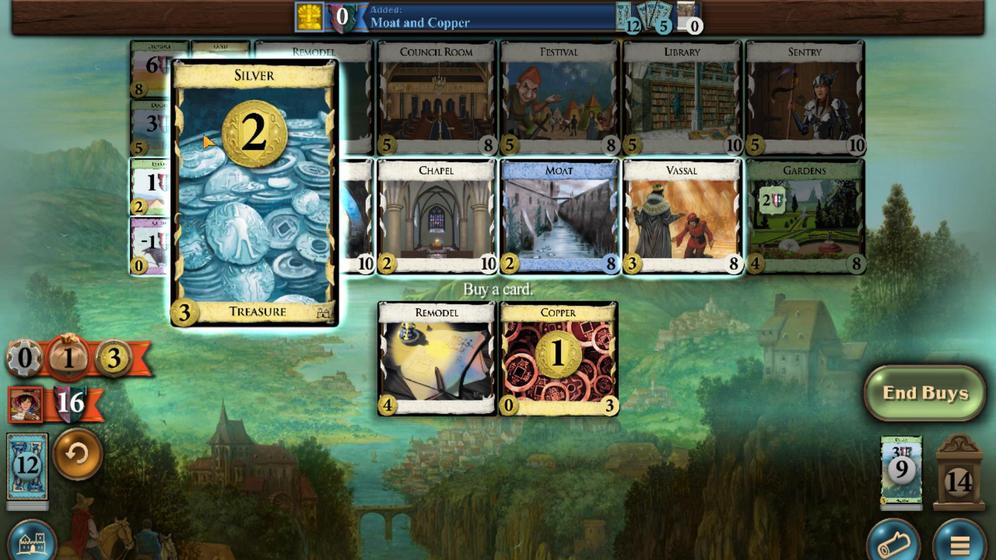 
Action: Mouse scrolled (243, 166) with delta (0, 0)
Screenshot: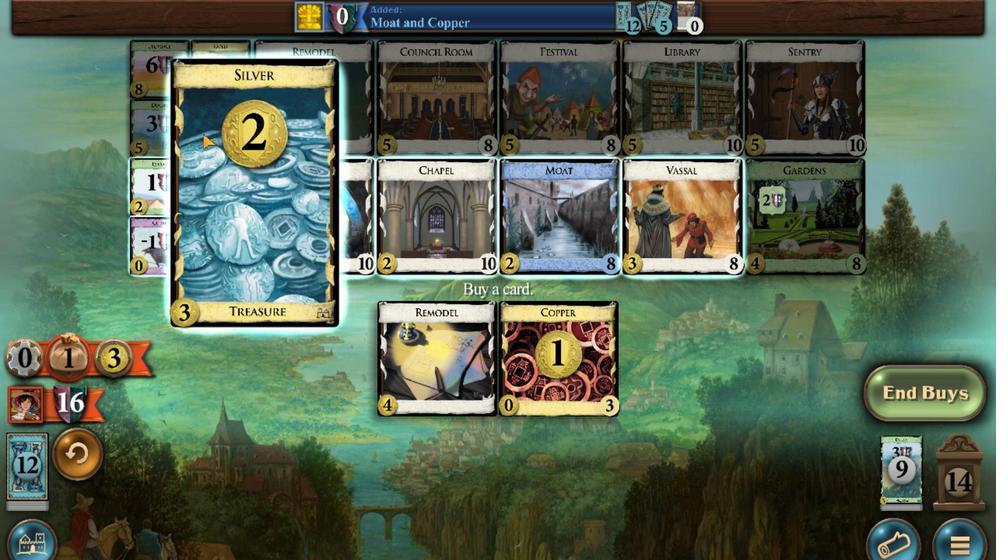 
Action: Mouse moved to (461, 435)
Screenshot: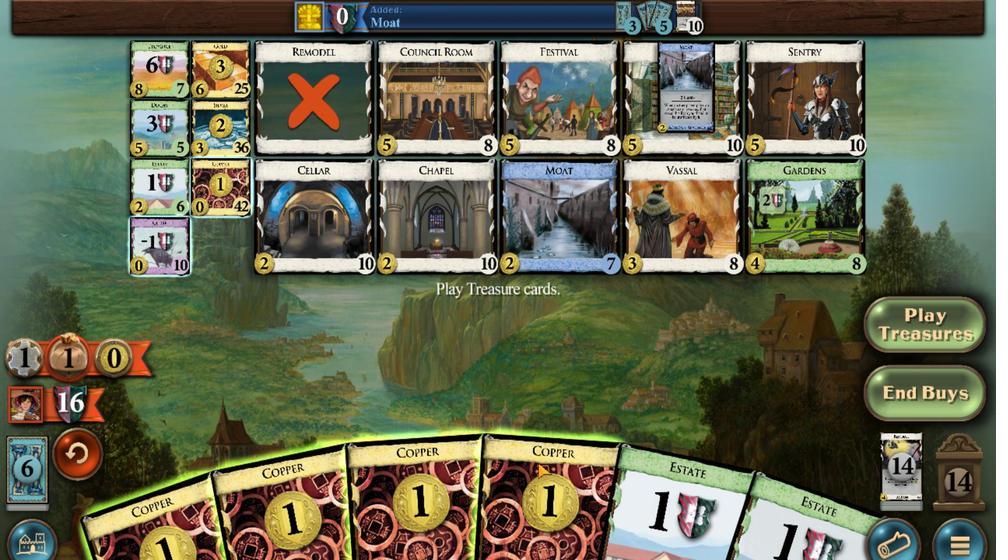 
Action: Mouse scrolled (461, 435) with delta (0, 0)
Screenshot: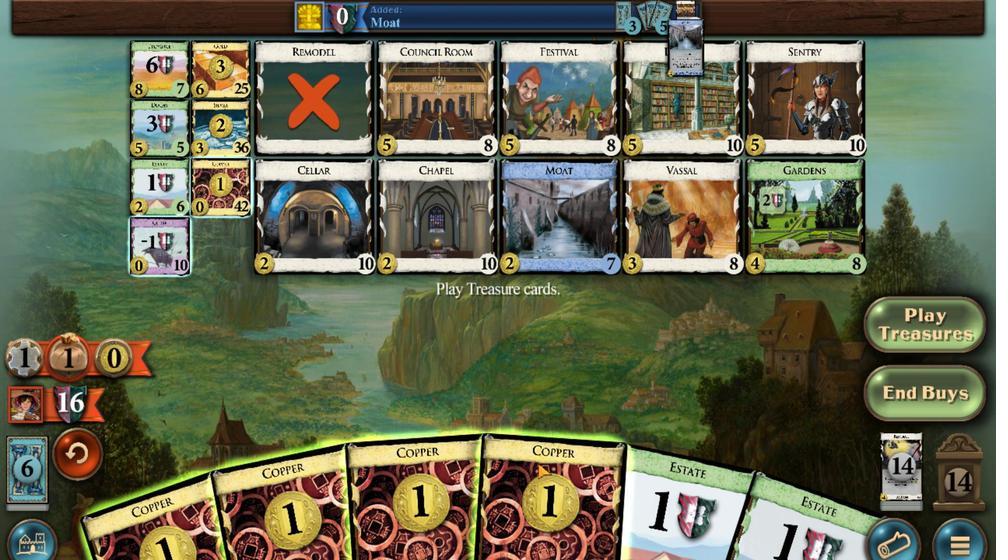 
Action: Mouse moved to (436, 438)
Screenshot: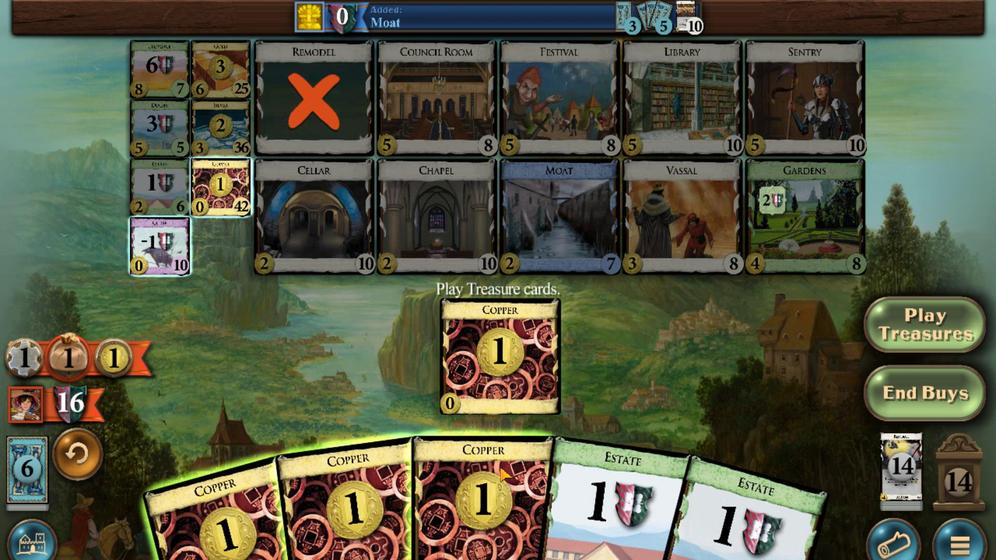 
Action: Mouse scrolled (436, 438) with delta (0, 0)
Screenshot: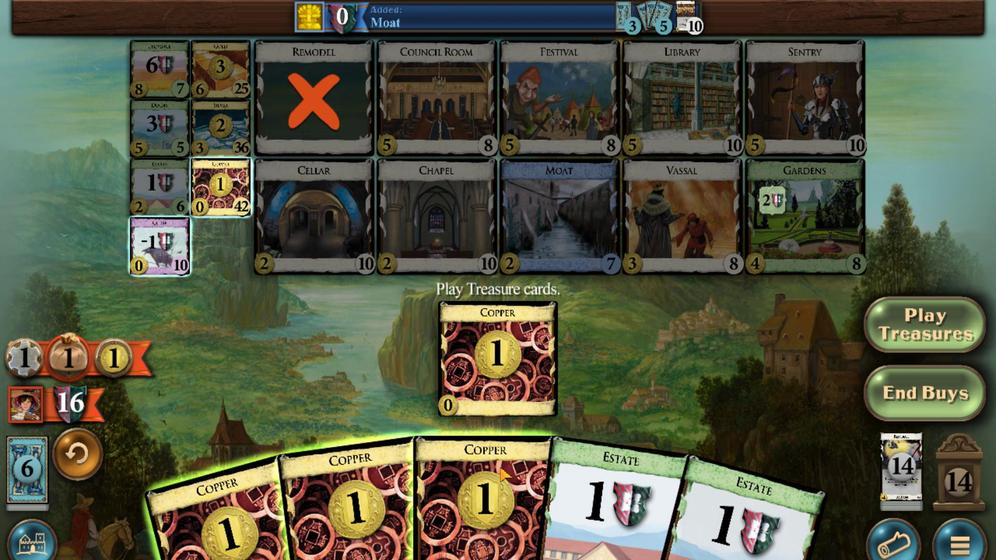 
Action: Mouse moved to (405, 437)
Screenshot: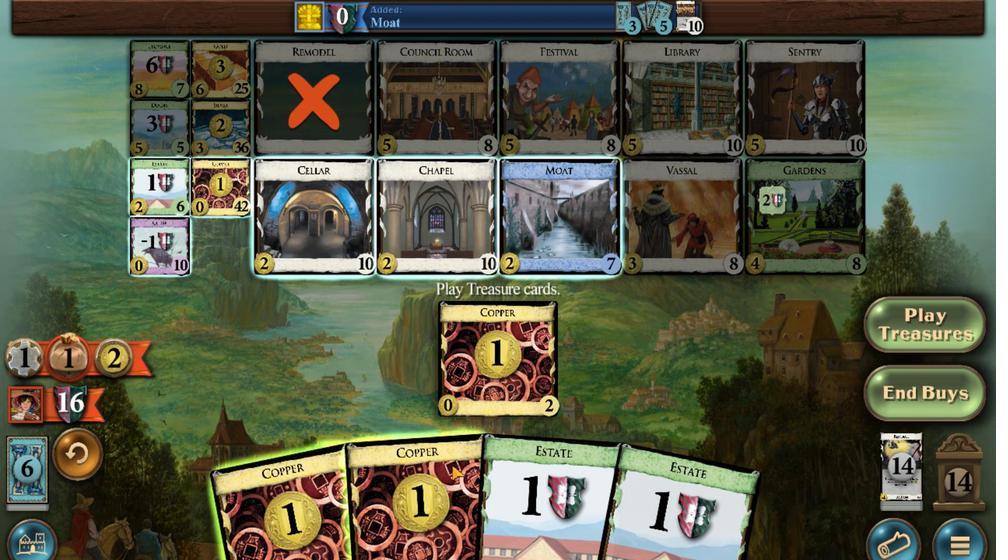 
Action: Mouse scrolled (405, 436) with delta (0, 0)
Screenshot: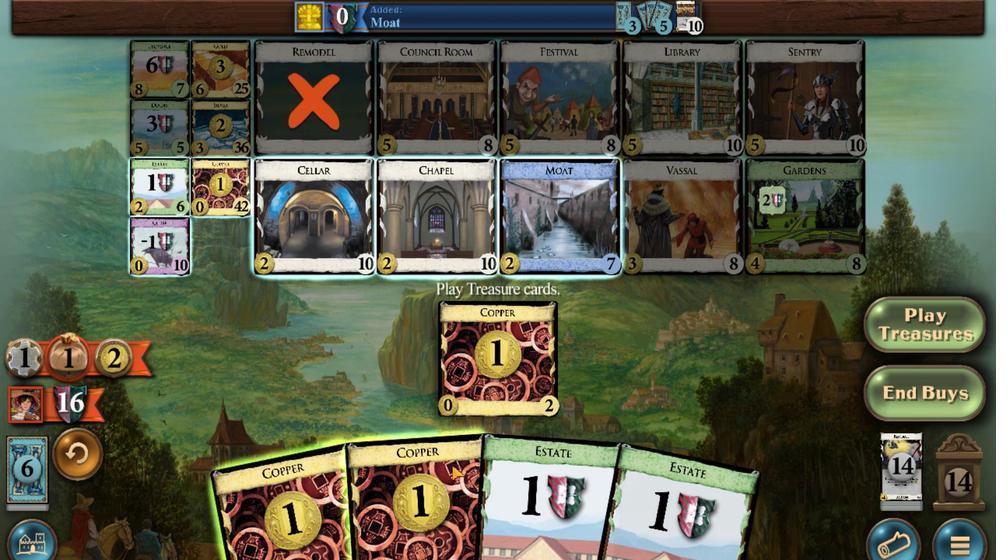 
Action: Mouse moved to (377, 438)
